 Task: Buy 4 Seat Actuator from Motors section under best seller category for shipping address: Kenneth Davis, 1124 Sharon Lane, South Bend, Indiana 46625, Cell Number 5742125169. Pay from credit card ending with 7965, CVV 549
Action: Mouse moved to (22, 115)
Screenshot: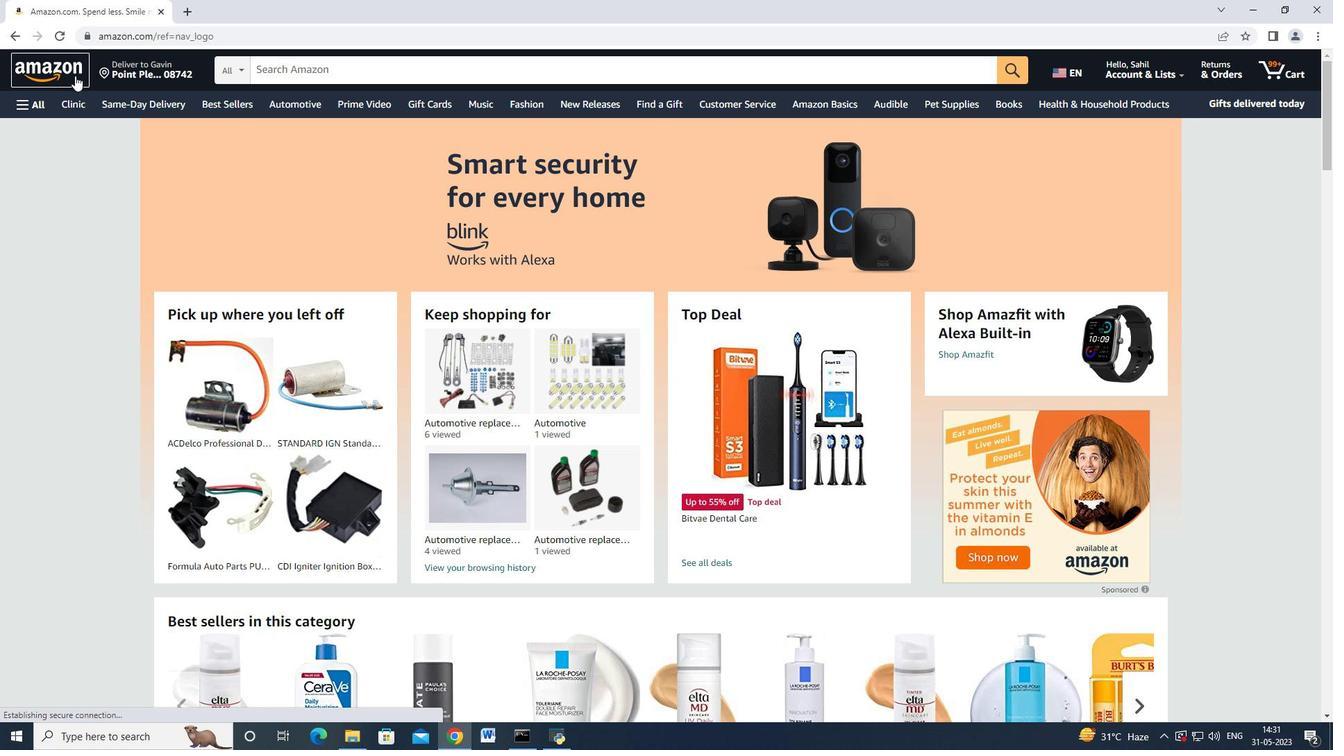 
Action: Mouse pressed left at (22, 115)
Screenshot: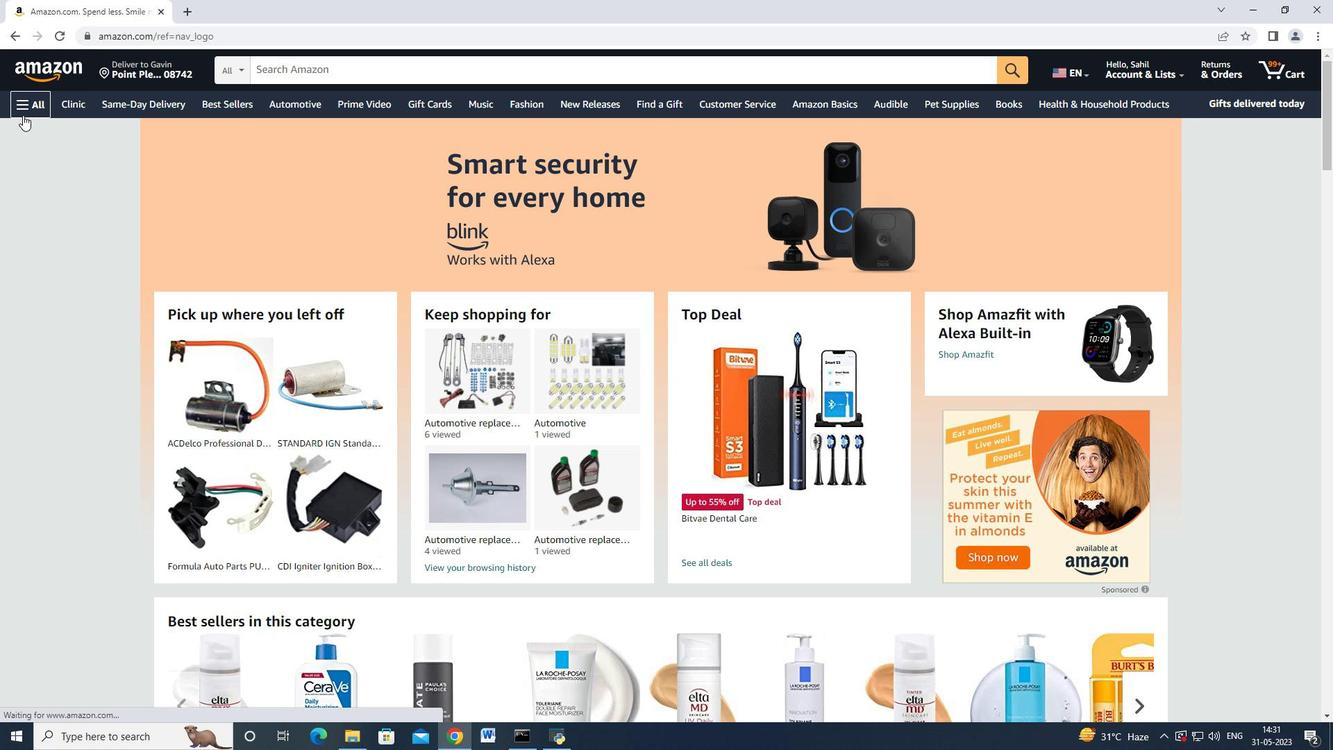 
Action: Mouse moved to (83, 194)
Screenshot: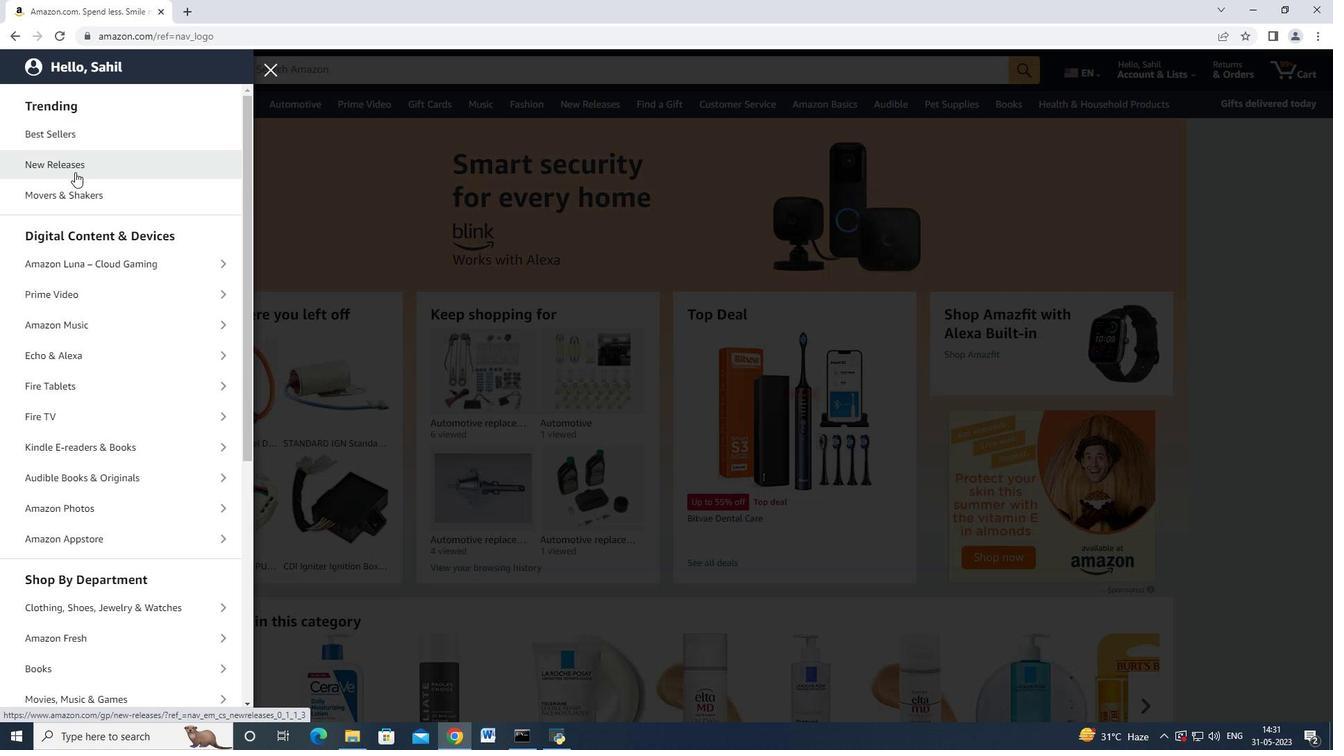 
Action: Mouse scrolled (83, 193) with delta (0, 0)
Screenshot: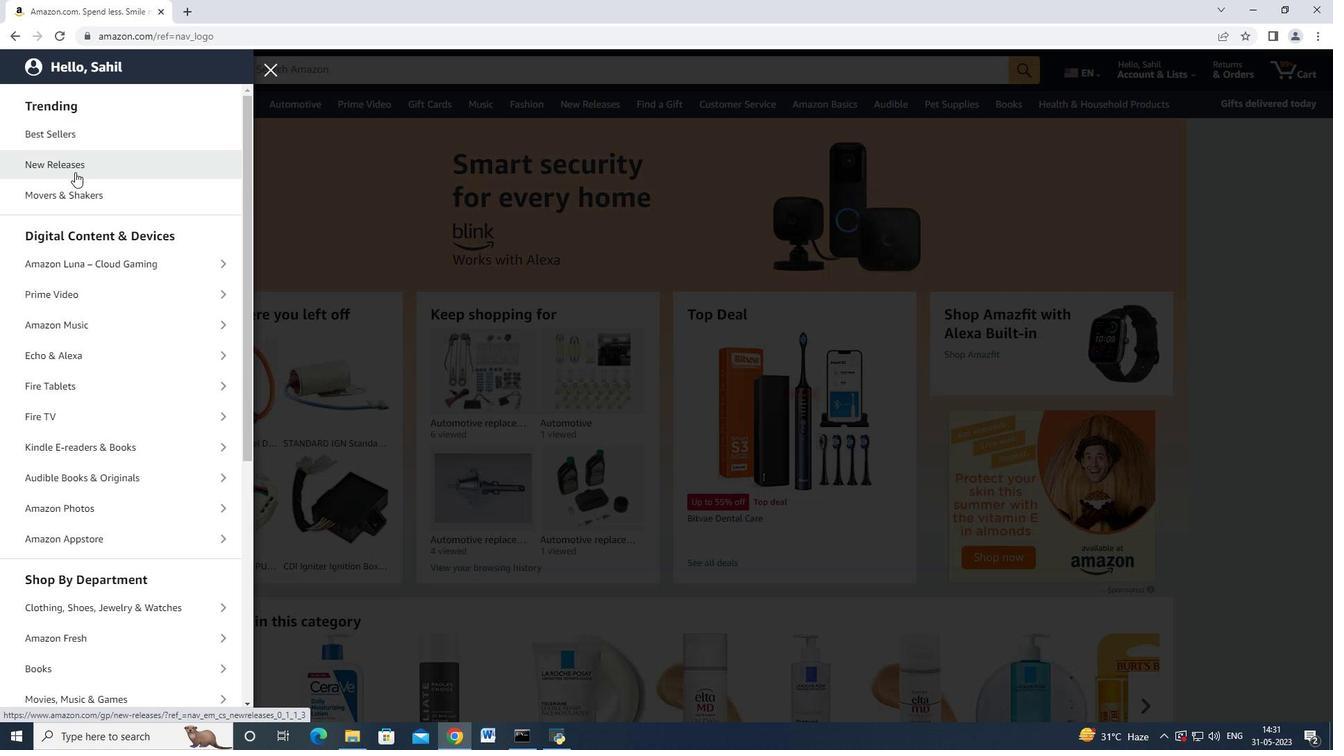 
Action: Mouse moved to (176, 383)
Screenshot: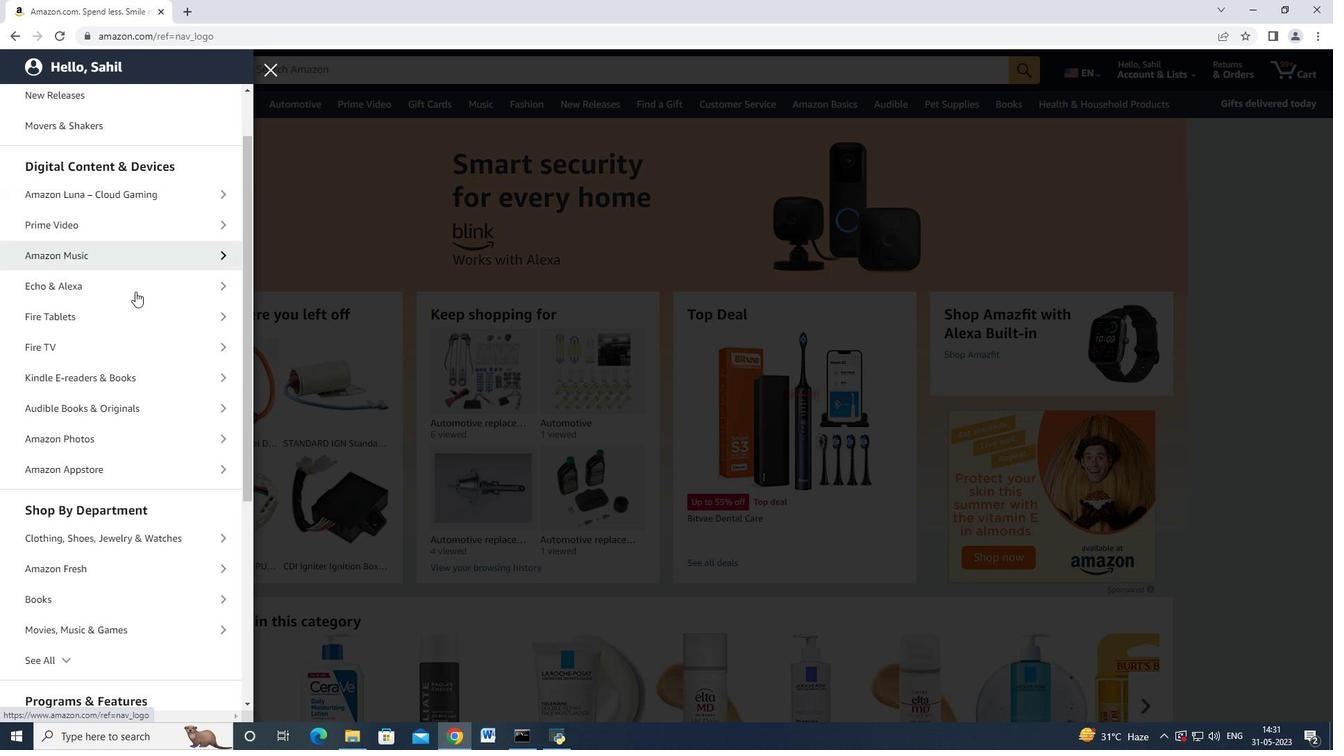 
Action: Mouse scrolled (176, 382) with delta (0, 0)
Screenshot: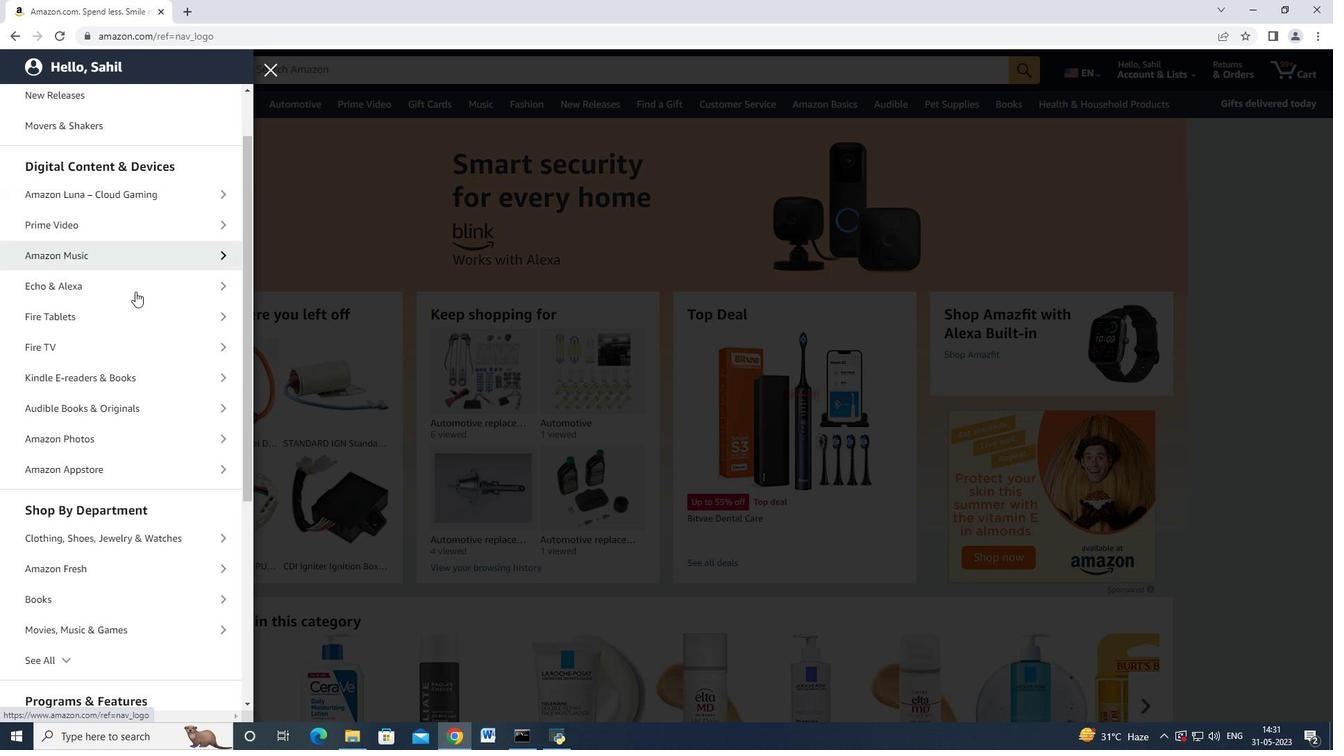 
Action: Mouse moved to (177, 388)
Screenshot: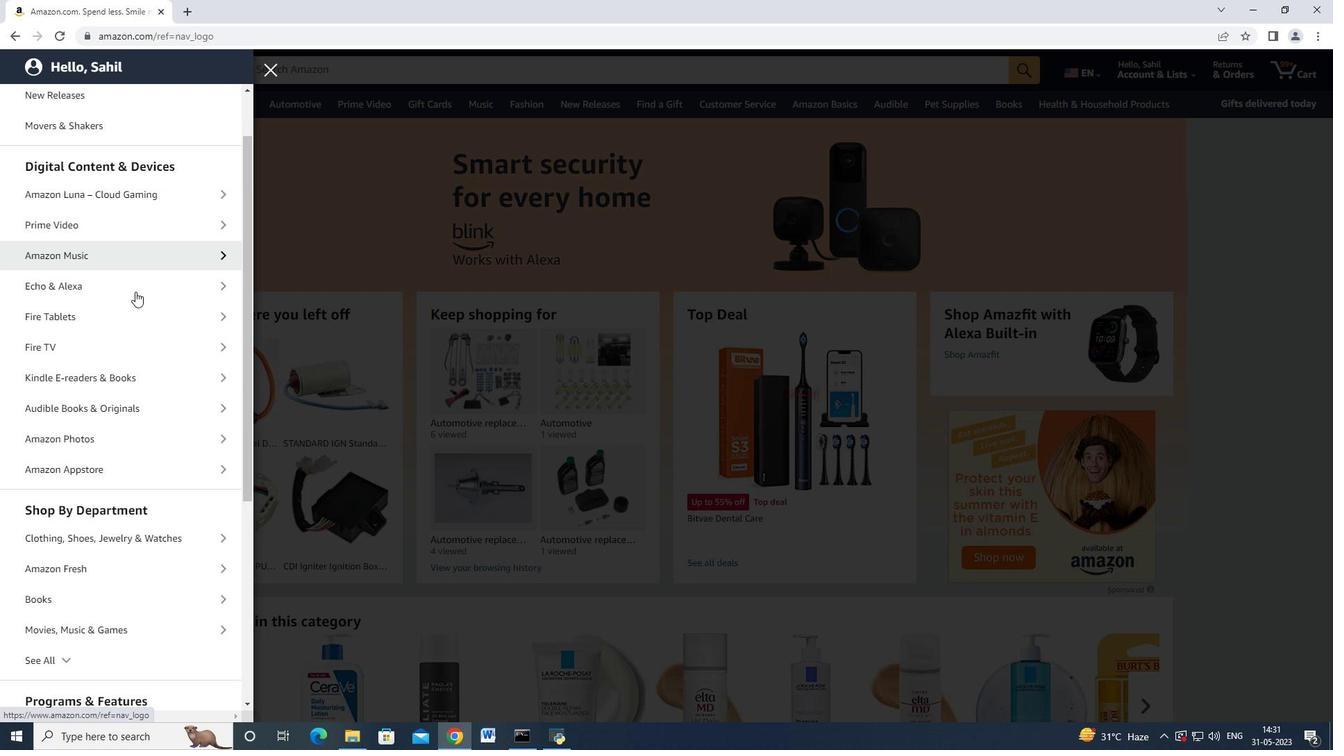 
Action: Mouse scrolled (177, 388) with delta (0, 0)
Screenshot: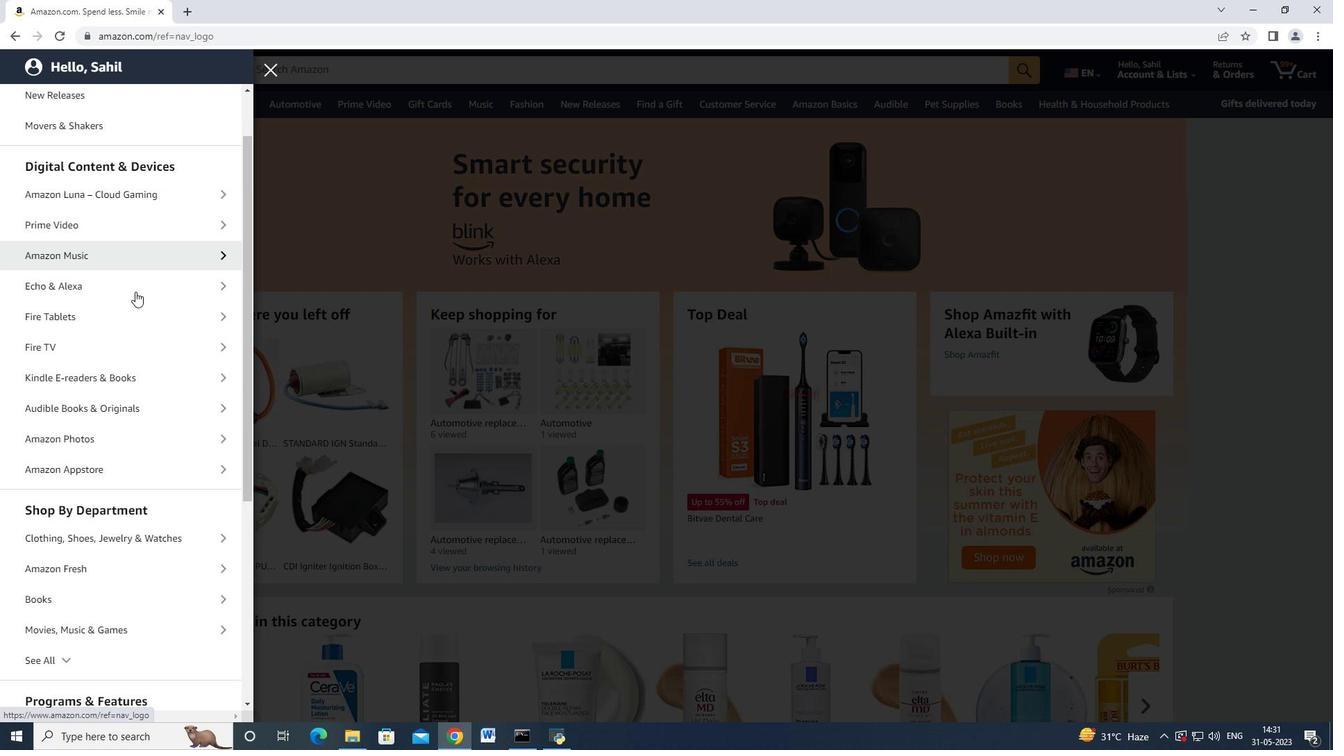 
Action: Mouse moved to (102, 516)
Screenshot: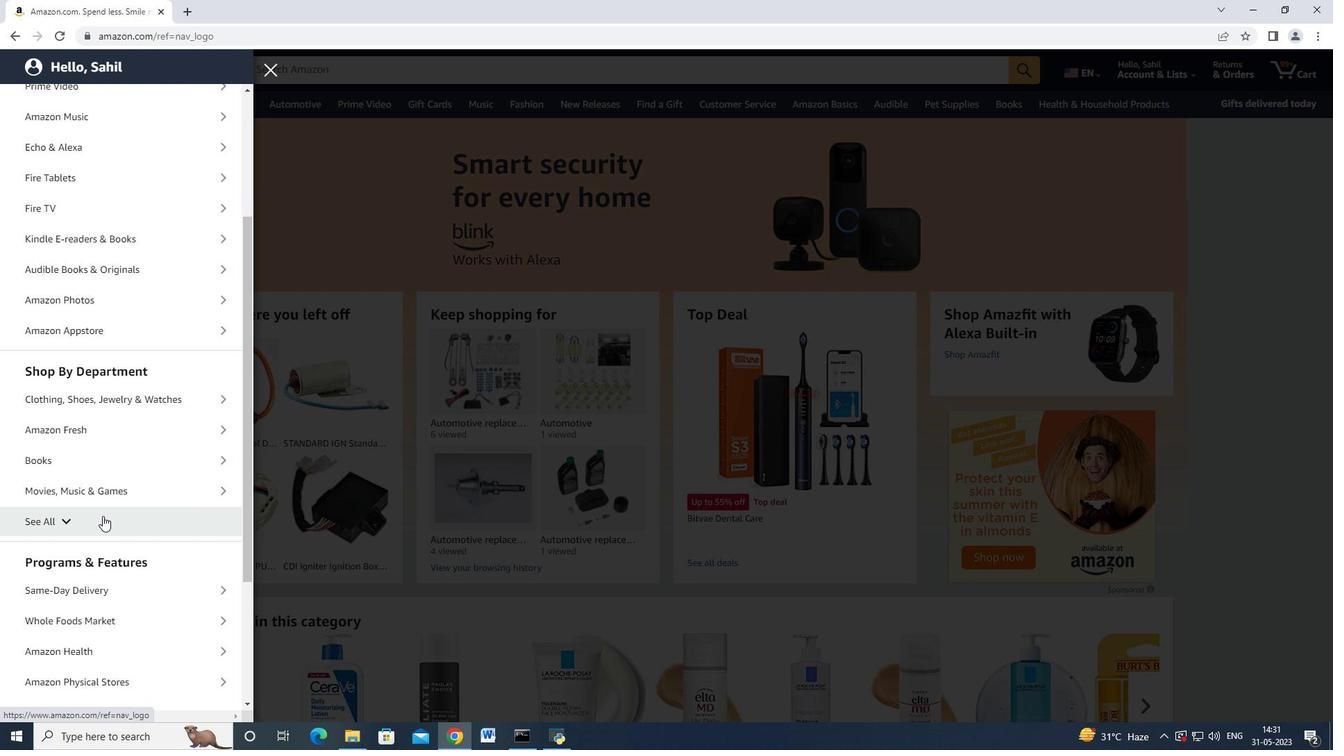 
Action: Mouse pressed left at (102, 516)
Screenshot: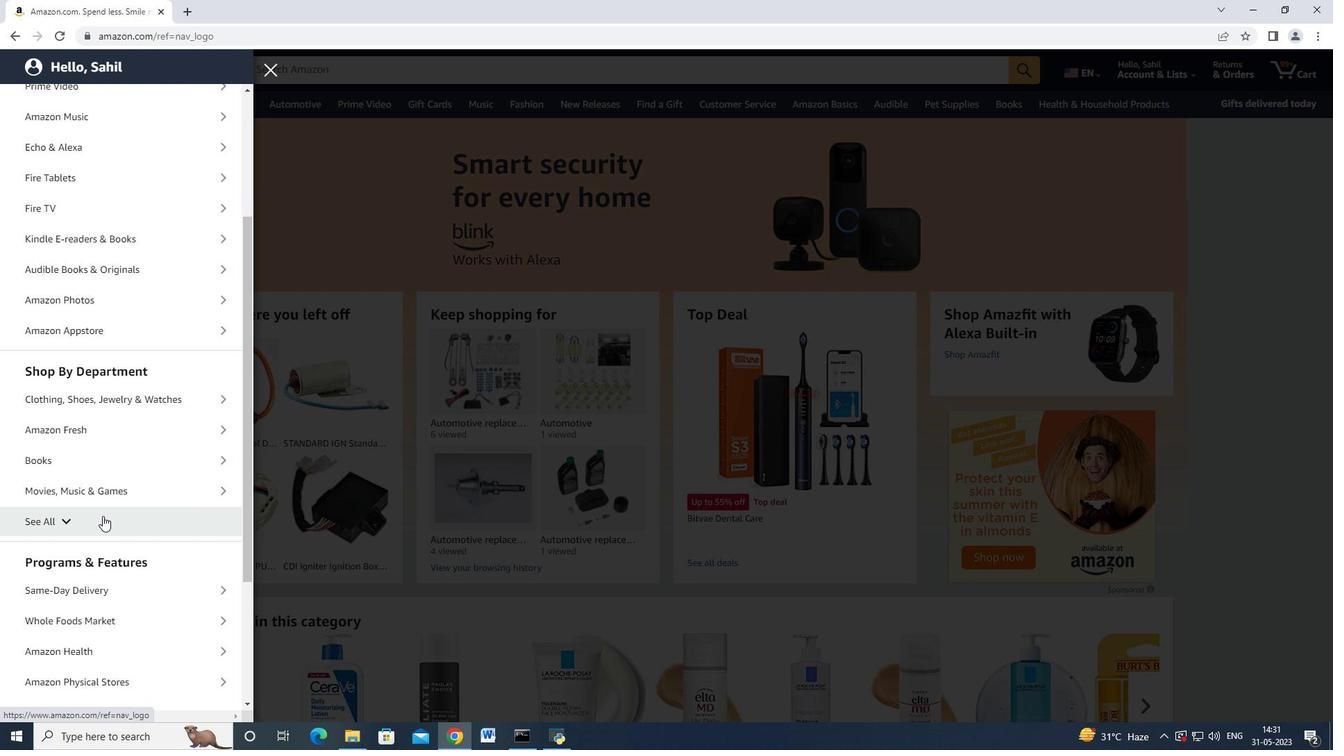 
Action: Mouse moved to (124, 491)
Screenshot: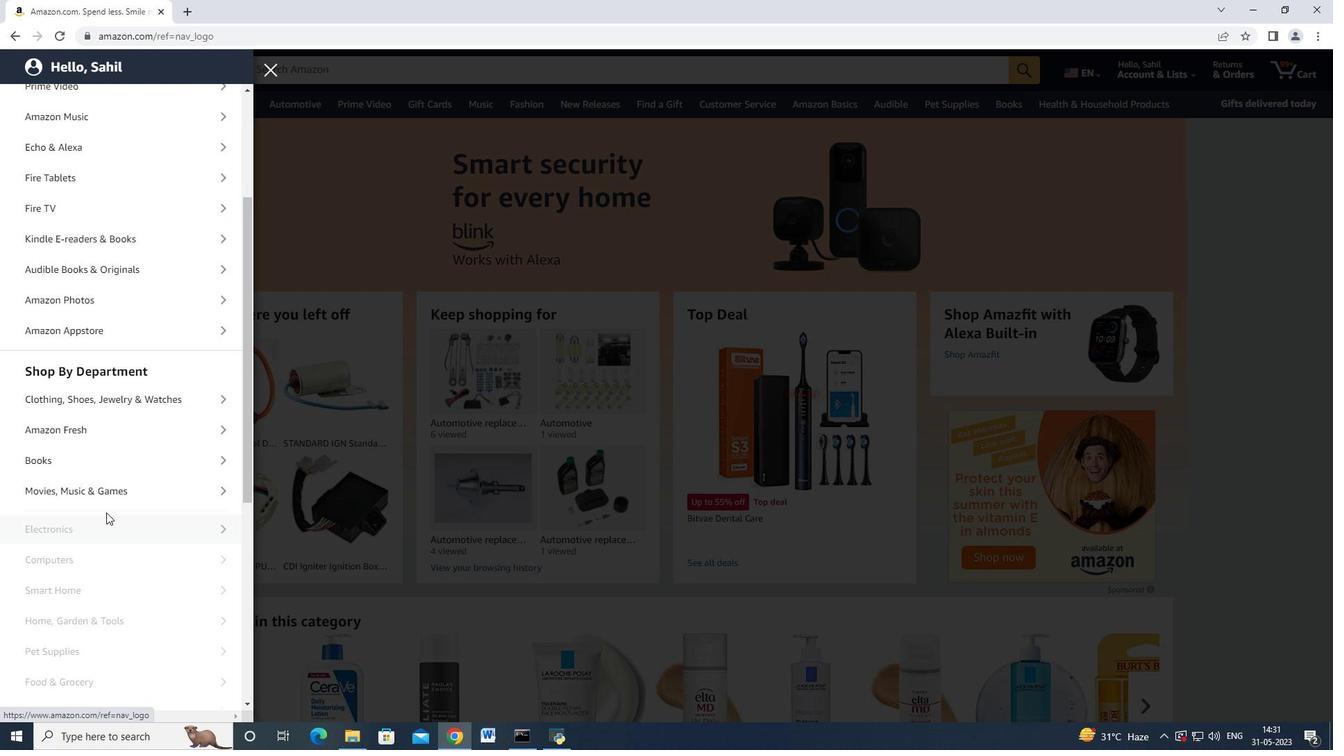 
Action: Mouse scrolled (124, 491) with delta (0, 0)
Screenshot: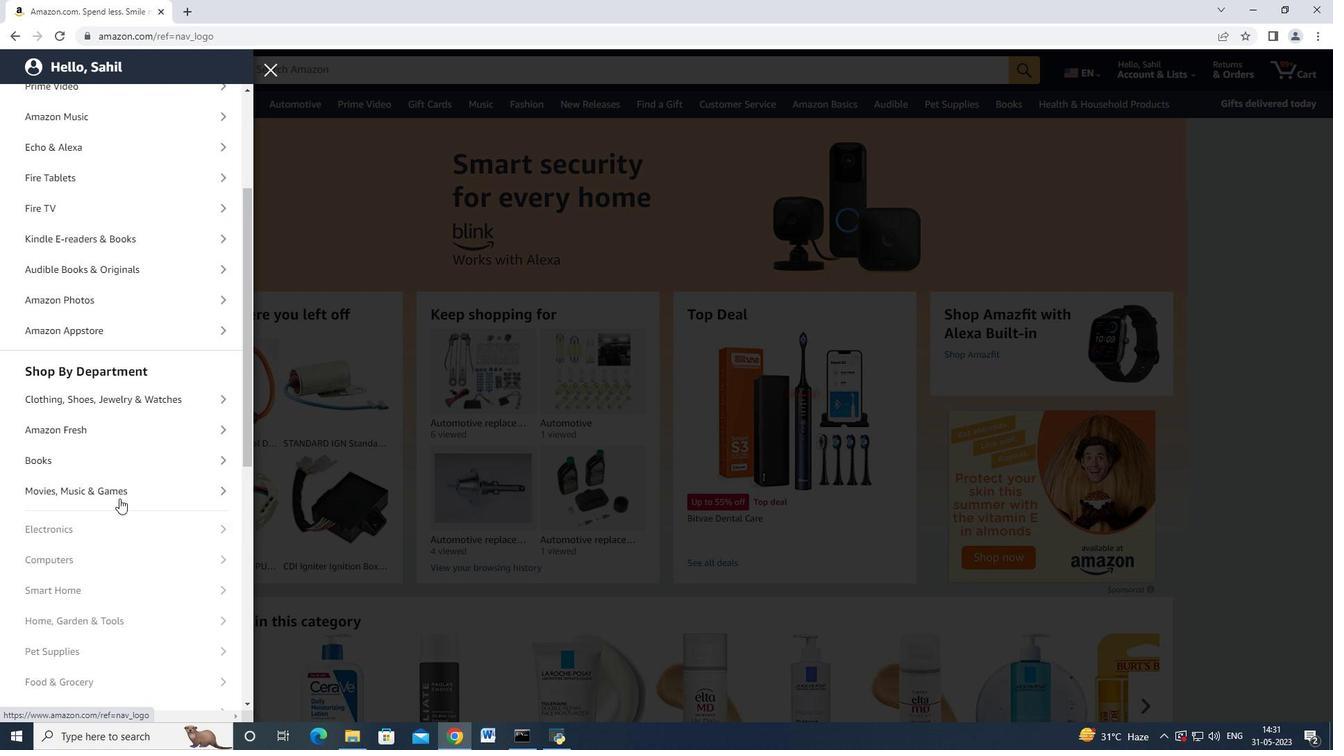 
Action: Mouse scrolled (124, 491) with delta (0, 0)
Screenshot: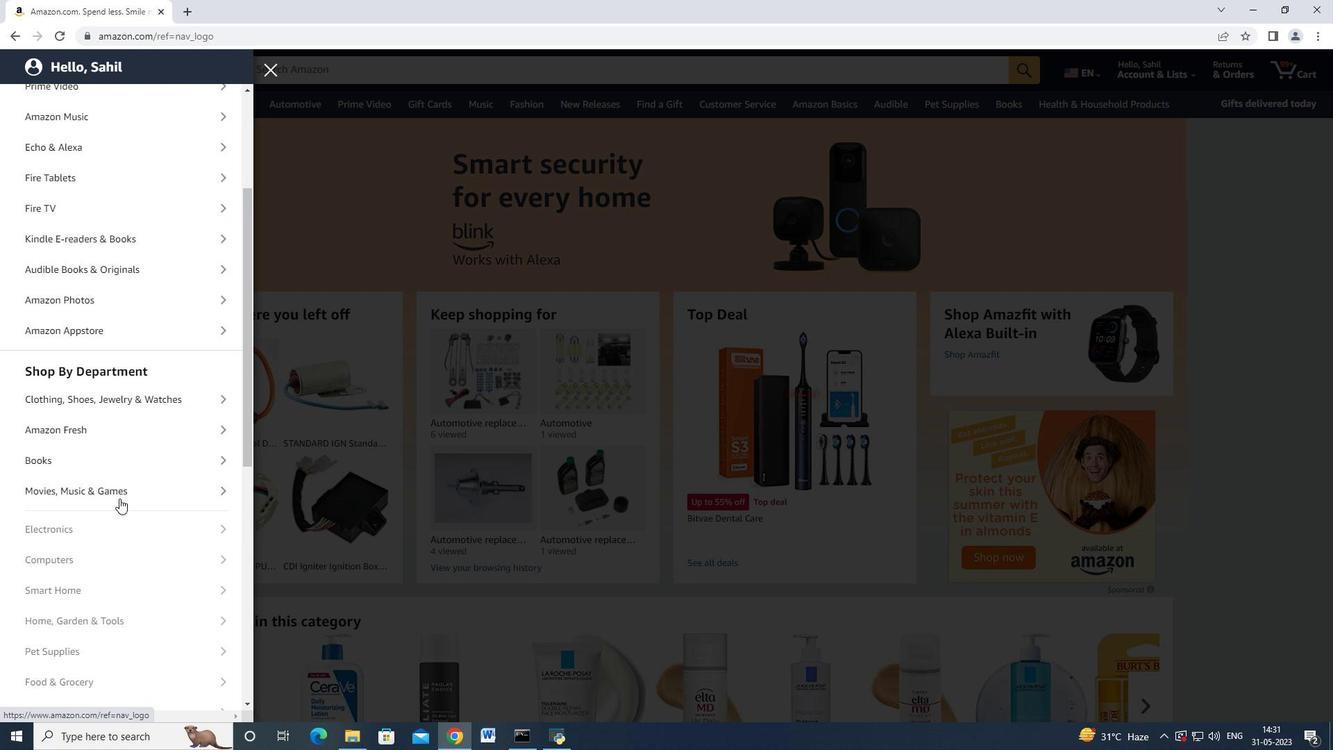 
Action: Mouse scrolled (124, 491) with delta (0, 0)
Screenshot: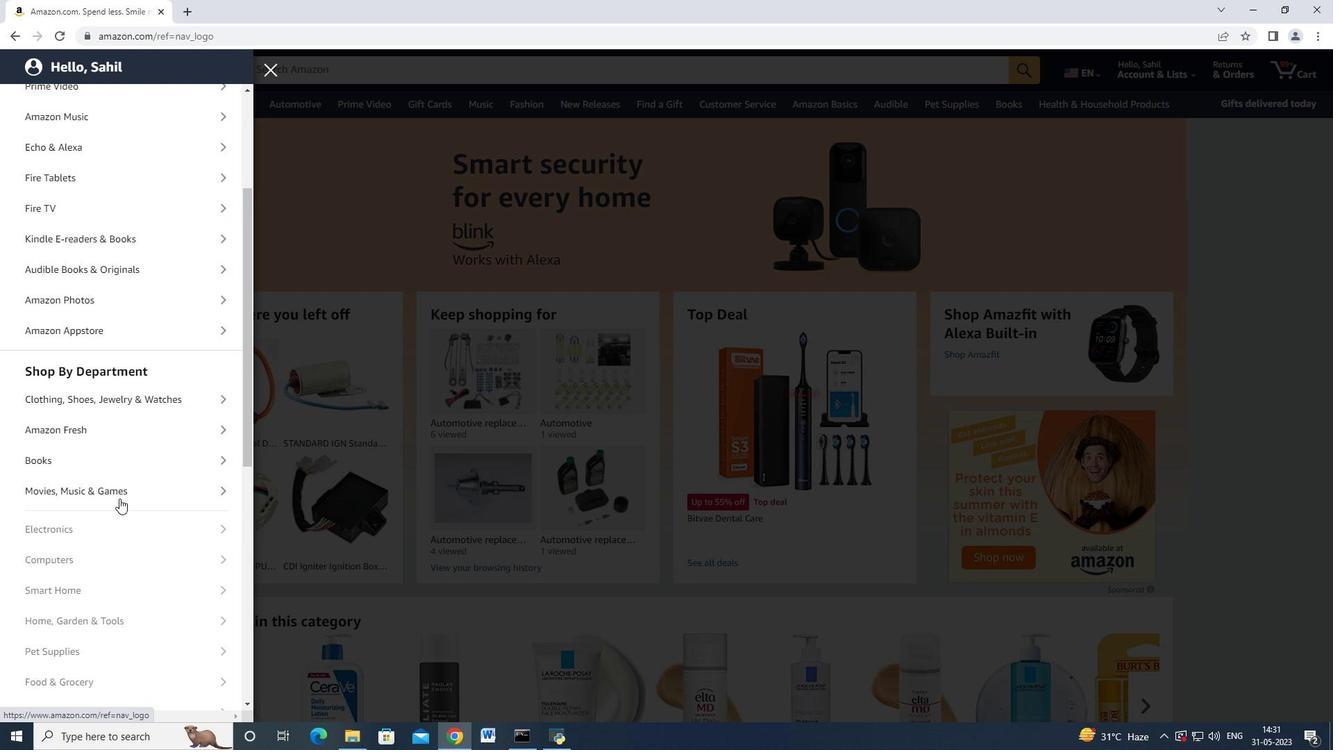 
Action: Mouse scrolled (124, 491) with delta (0, 0)
Screenshot: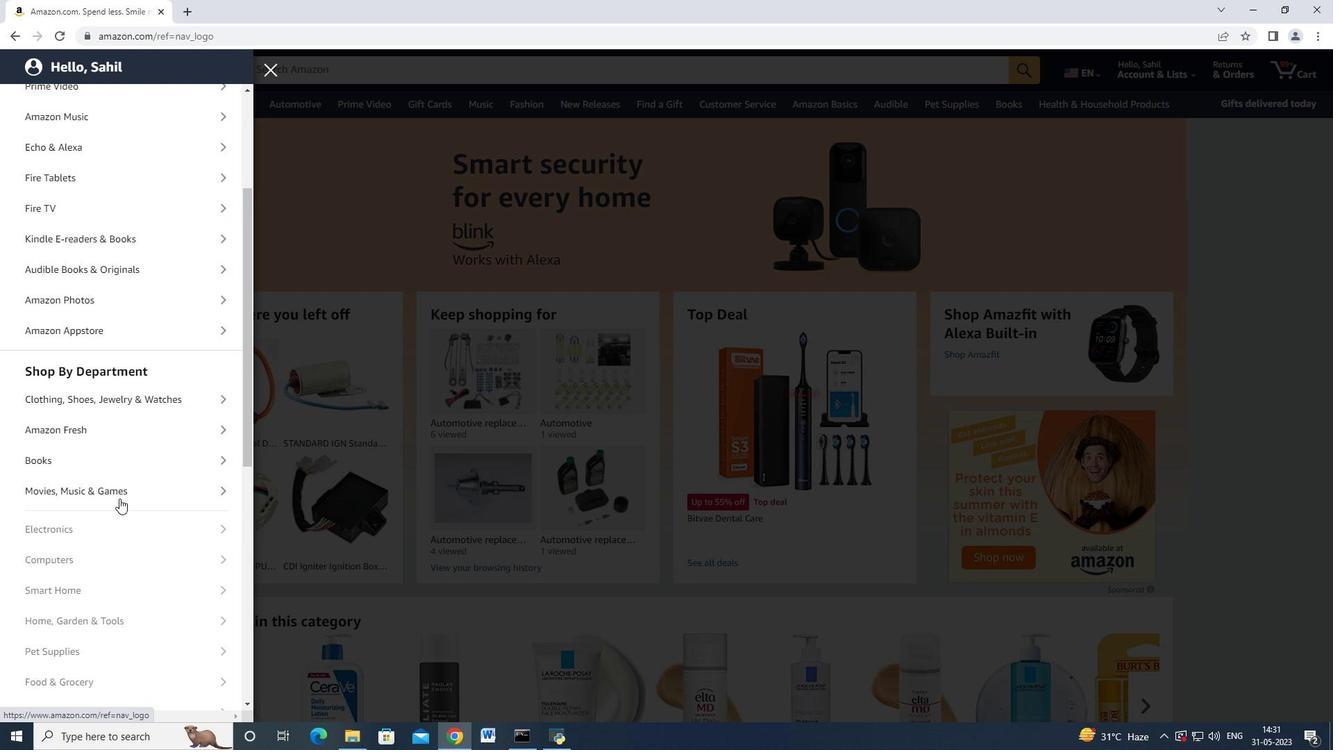 
Action: Mouse scrolled (124, 491) with delta (0, 0)
Screenshot: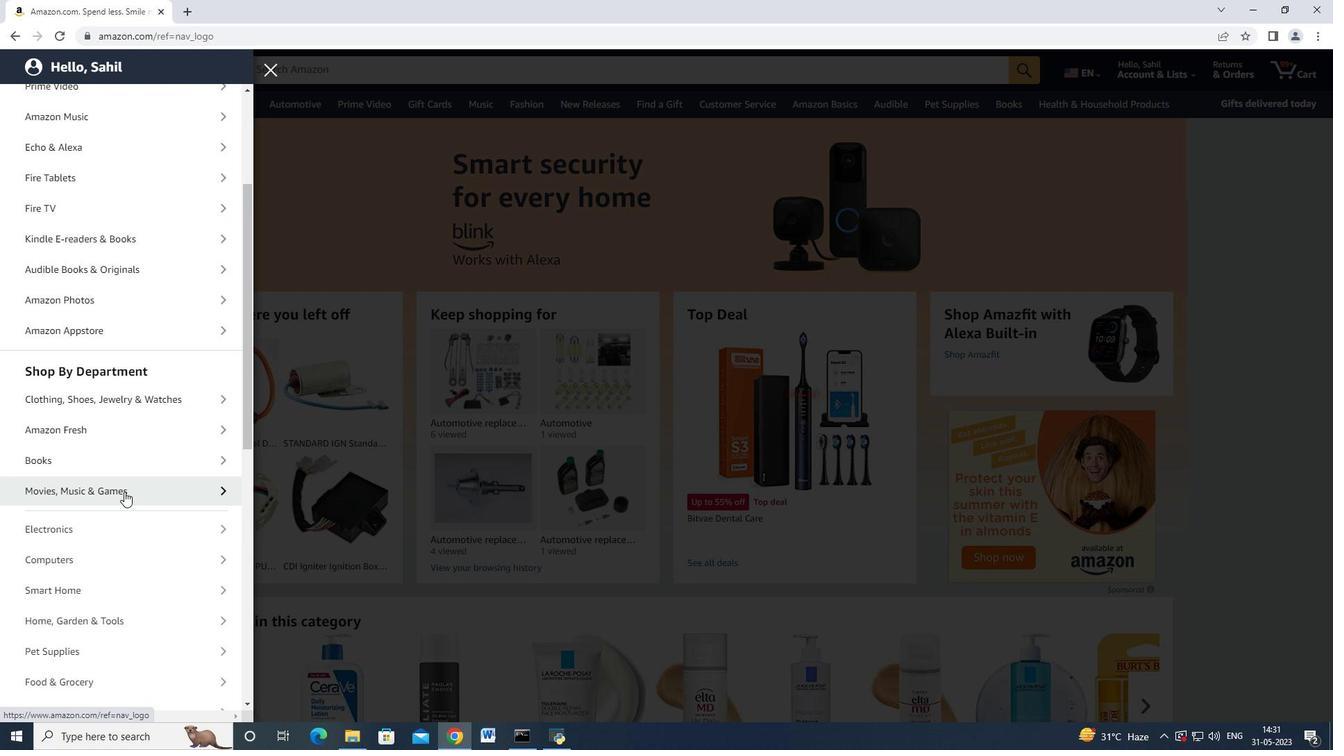 
Action: Mouse moved to (119, 514)
Screenshot: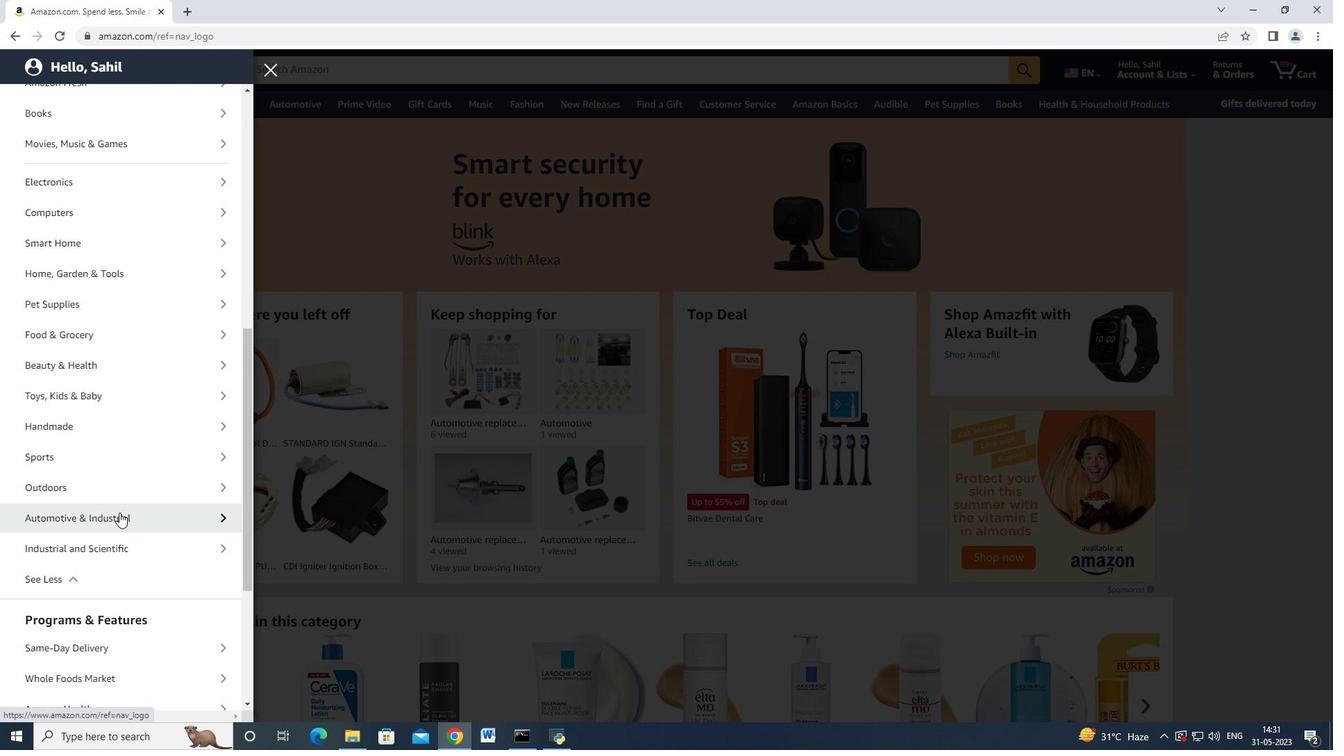 
Action: Mouse pressed left at (119, 514)
Screenshot: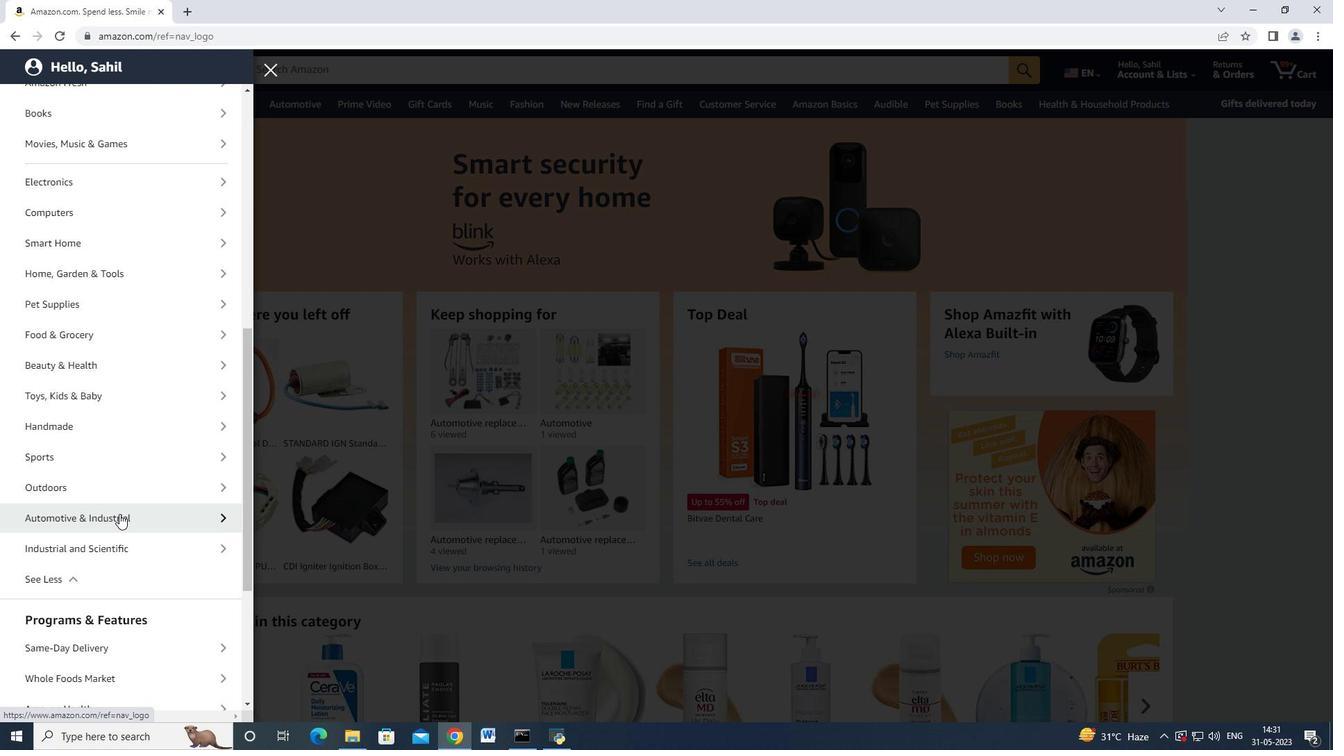 
Action: Mouse moved to (150, 166)
Screenshot: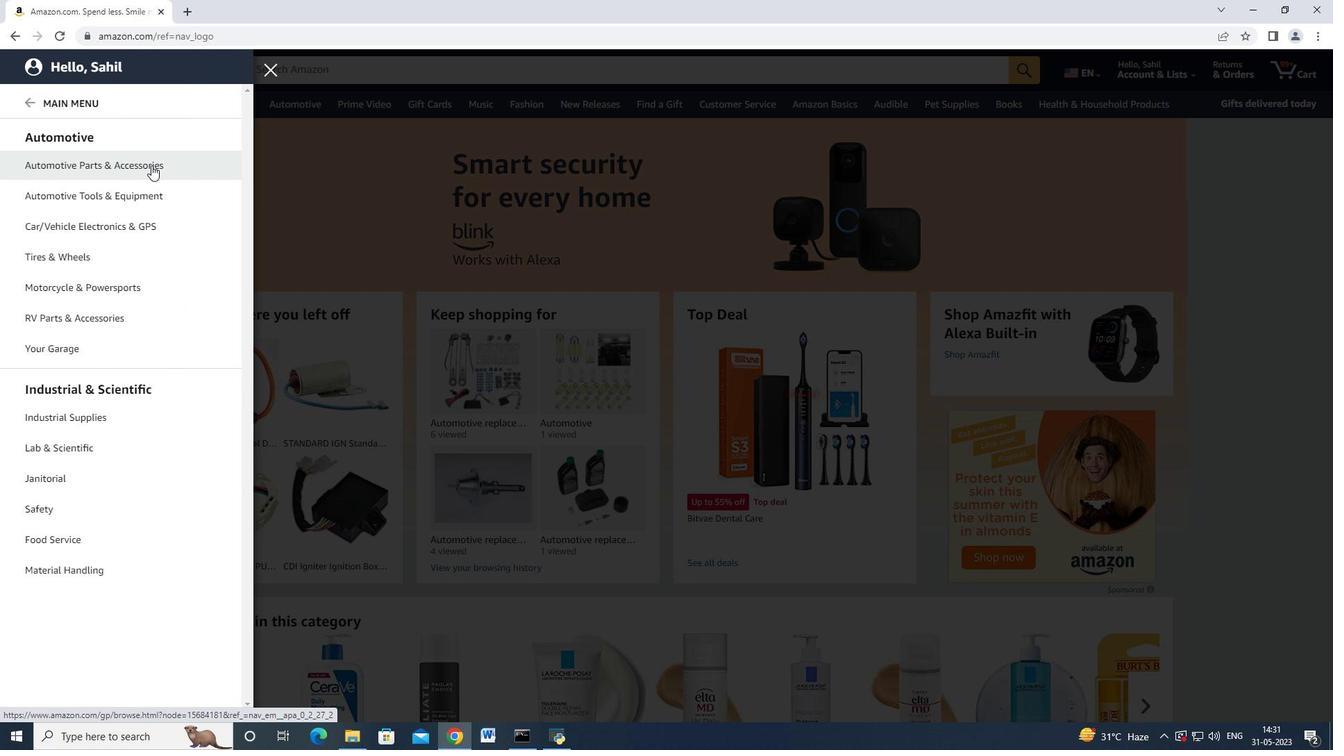 
Action: Mouse pressed left at (150, 166)
Screenshot: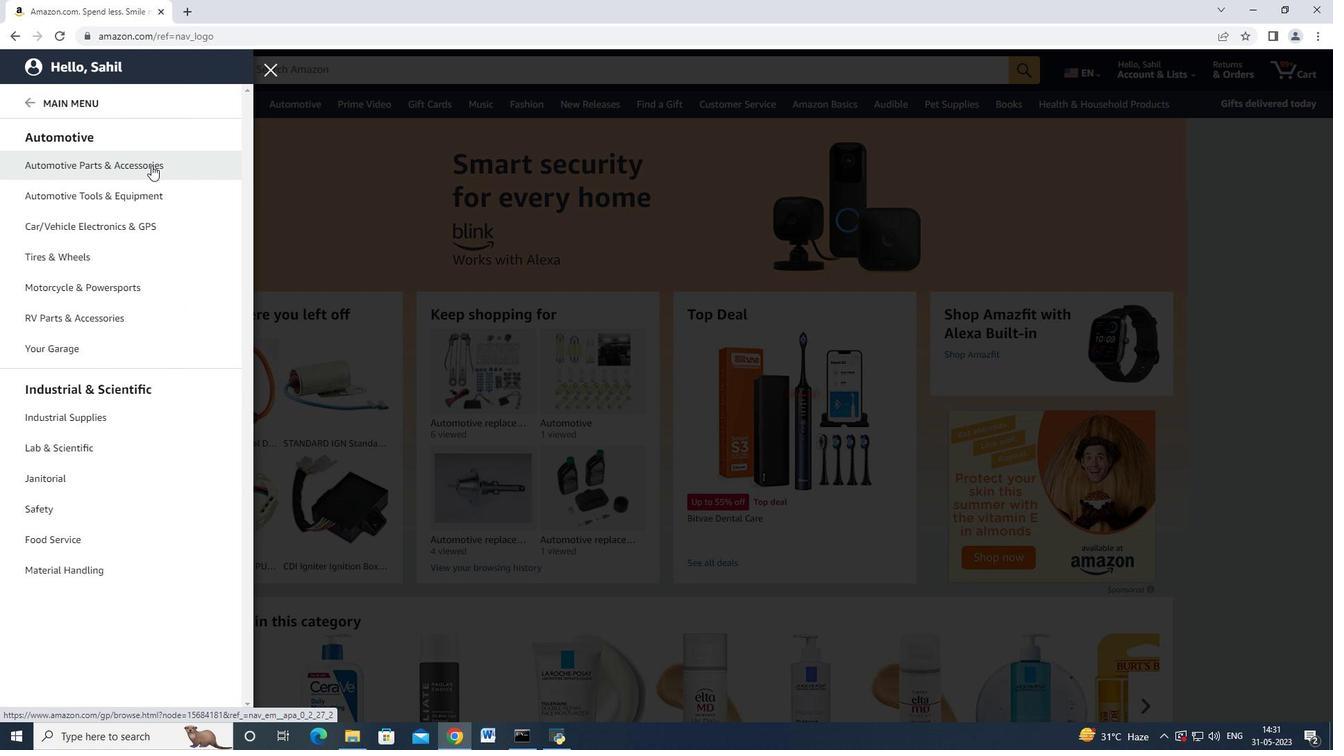 
Action: Mouse moved to (247, 131)
Screenshot: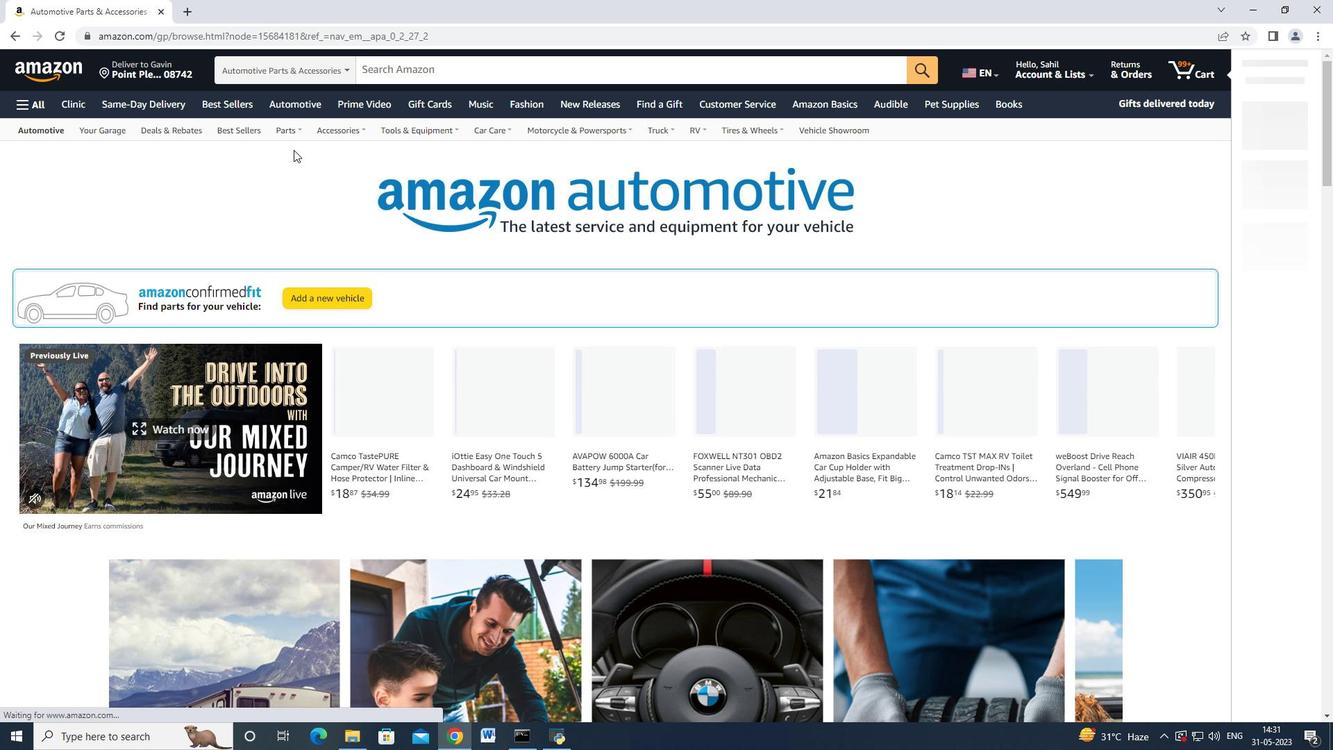 
Action: Mouse pressed left at (247, 131)
Screenshot: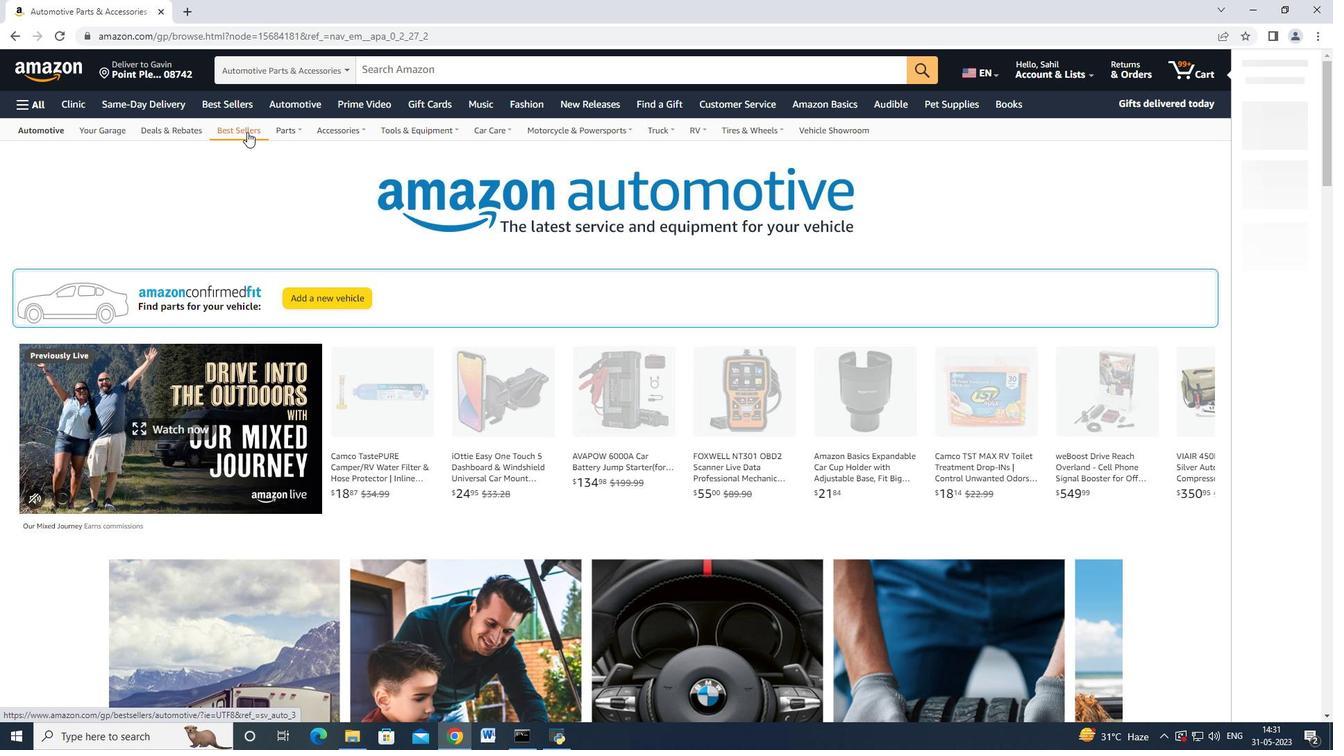 
Action: Mouse moved to (241, 218)
Screenshot: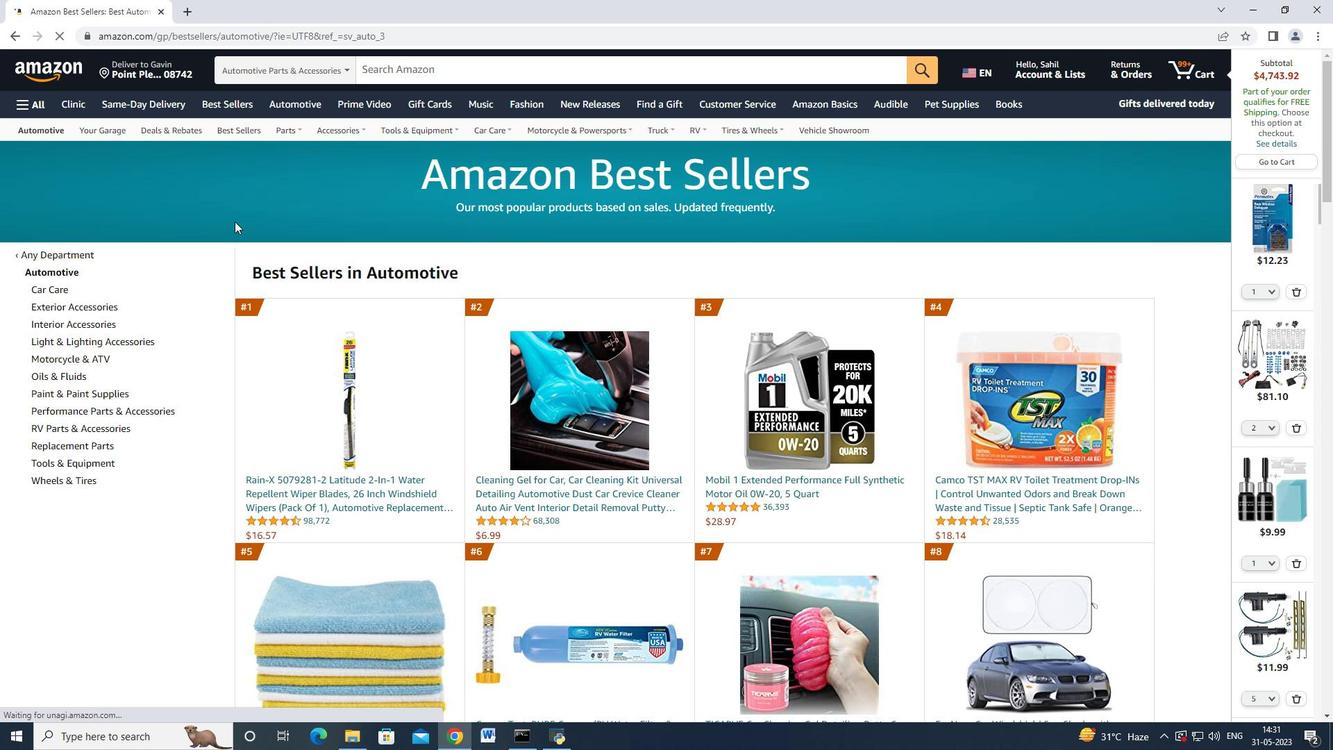 
Action: Mouse scrolled (241, 218) with delta (0, 0)
Screenshot: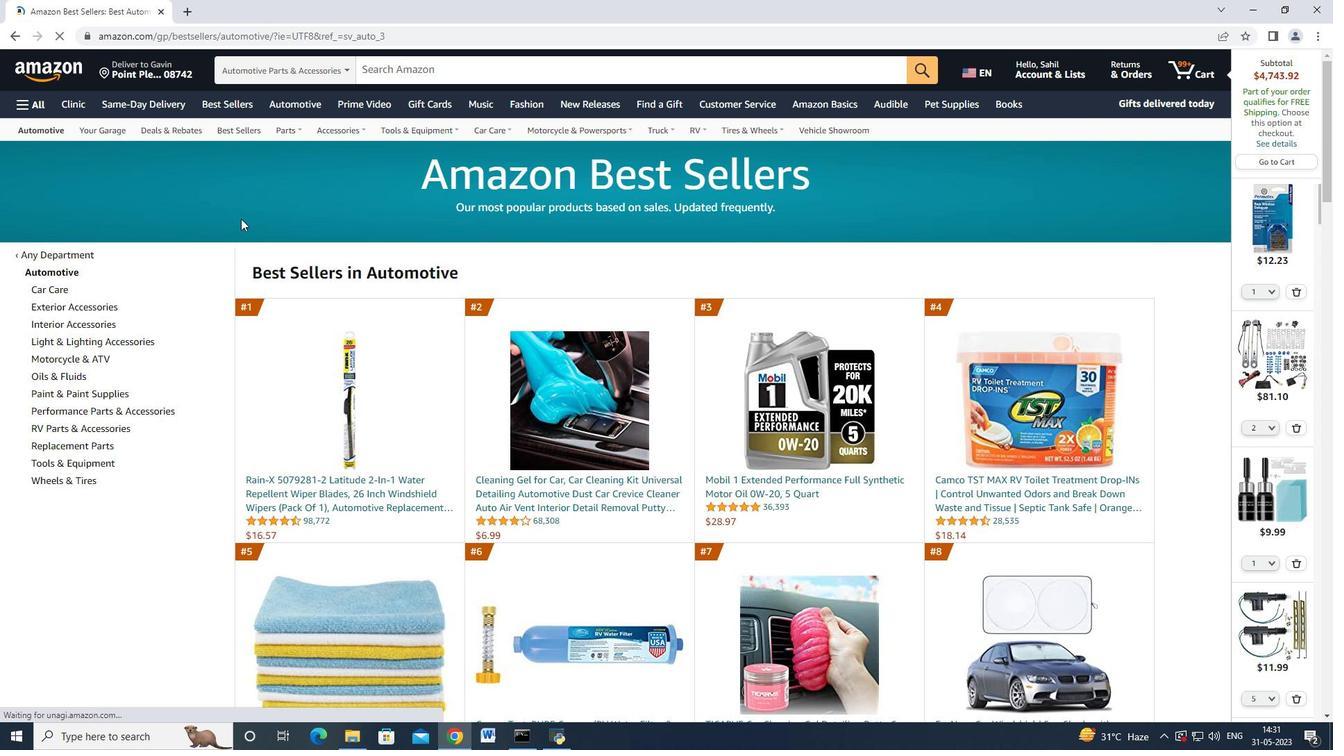 
Action: Mouse scrolled (241, 218) with delta (0, 0)
Screenshot: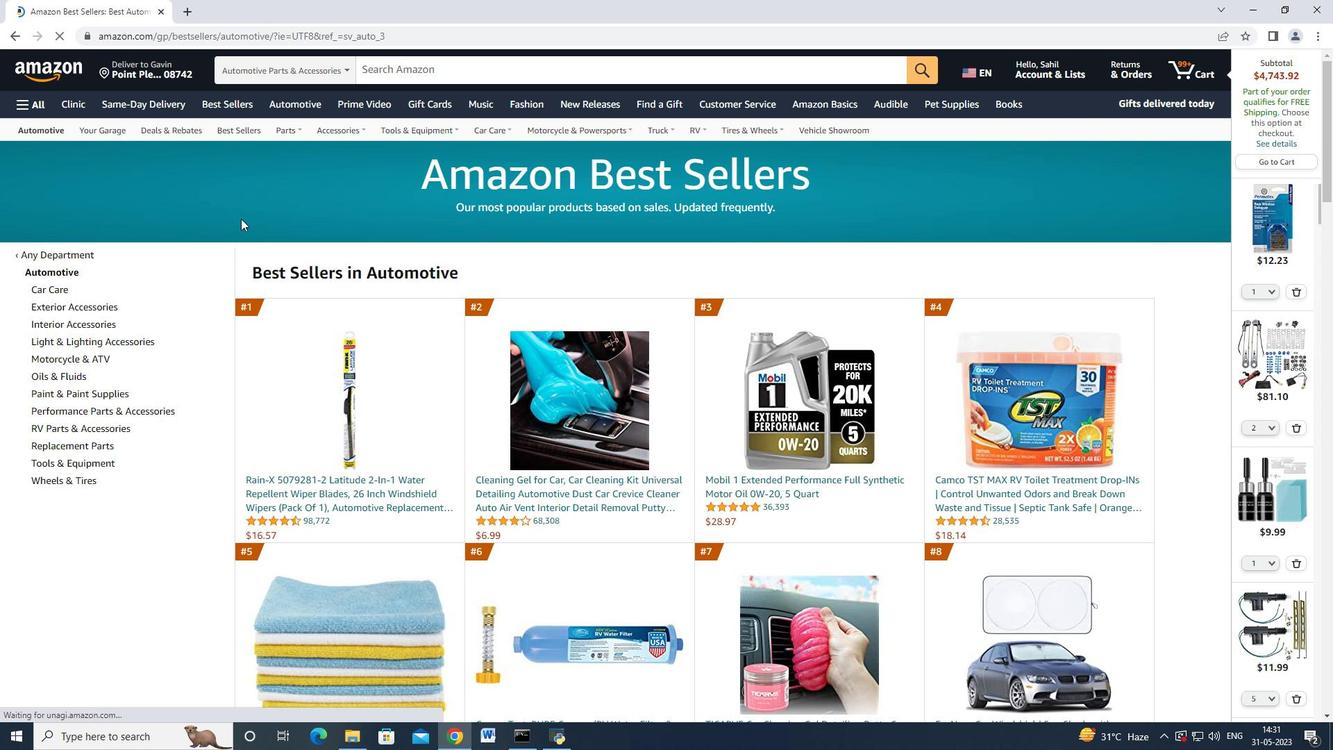 
Action: Mouse moved to (86, 304)
Screenshot: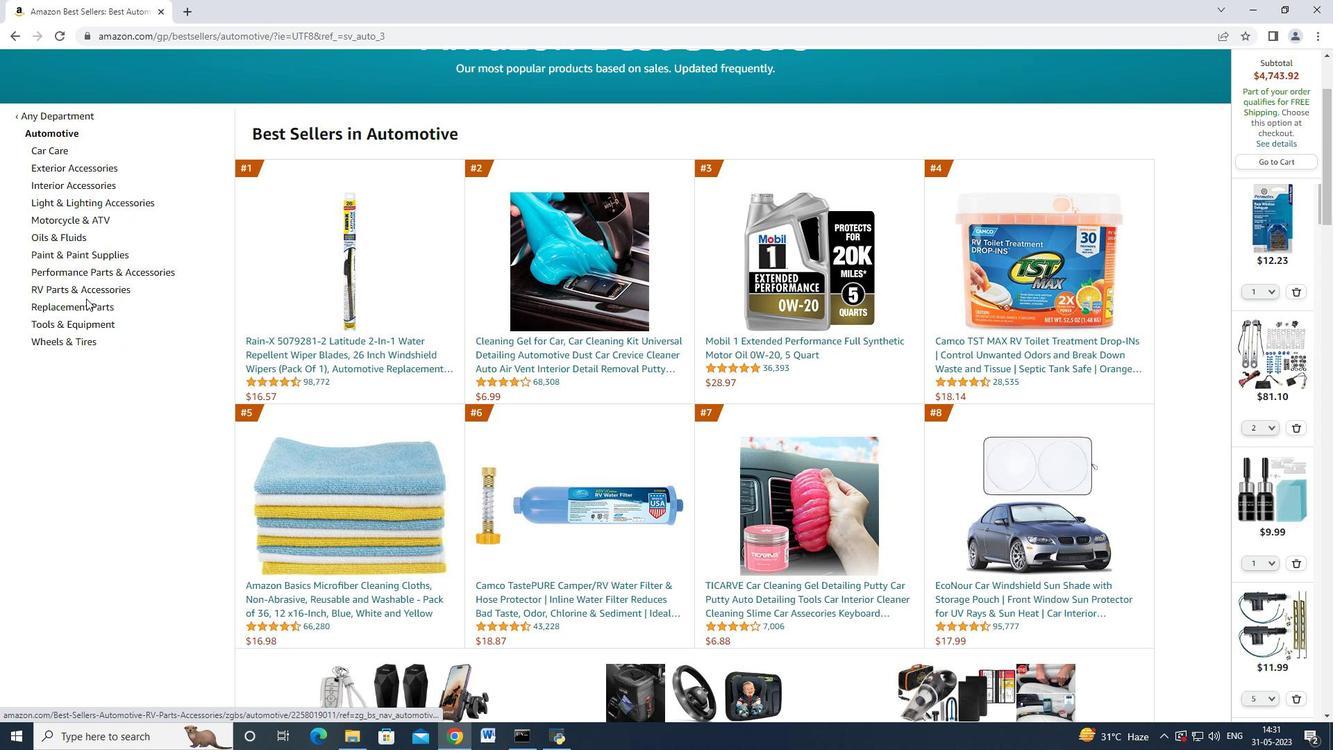 
Action: Mouse pressed left at (86, 304)
Screenshot: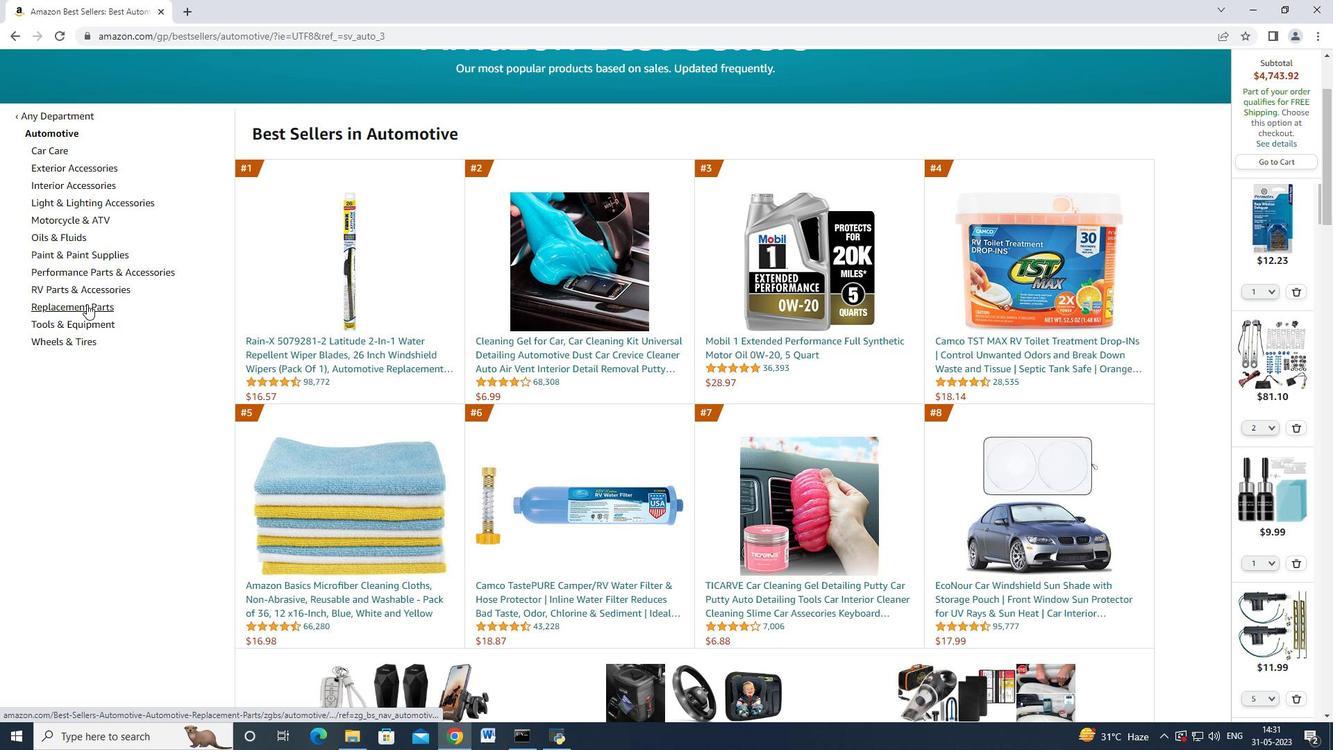 
Action: Mouse moved to (228, 130)
Screenshot: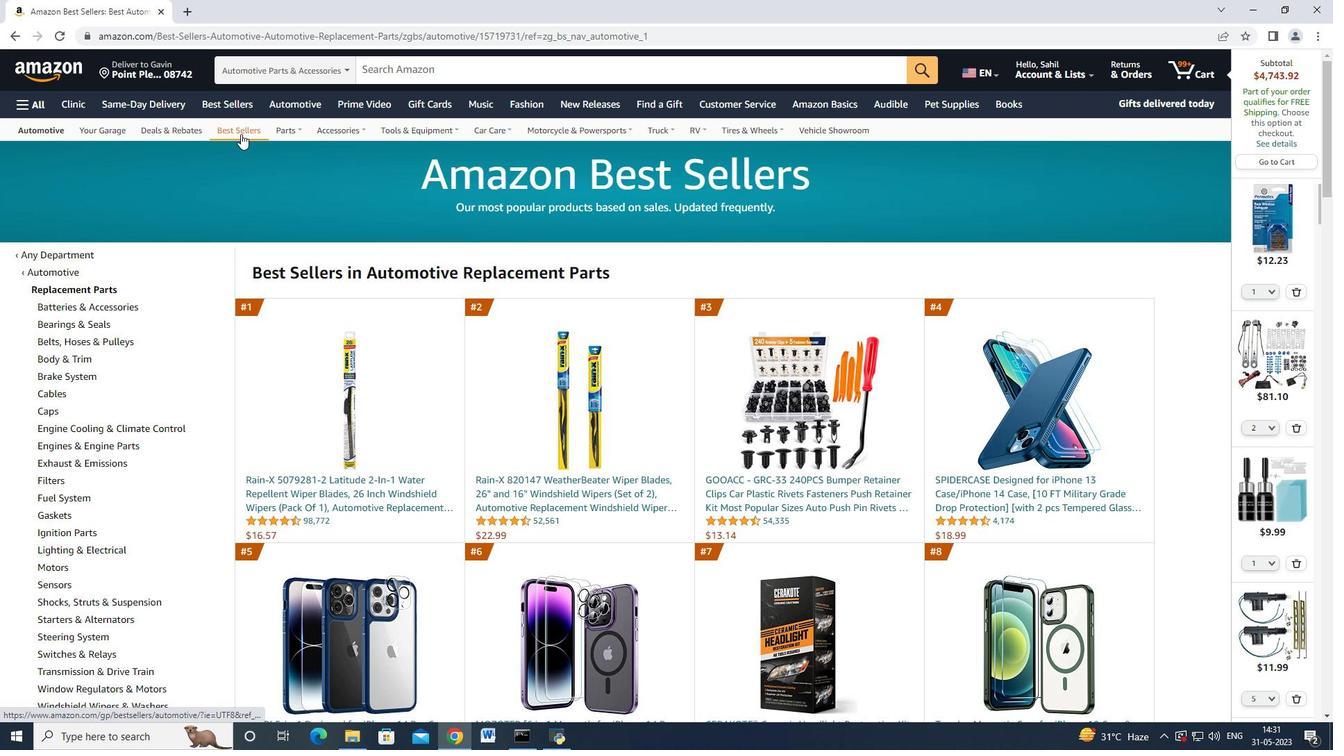 
Action: Mouse pressed left at (228, 130)
Screenshot: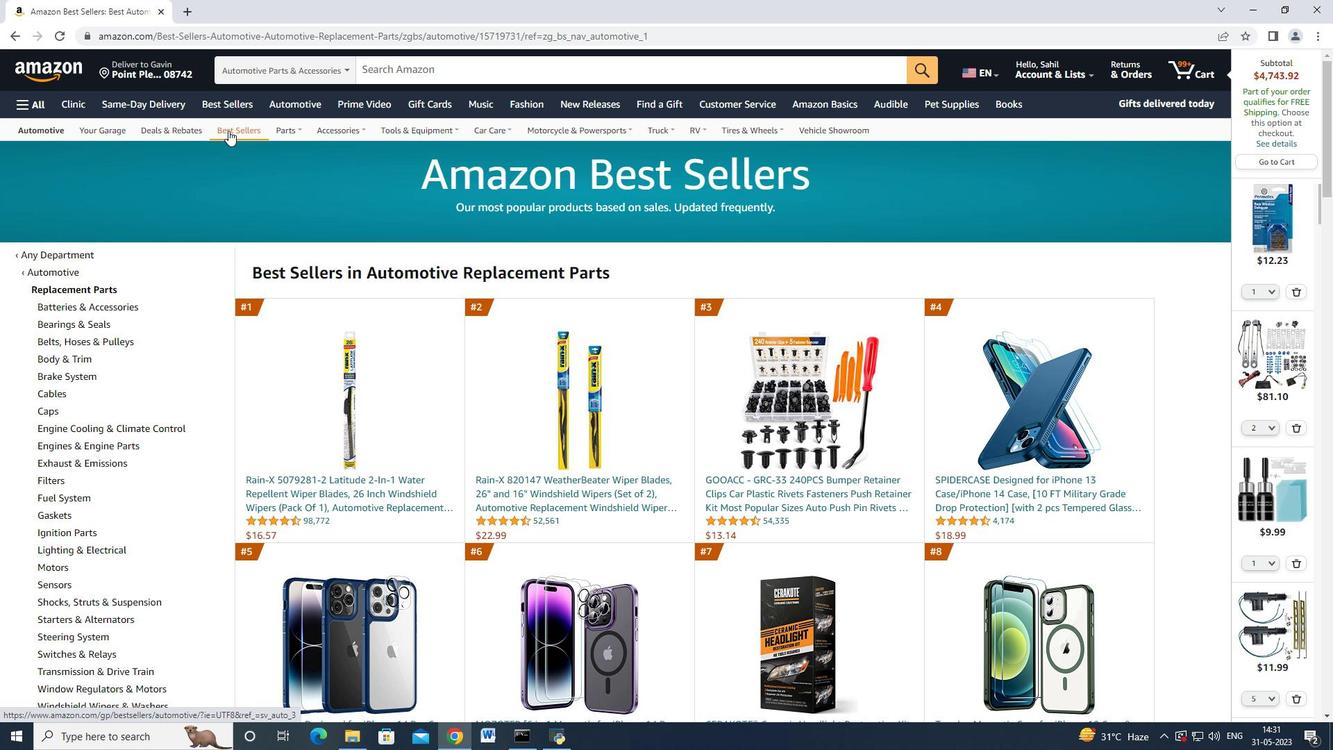 
Action: Mouse moved to (83, 439)
Screenshot: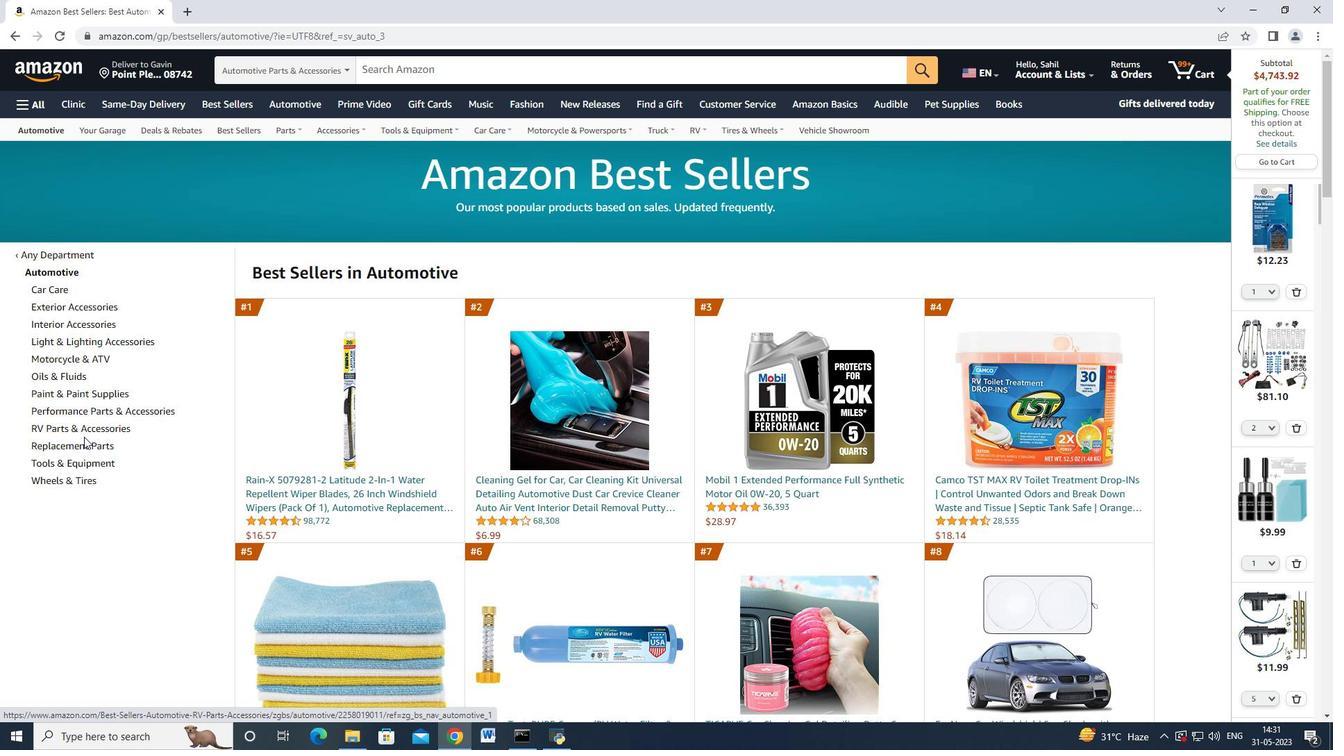 
Action: Mouse pressed left at (83, 439)
Screenshot: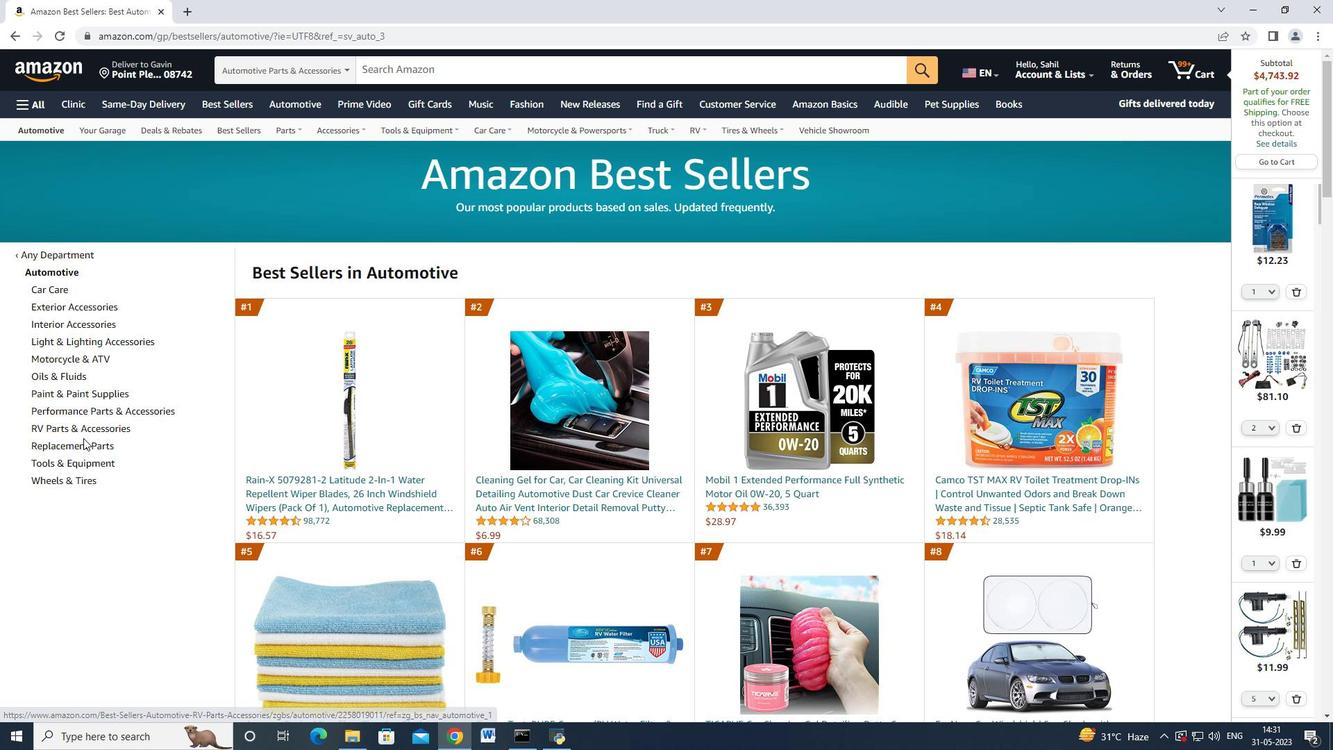 
Action: Mouse moved to (82, 441)
Screenshot: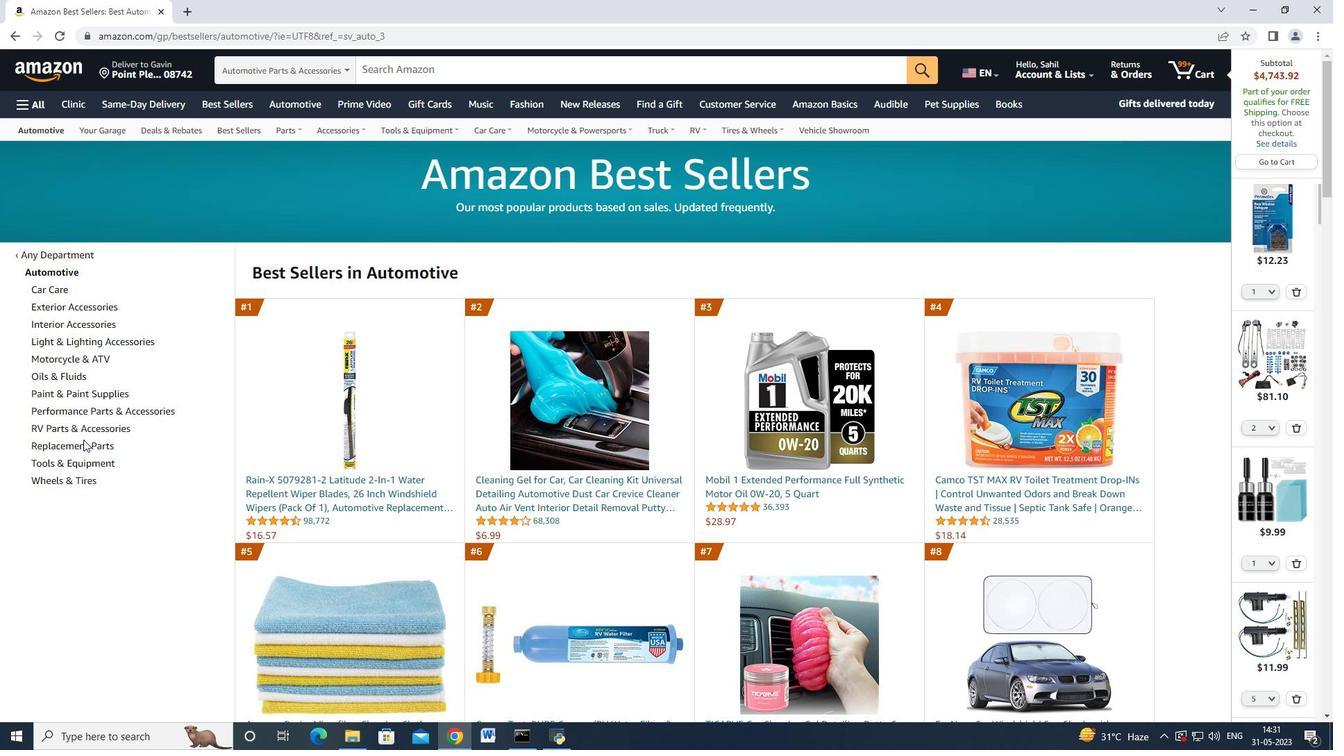 
Action: Mouse pressed left at (82, 441)
Screenshot: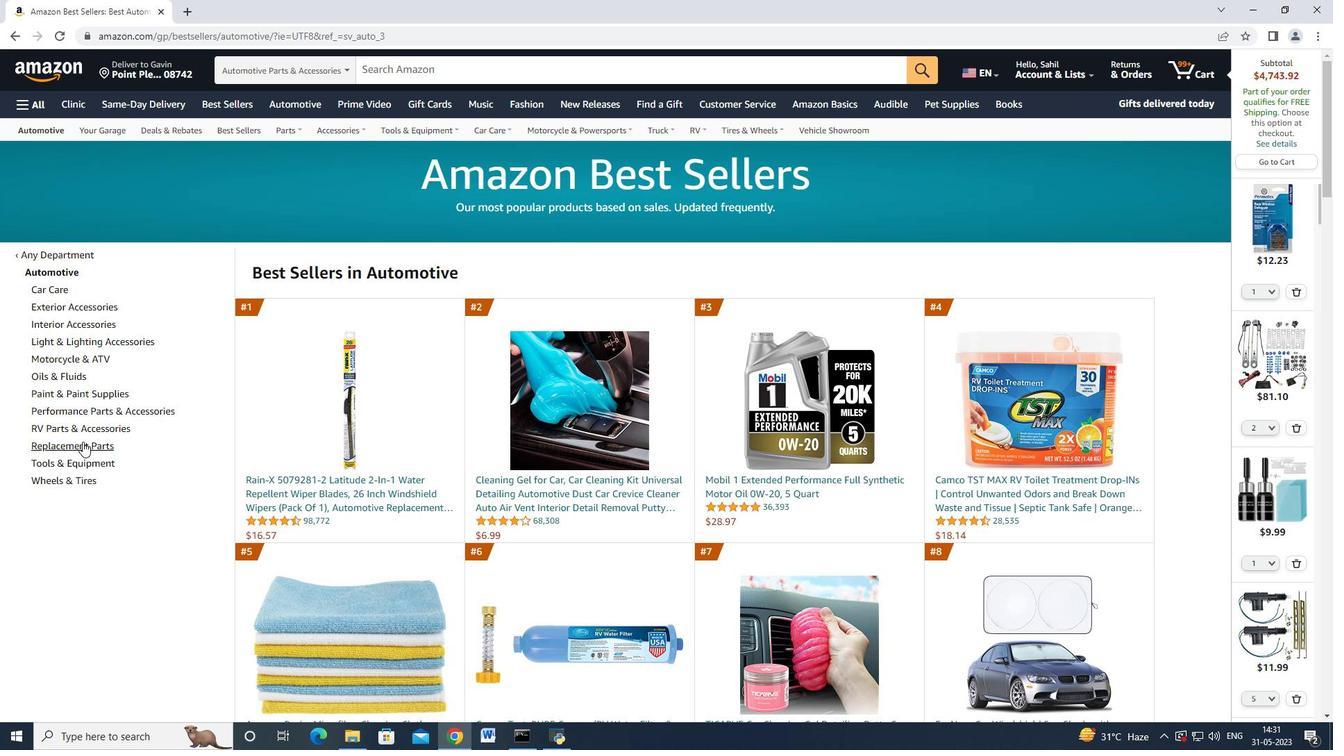 
Action: Mouse moved to (141, 275)
Screenshot: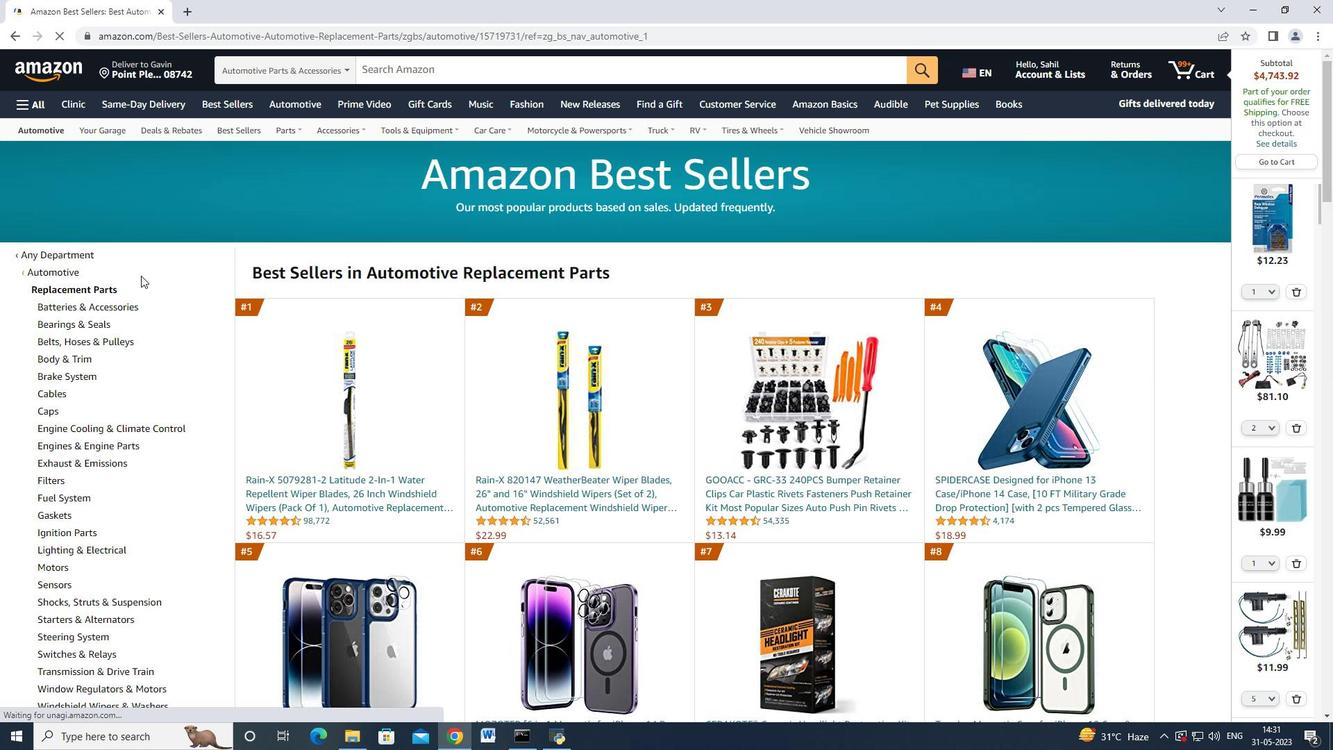 
Action: Mouse scrolled (141, 275) with delta (0, 0)
Screenshot: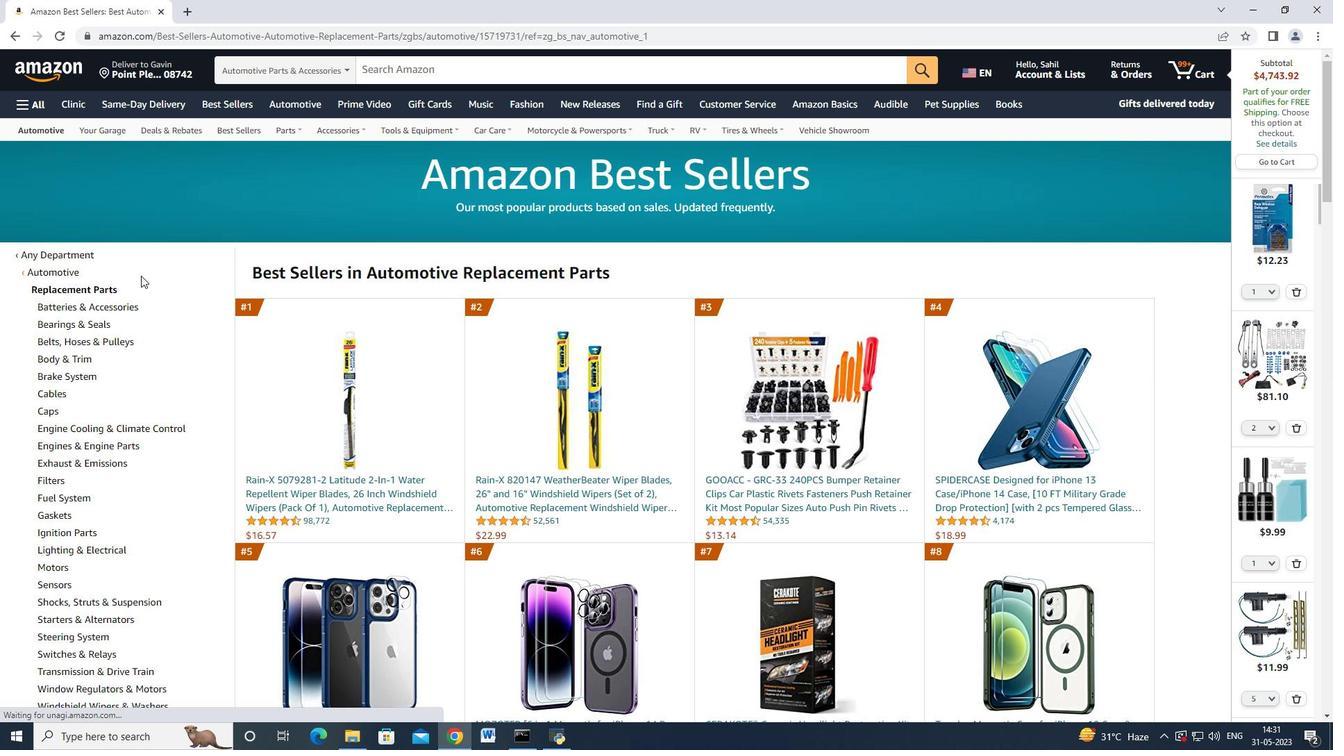 
Action: Mouse scrolled (141, 275) with delta (0, 0)
Screenshot: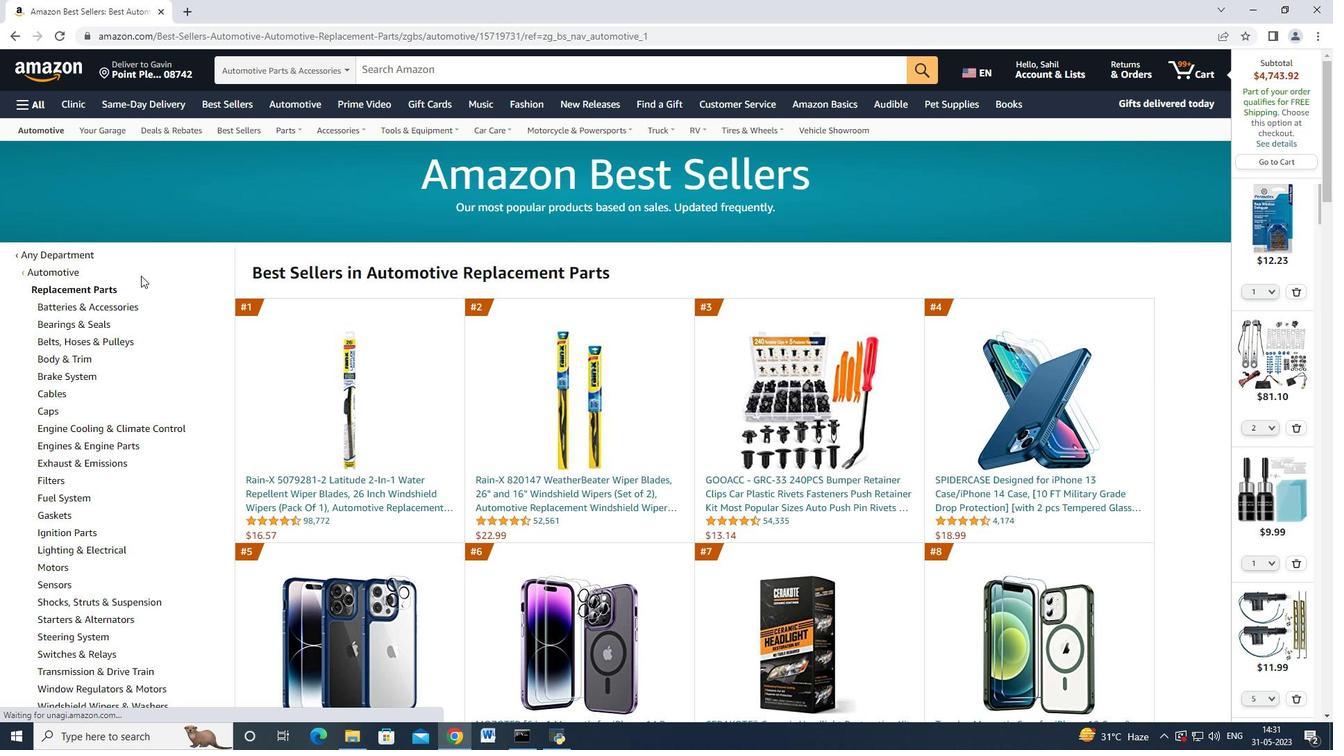 
Action: Mouse scrolled (141, 275) with delta (0, 0)
Screenshot: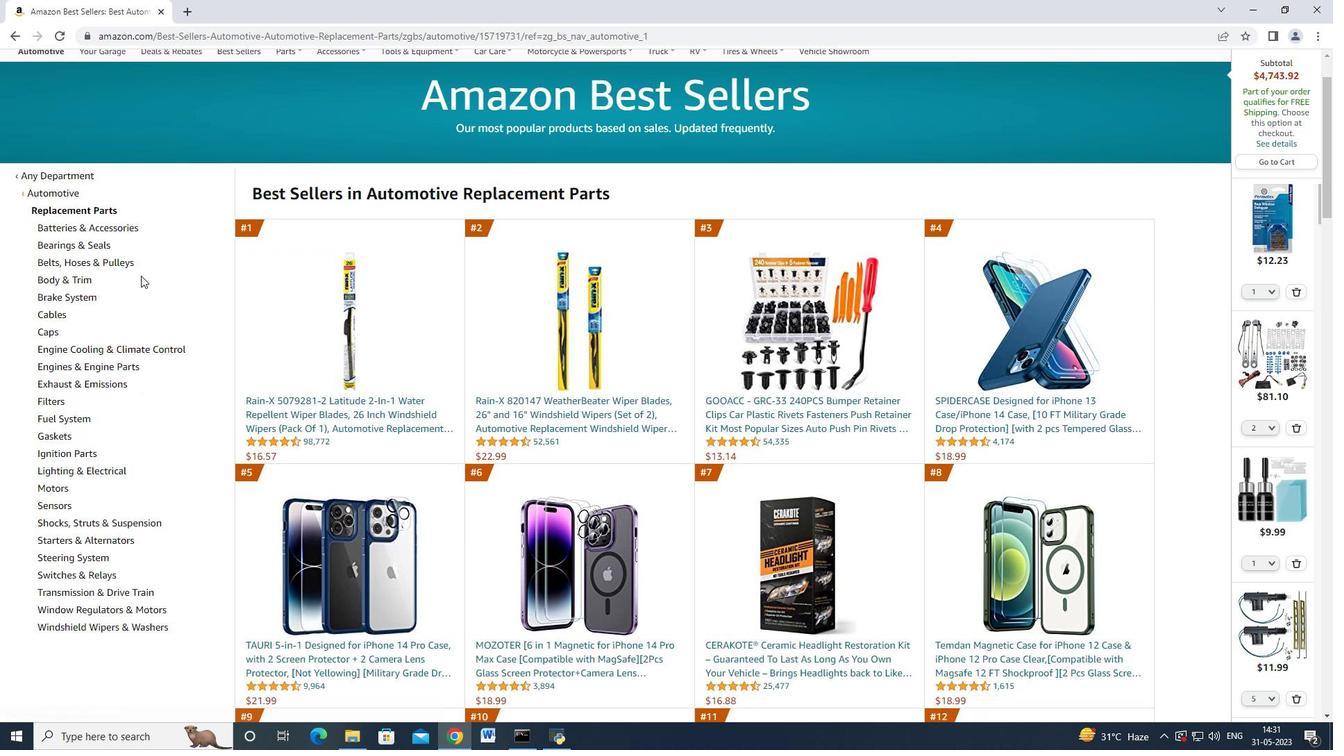 
Action: Mouse moved to (109, 351)
Screenshot: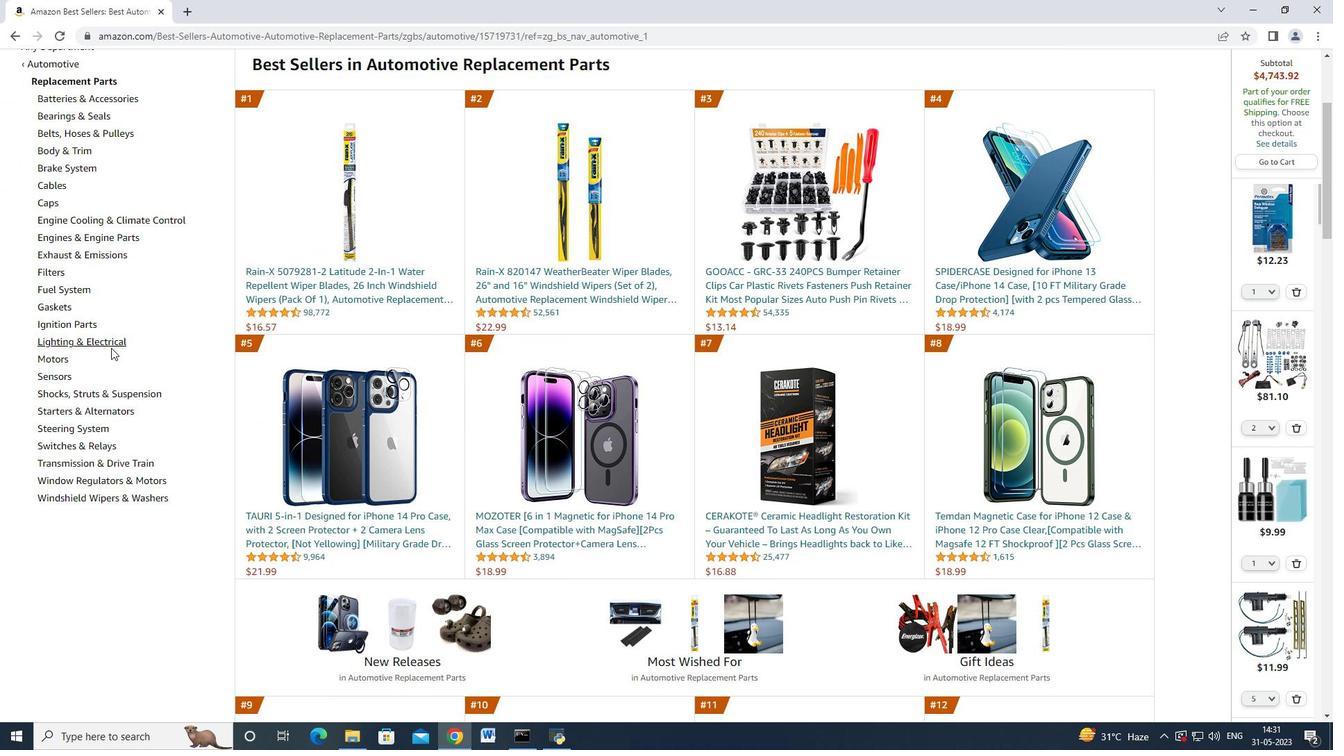 
Action: Mouse scrolled (109, 350) with delta (0, 0)
Screenshot: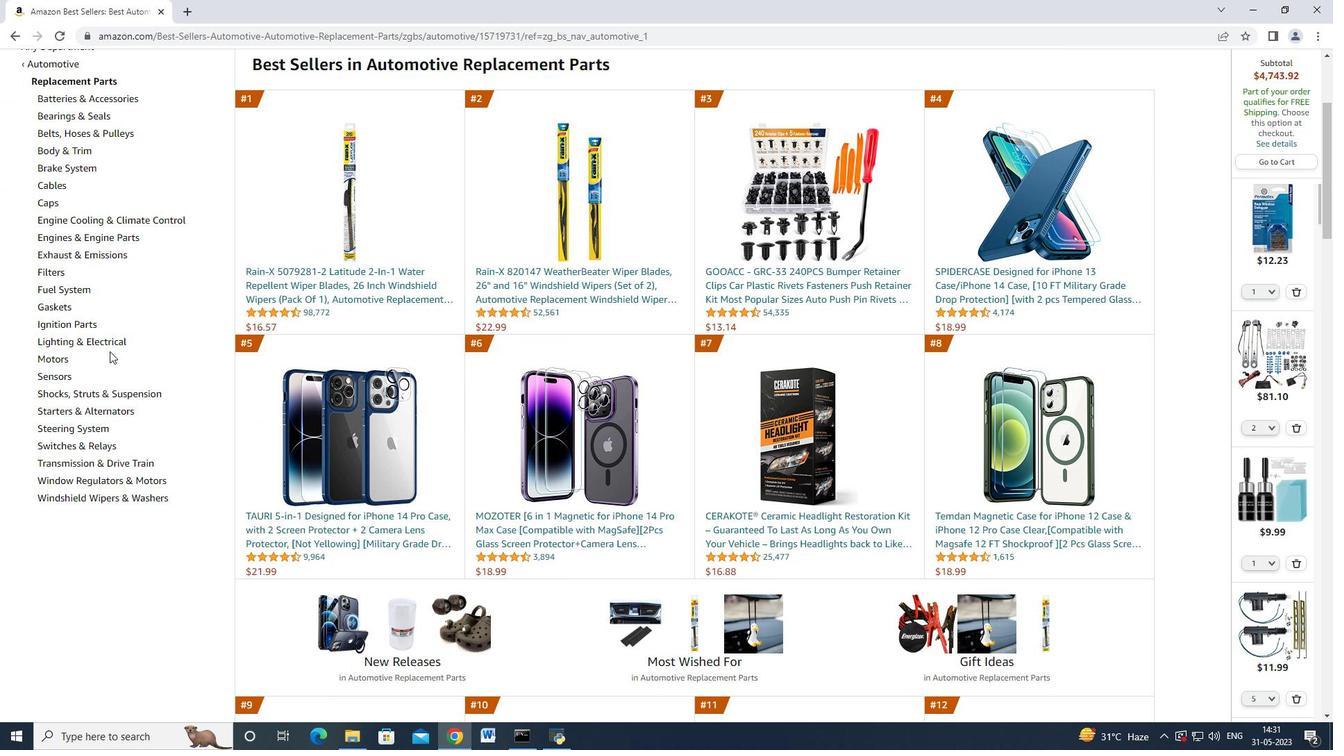 
Action: Mouse scrolled (109, 352) with delta (0, 0)
Screenshot: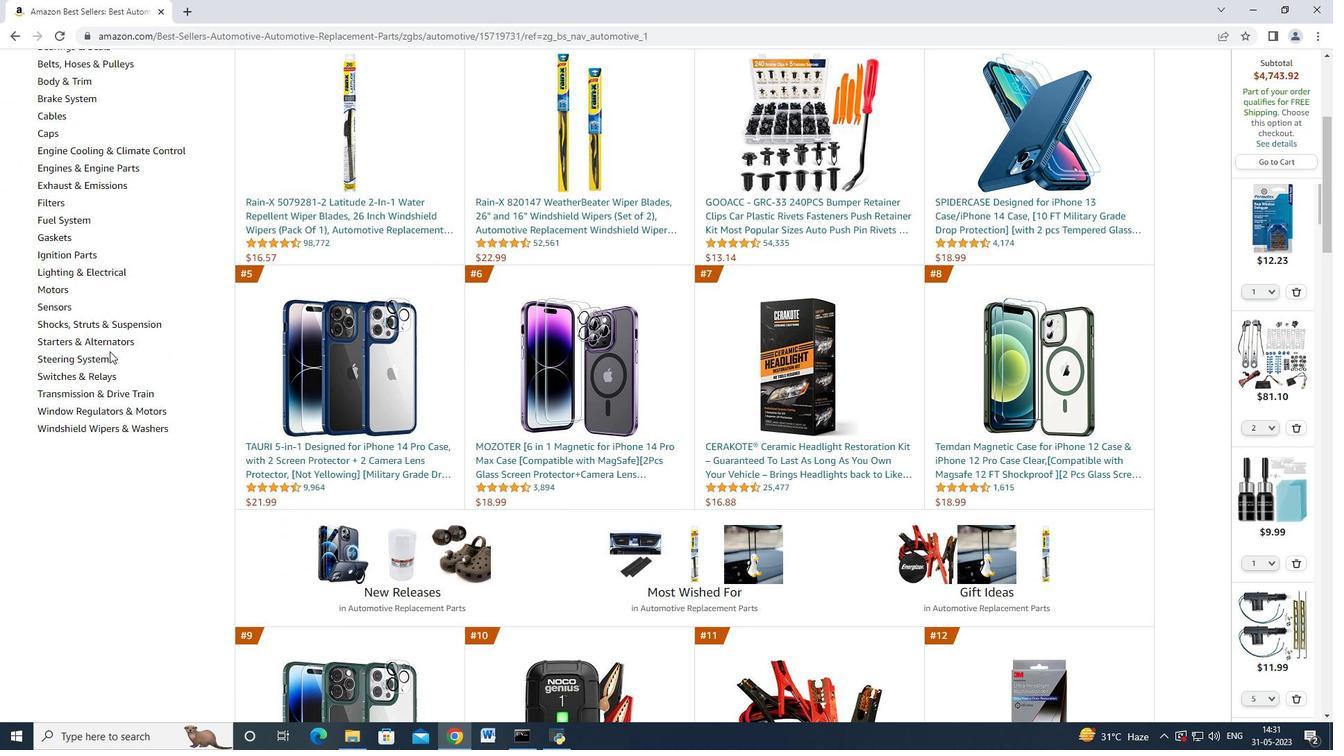
Action: Mouse scrolled (109, 352) with delta (0, 0)
Screenshot: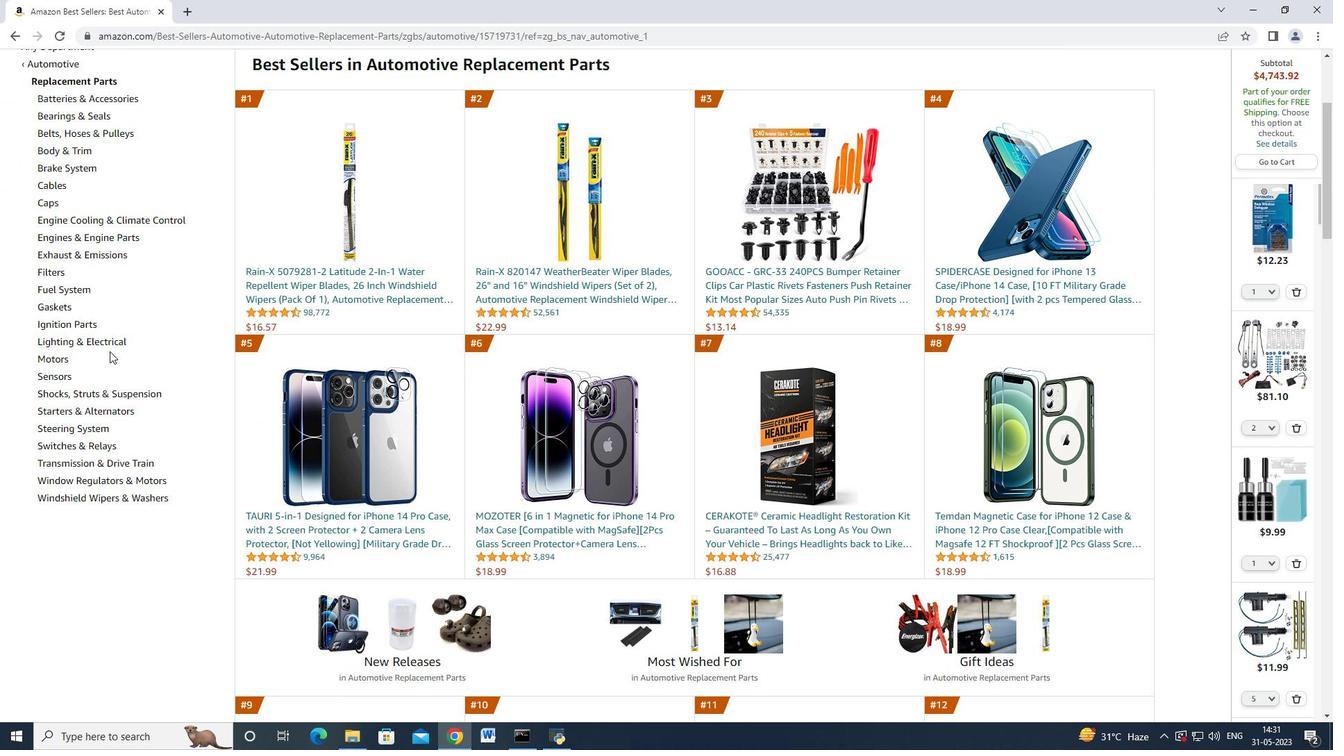 
Action: Mouse moved to (59, 426)
Screenshot: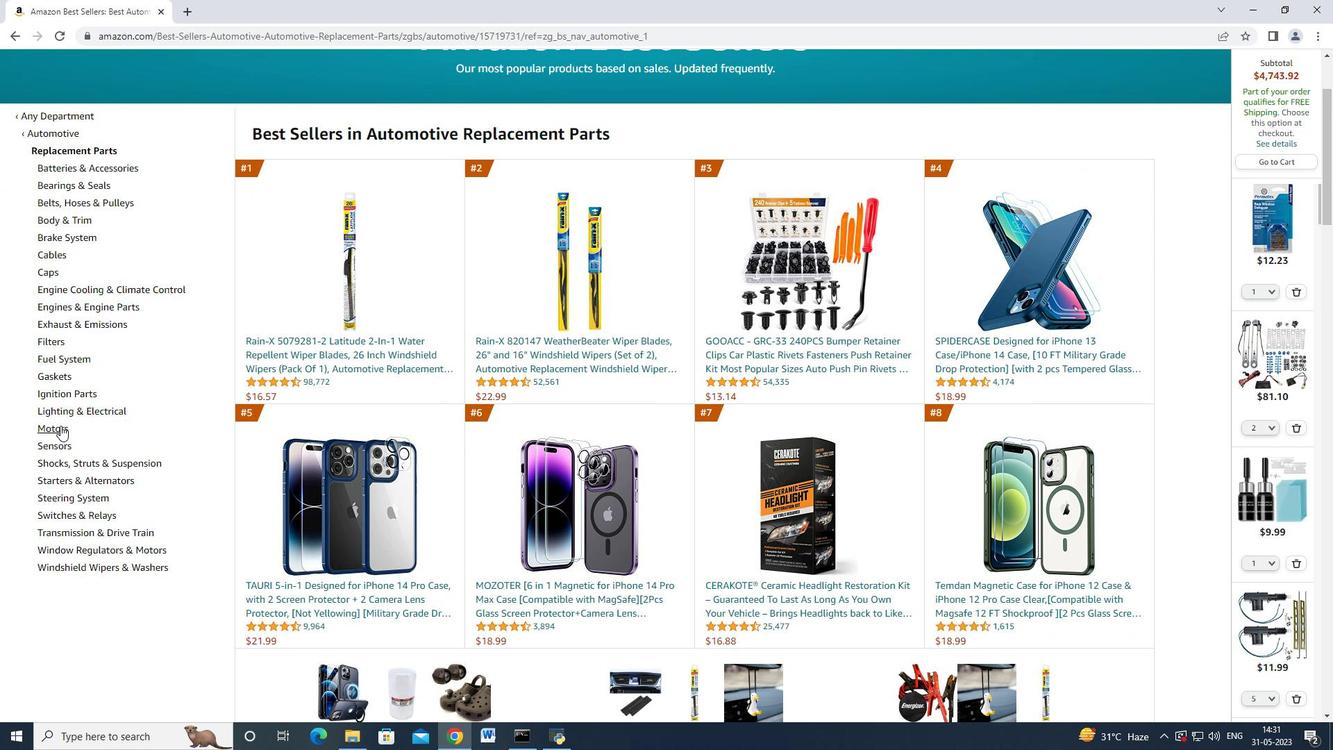 
Action: Mouse pressed left at (59, 426)
Screenshot: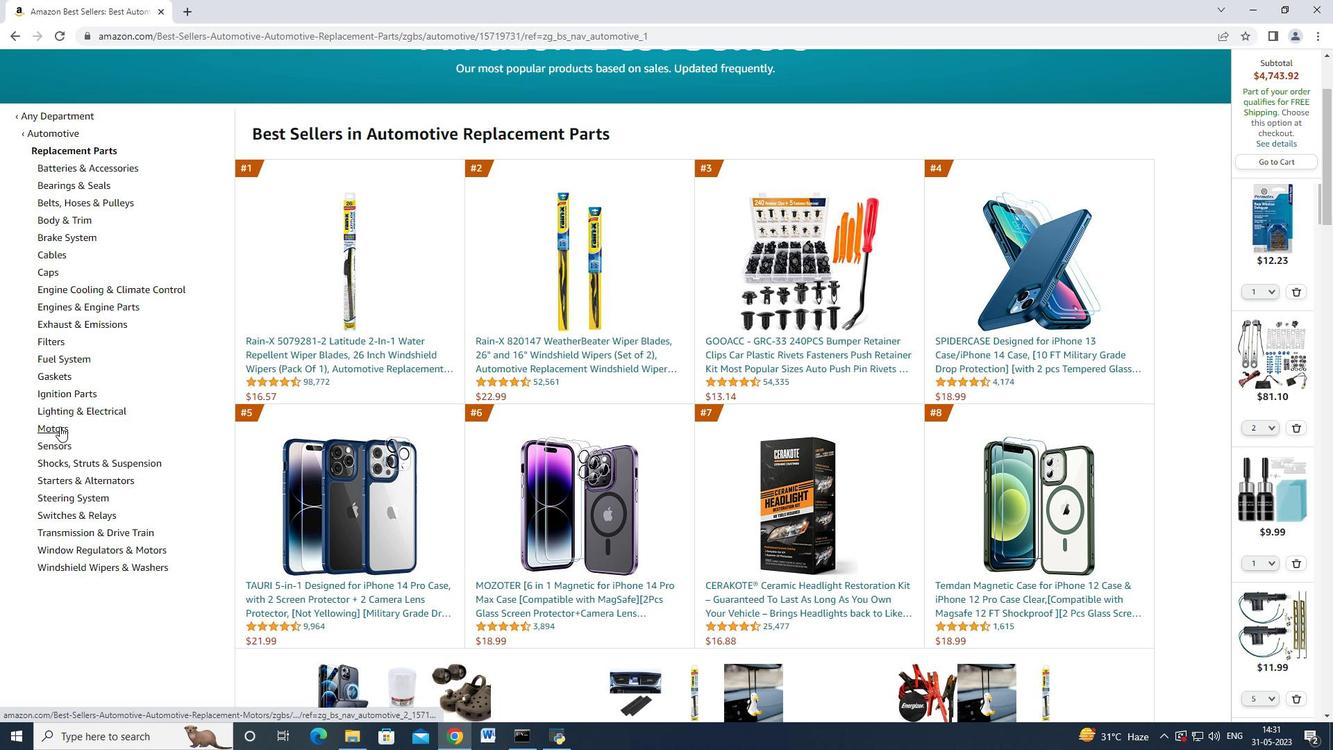 
Action: Mouse moved to (84, 482)
Screenshot: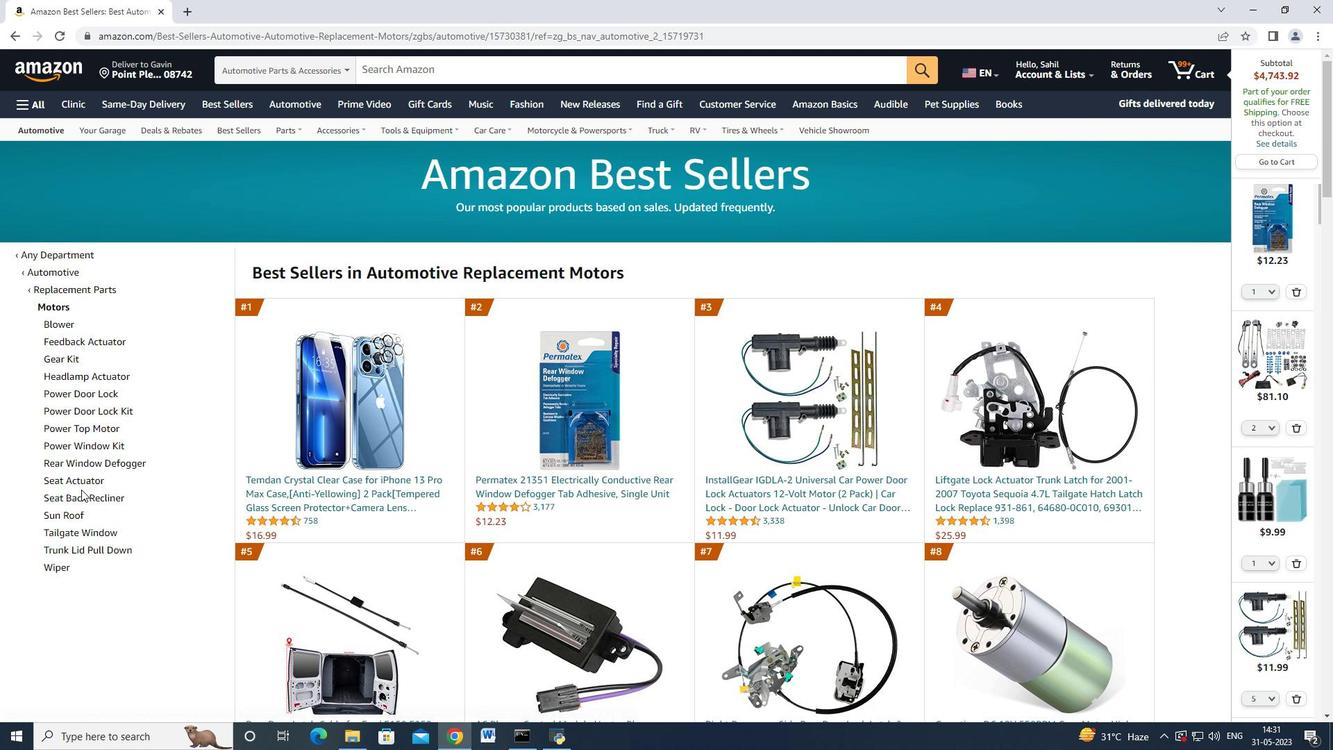 
Action: Mouse pressed left at (84, 482)
Screenshot: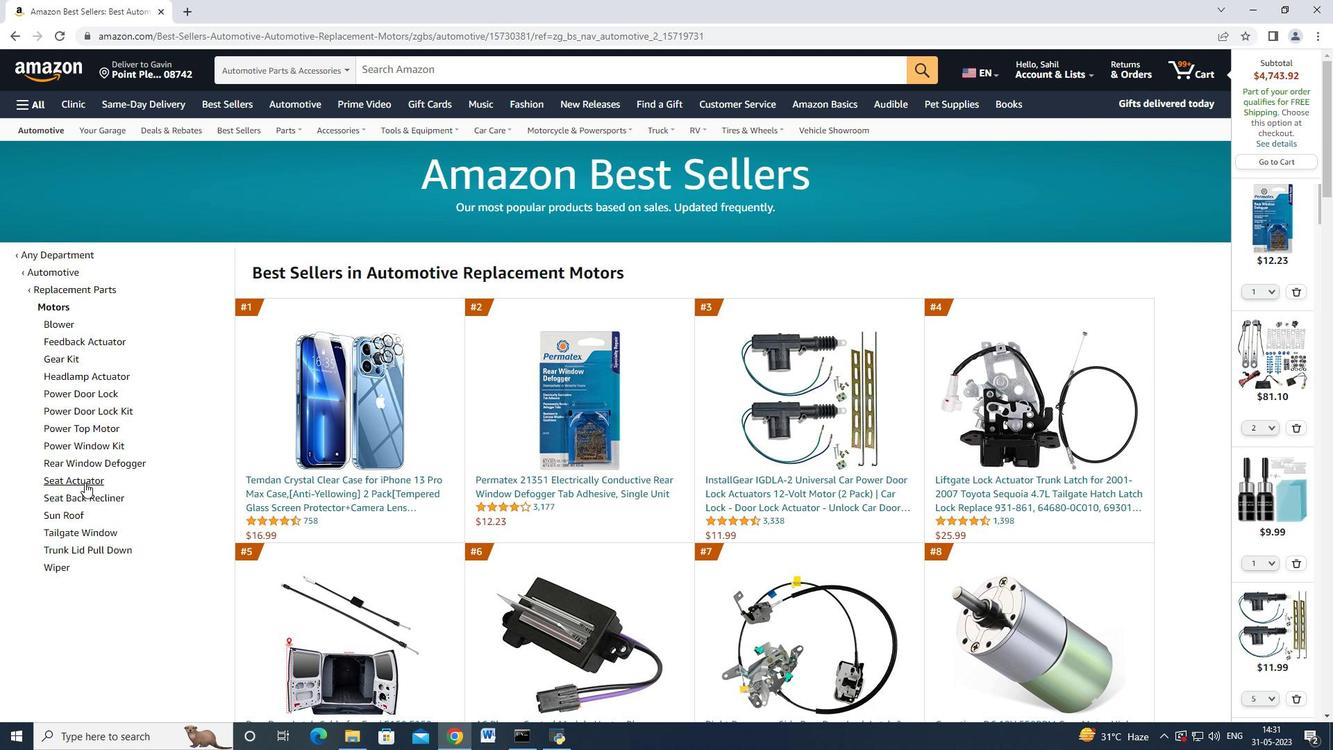 
Action: Mouse moved to (467, 376)
Screenshot: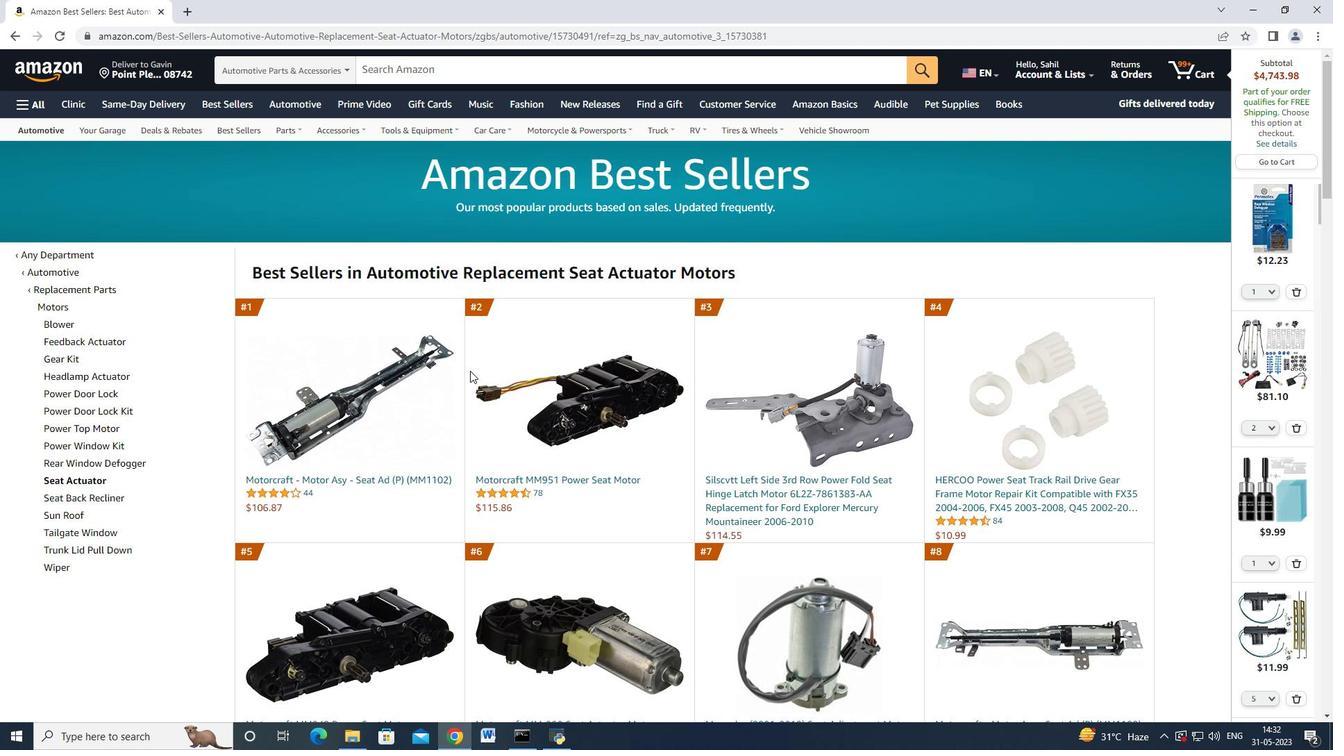 
Action: Mouse scrolled (470, 370) with delta (0, 0)
Screenshot: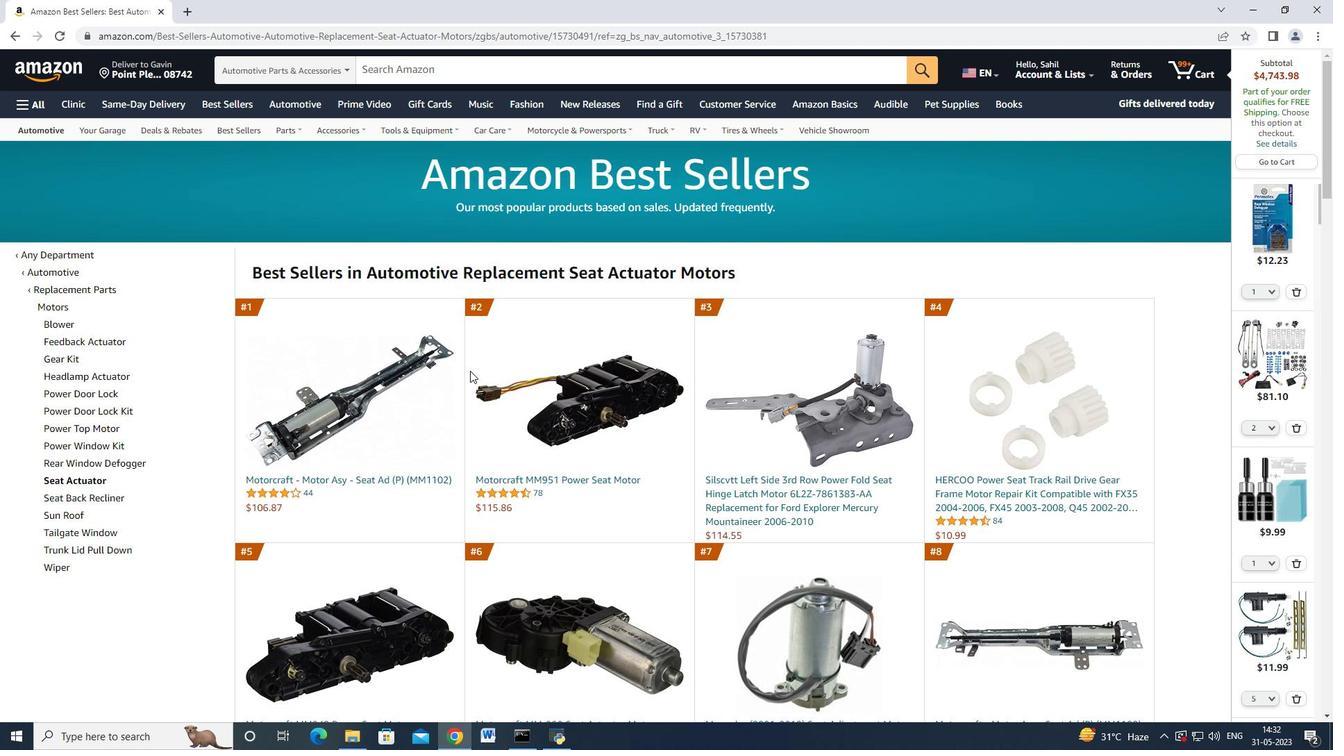 
Action: Mouse moved to (435, 409)
Screenshot: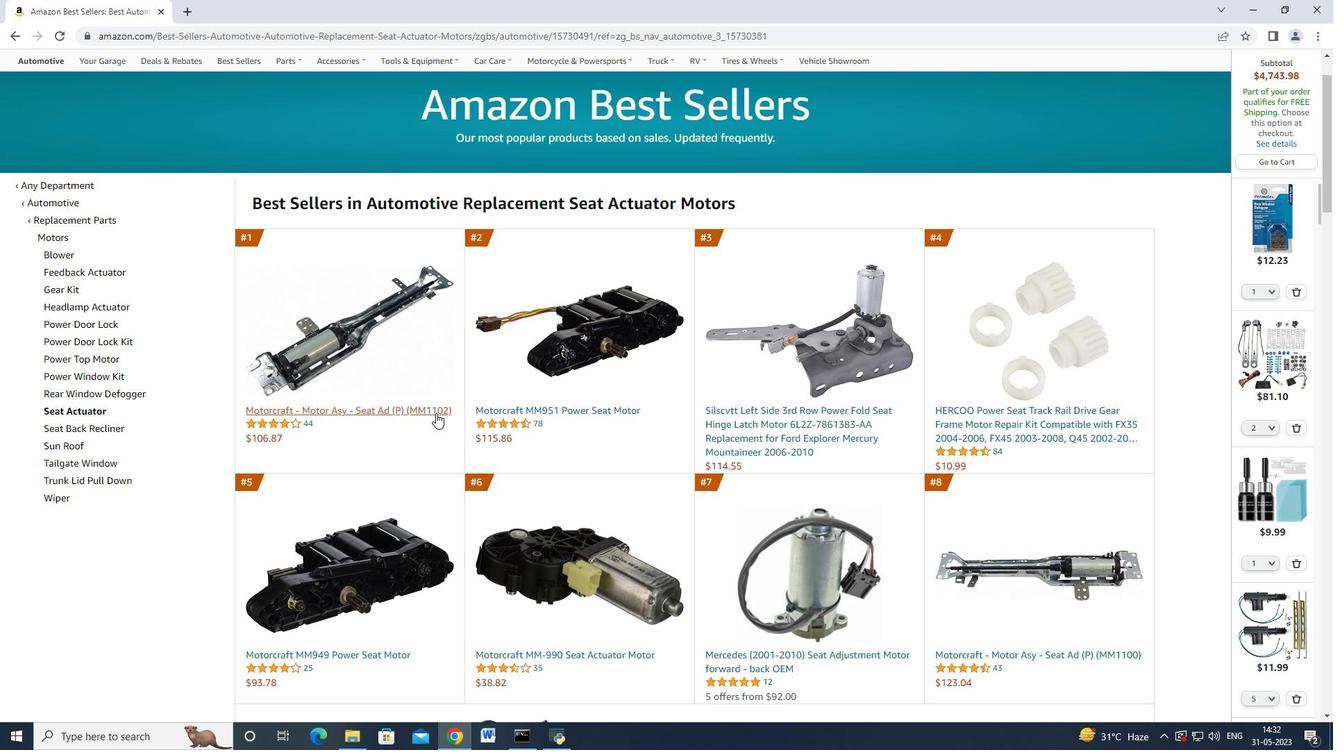 
Action: Mouse pressed left at (435, 409)
Screenshot: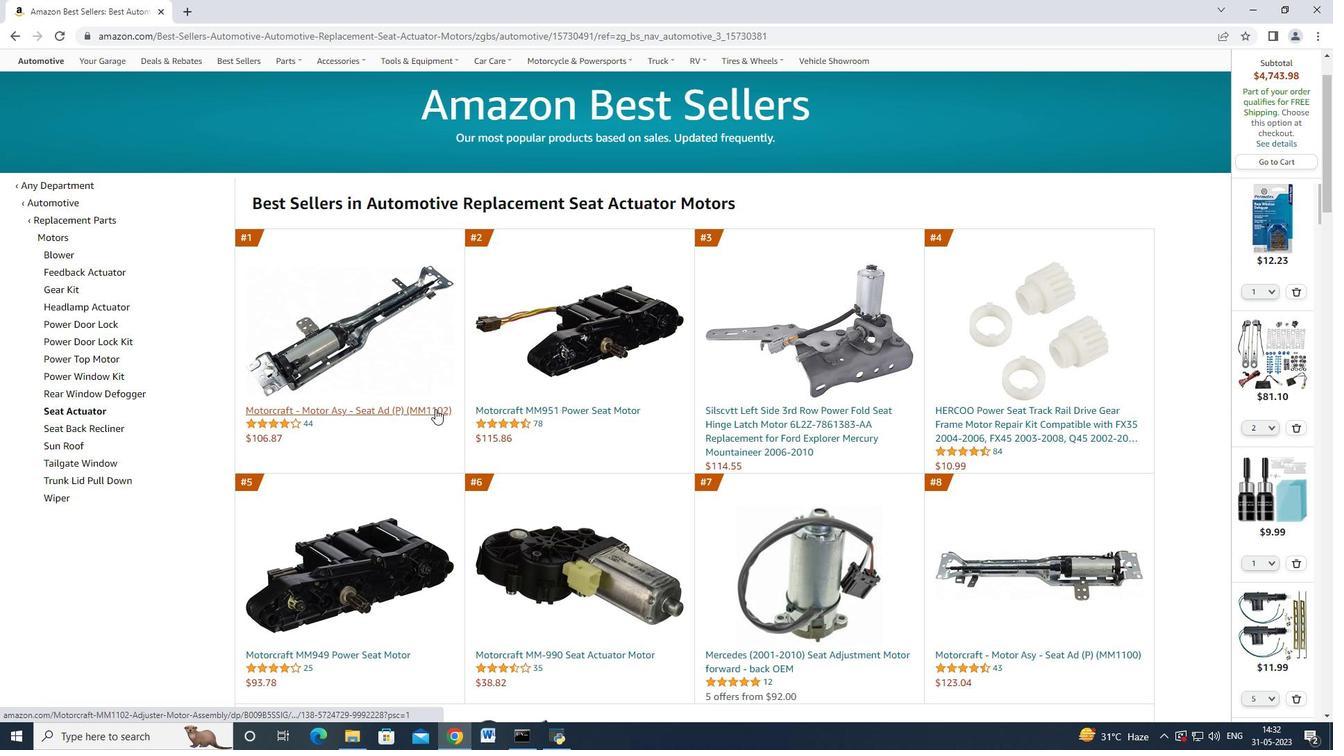 
Action: Mouse moved to (998, 512)
Screenshot: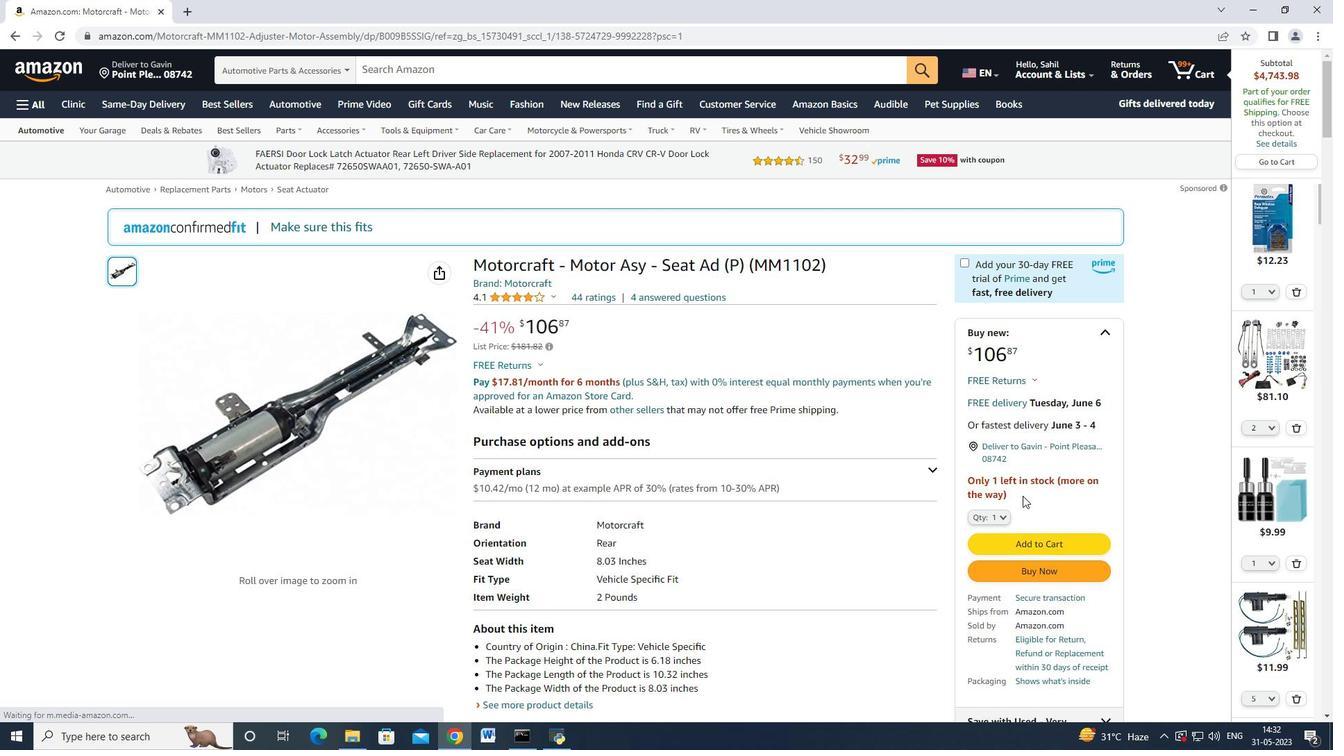 
Action: Mouse pressed left at (998, 512)
Screenshot: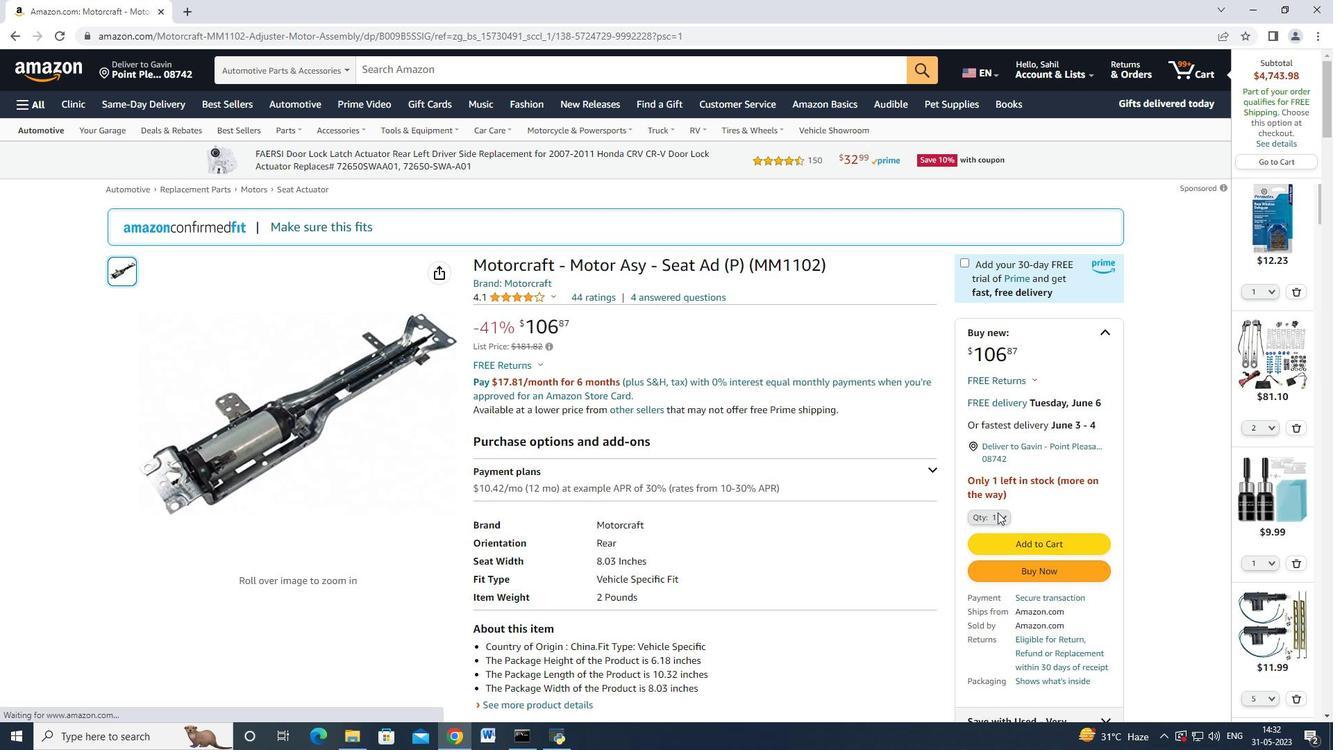 
Action: Mouse moved to (12, 34)
Screenshot: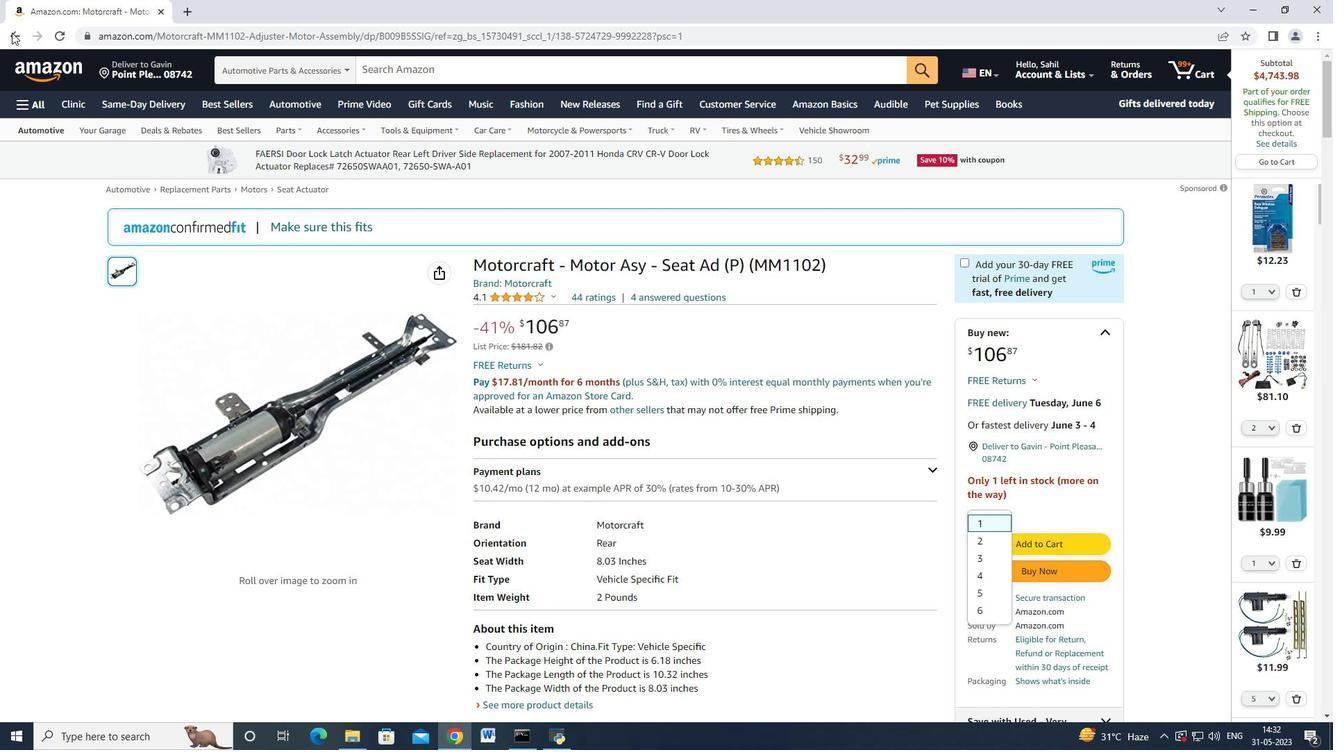 
Action: Mouse pressed left at (12, 34)
Screenshot: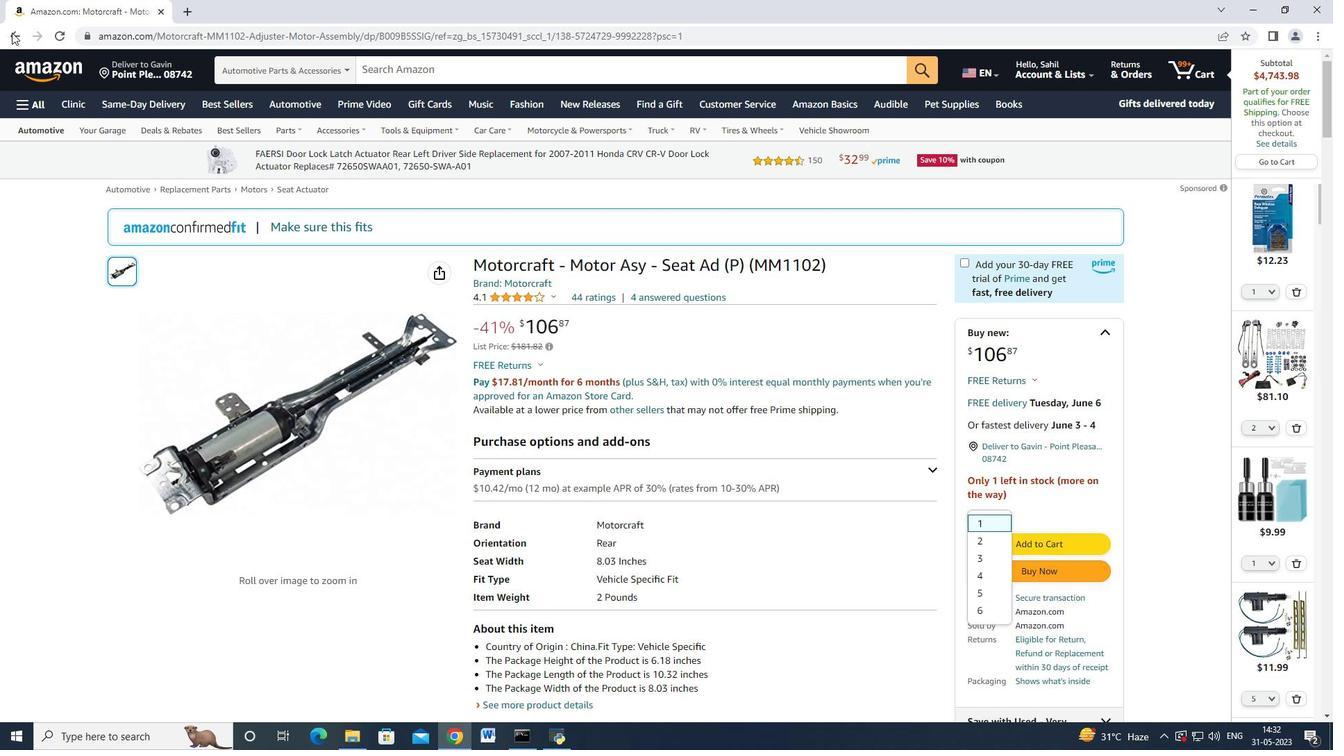 
Action: Mouse moved to (350, 373)
Screenshot: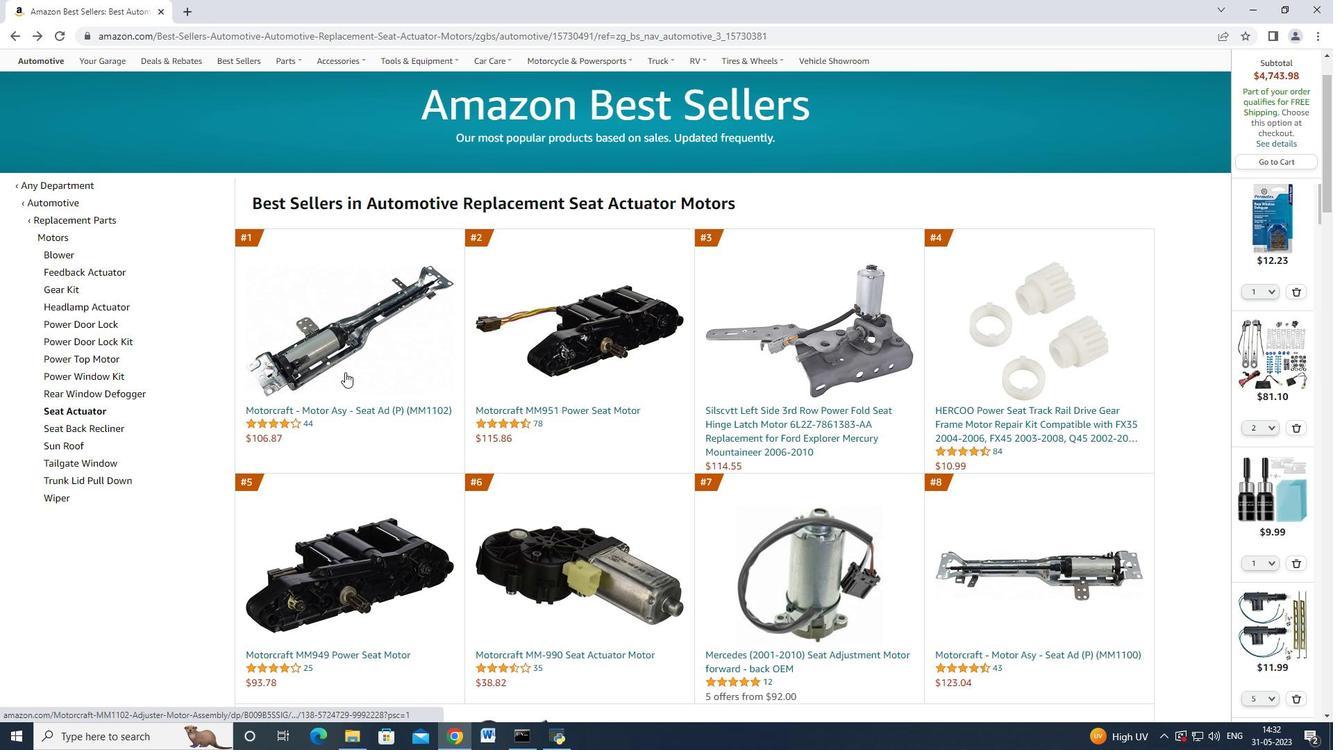 
Action: Mouse scrolled (350, 373) with delta (0, 0)
Screenshot: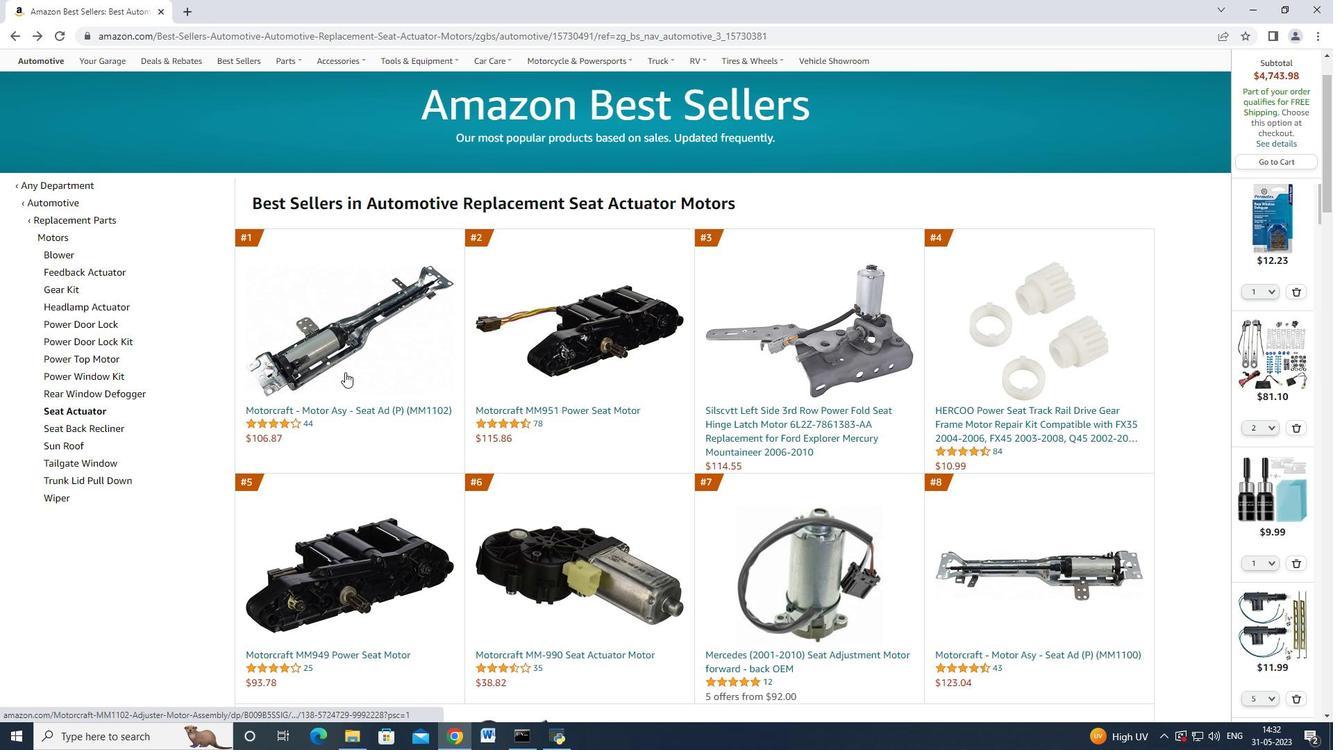 
Action: Mouse moved to (350, 373)
Screenshot: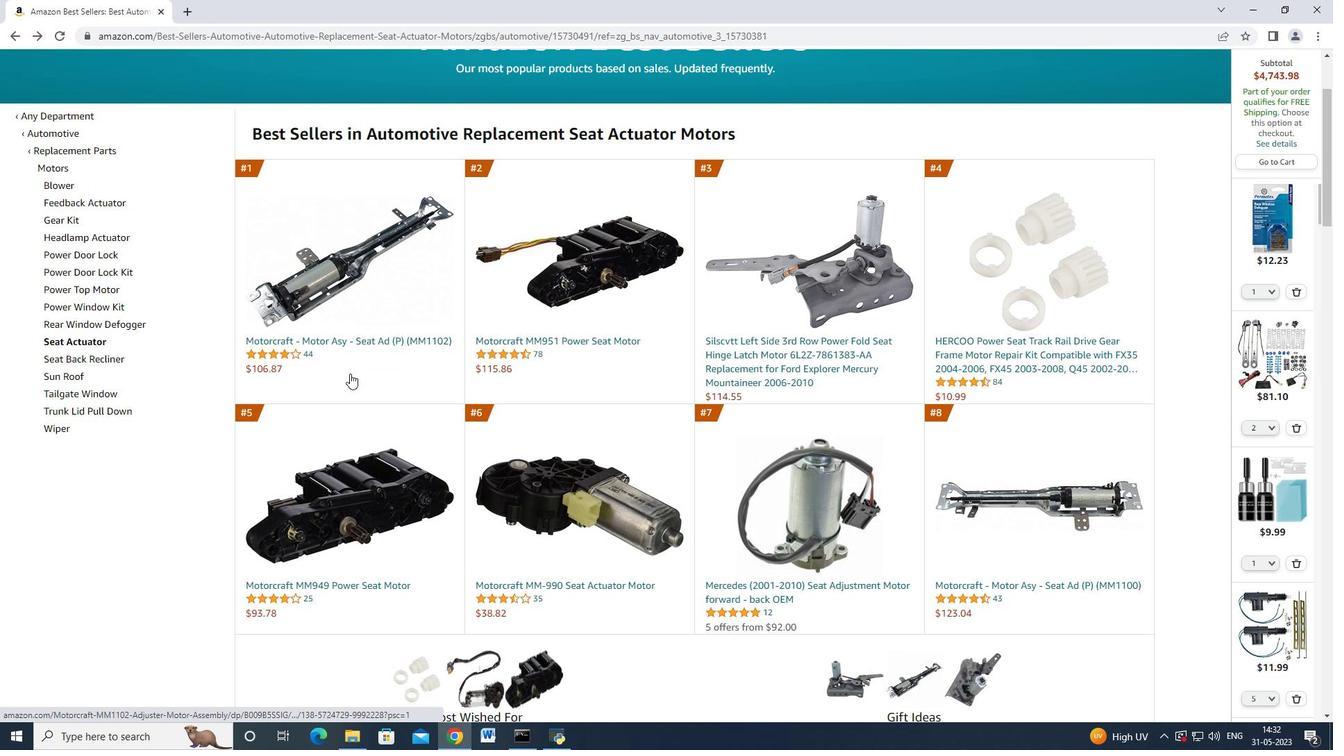 
Action: Mouse scrolled (350, 374) with delta (0, 0)
Screenshot: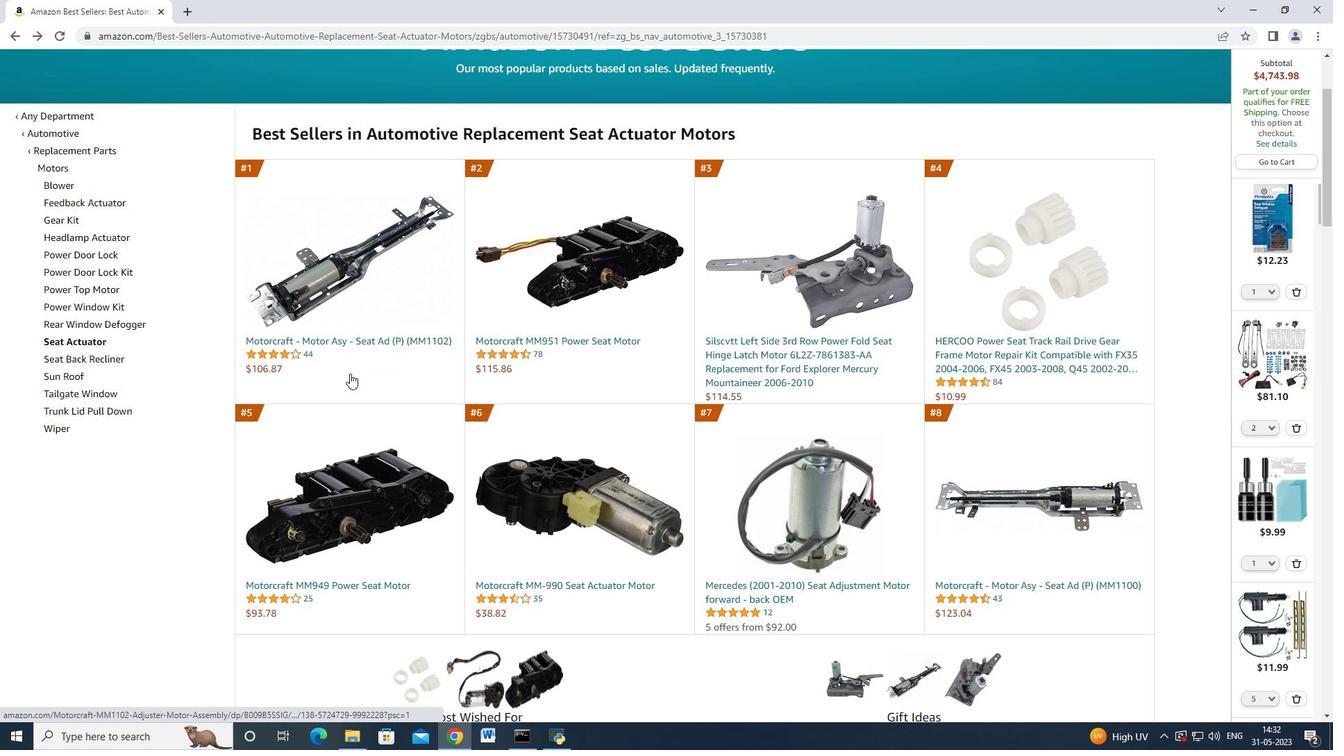 
Action: Mouse moved to (557, 402)
Screenshot: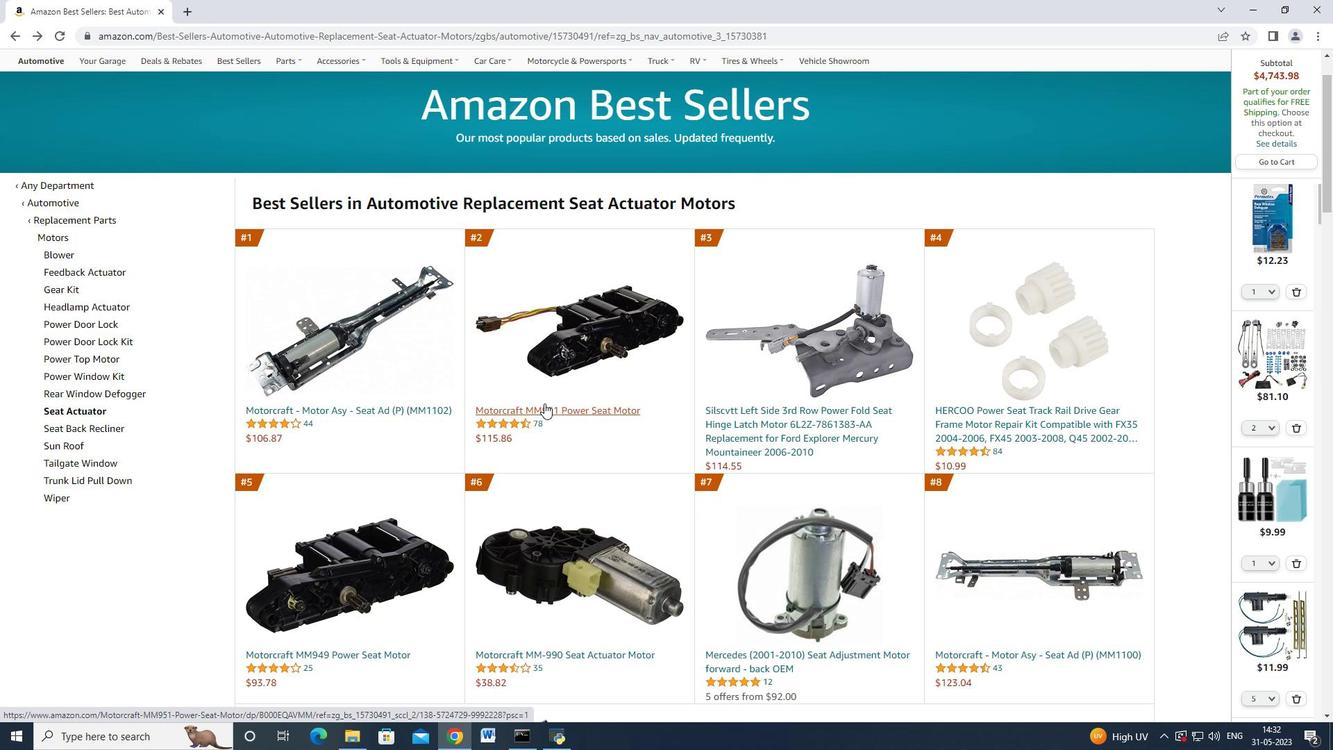 
Action: Mouse scrolled (557, 402) with delta (0, 0)
Screenshot: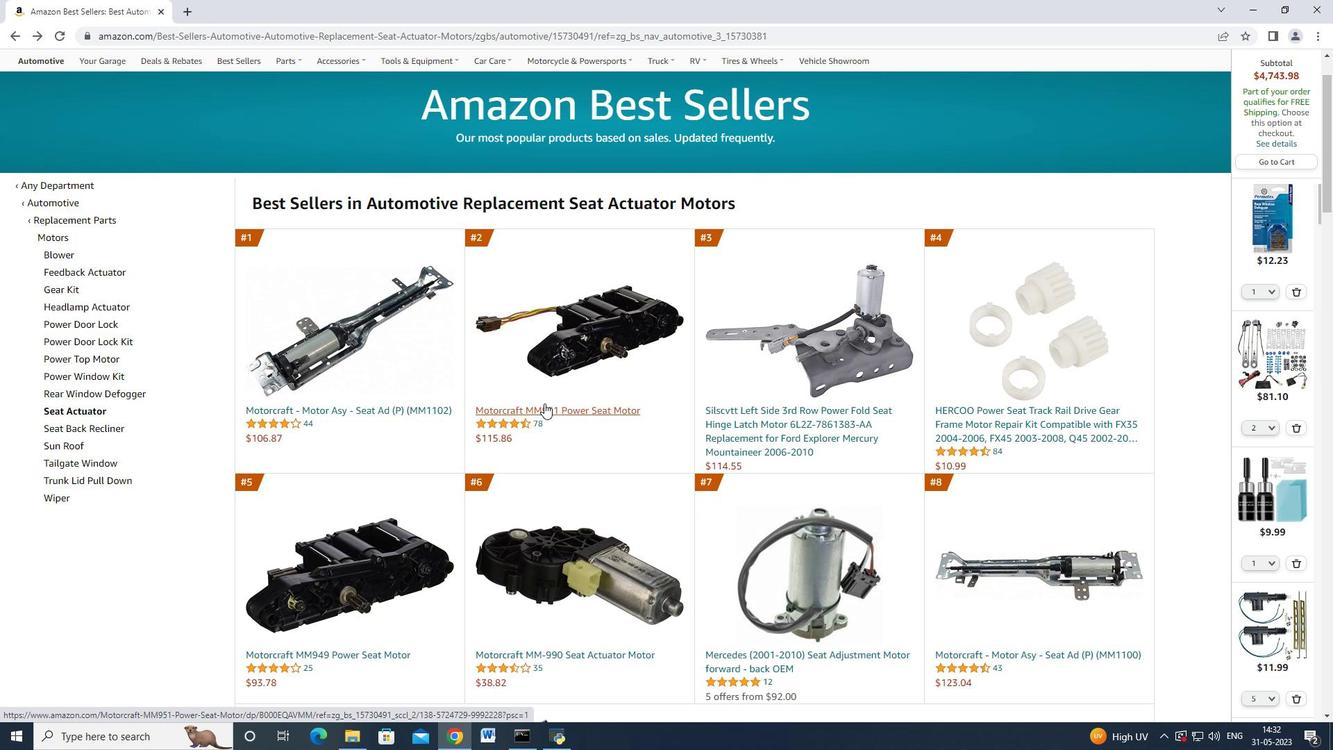 
Action: Mouse moved to (589, 344)
Screenshot: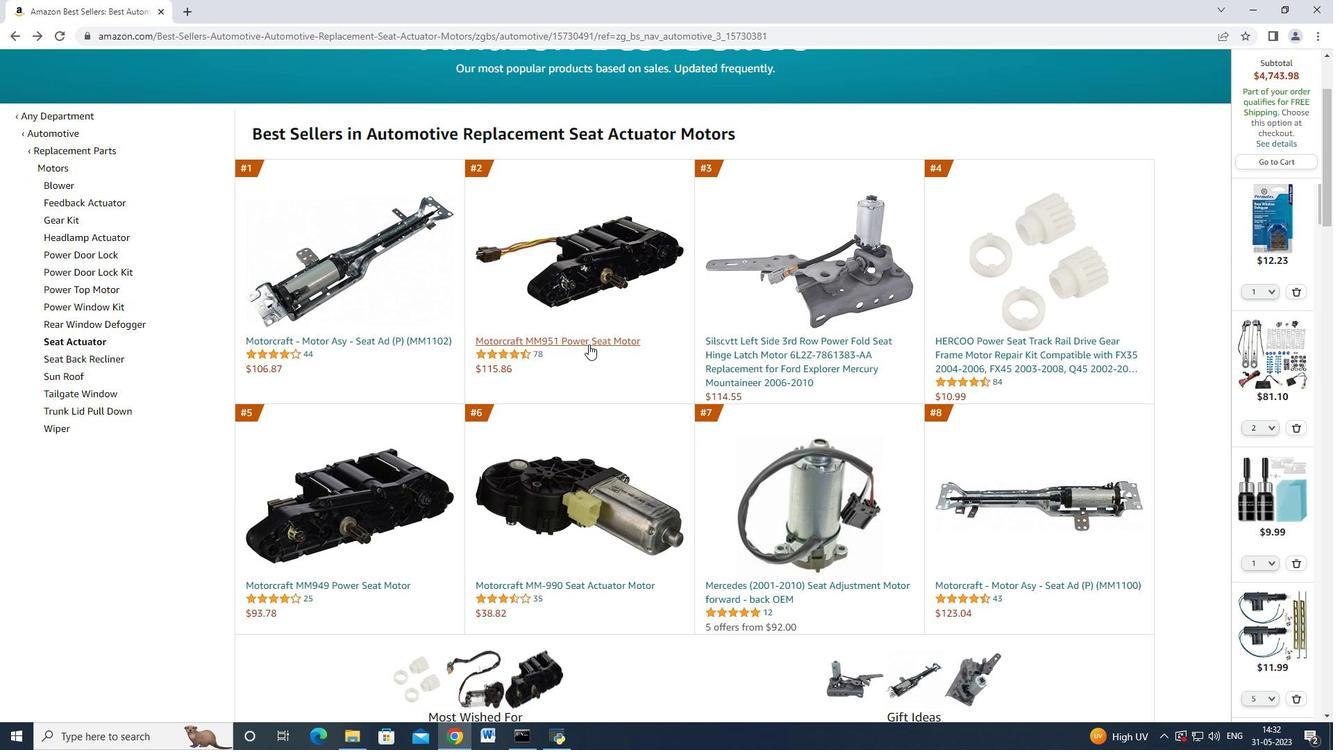
Action: Mouse pressed left at (589, 344)
Screenshot: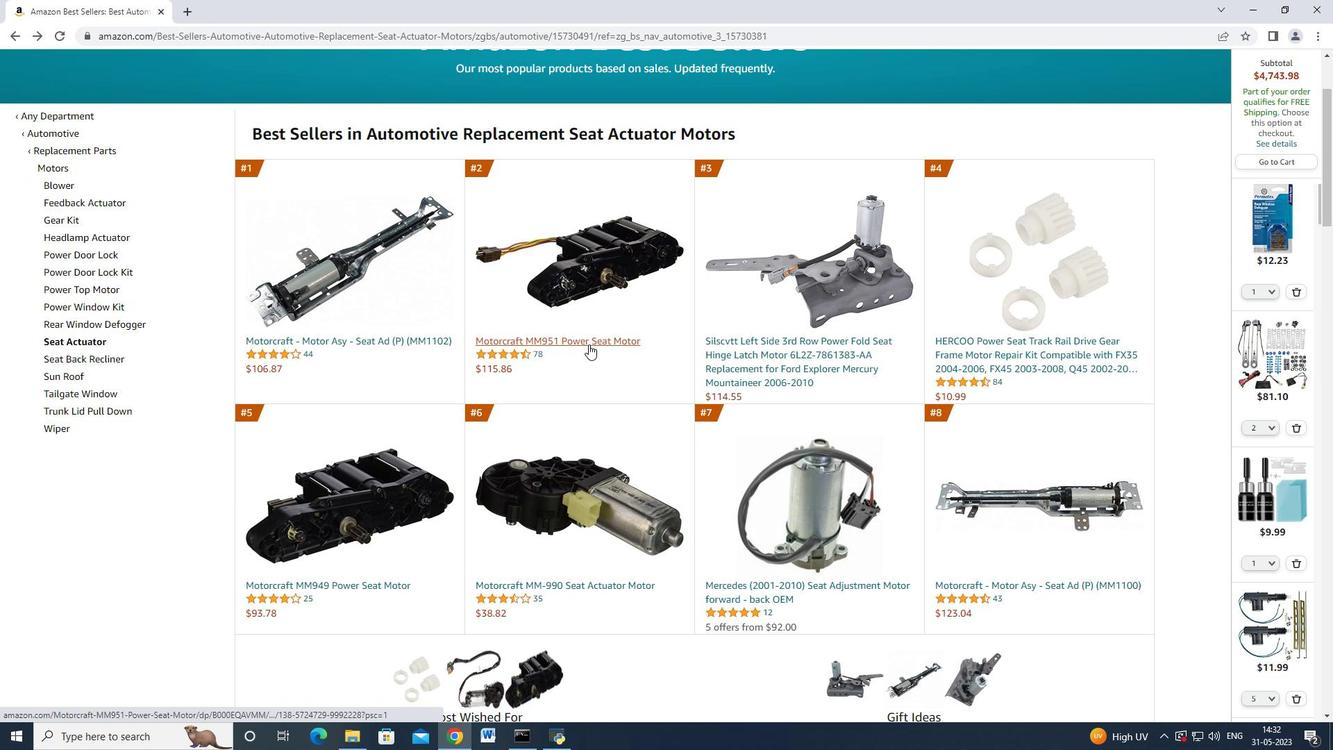 
Action: Mouse moved to (993, 396)
Screenshot: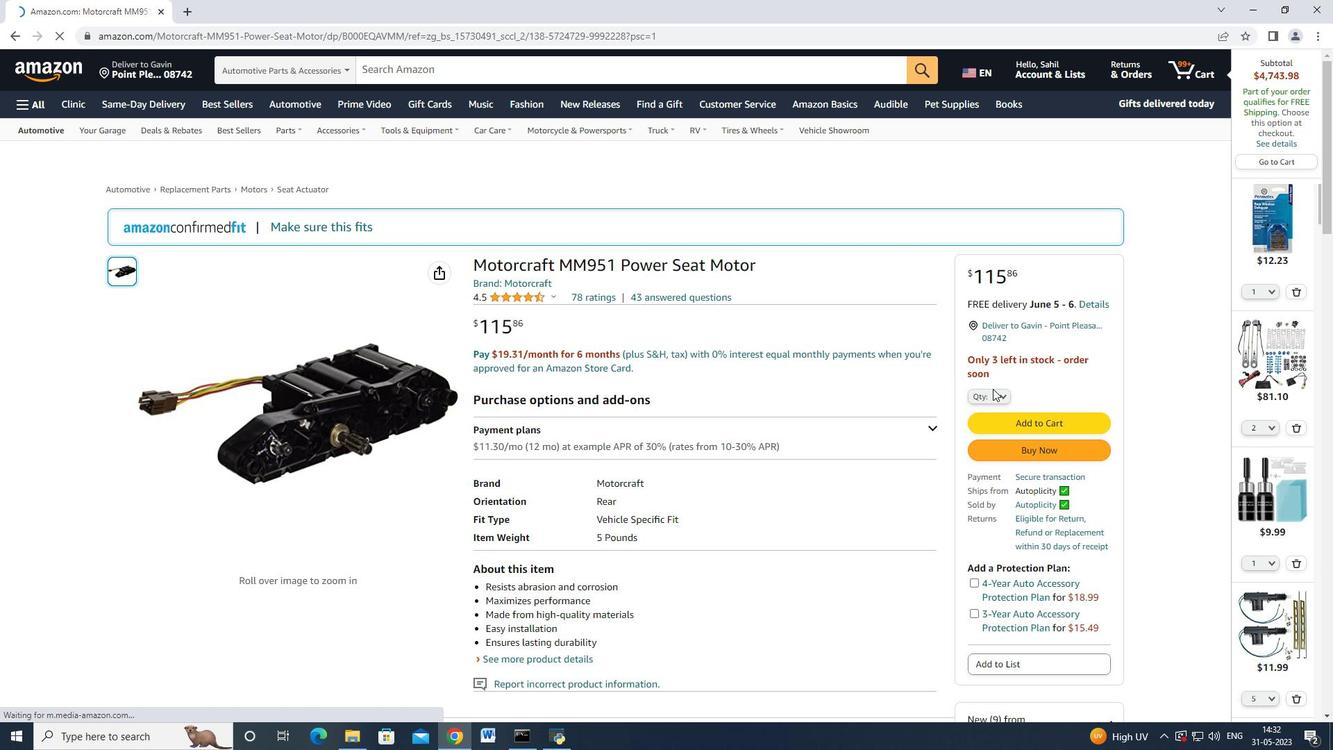 
Action: Mouse pressed left at (993, 396)
Screenshot: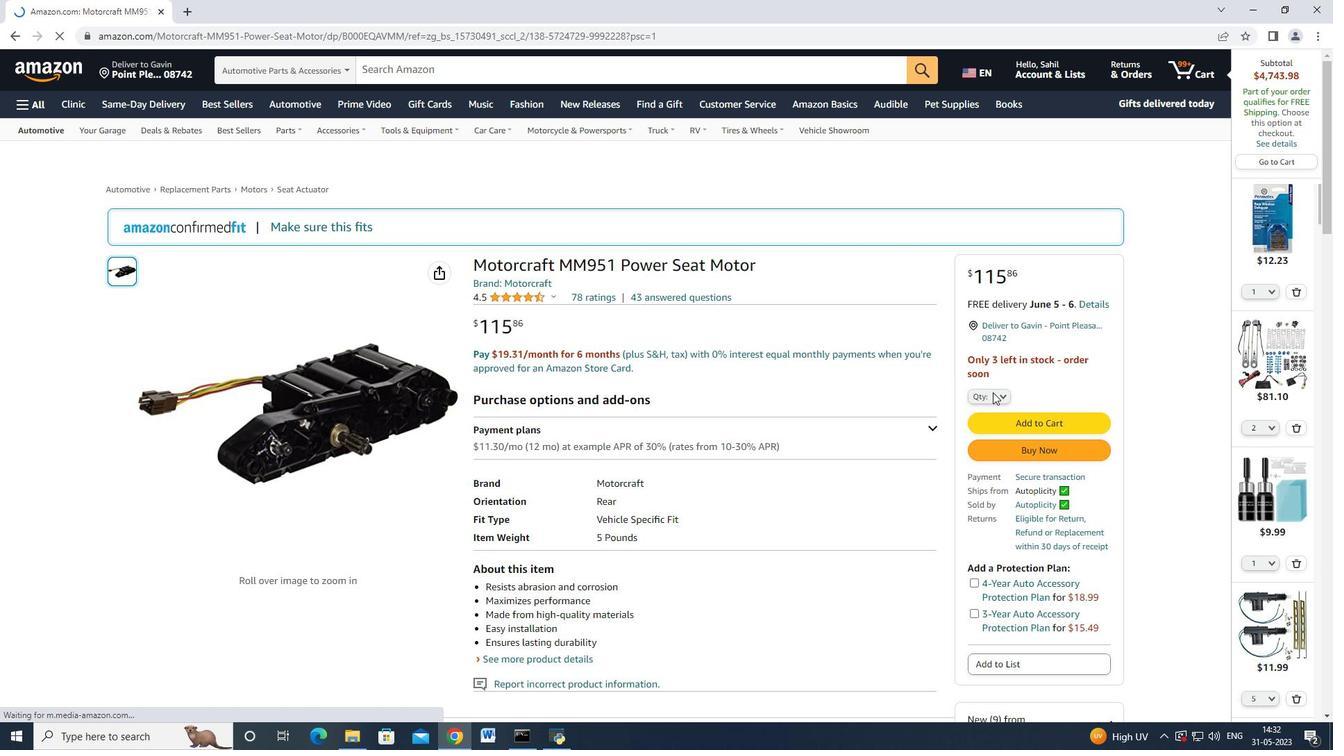 
Action: Mouse moved to (10, 35)
Screenshot: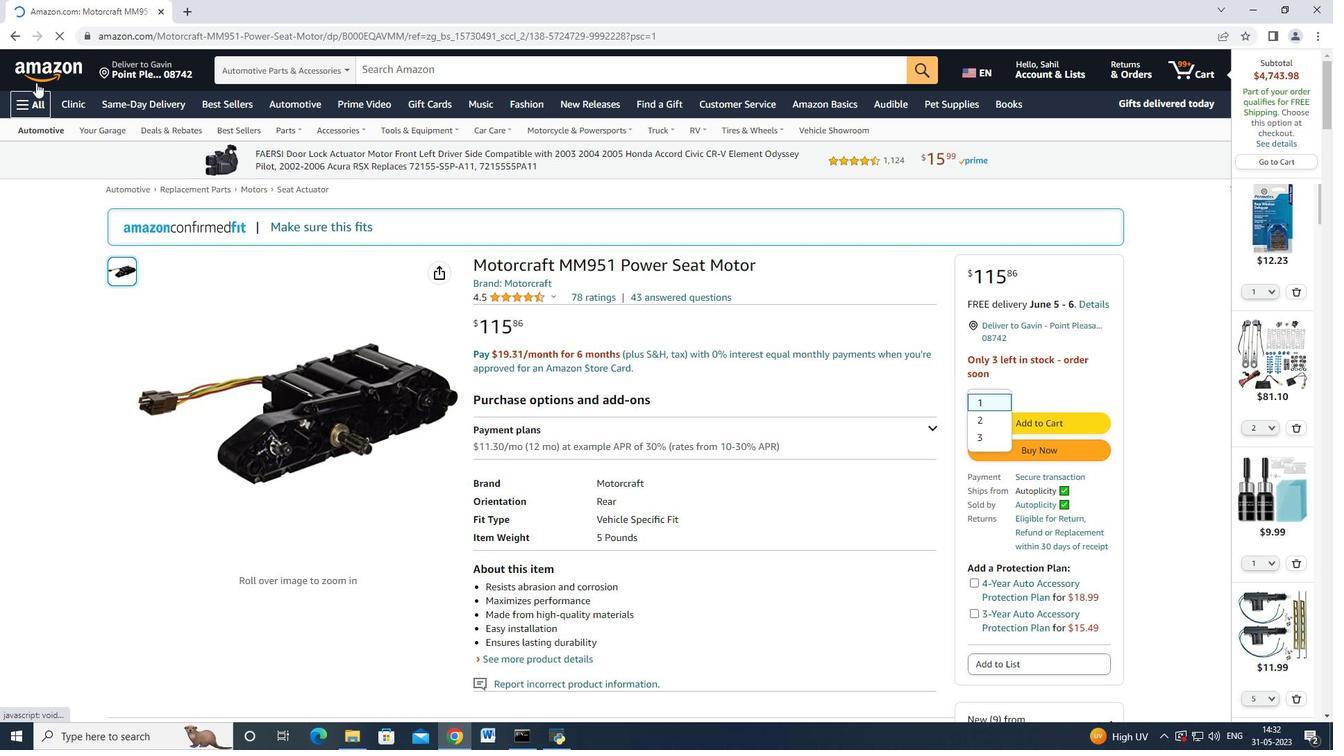 
Action: Mouse pressed left at (10, 35)
Screenshot: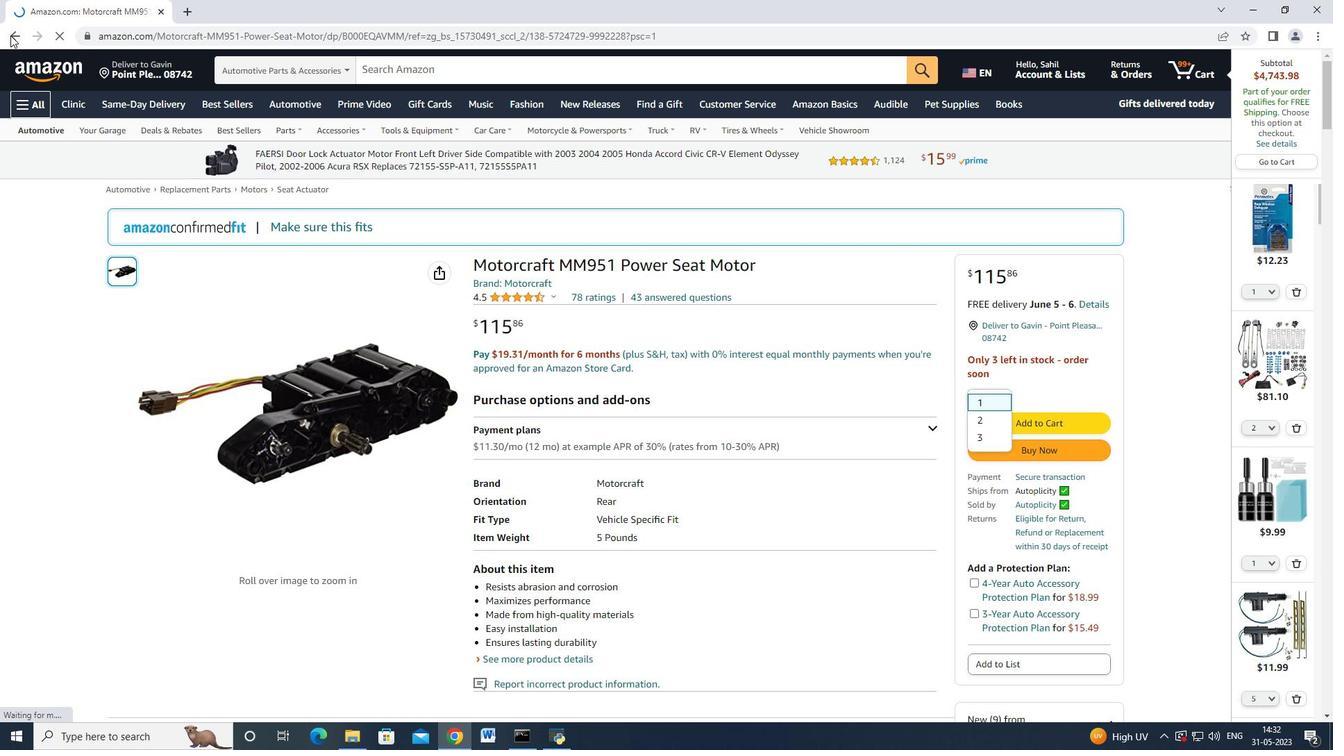 
Action: Mouse moved to (759, 383)
Screenshot: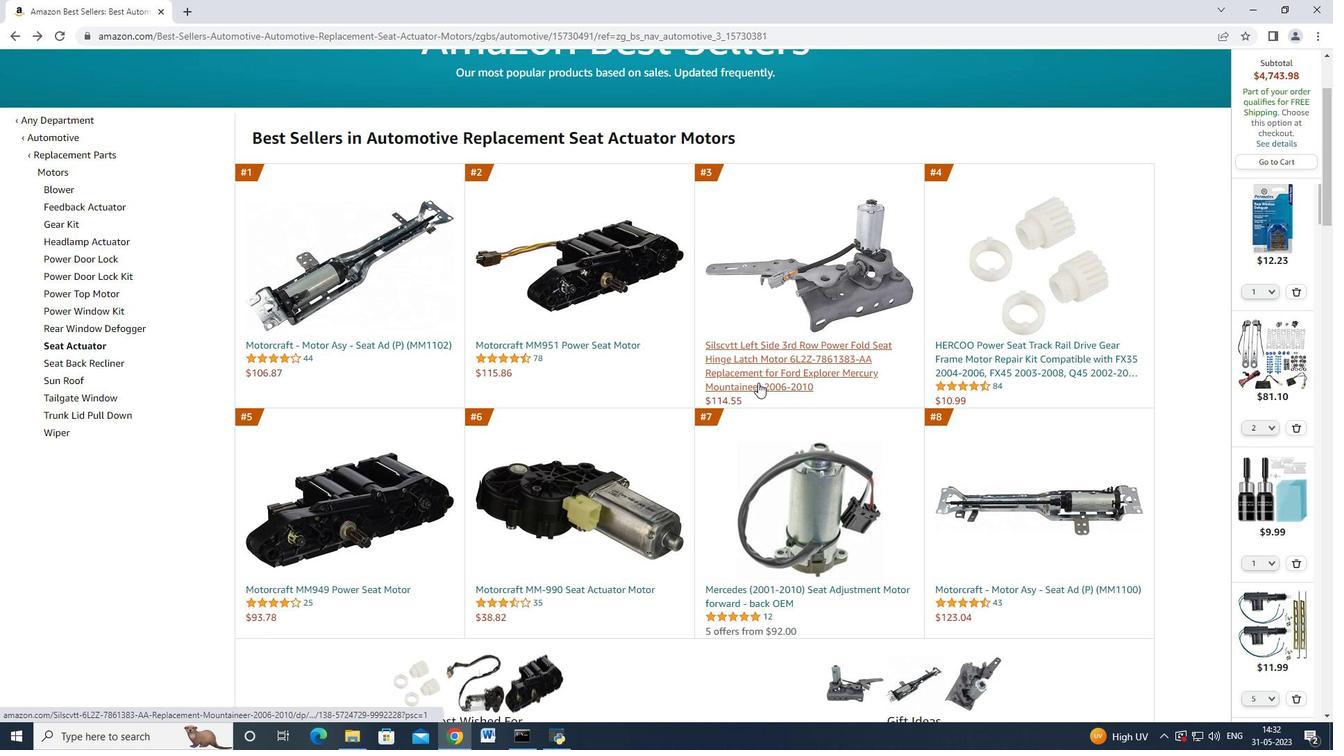 
Action: Mouse scrolled (759, 382) with delta (0, 0)
Screenshot: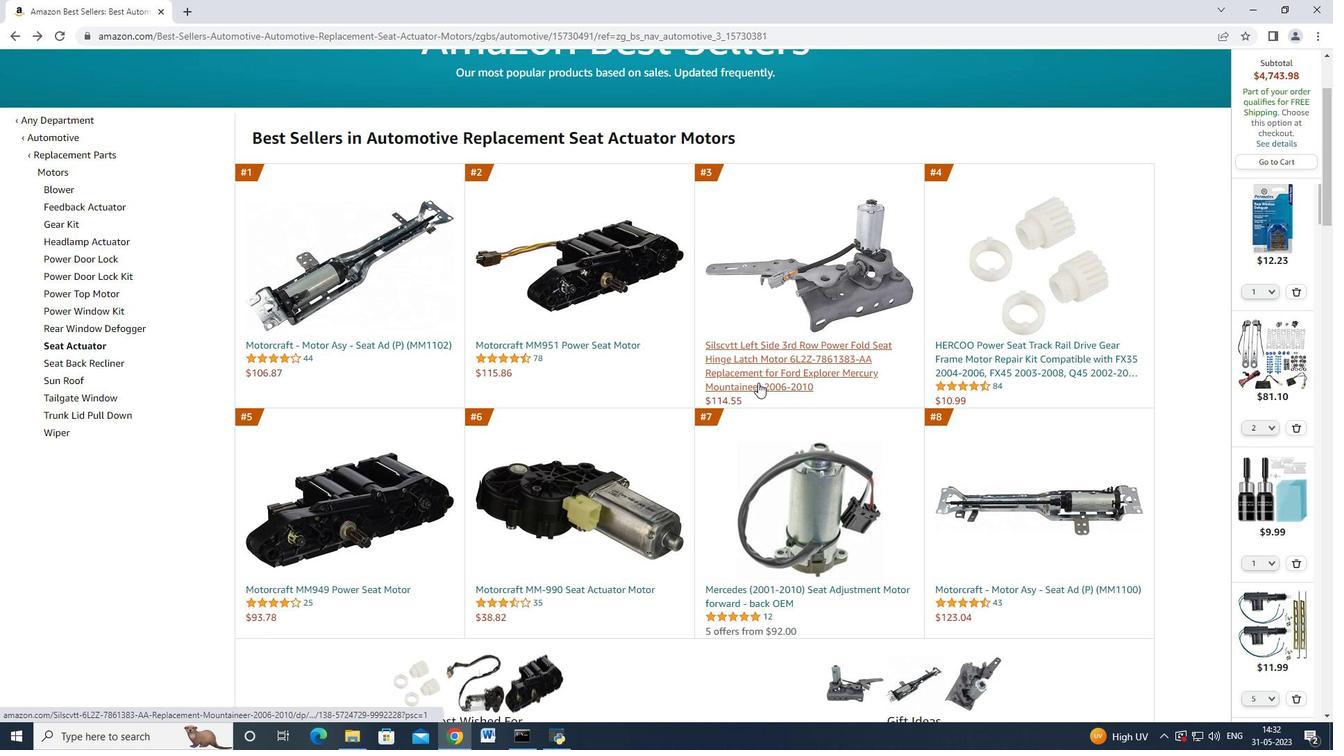 
Action: Mouse moved to (525, 520)
Screenshot: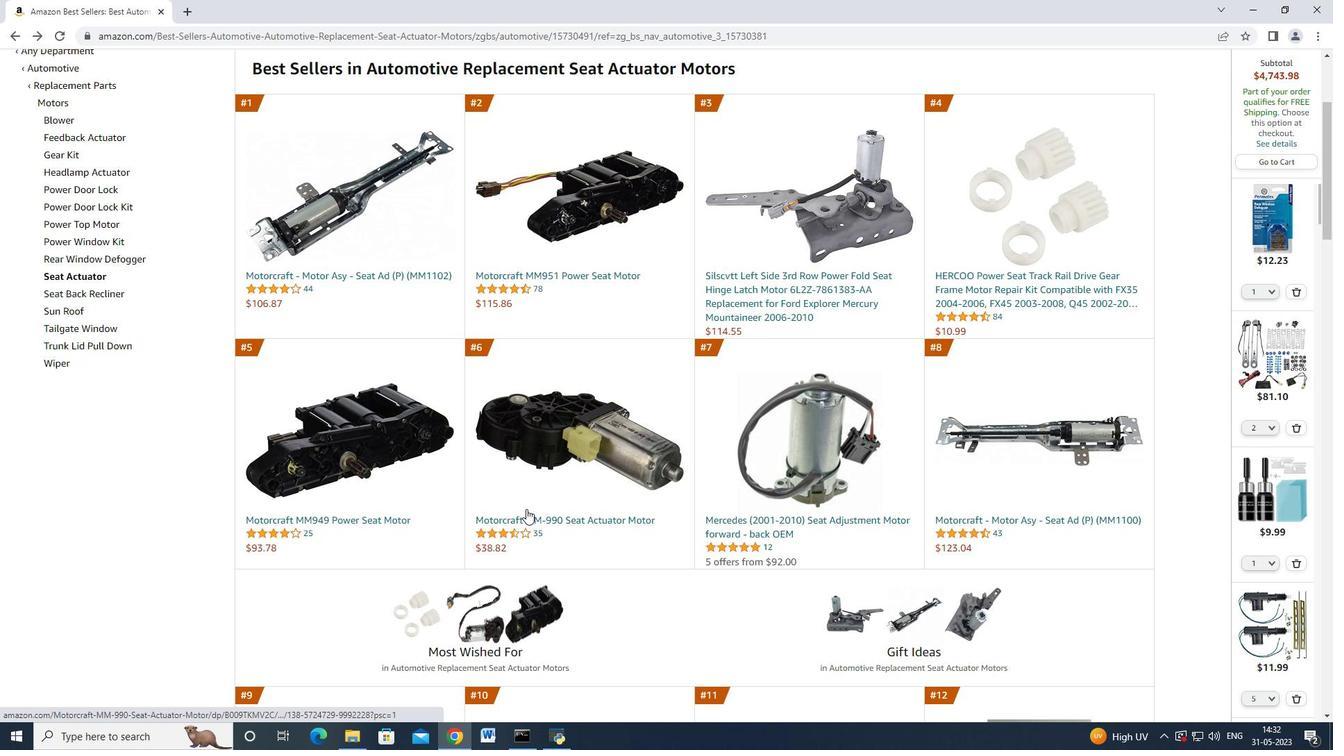 
Action: Mouse pressed left at (525, 520)
Screenshot: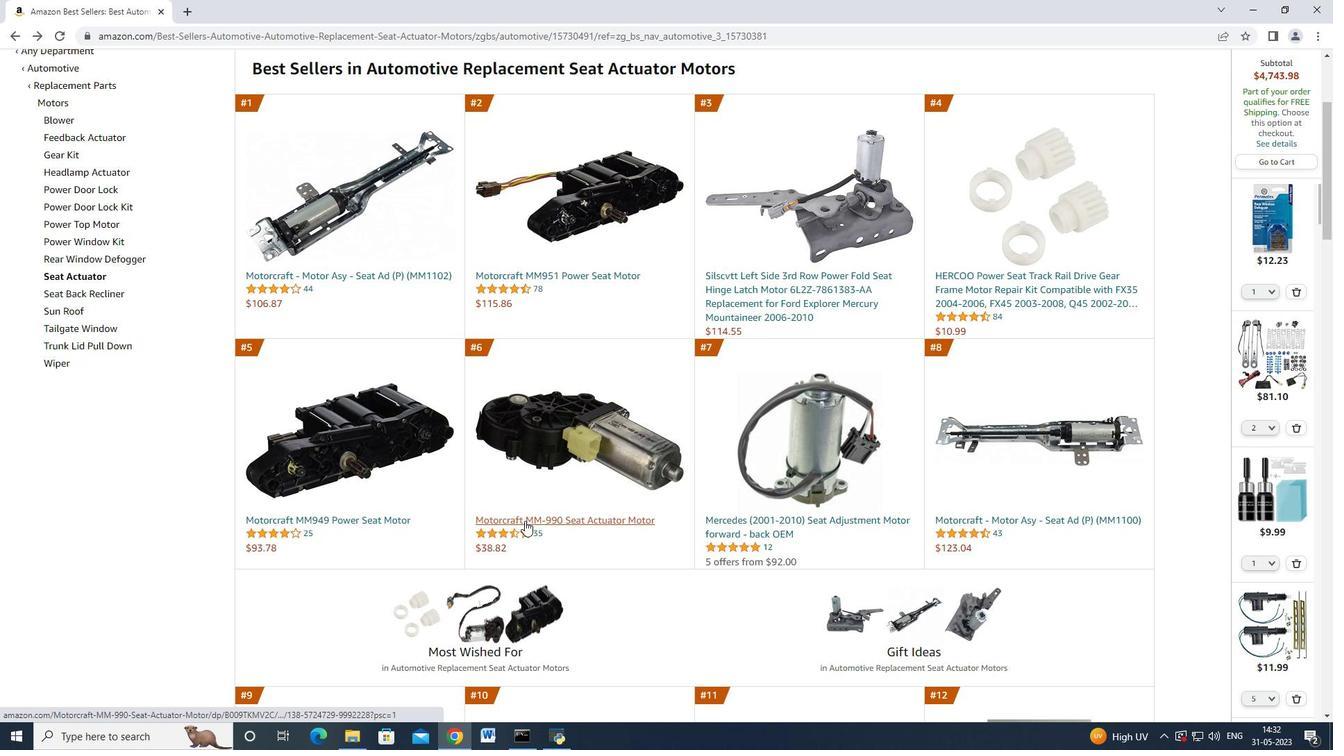 
Action: Mouse moved to (6, 34)
Screenshot: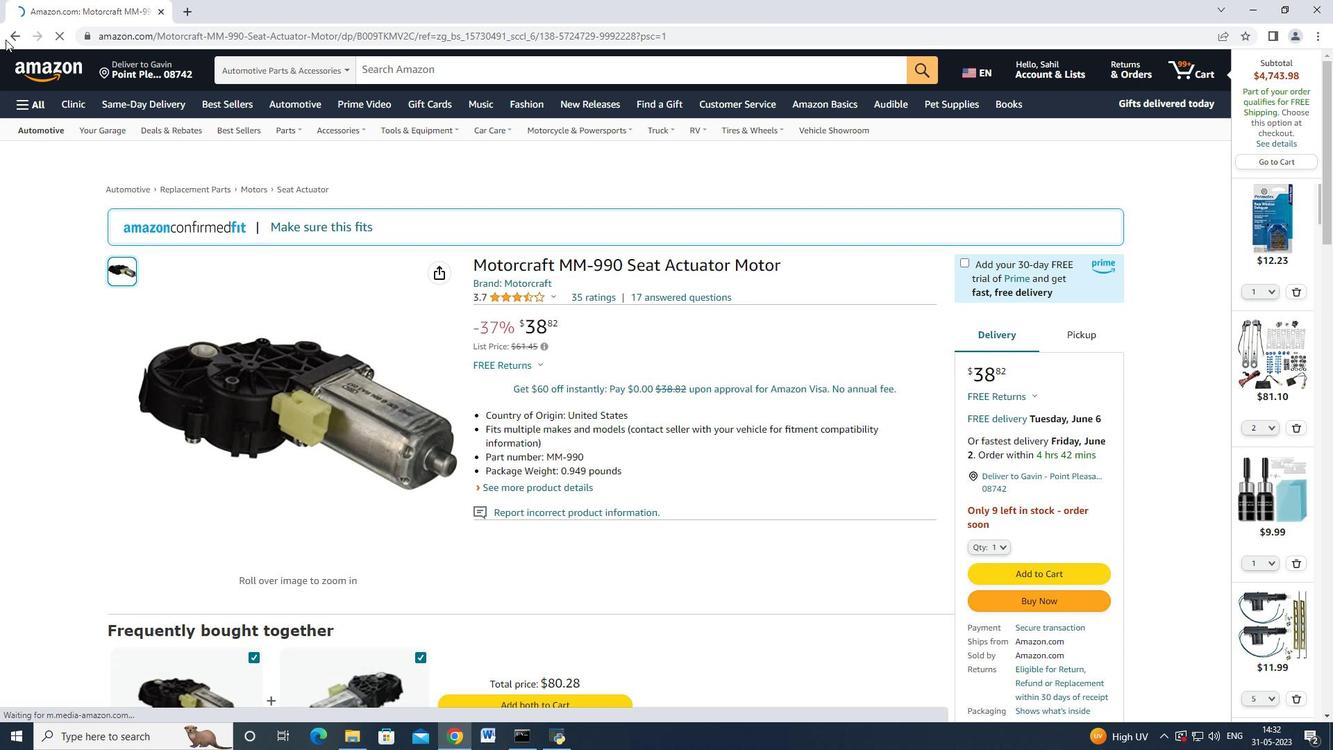 
Action: Mouse pressed left at (6, 34)
Screenshot: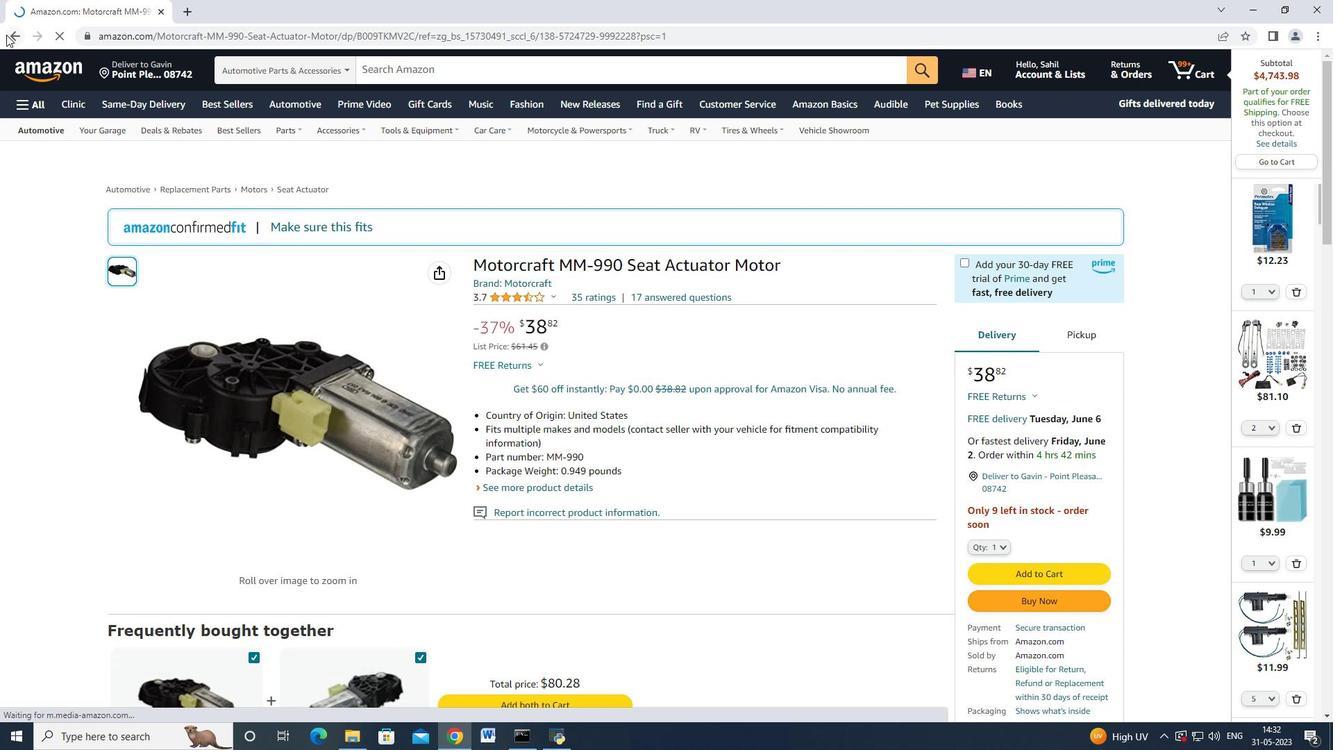 
Action: Mouse moved to (338, 523)
Screenshot: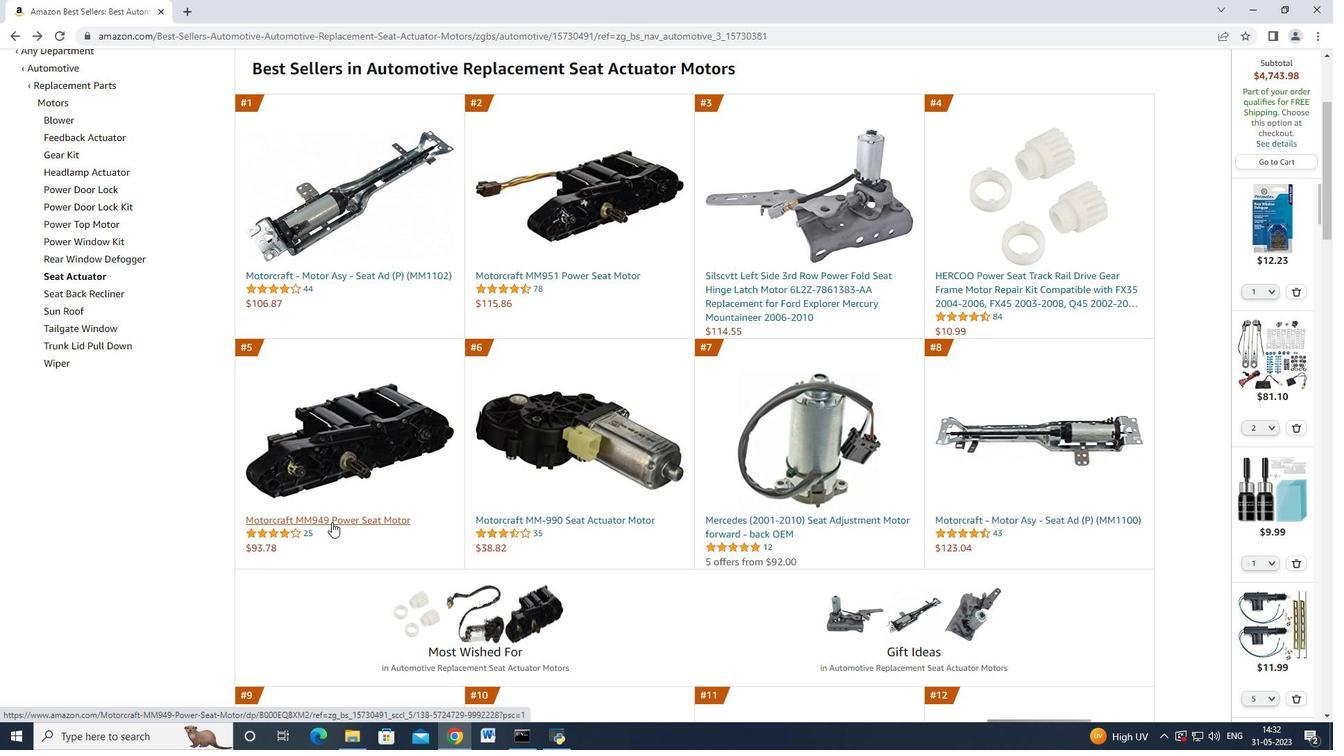 
Action: Mouse pressed left at (338, 523)
Screenshot: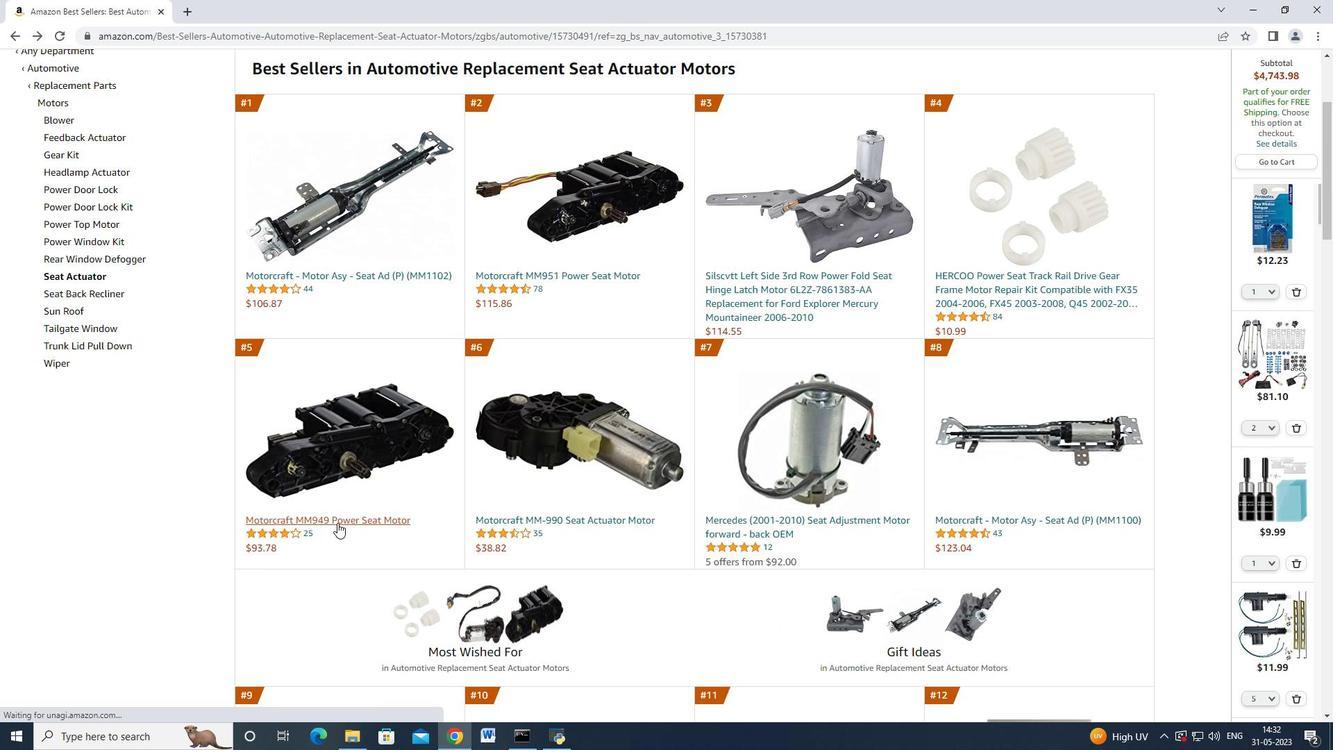 
Action: Mouse moved to (2, 39)
Screenshot: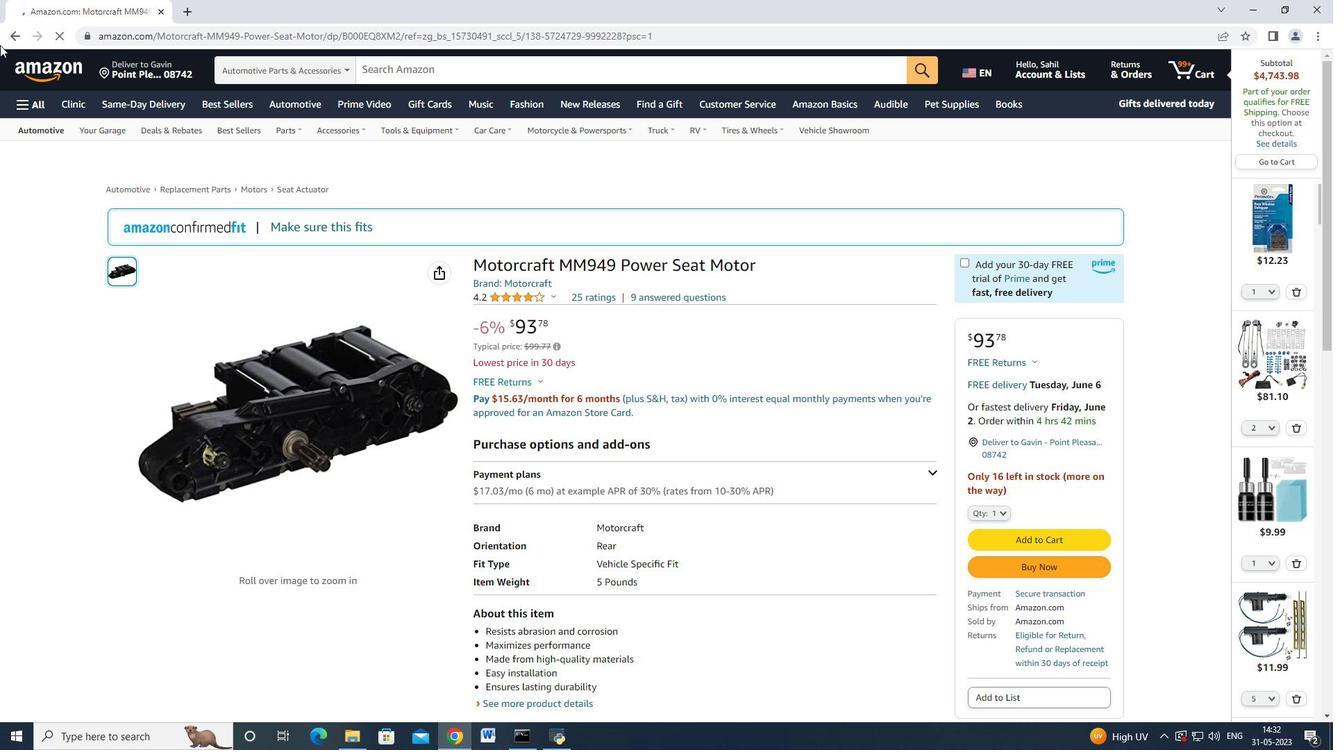 
Action: Mouse pressed left at (2, 39)
Screenshot: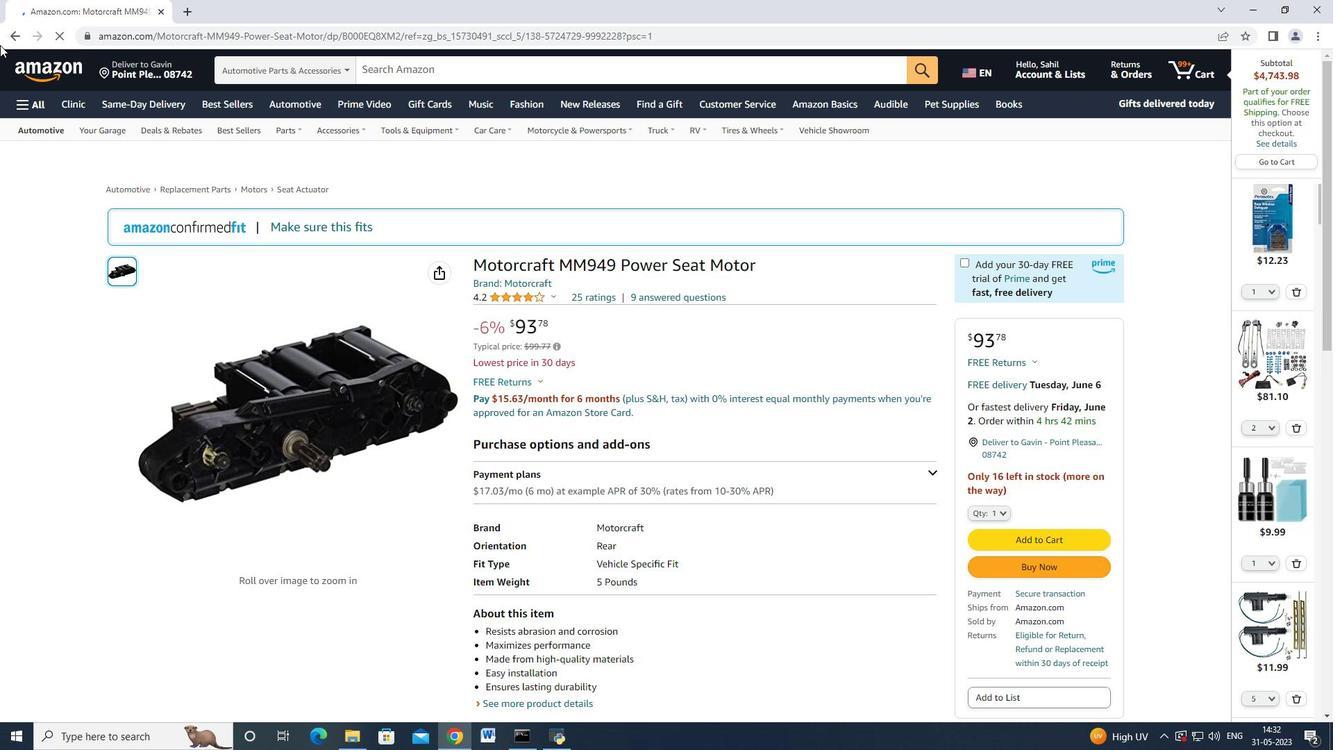
Action: Mouse moved to (778, 254)
Screenshot: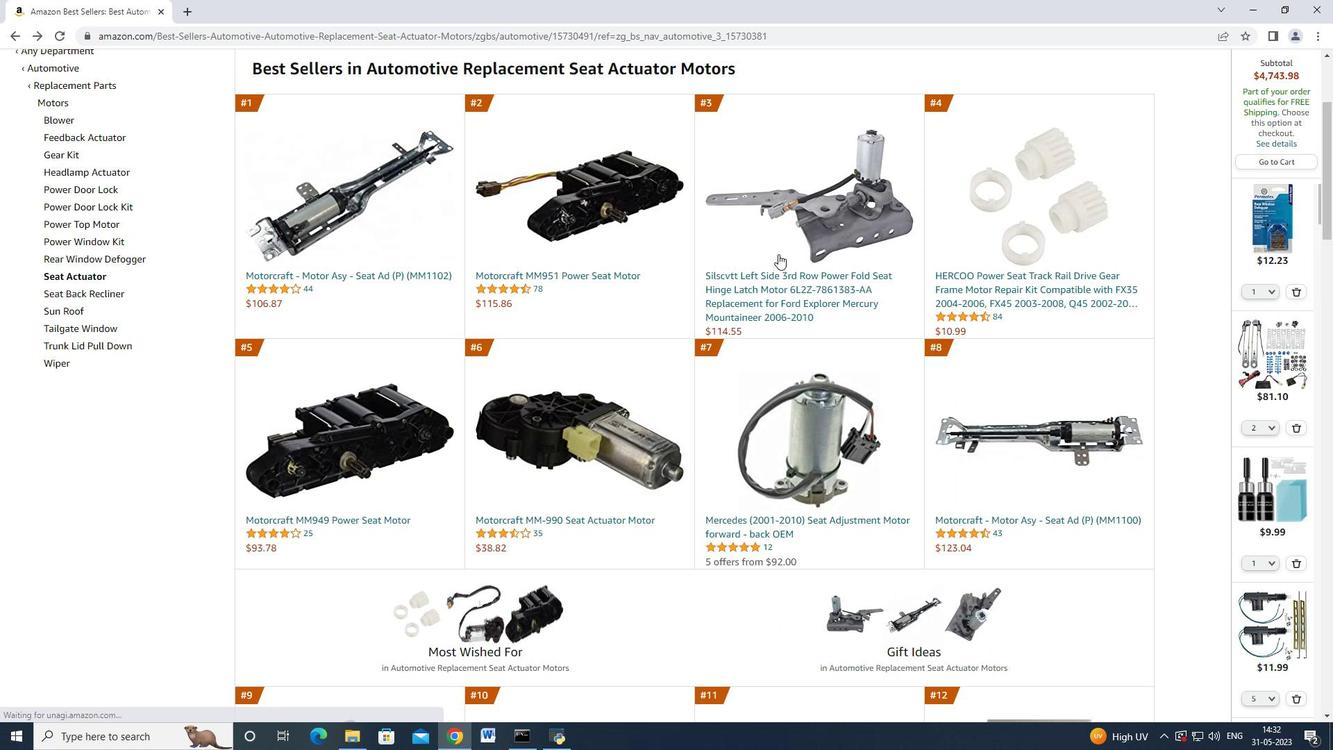 
Action: Mouse scrolled (778, 253) with delta (0, 0)
Screenshot: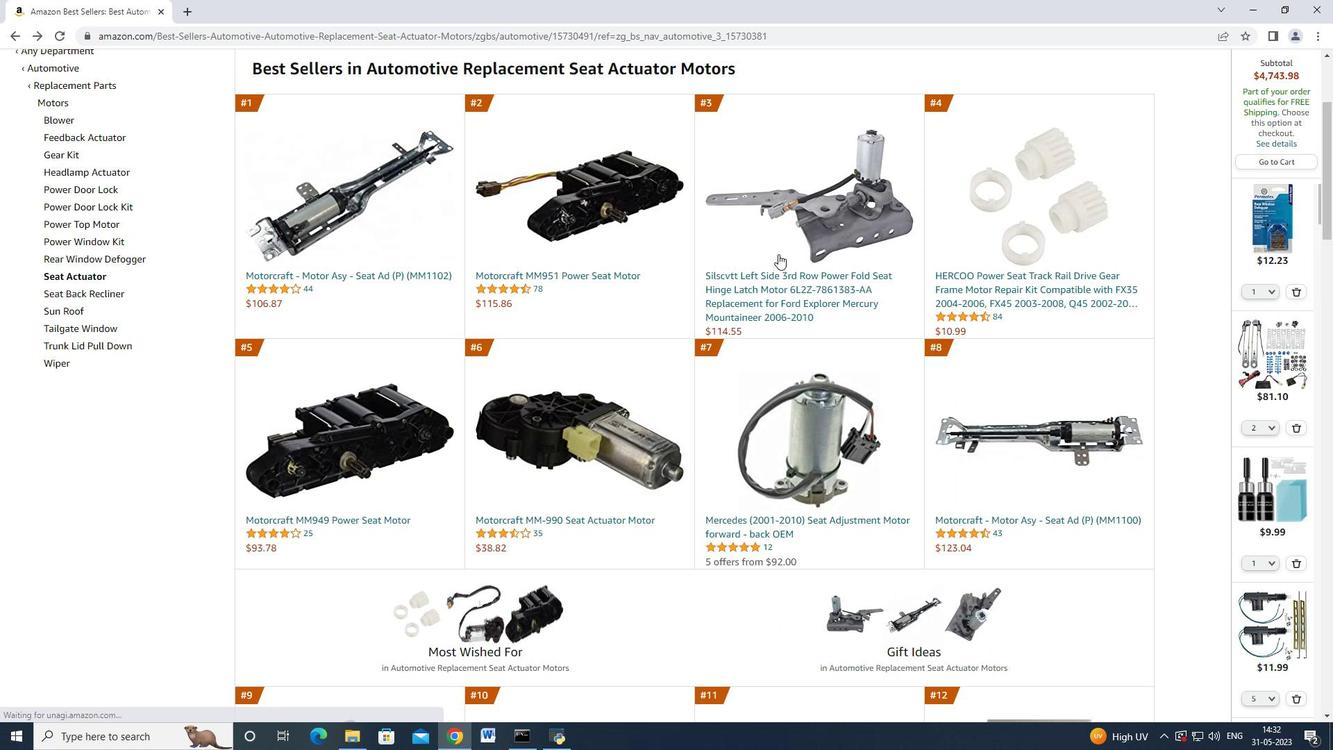 
Action: Mouse moved to (782, 255)
Screenshot: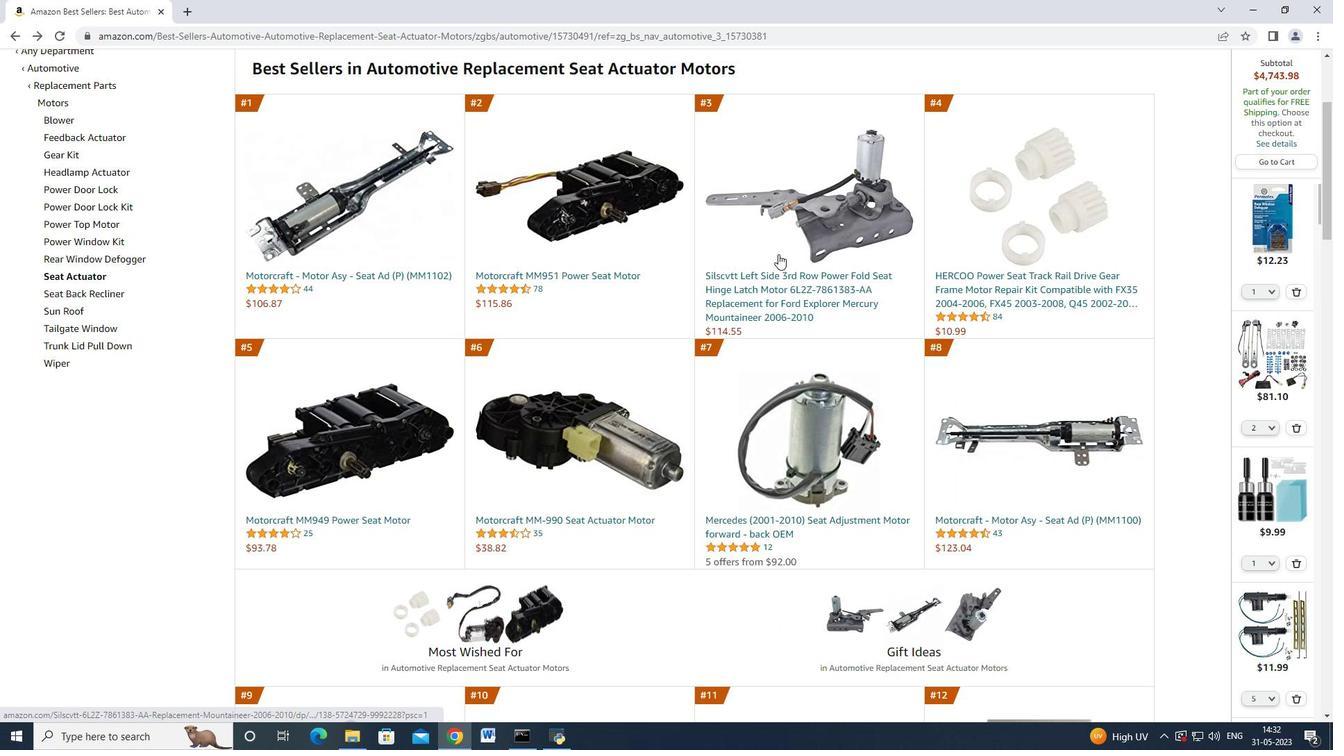 
Action: Mouse scrolled (782, 254) with delta (0, 0)
Screenshot: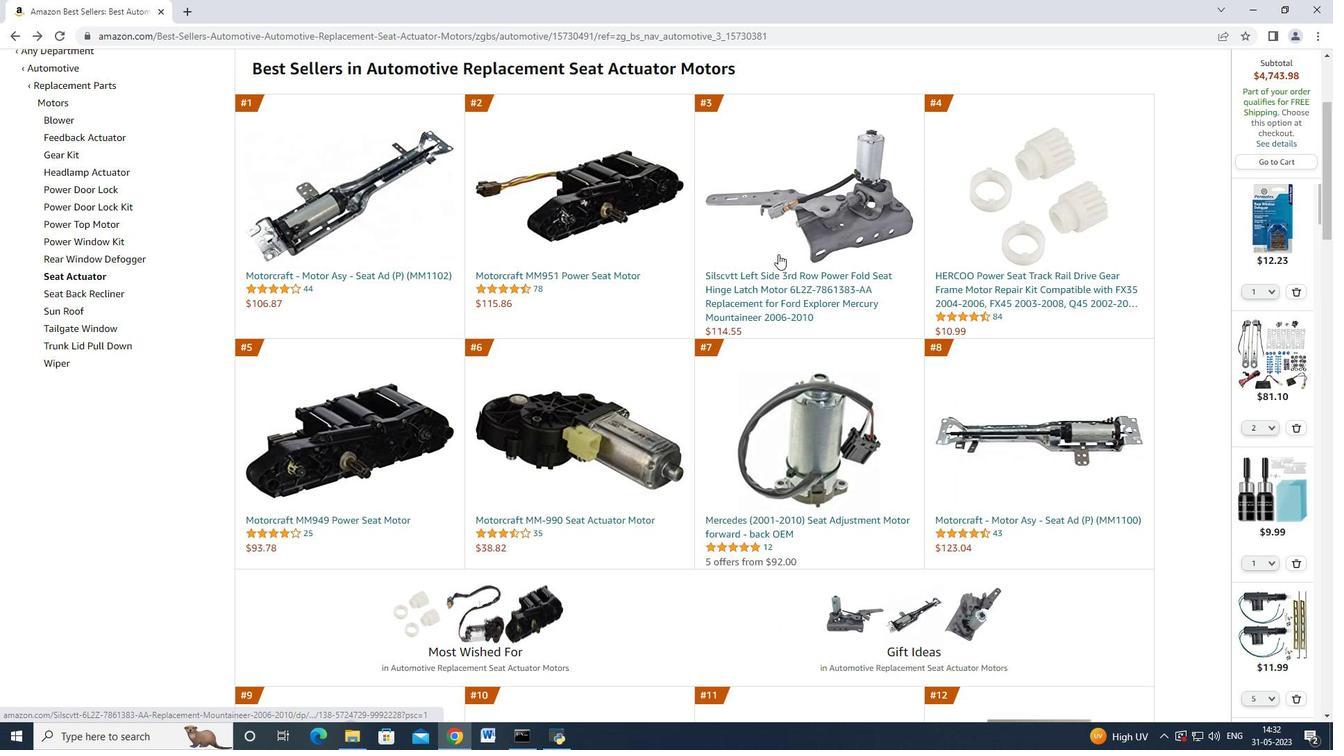 
Action: Mouse moved to (786, 257)
Screenshot: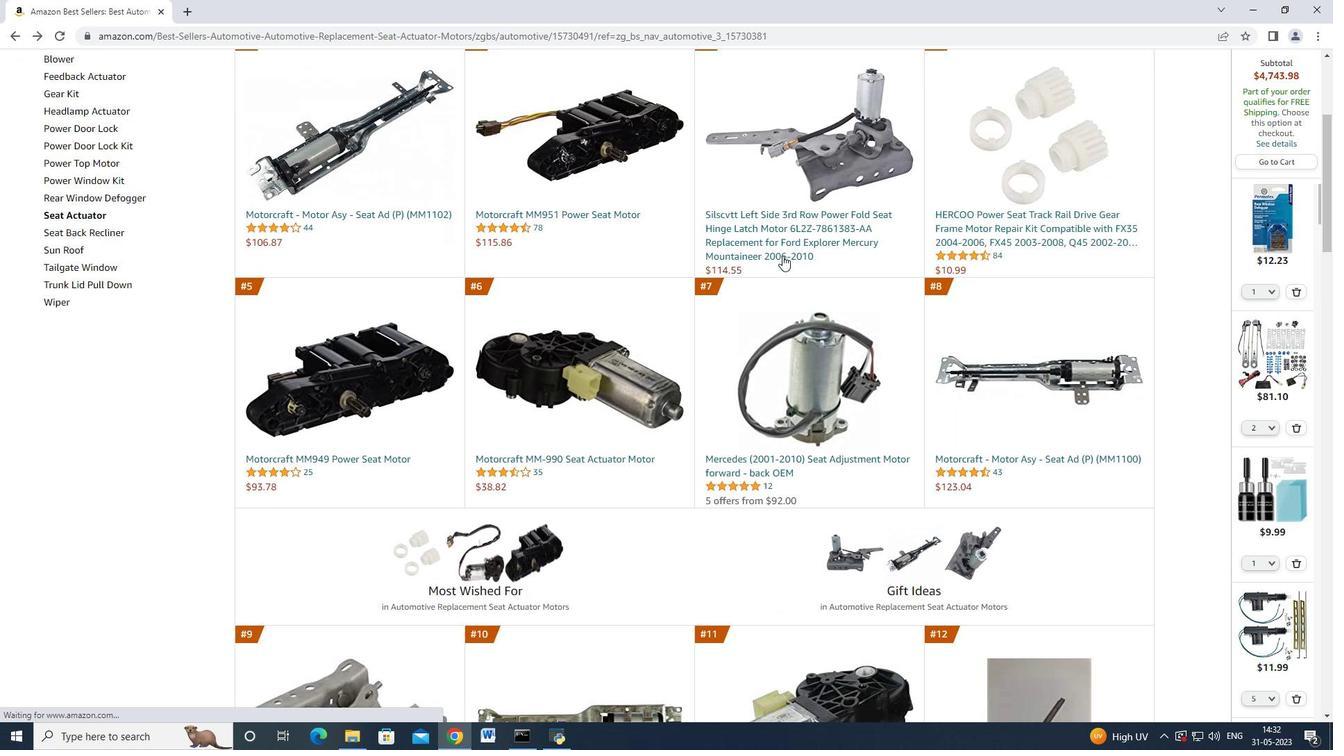 
Action: Mouse scrolled (786, 257) with delta (0, 0)
Screenshot: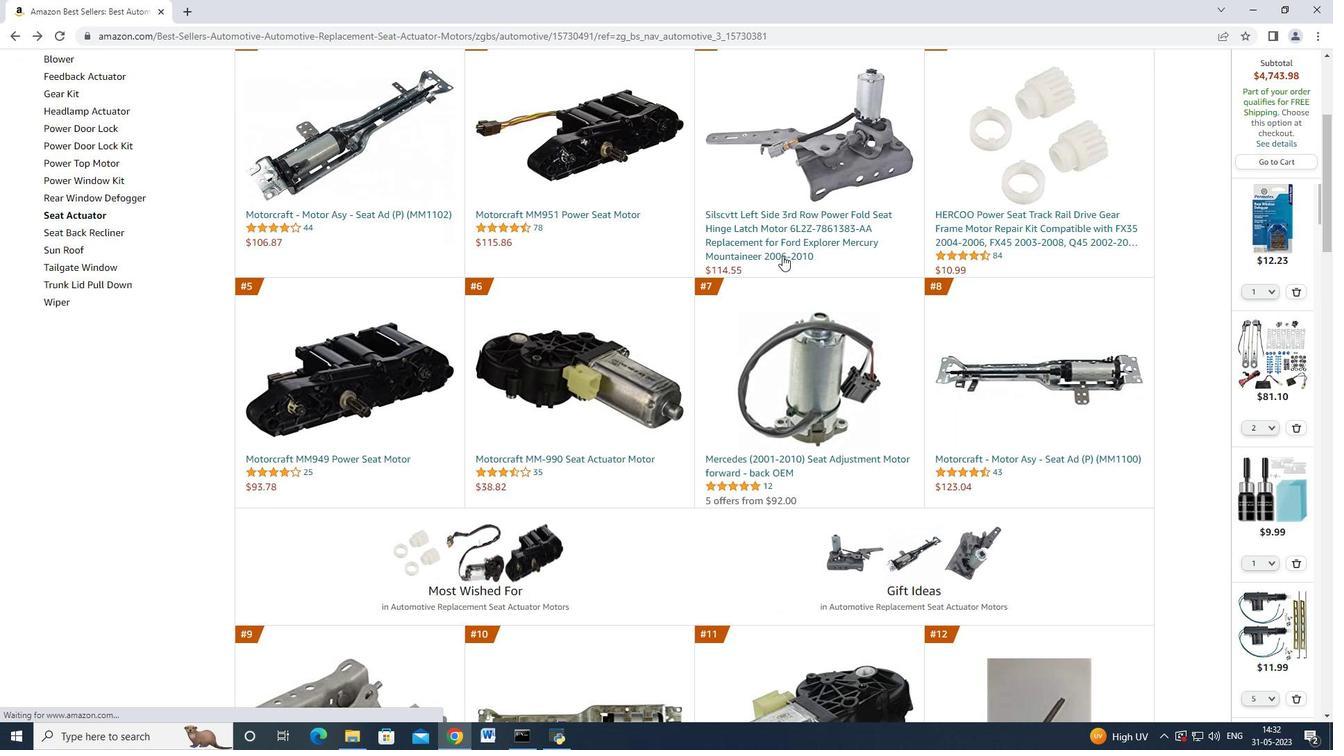 
Action: Mouse moved to (781, 263)
Screenshot: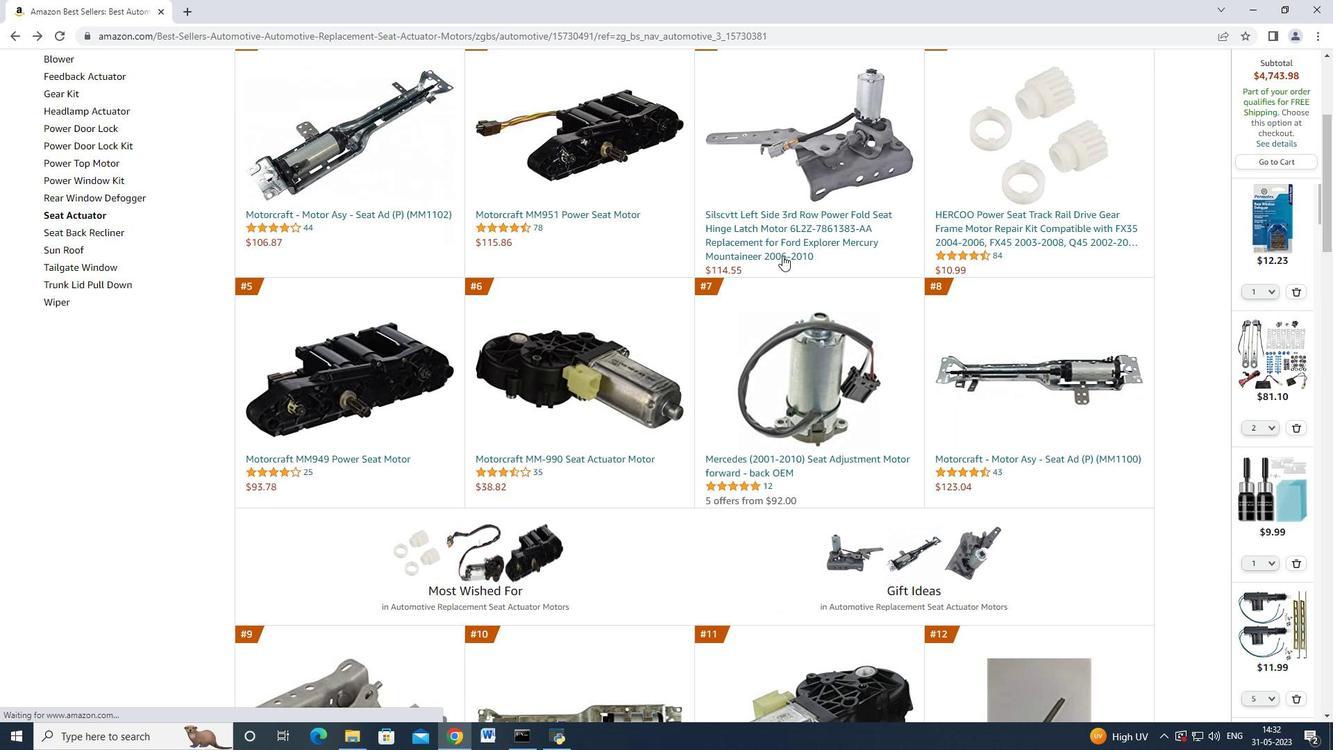 
Action: Mouse scrolled (781, 262) with delta (0, 0)
Screenshot: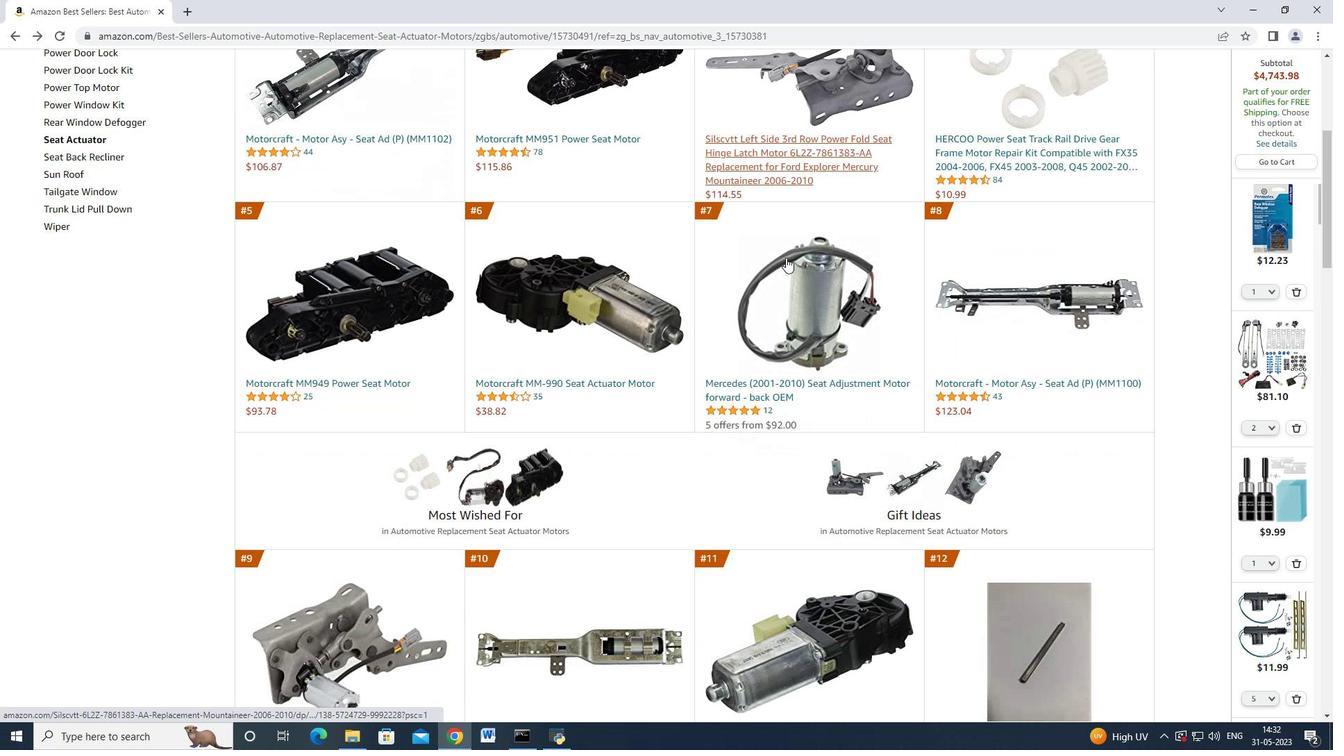 
Action: Mouse moved to (969, 245)
Screenshot: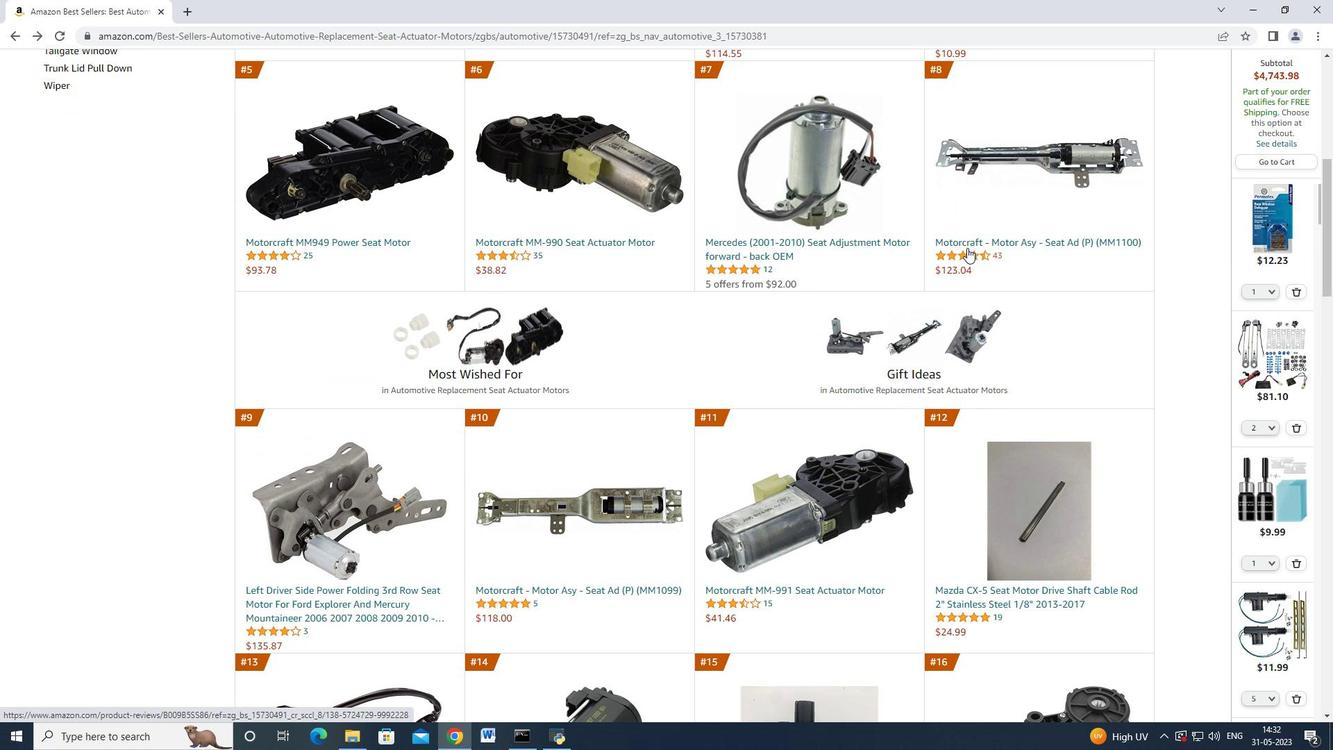 
Action: Mouse pressed left at (969, 245)
Screenshot: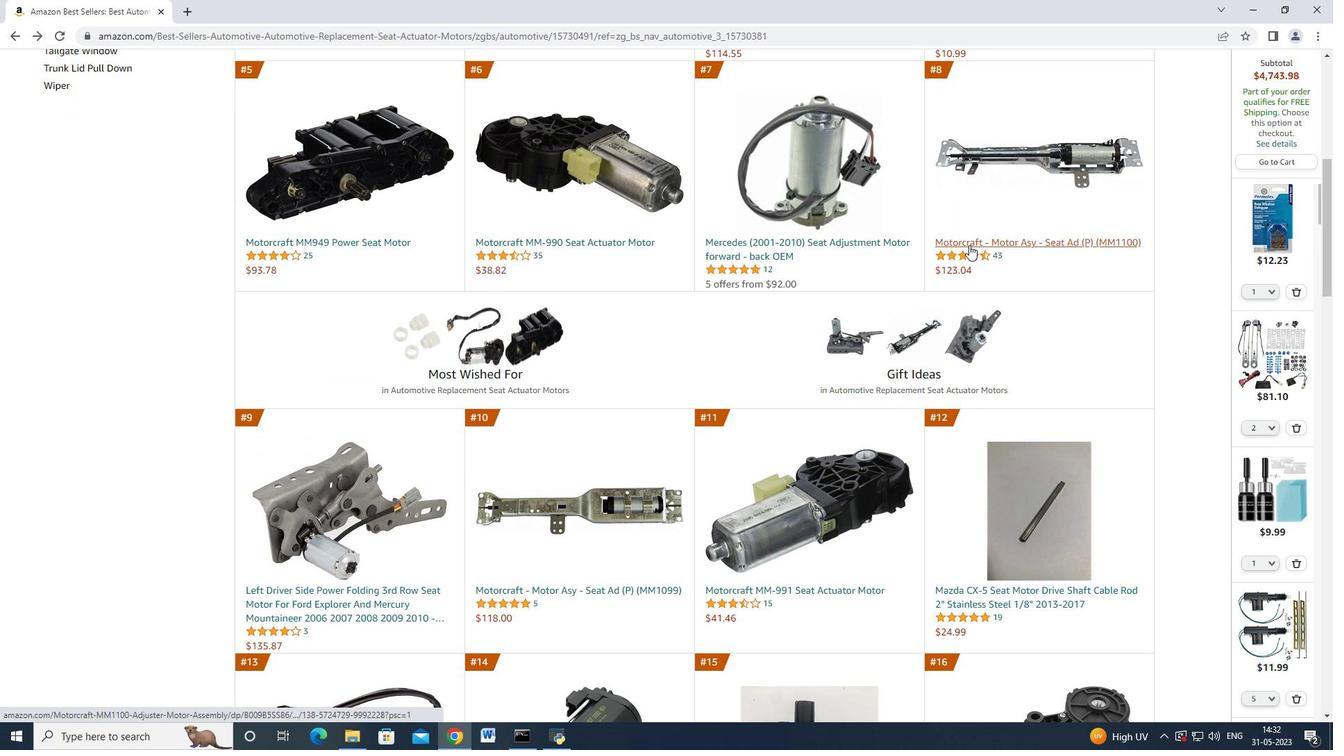 
Action: Mouse moved to (992, 515)
Screenshot: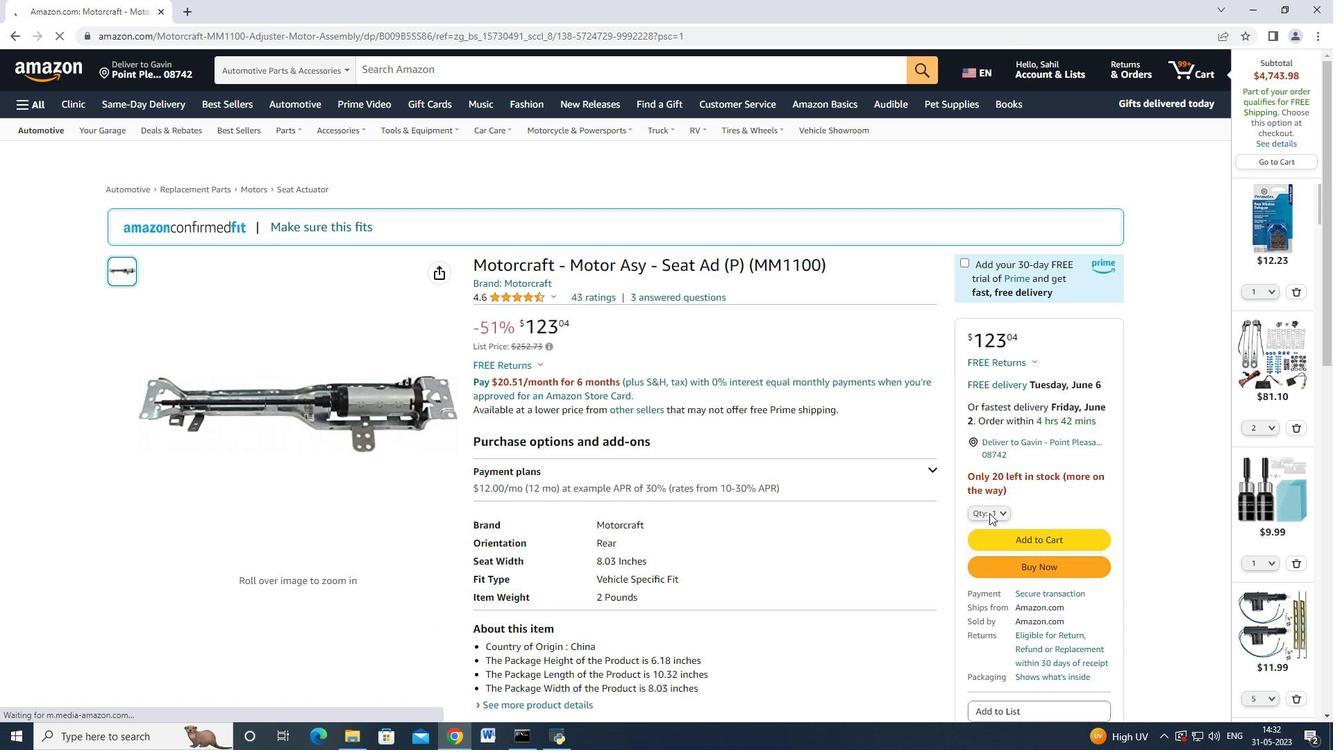 
Action: Mouse pressed left at (992, 515)
Screenshot: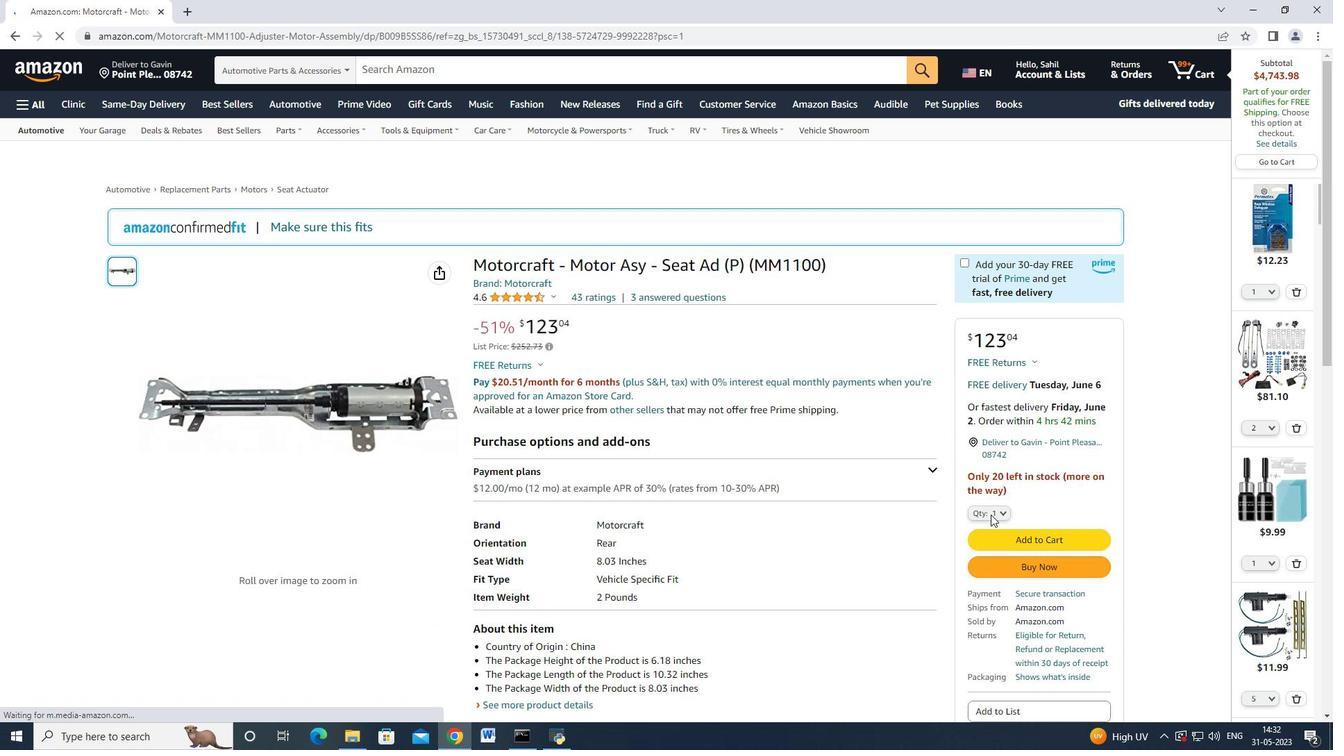 
Action: Mouse moved to (989, 132)
Screenshot: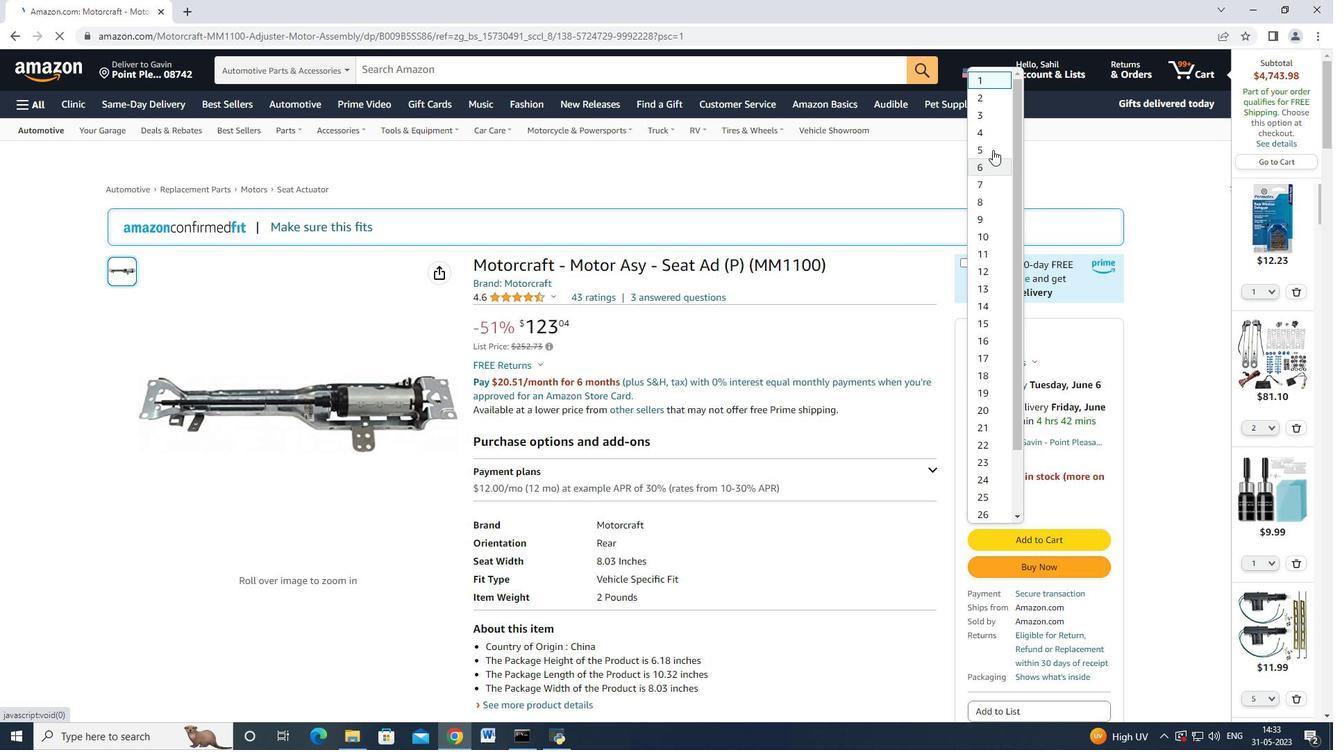 
Action: Mouse pressed left at (989, 132)
Screenshot: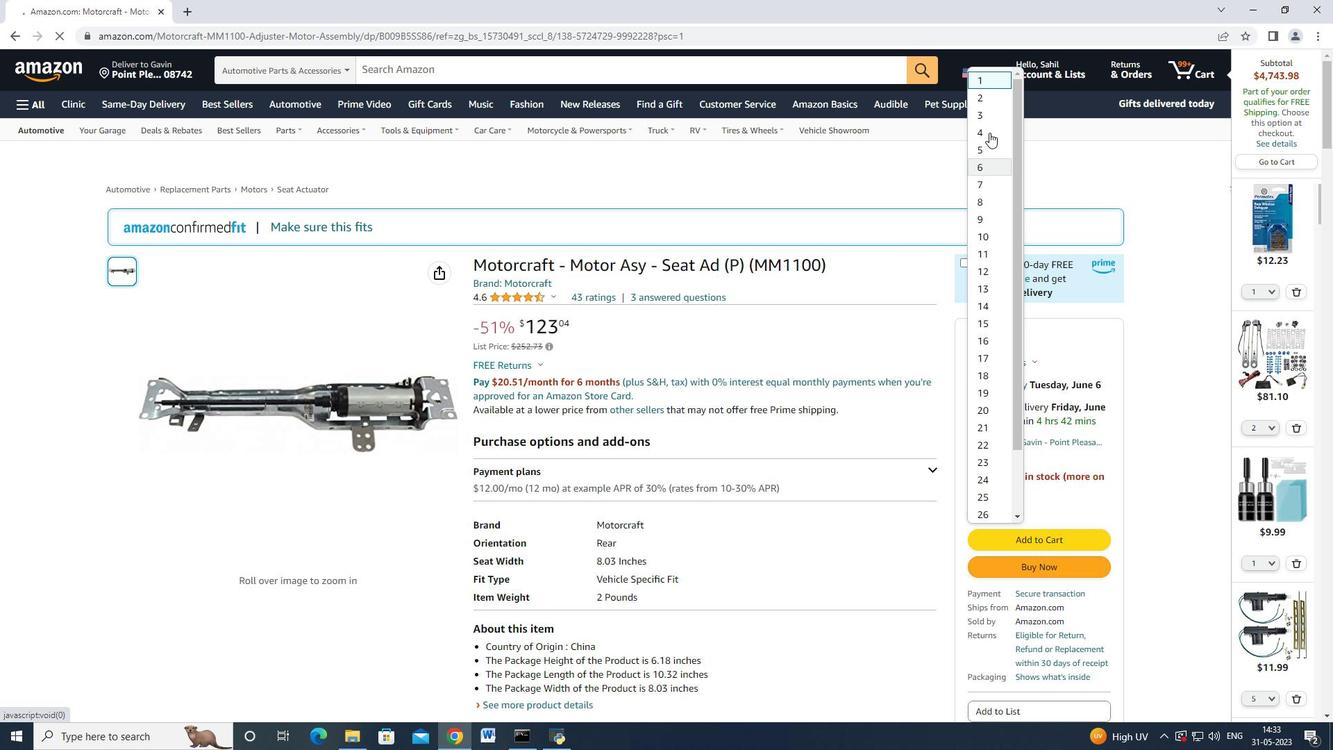 
Action: Mouse moved to (1054, 570)
Screenshot: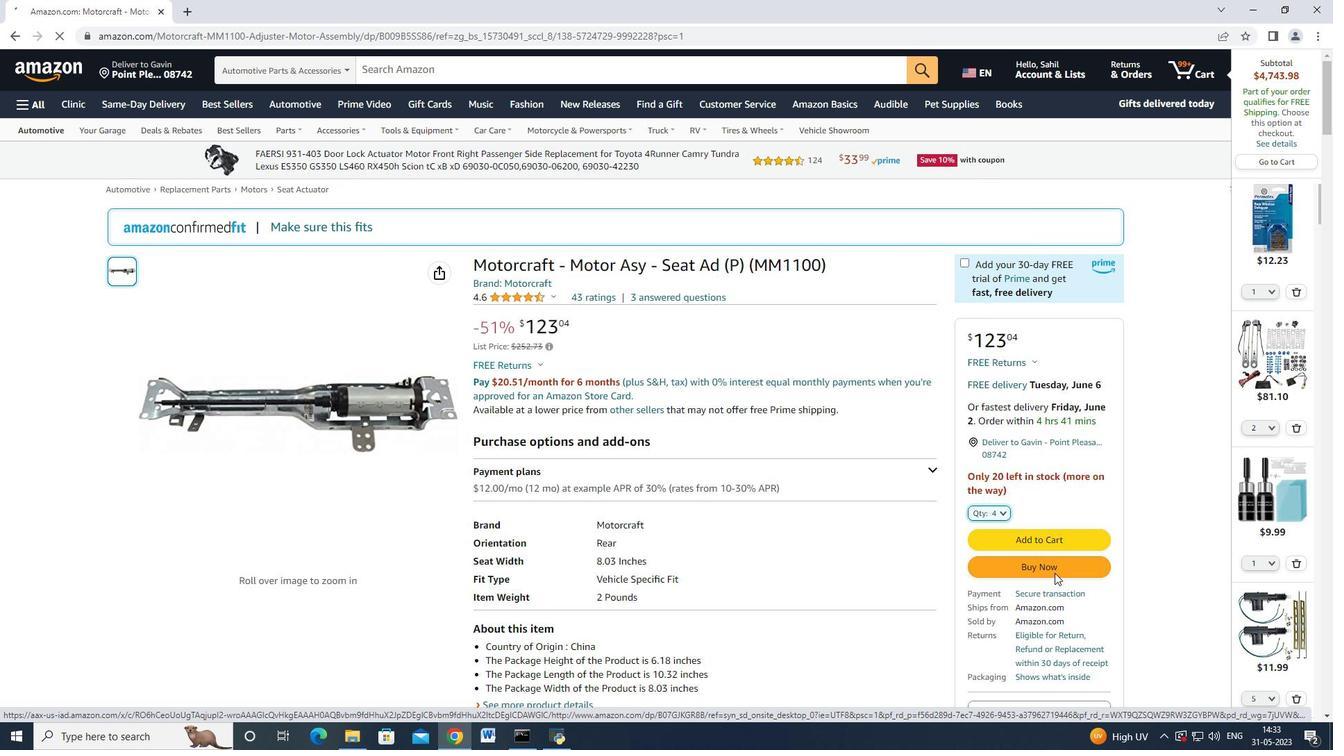 
Action: Mouse pressed left at (1054, 570)
Screenshot: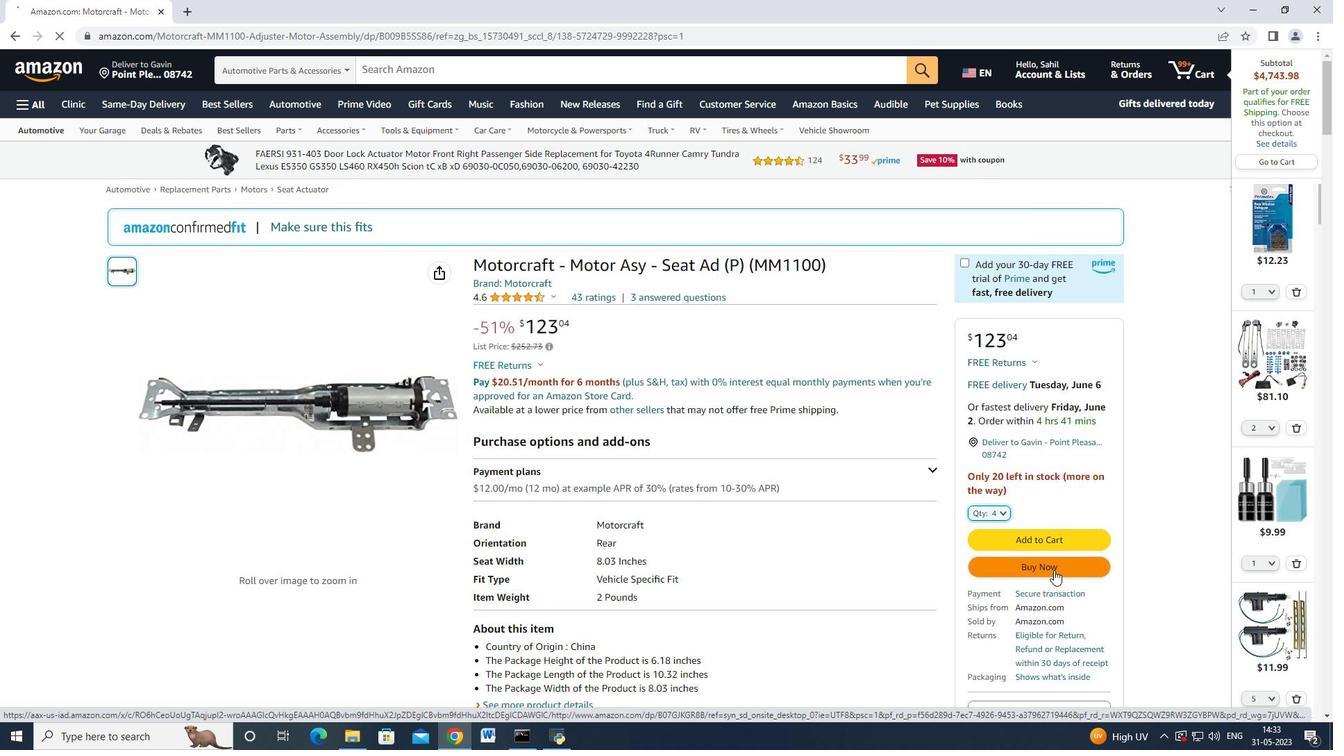 
Action: Mouse moved to (807, 115)
Screenshot: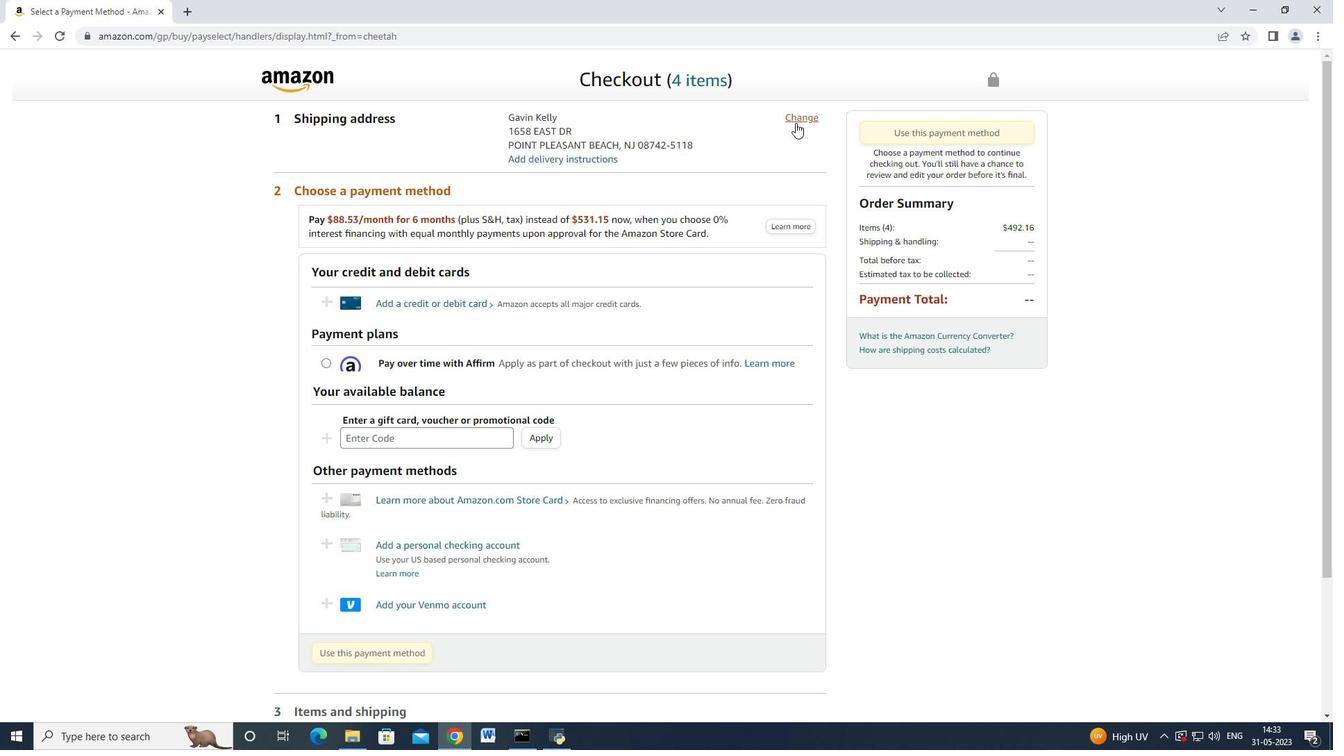 
Action: Mouse pressed left at (807, 115)
Screenshot: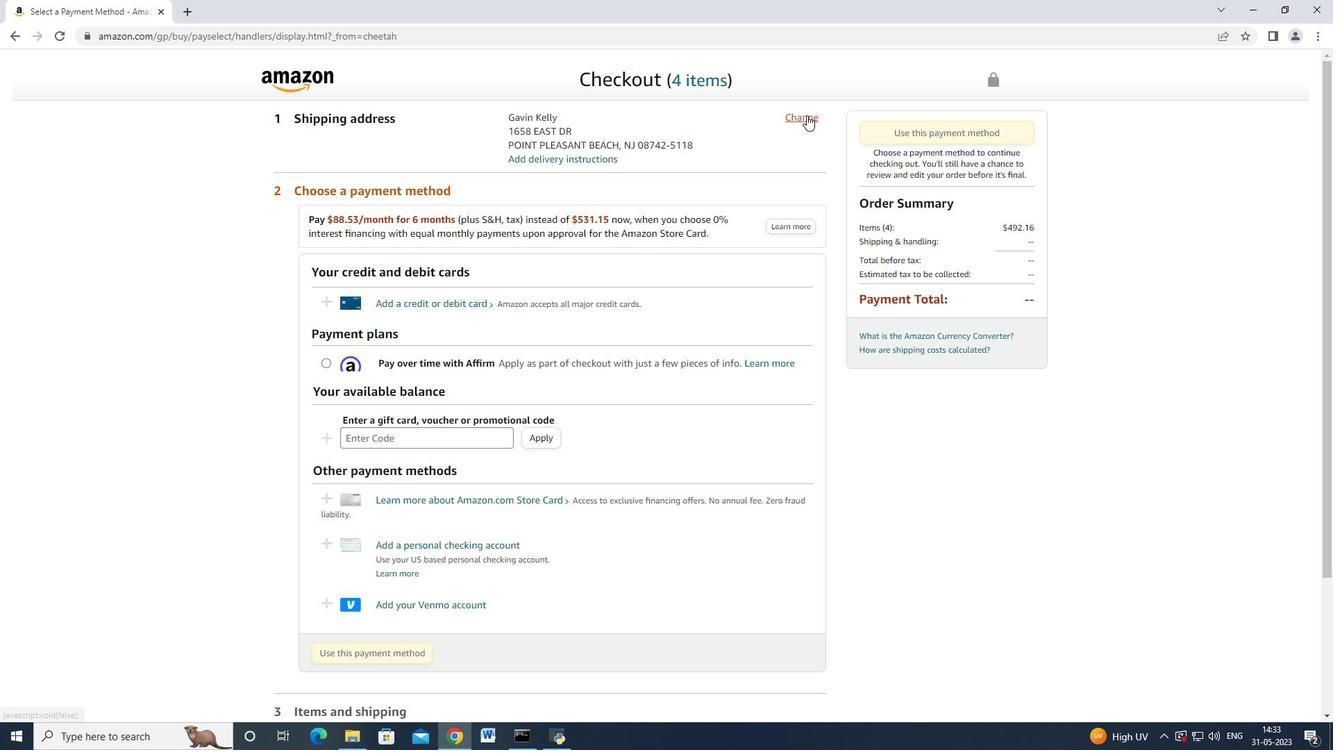 
Action: Mouse moved to (484, 420)
Screenshot: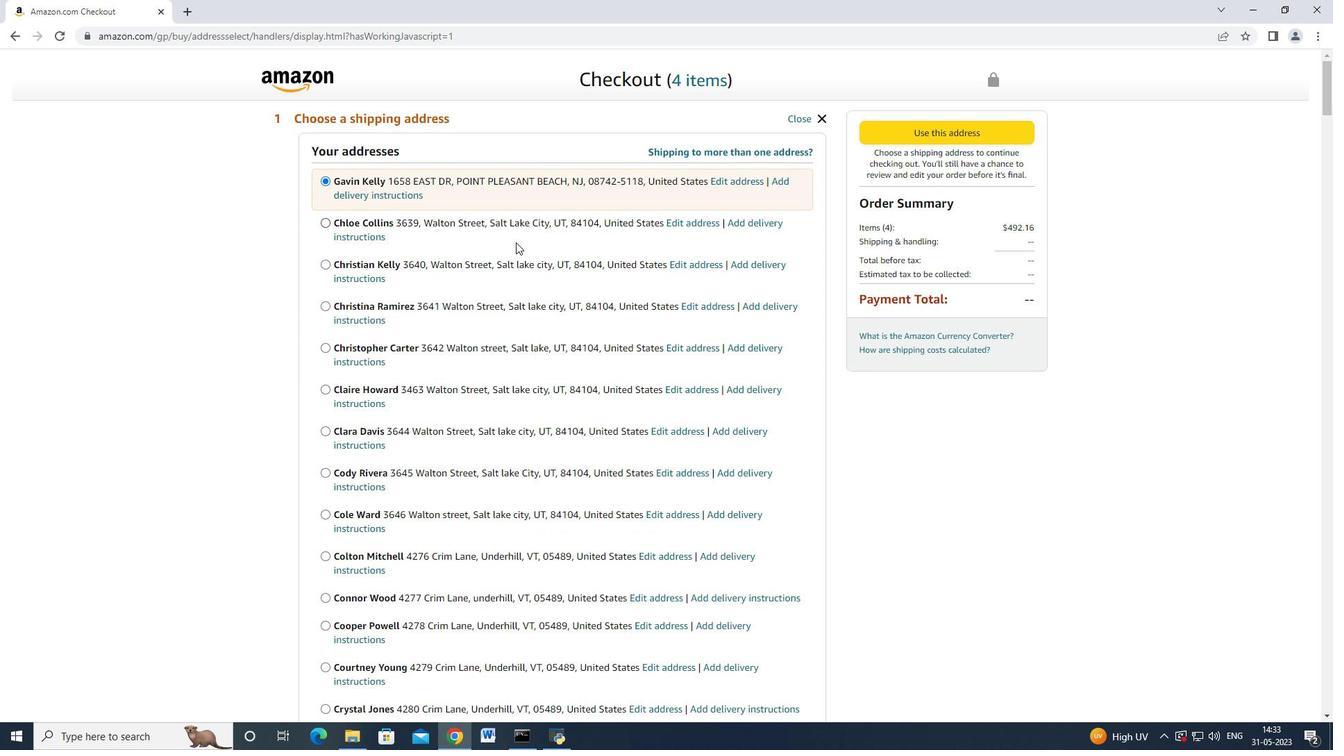 
Action: Mouse scrolled (484, 420) with delta (0, 0)
Screenshot: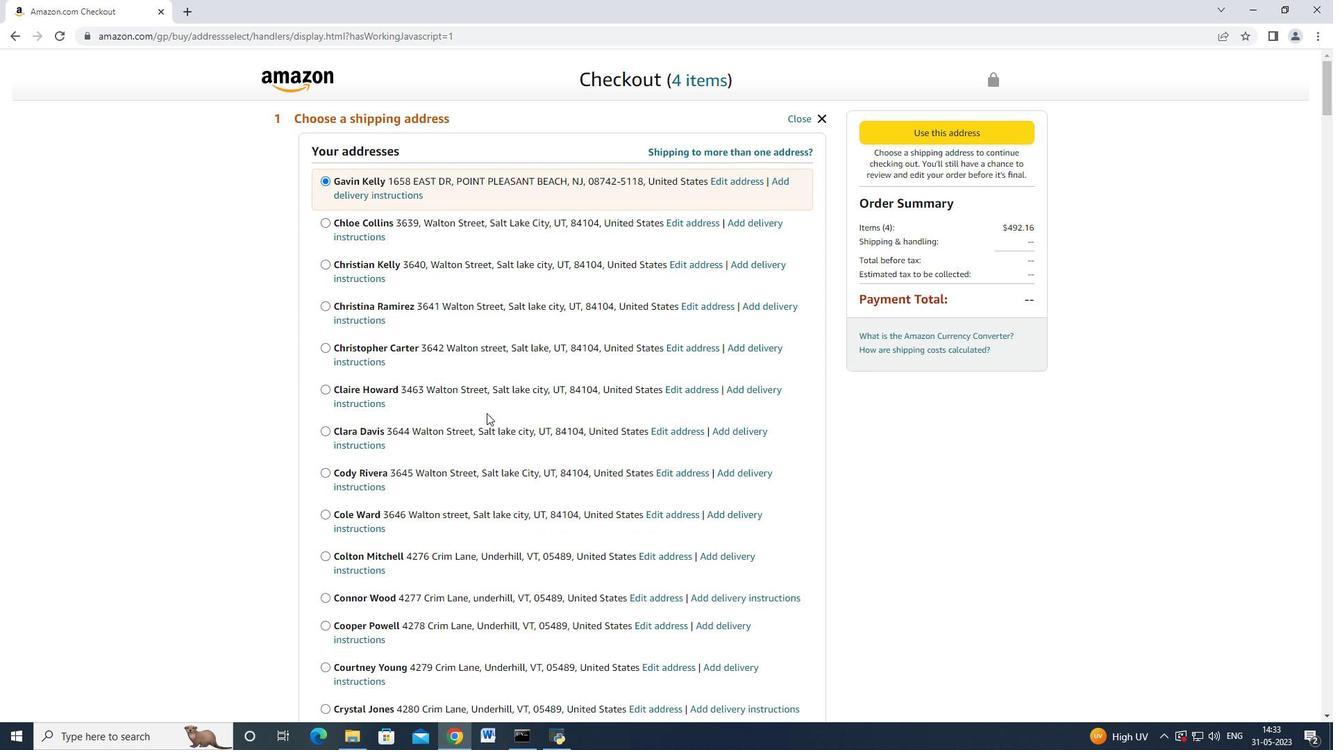 
Action: Mouse scrolled (484, 420) with delta (0, 0)
Screenshot: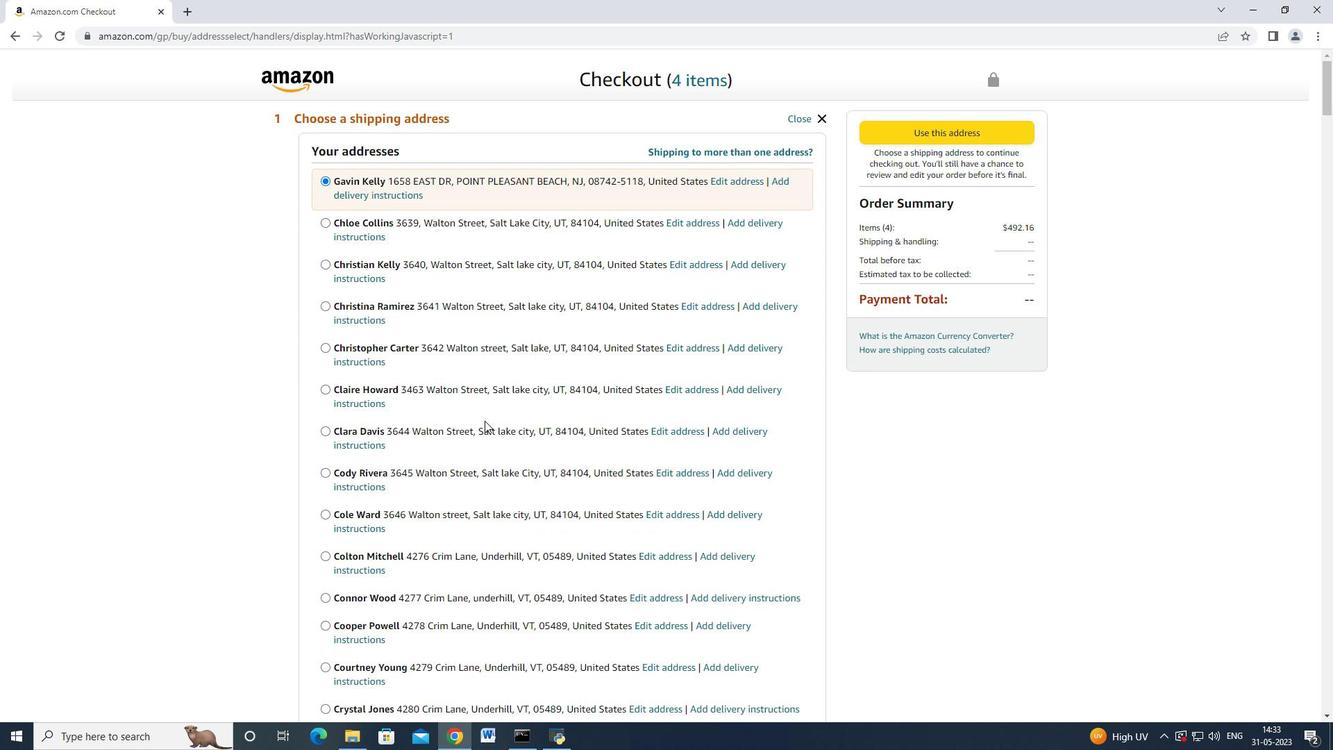 
Action: Mouse scrolled (484, 420) with delta (0, 0)
Screenshot: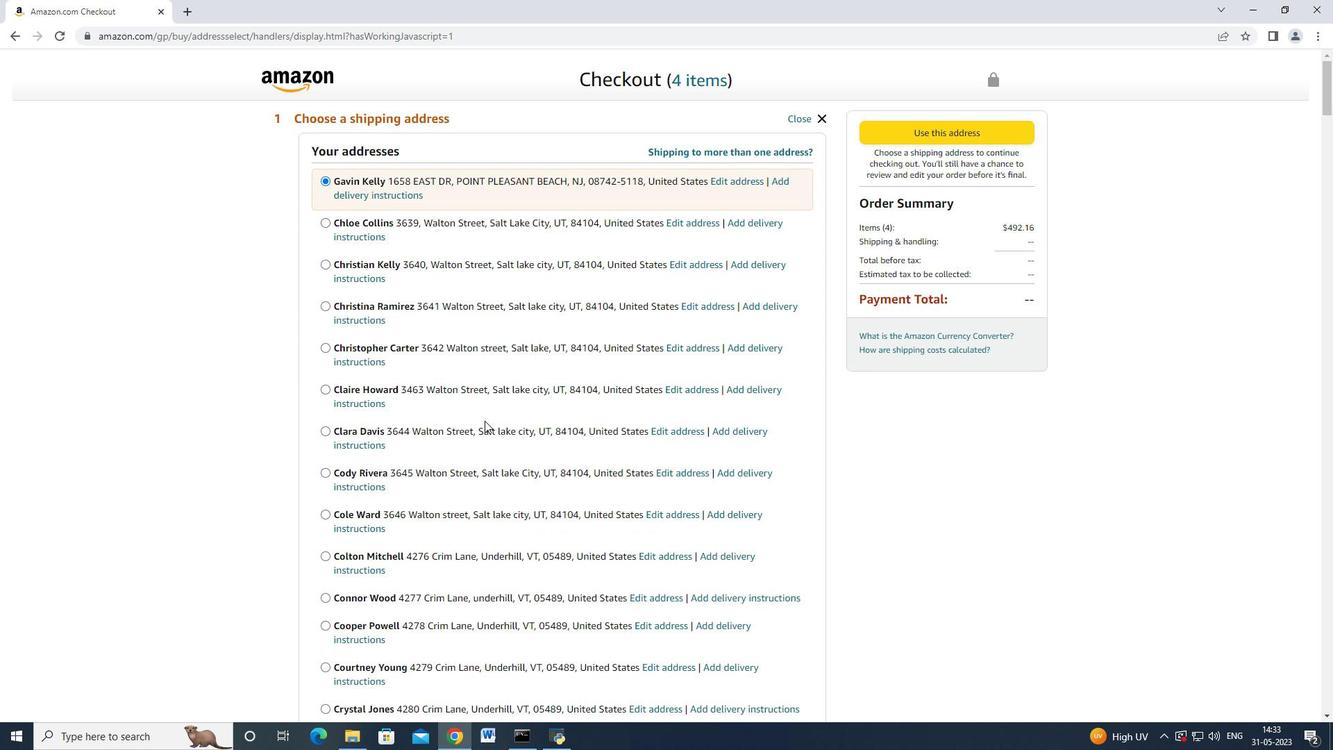 
Action: Mouse scrolled (484, 420) with delta (0, 0)
Screenshot: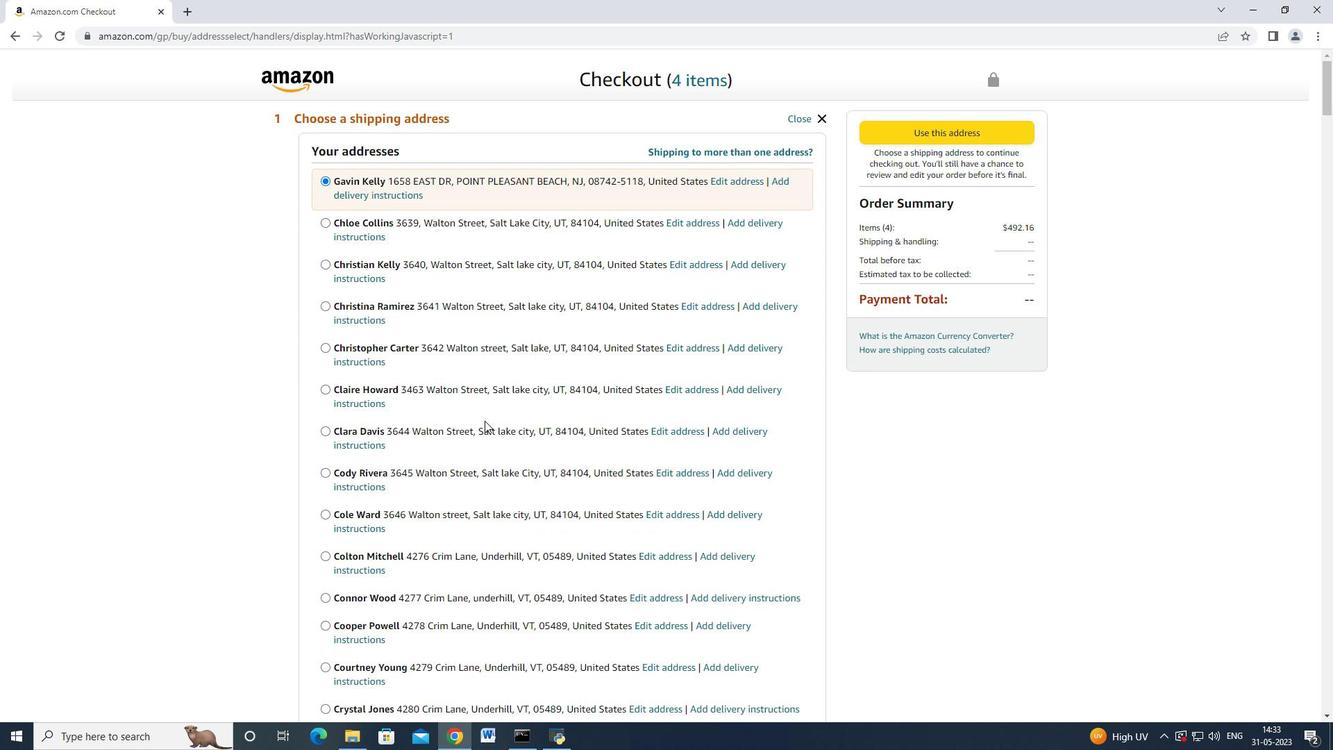 
Action: Mouse scrolled (484, 420) with delta (0, 0)
Screenshot: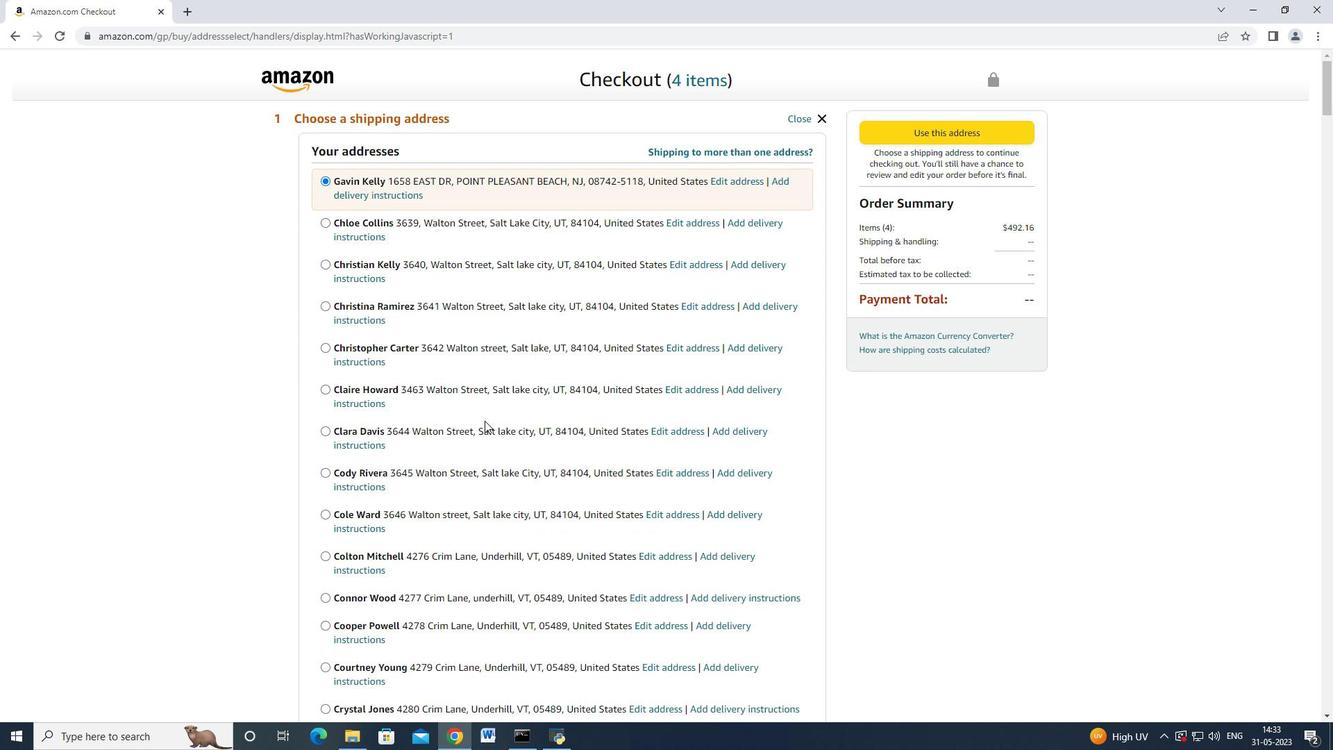 
Action: Mouse scrolled (484, 420) with delta (0, 0)
Screenshot: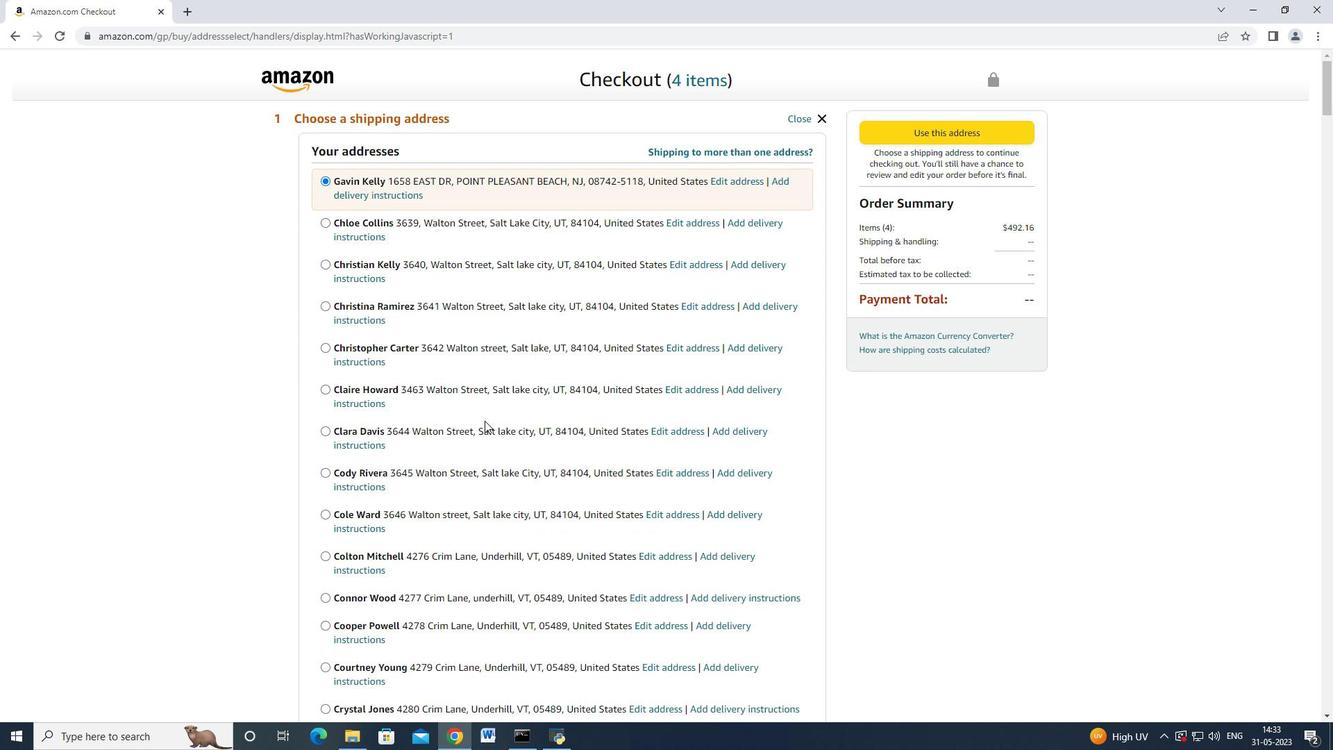 
Action: Mouse scrolled (484, 420) with delta (0, 0)
Screenshot: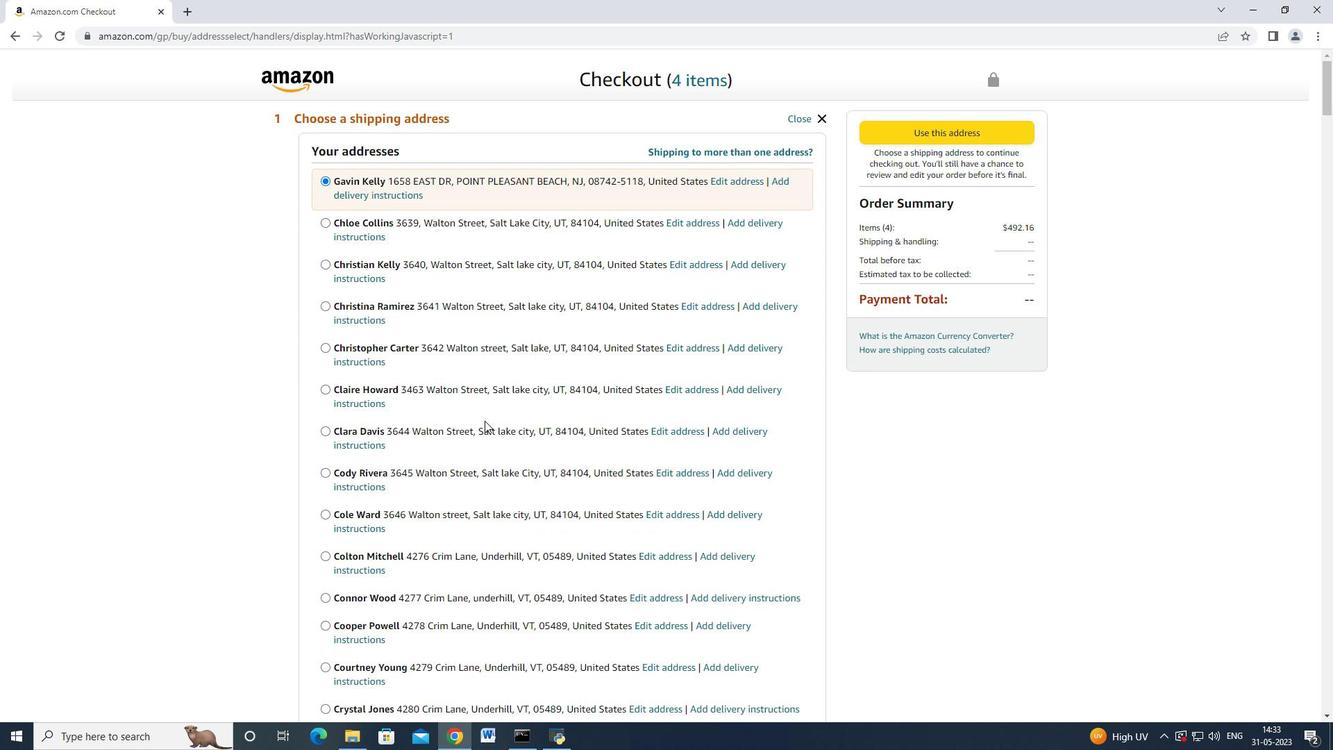 
Action: Mouse scrolled (484, 420) with delta (0, 0)
Screenshot: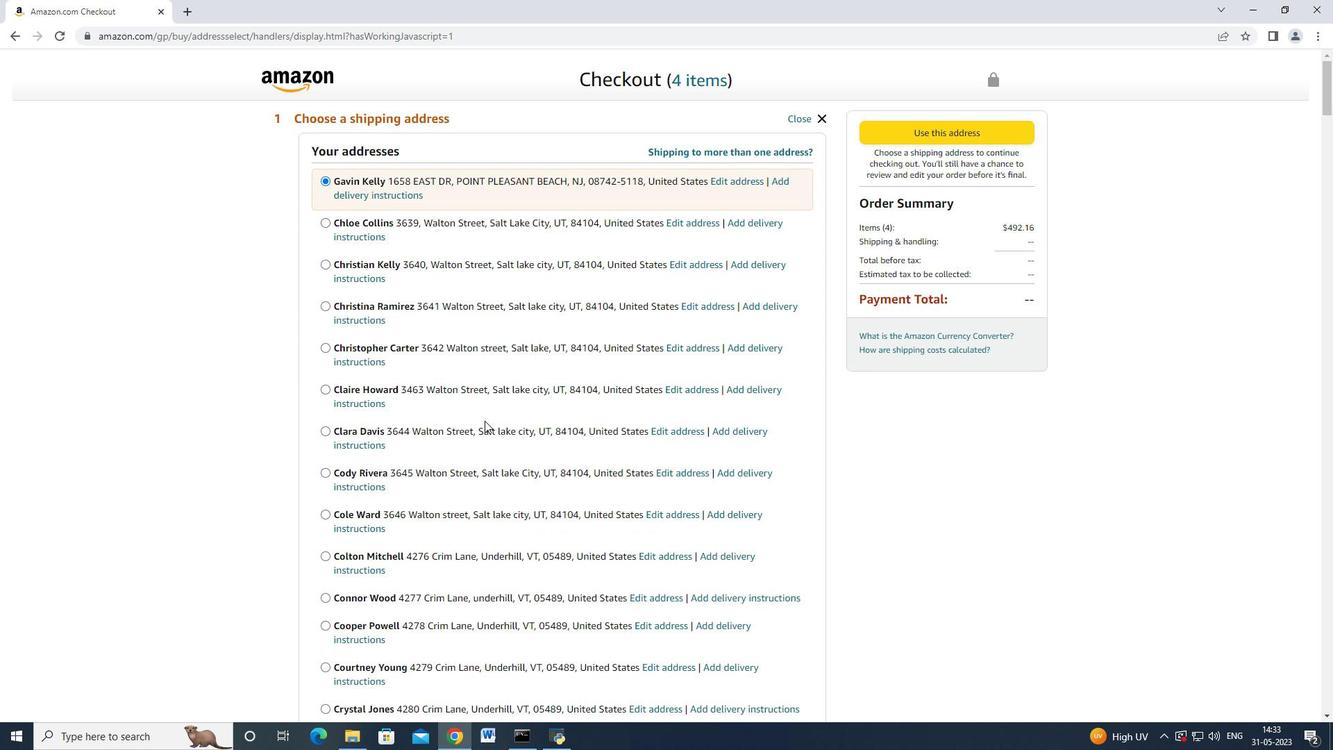 
Action: Mouse scrolled (484, 420) with delta (0, 0)
Screenshot: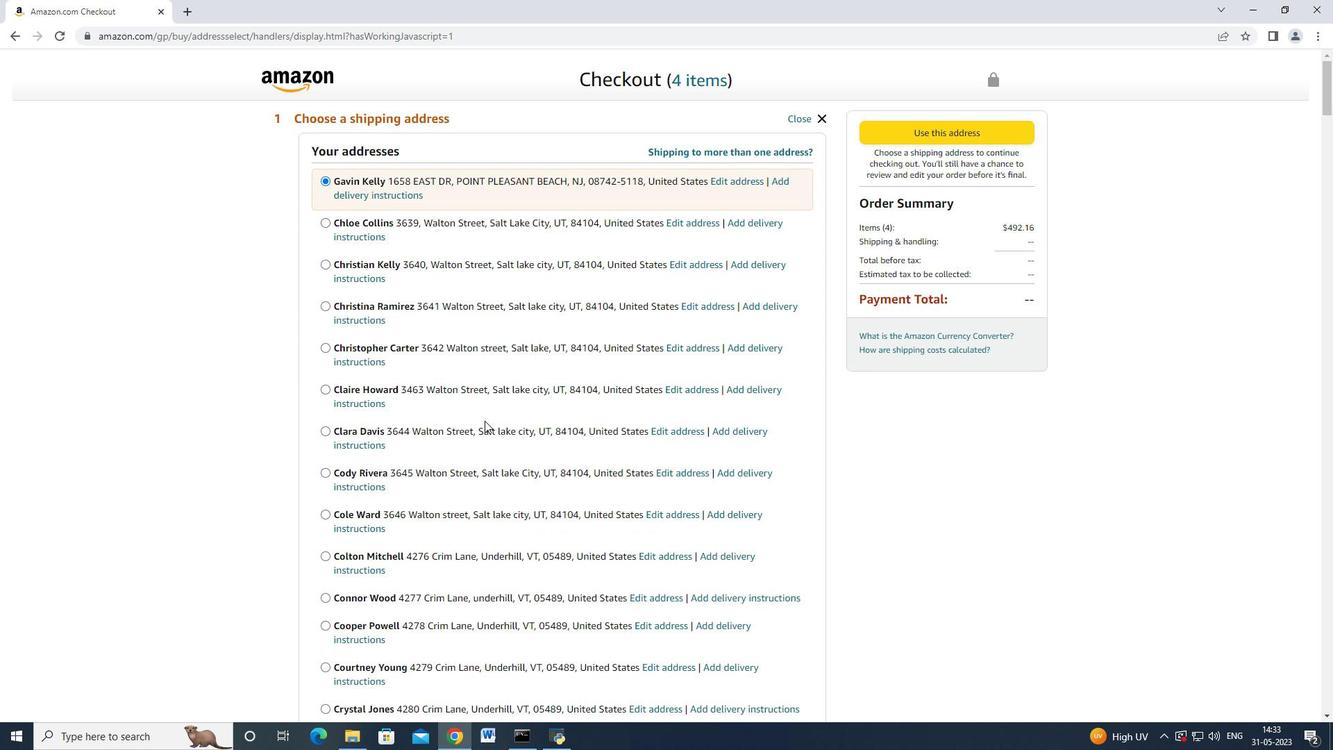 
Action: Mouse scrolled (484, 420) with delta (0, 0)
Screenshot: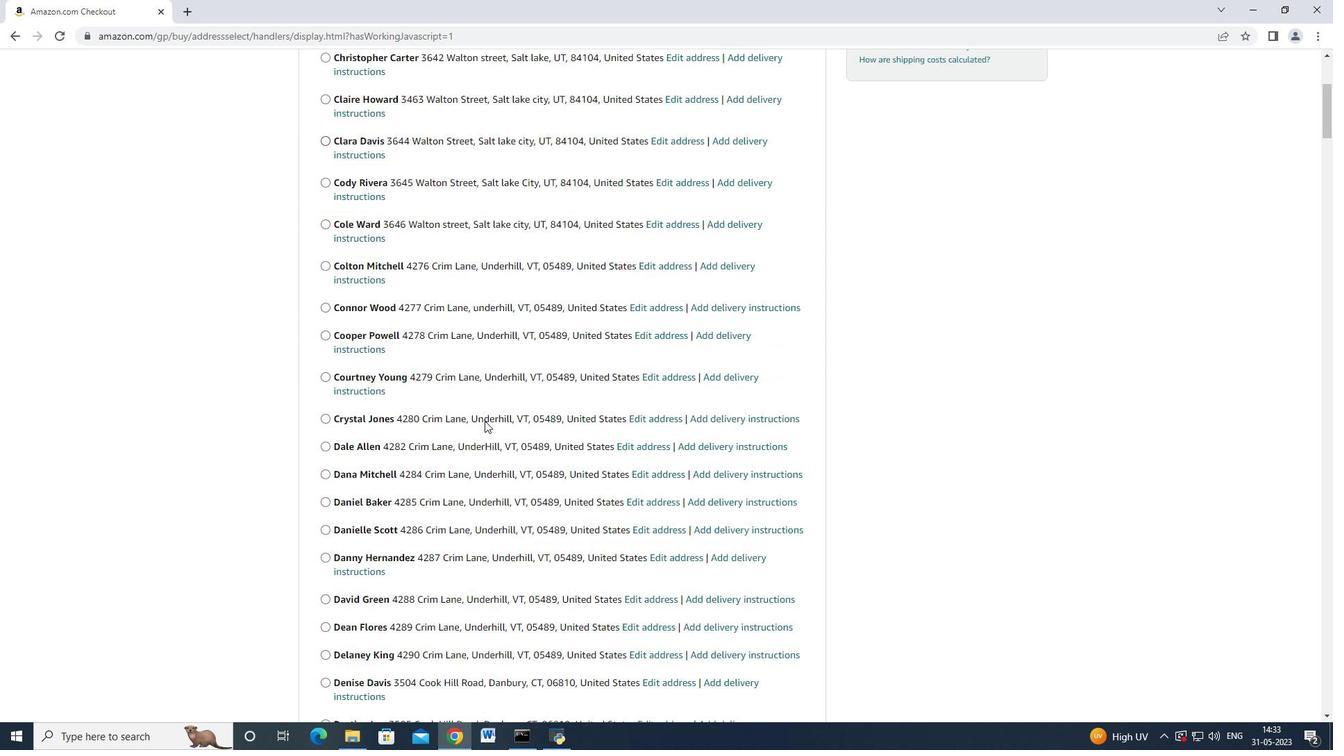 
Action: Mouse scrolled (484, 420) with delta (0, 0)
Screenshot: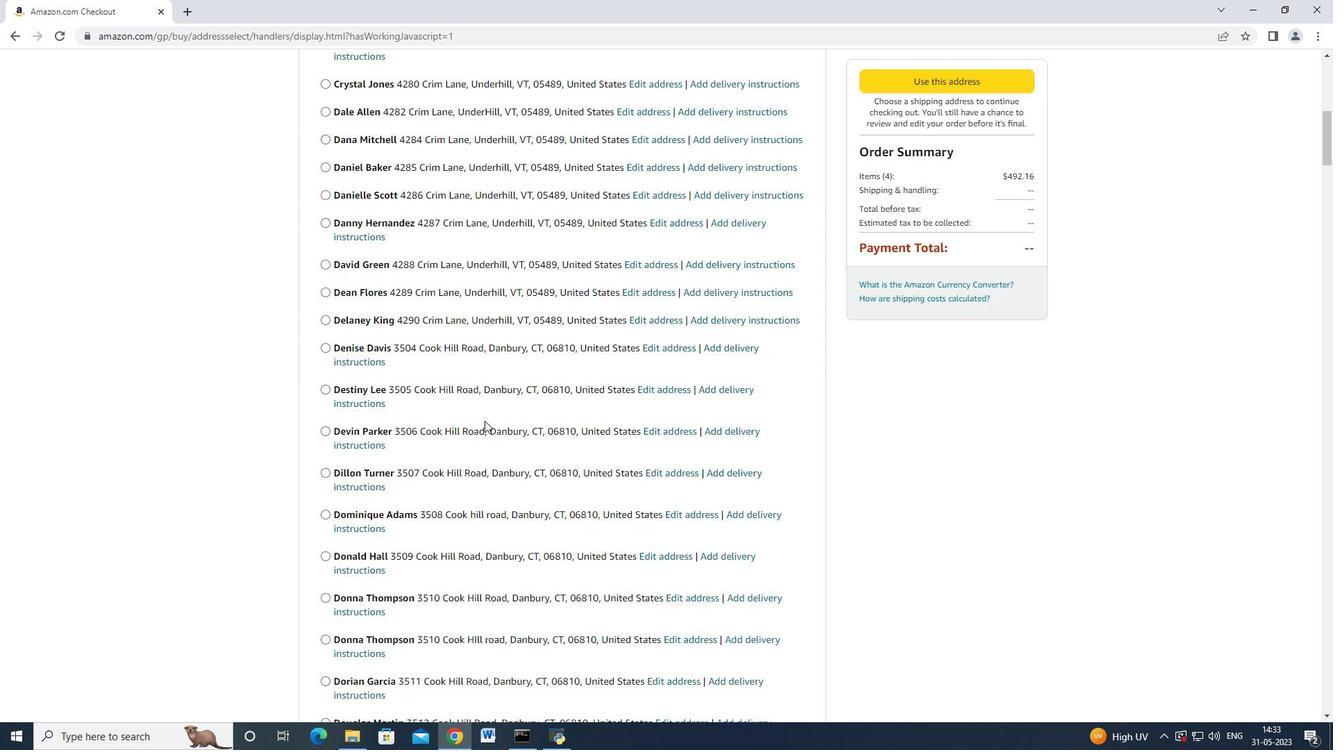 
Action: Mouse scrolled (484, 420) with delta (0, 0)
Screenshot: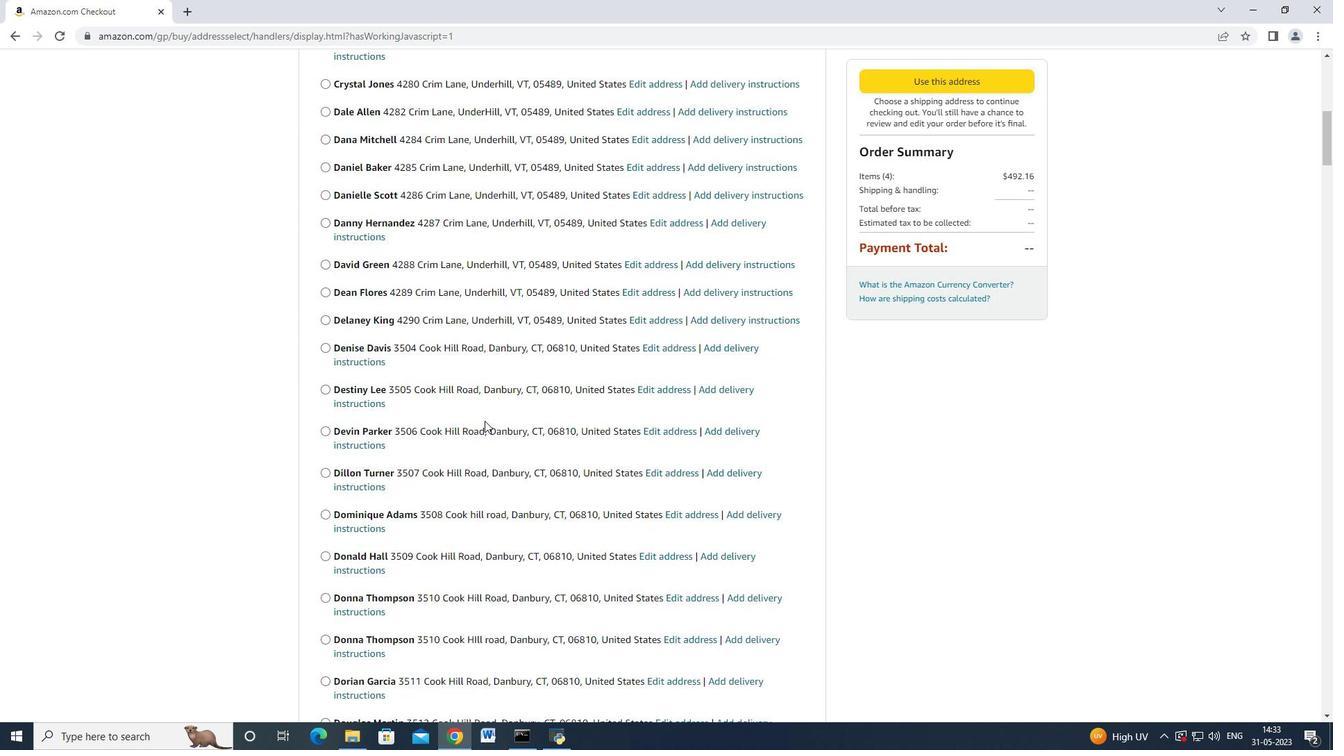 
Action: Mouse scrolled (484, 420) with delta (0, 0)
Screenshot: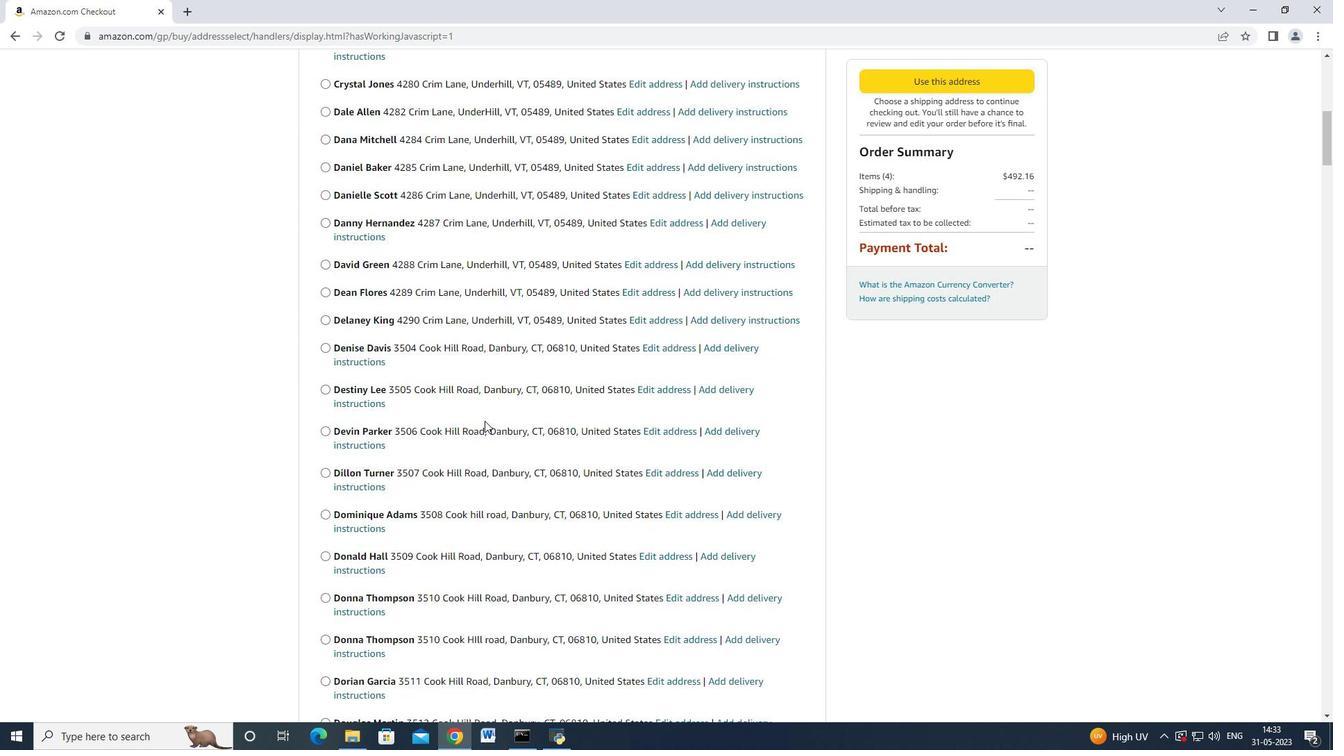 
Action: Mouse scrolled (484, 420) with delta (0, 0)
Screenshot: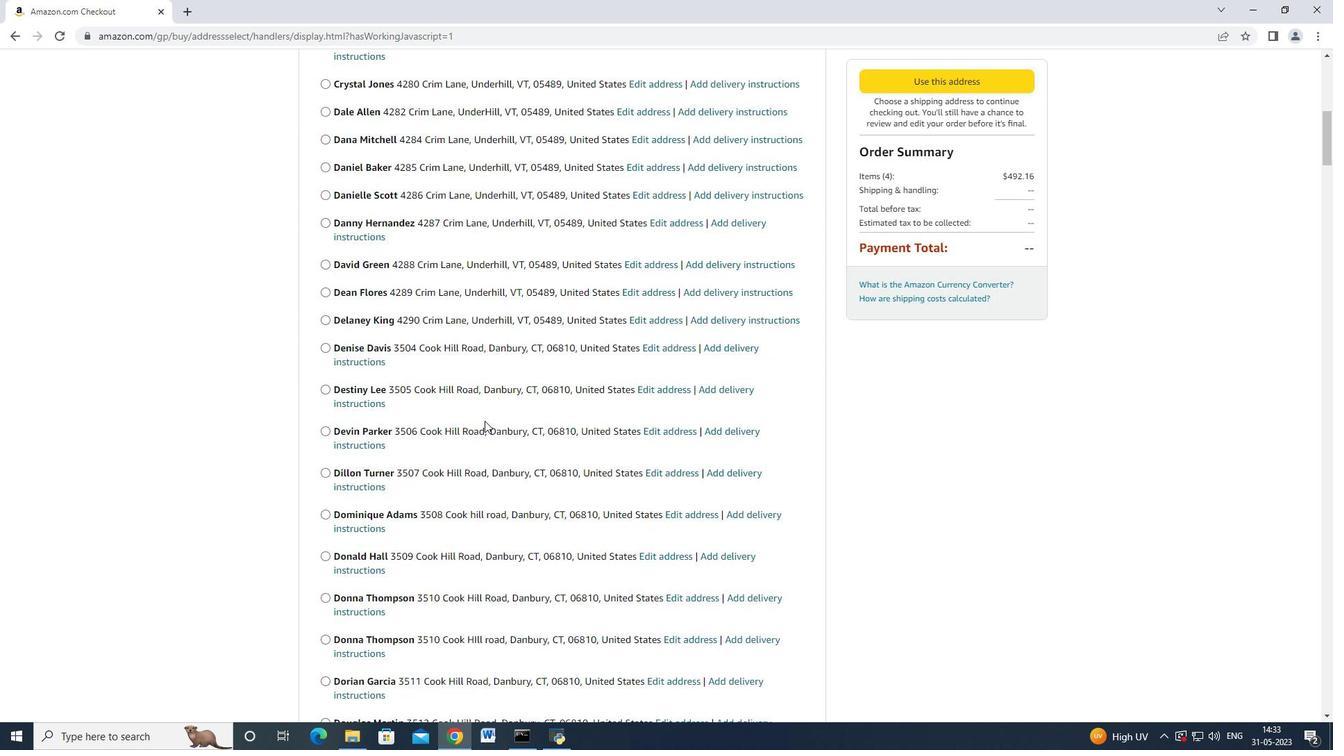 
Action: Mouse scrolled (484, 420) with delta (0, 0)
Screenshot: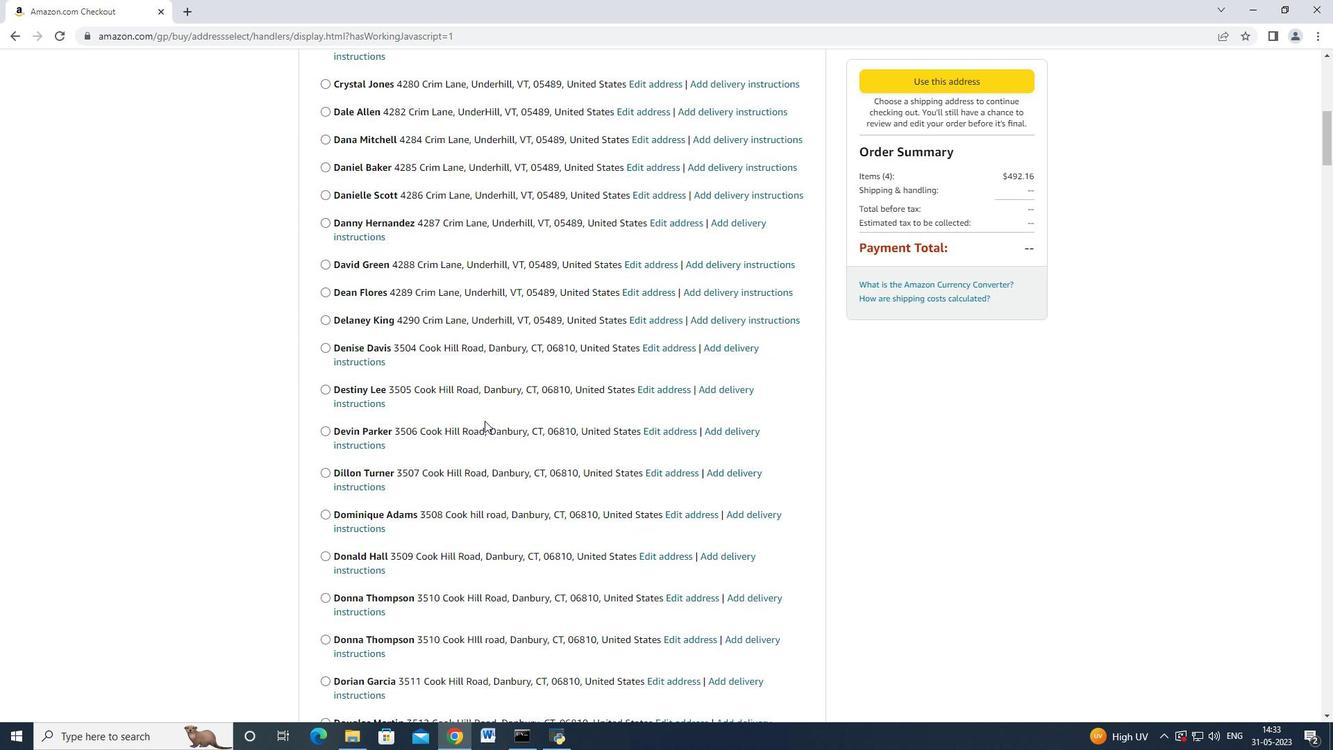 
Action: Mouse scrolled (484, 420) with delta (0, 0)
Screenshot: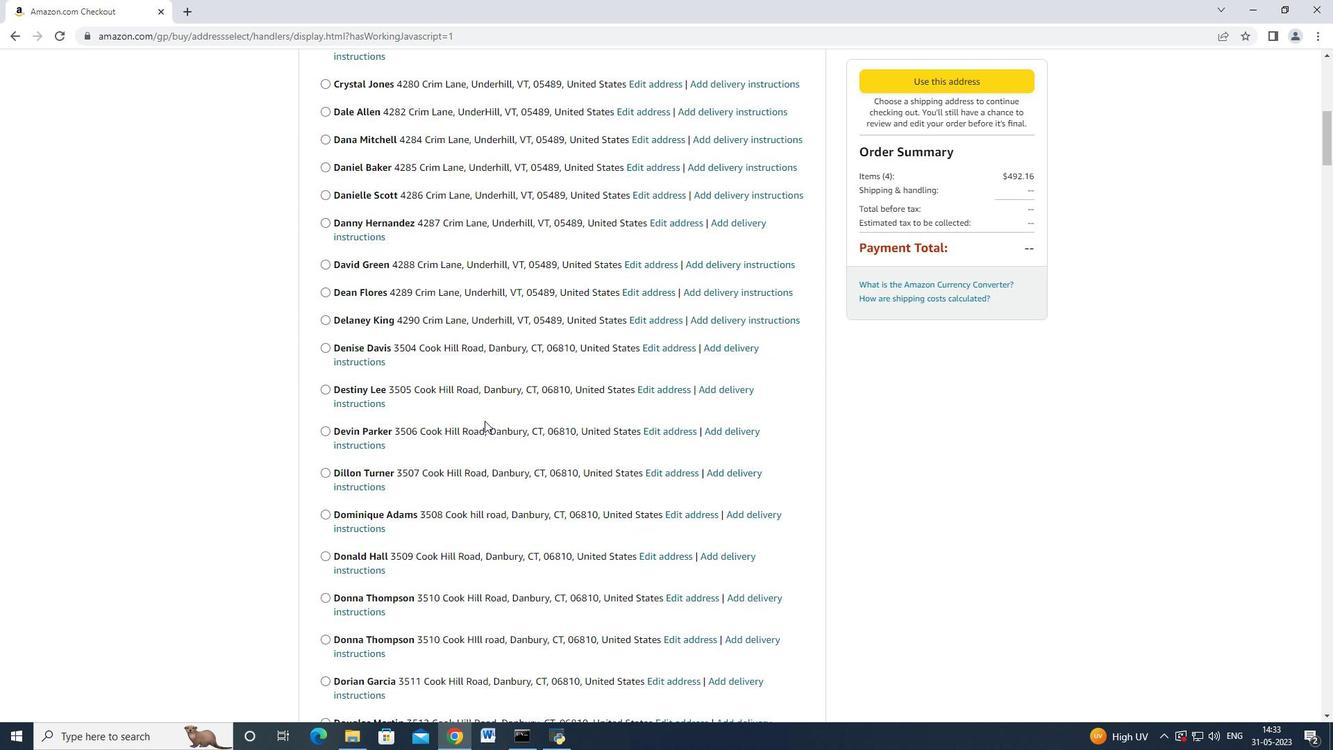 
Action: Mouse scrolled (484, 420) with delta (0, 0)
Screenshot: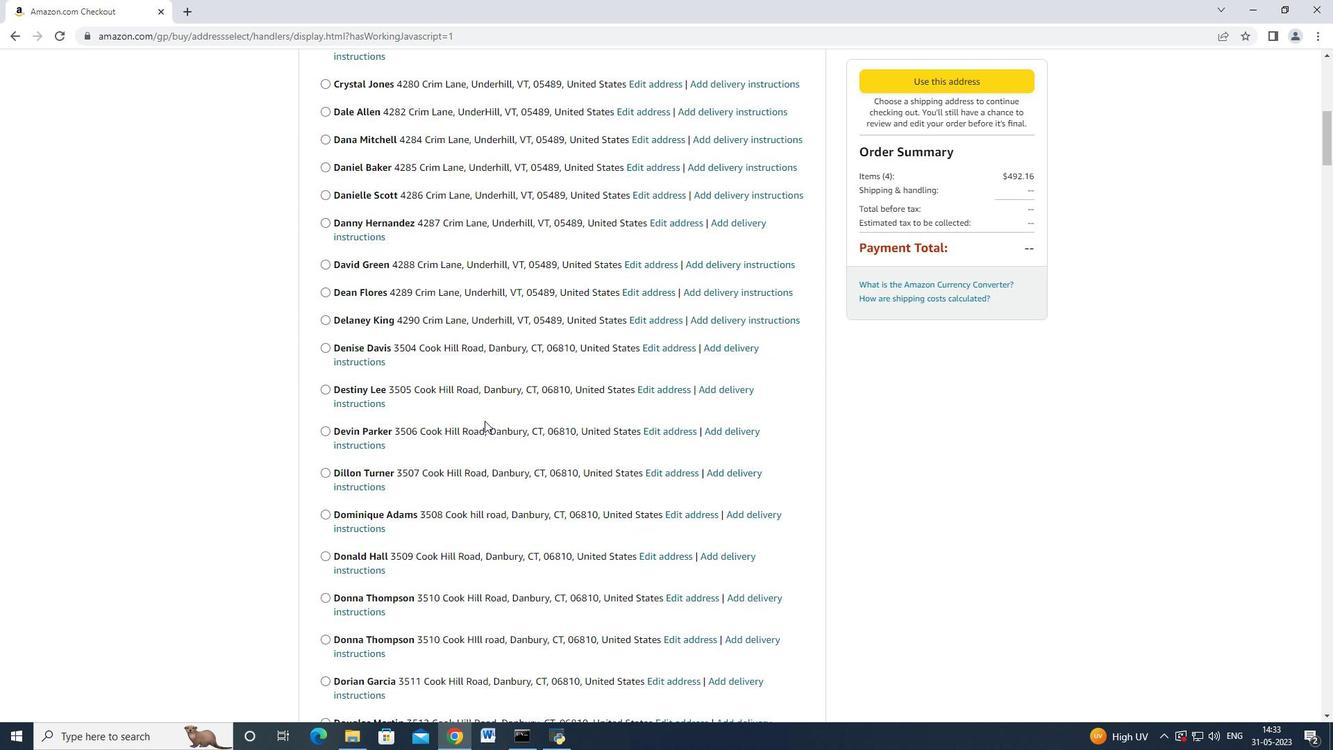 
Action: Mouse moved to (484, 420)
Screenshot: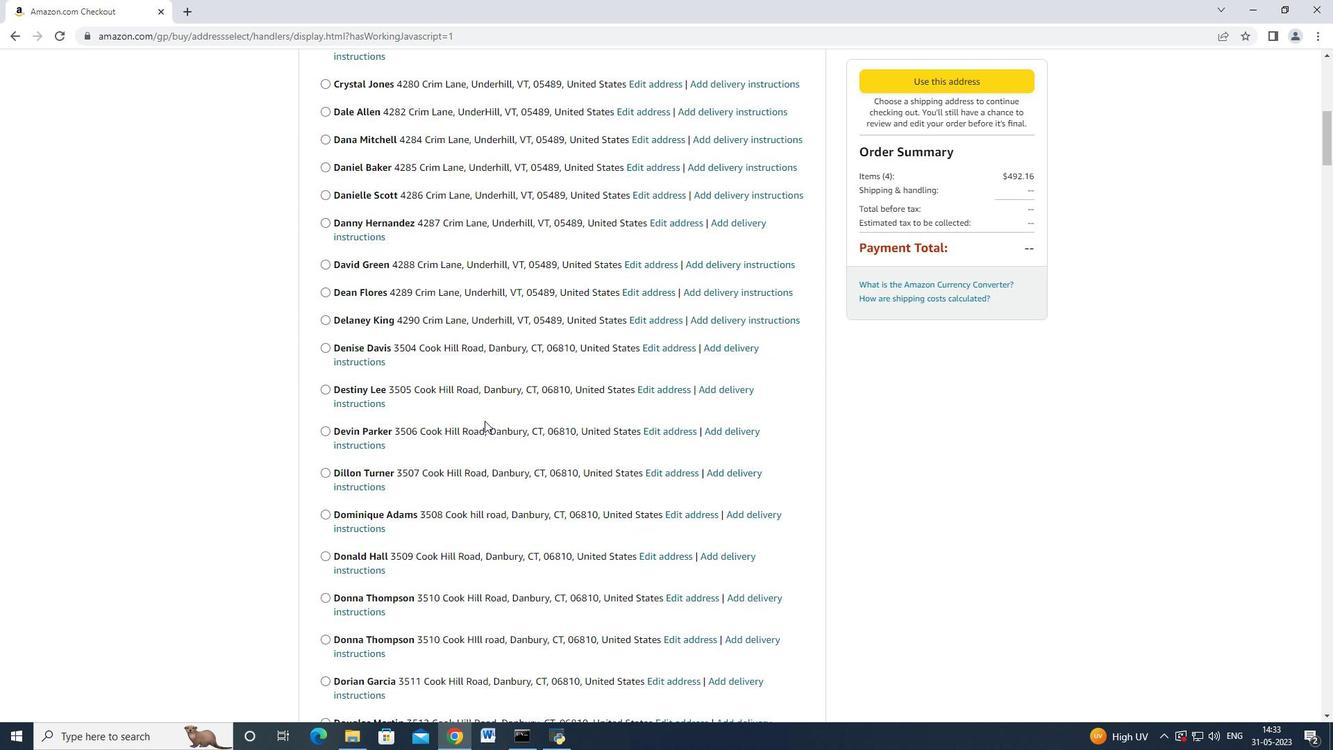 
Action: Mouse scrolled (484, 420) with delta (0, 0)
Screenshot: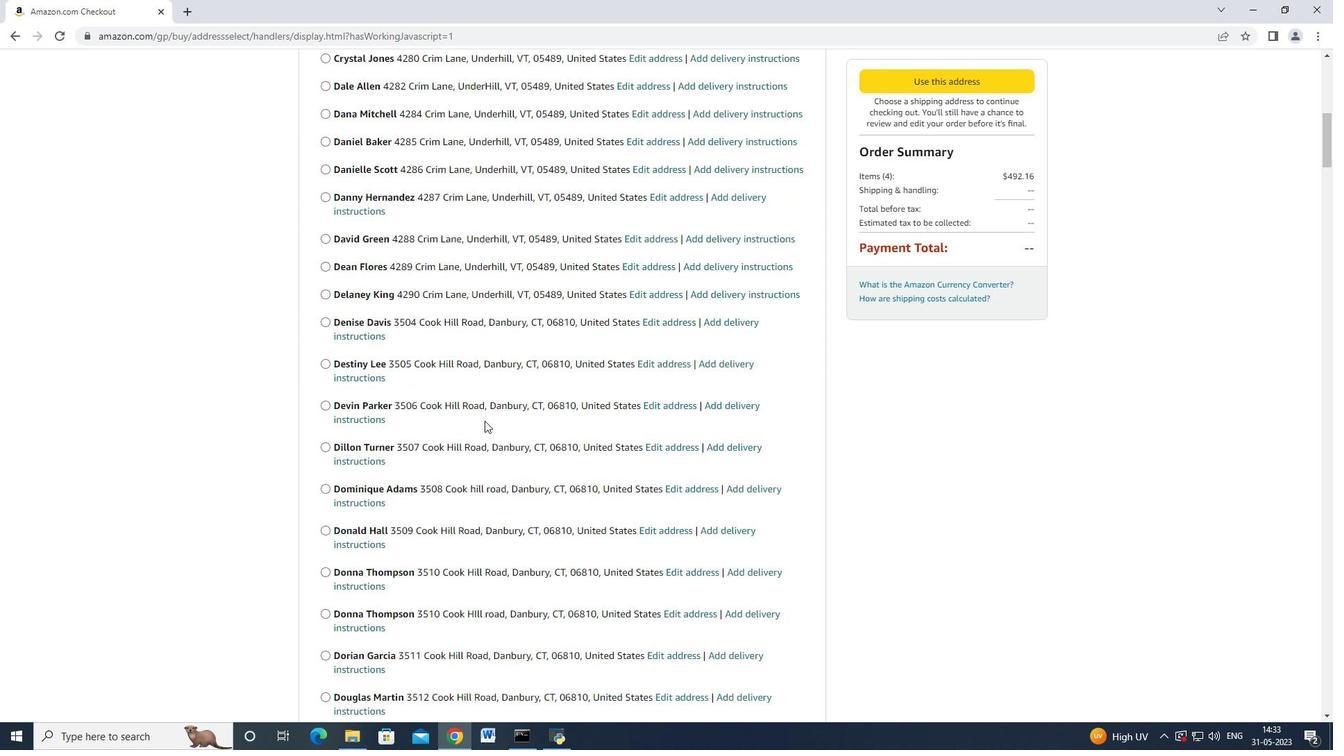 
Action: Mouse scrolled (484, 420) with delta (0, 0)
Screenshot: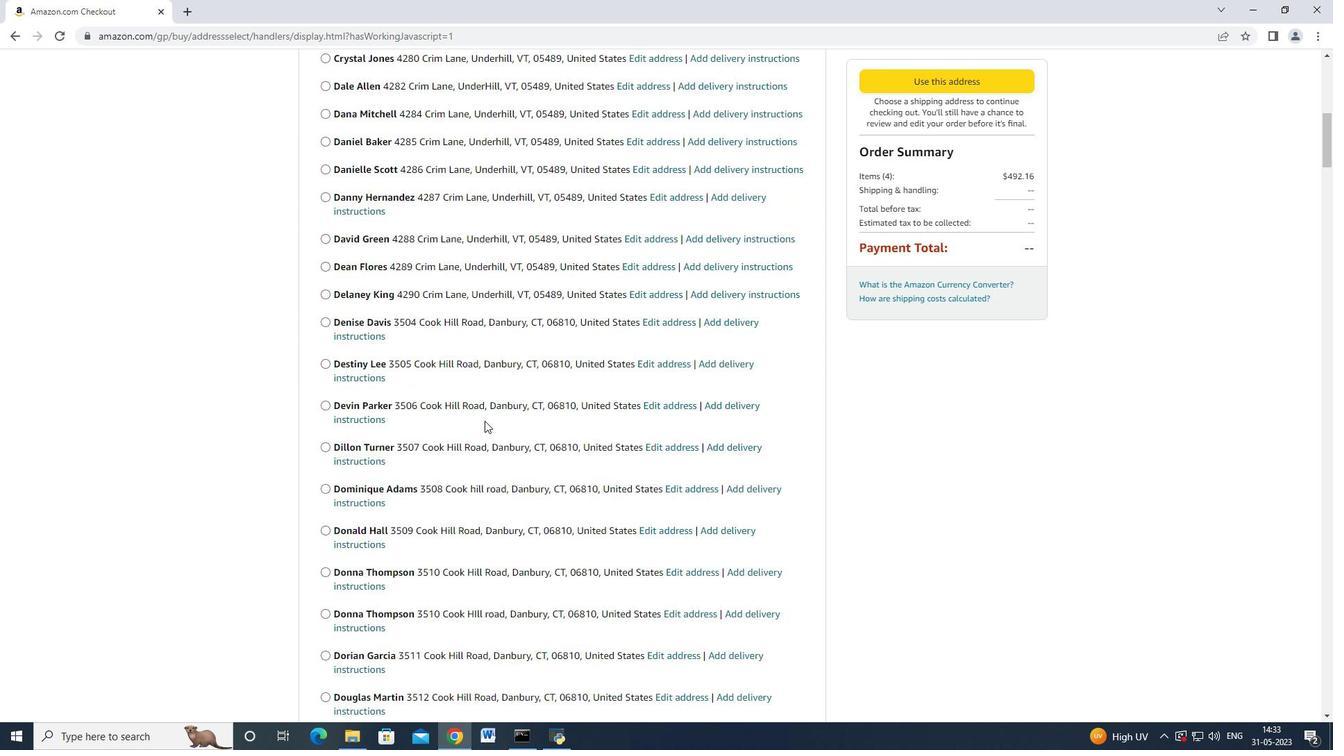 
Action: Mouse scrolled (484, 420) with delta (0, 0)
Screenshot: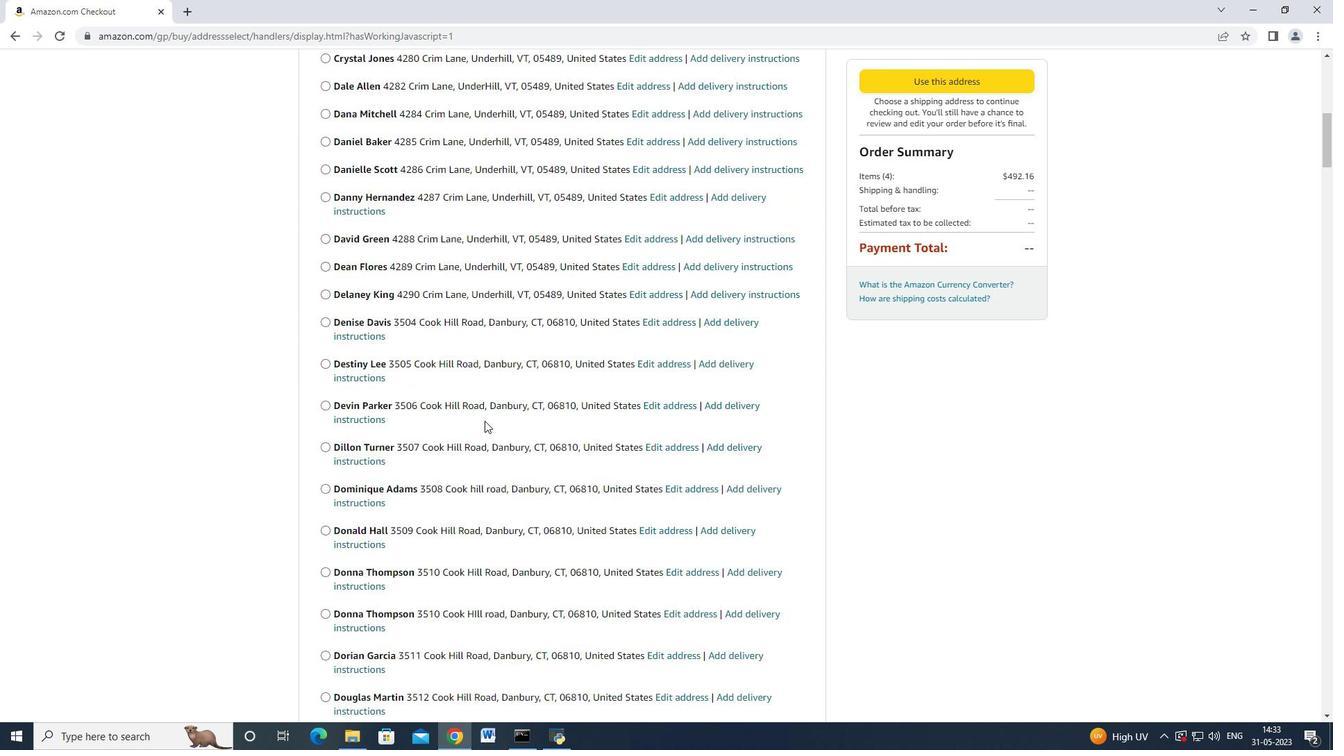 
Action: Mouse scrolled (484, 420) with delta (0, 0)
Screenshot: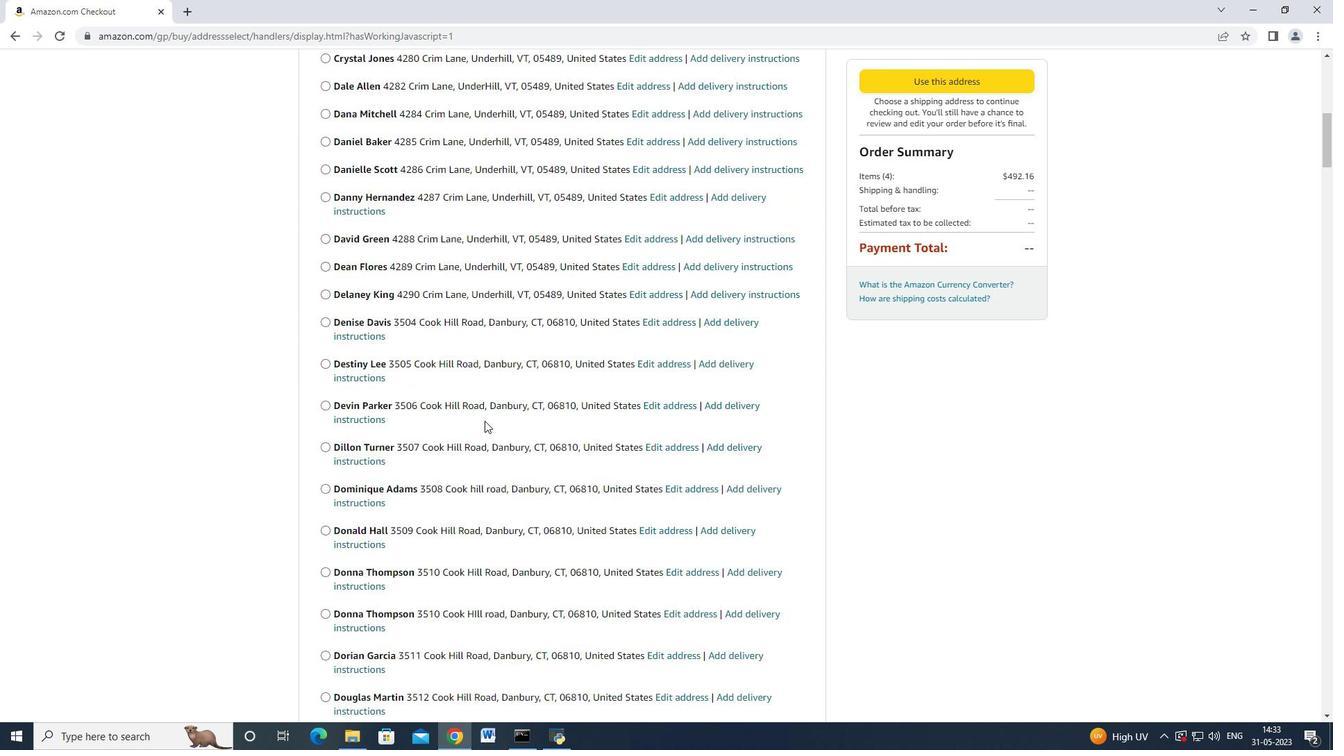 
Action: Mouse scrolled (484, 420) with delta (0, 0)
Screenshot: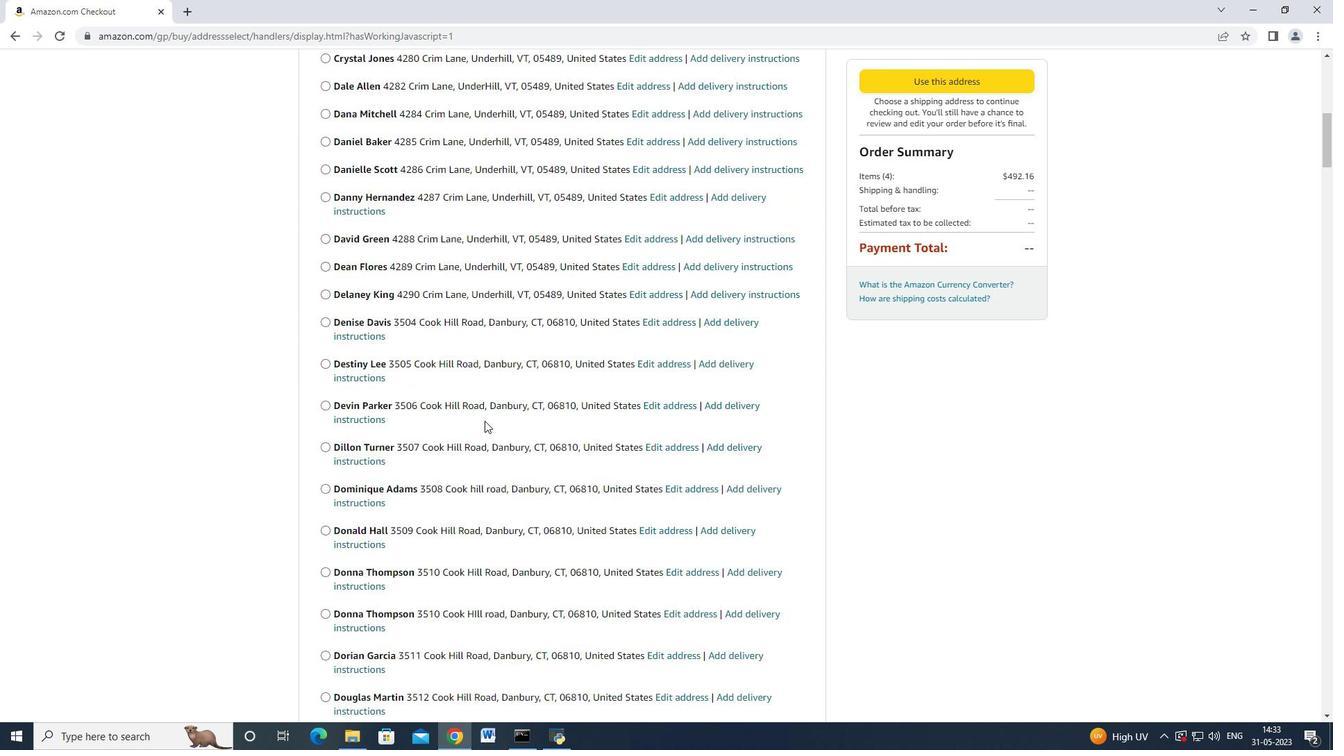 
Action: Mouse scrolled (484, 420) with delta (0, 0)
Screenshot: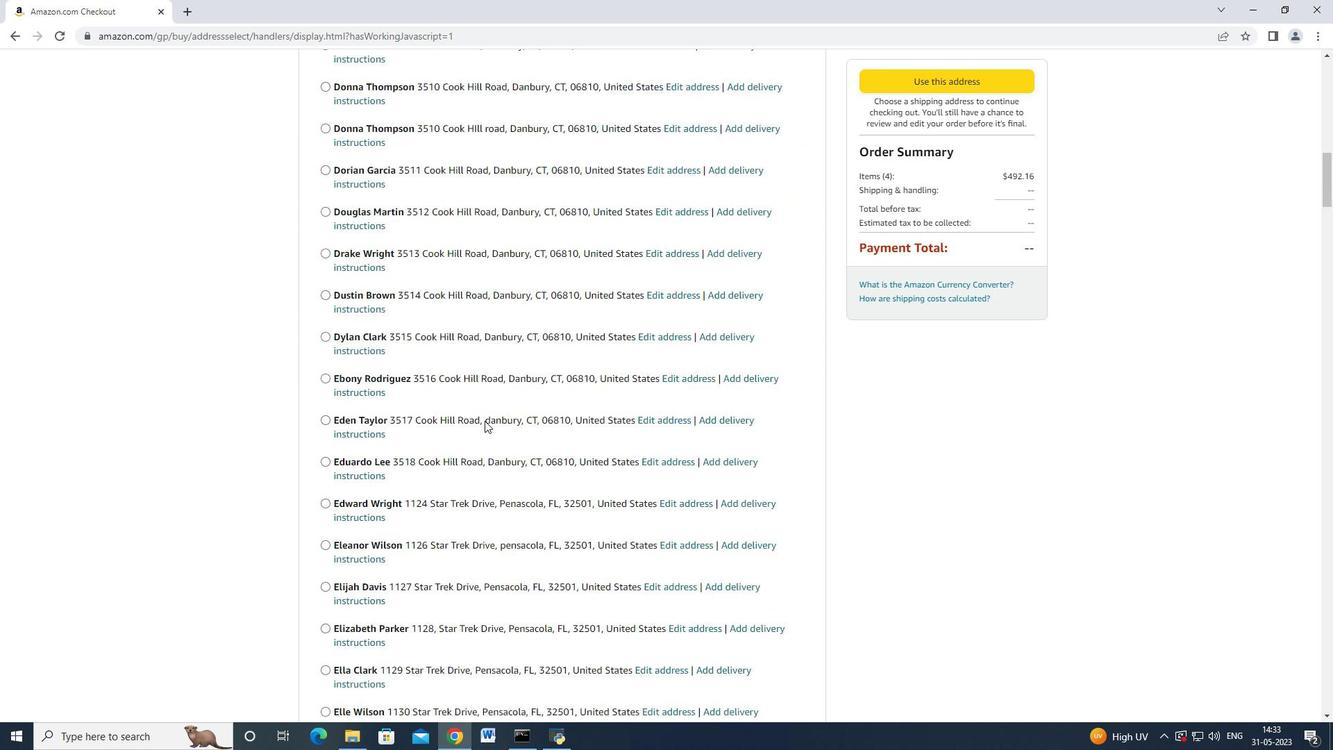 
Action: Mouse scrolled (484, 420) with delta (0, 0)
Screenshot: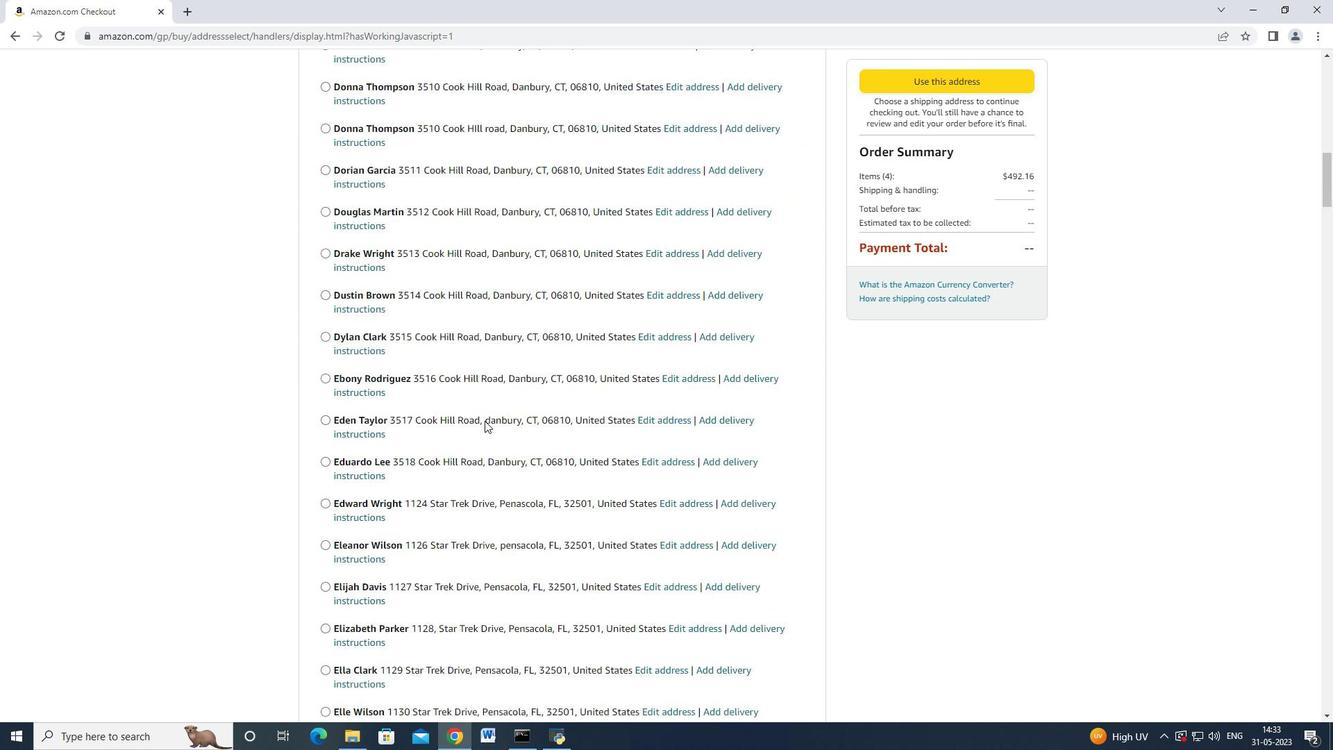 
Action: Mouse scrolled (484, 420) with delta (0, 0)
Screenshot: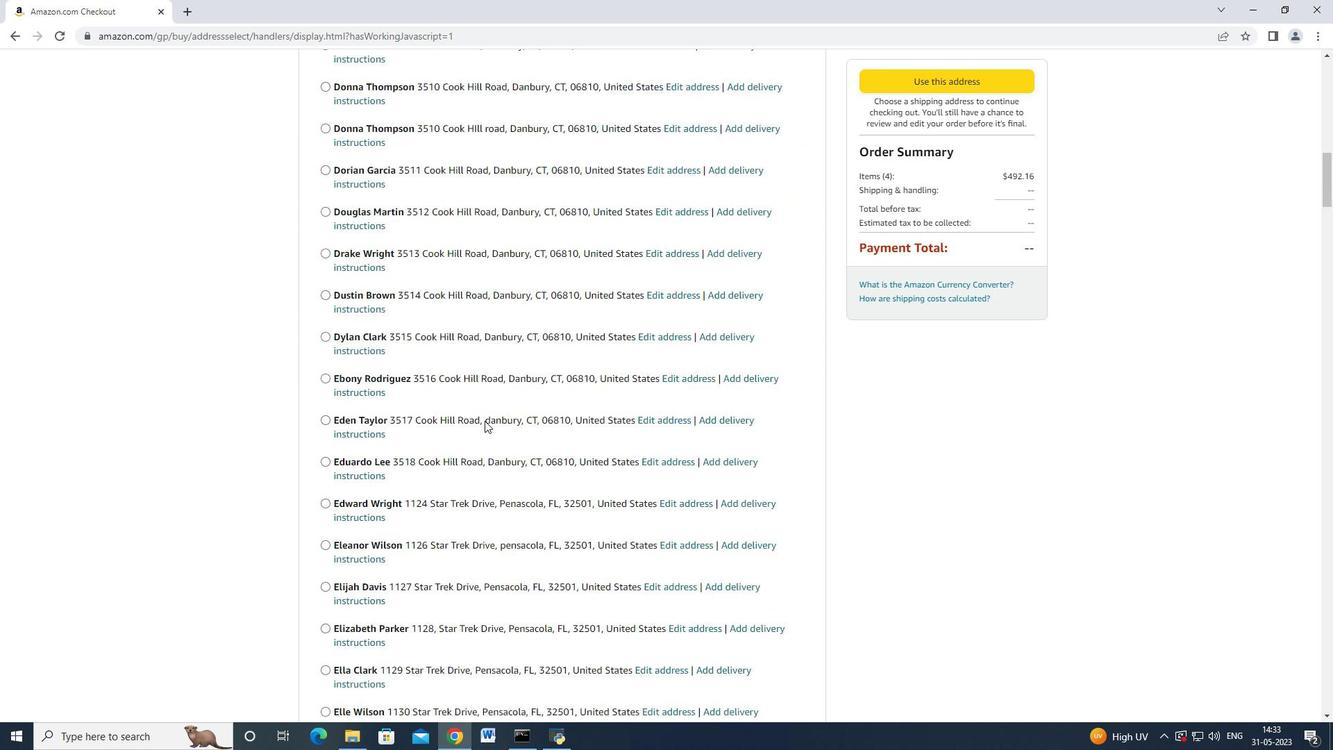 
Action: Mouse scrolled (484, 420) with delta (0, 0)
Screenshot: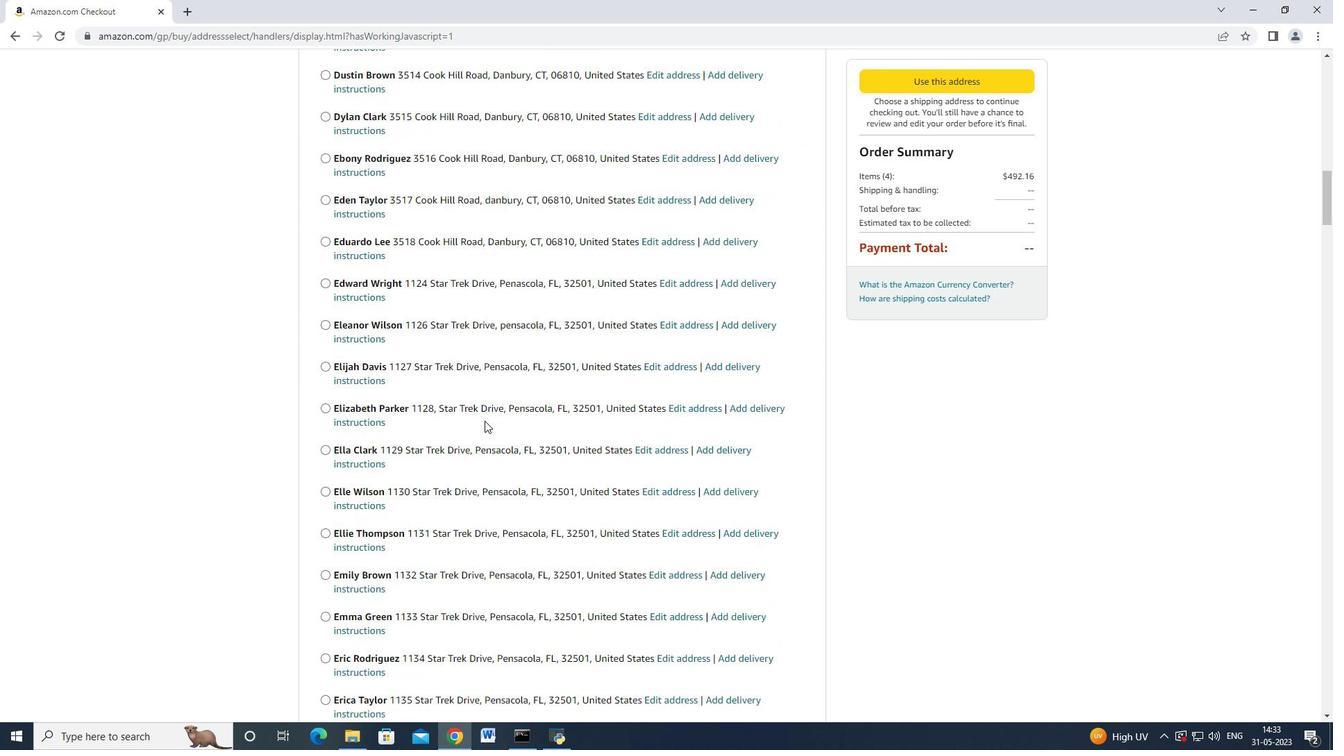 
Action: Mouse scrolled (484, 420) with delta (0, 0)
Screenshot: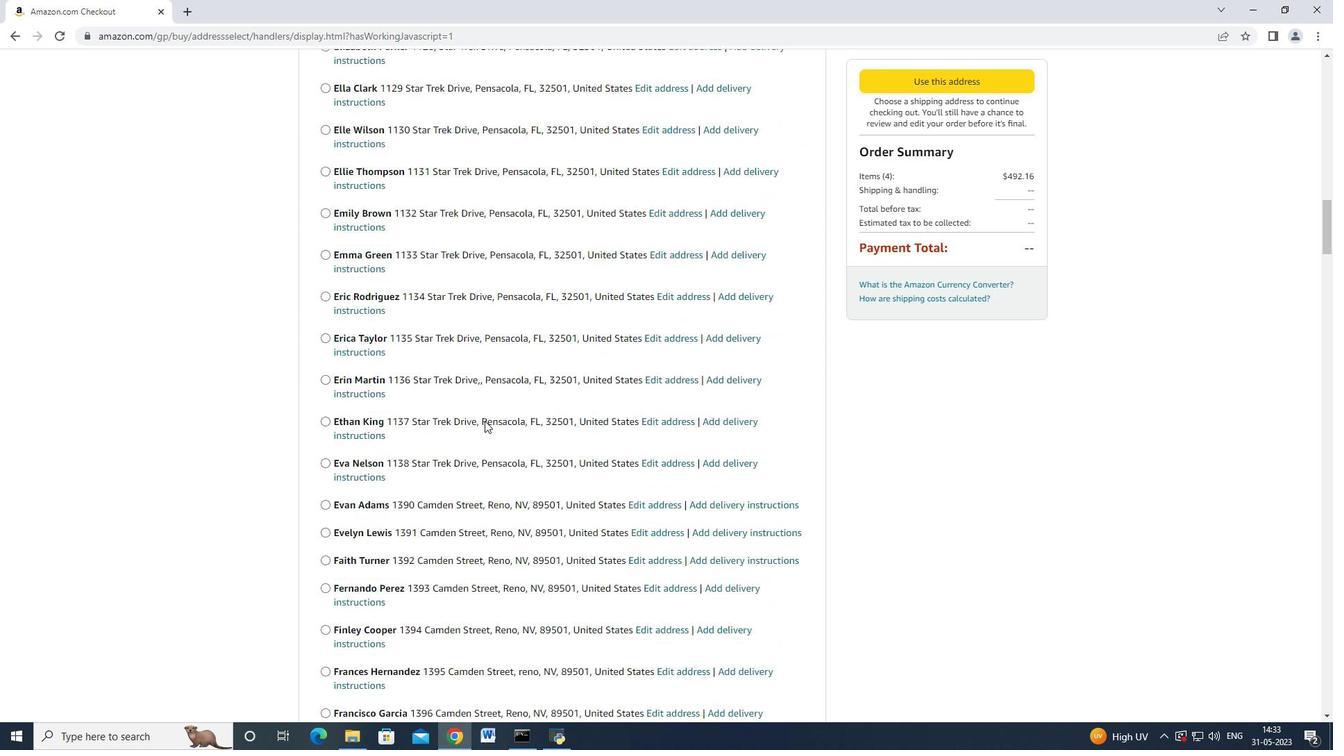 
Action: Mouse scrolled (484, 420) with delta (0, 0)
Screenshot: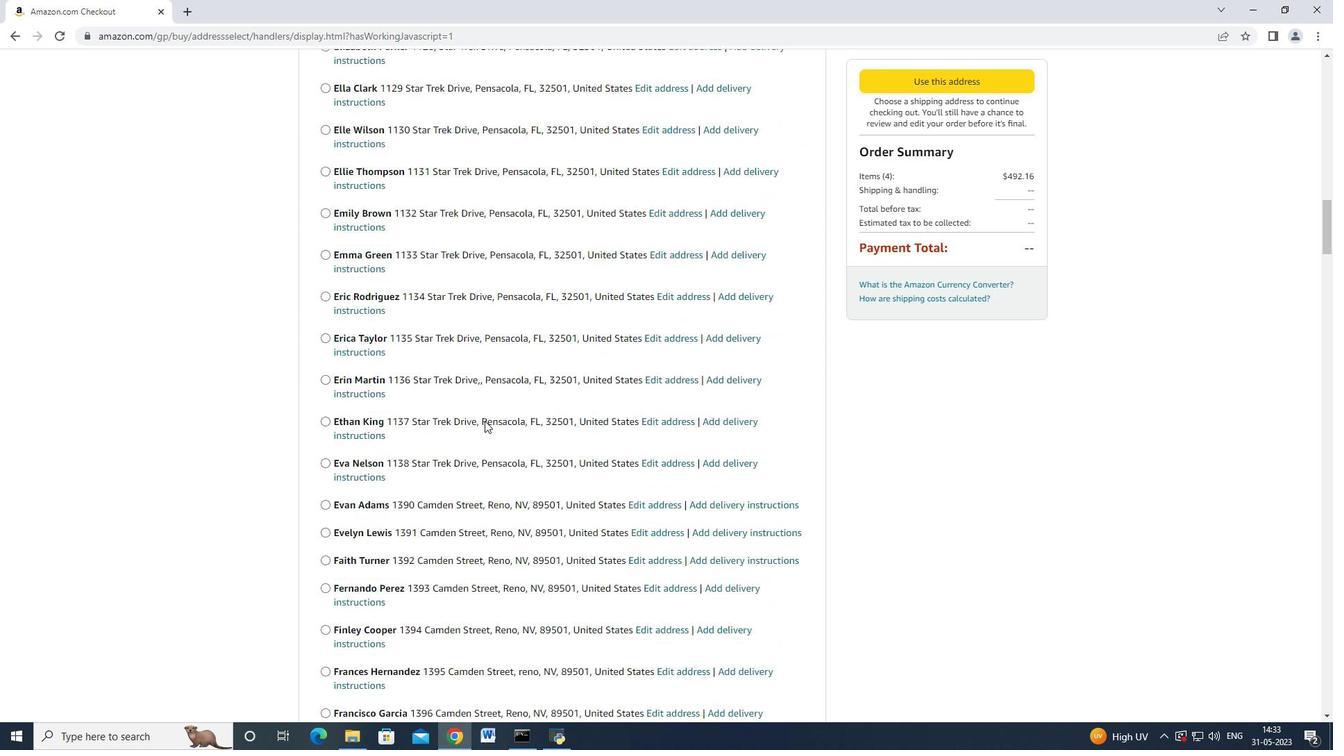 
Action: Mouse scrolled (484, 420) with delta (0, 0)
Screenshot: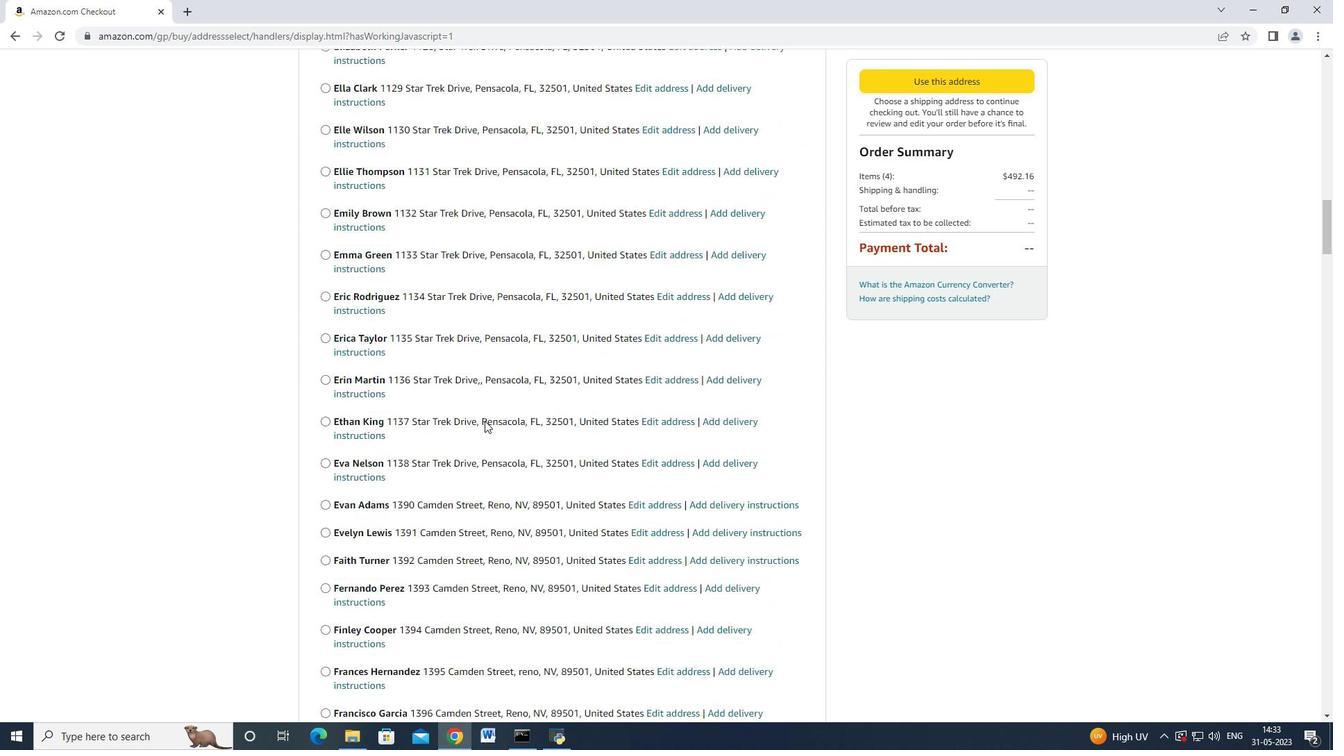 
Action: Mouse scrolled (484, 420) with delta (0, 0)
Screenshot: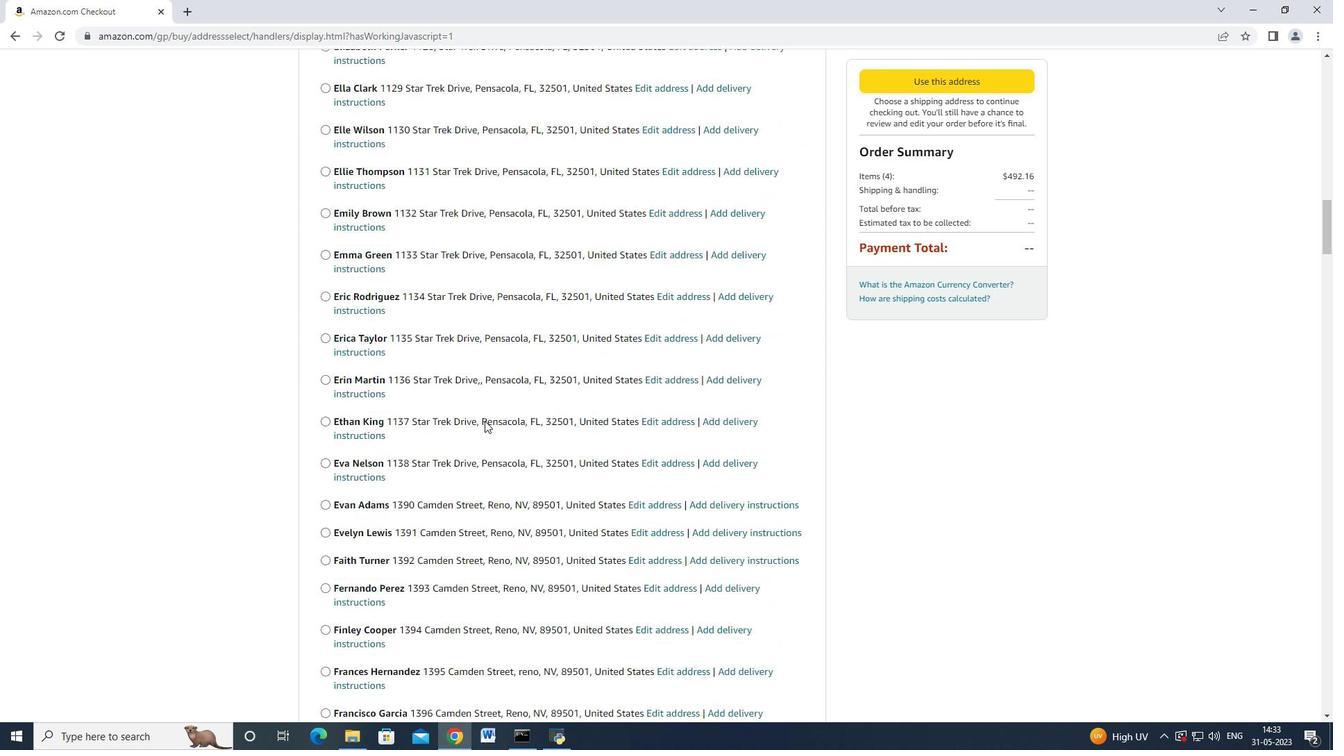 
Action: Mouse scrolled (484, 420) with delta (0, 0)
Screenshot: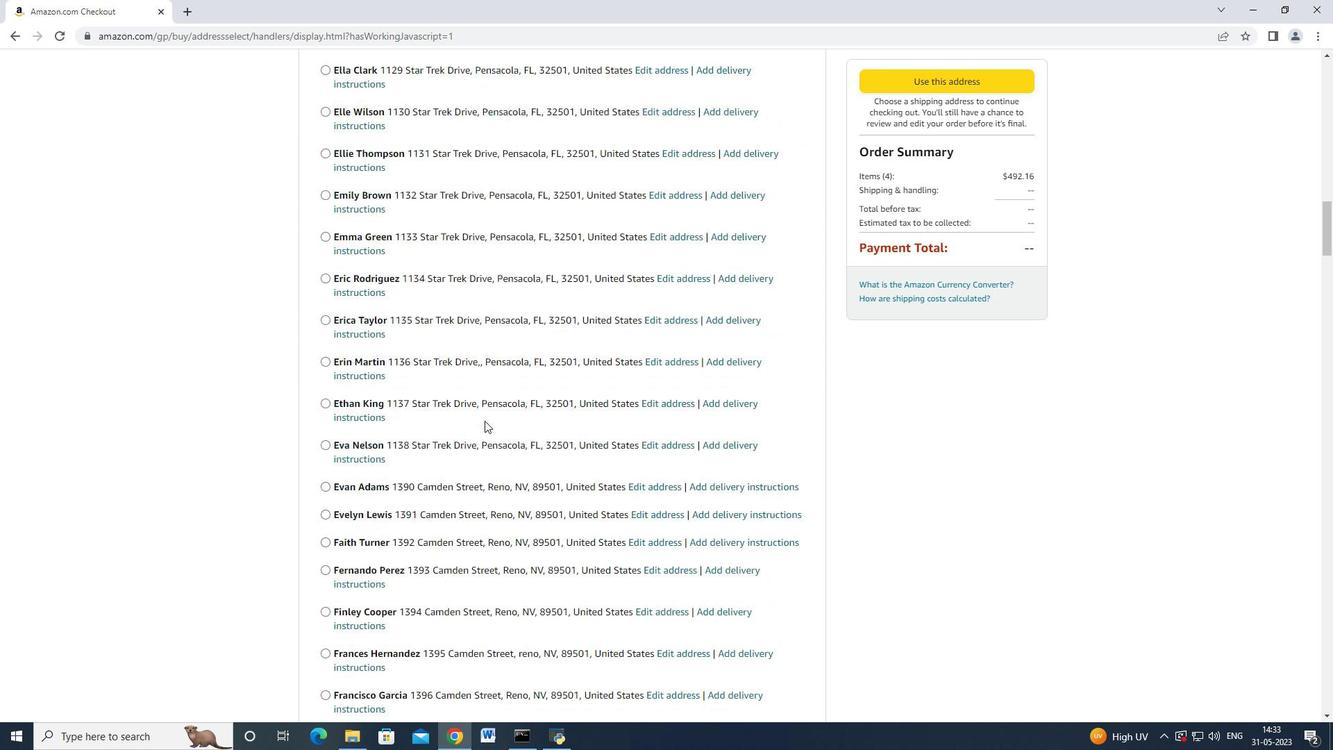 
Action: Mouse scrolled (484, 420) with delta (0, 0)
Screenshot: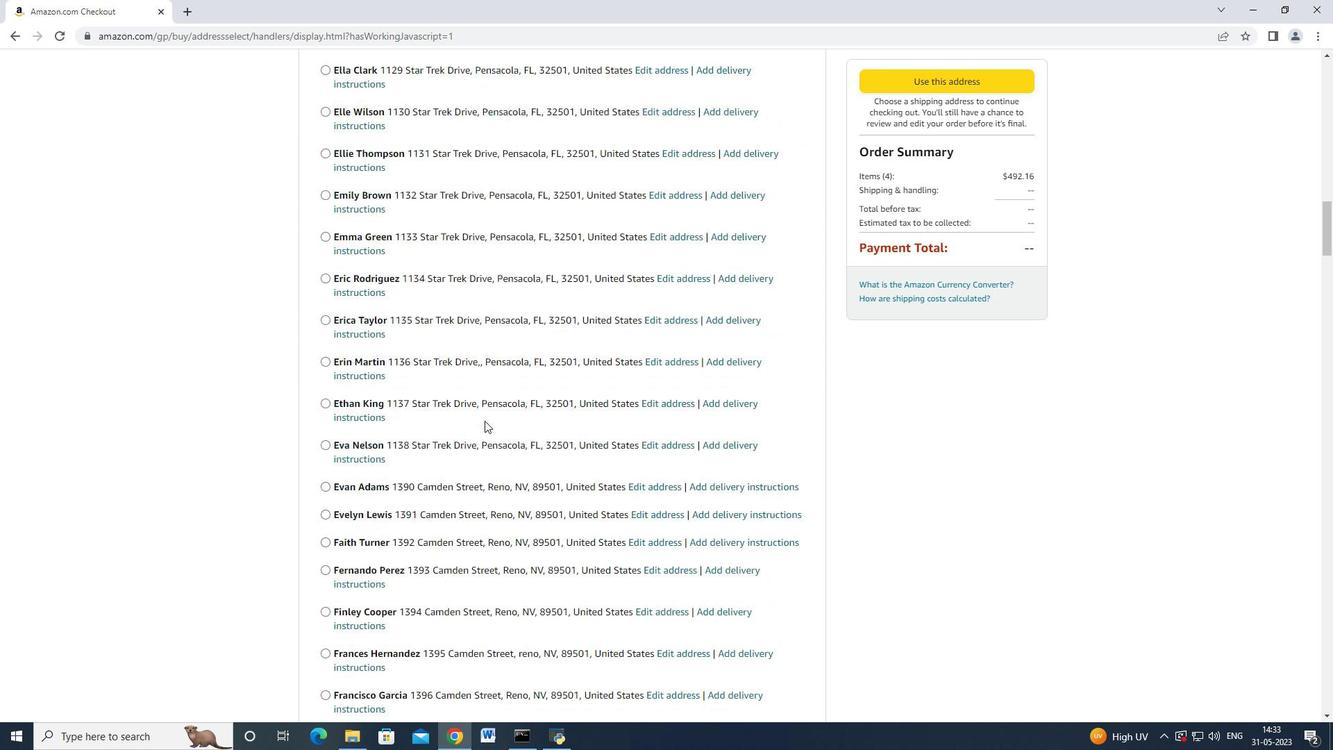 
Action: Mouse scrolled (484, 420) with delta (0, 0)
Screenshot: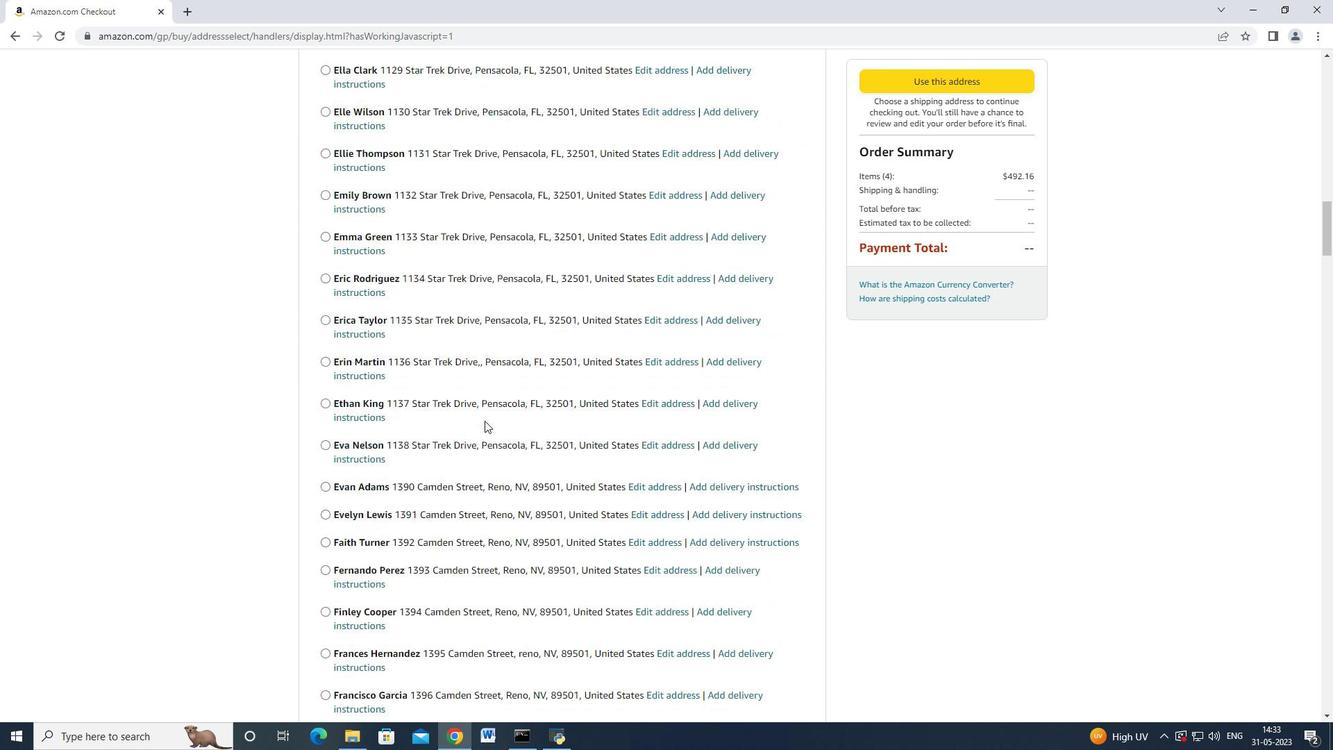 
Action: Mouse scrolled (484, 420) with delta (0, 0)
Screenshot: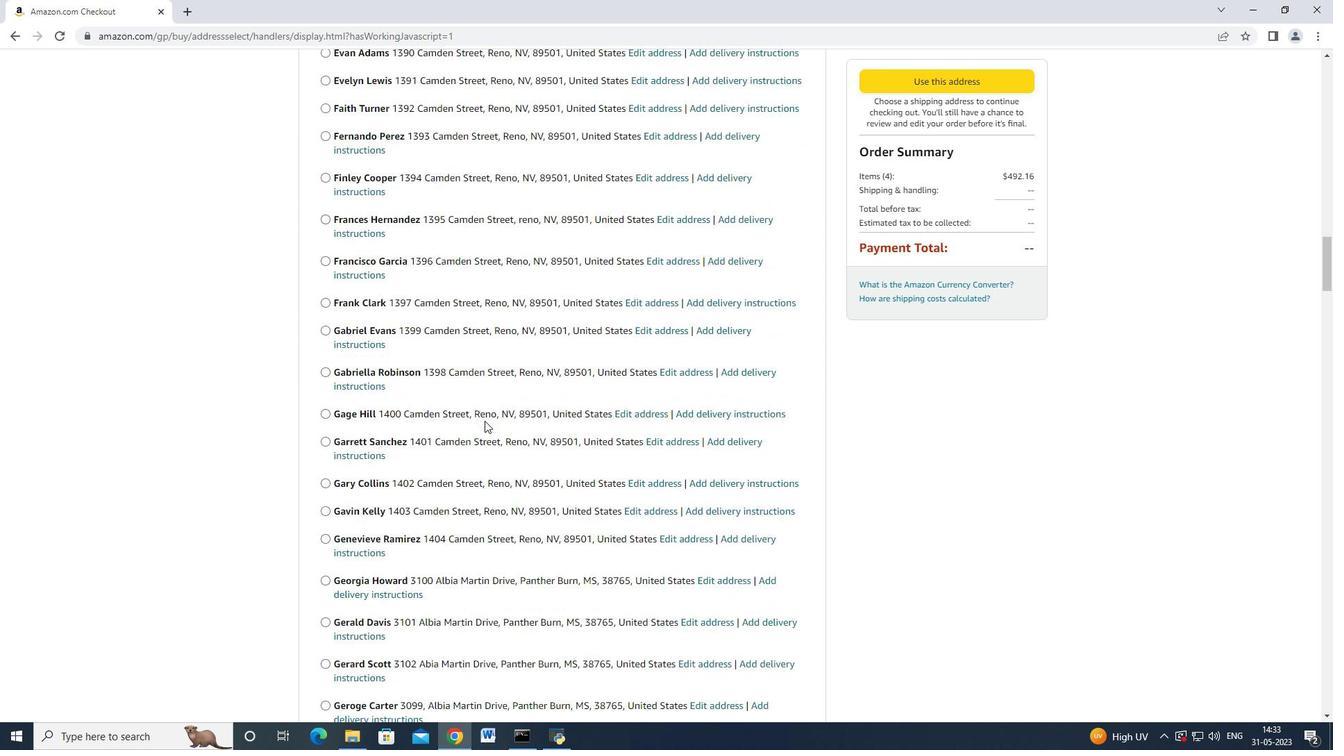 
Action: Mouse scrolled (484, 420) with delta (0, 0)
Screenshot: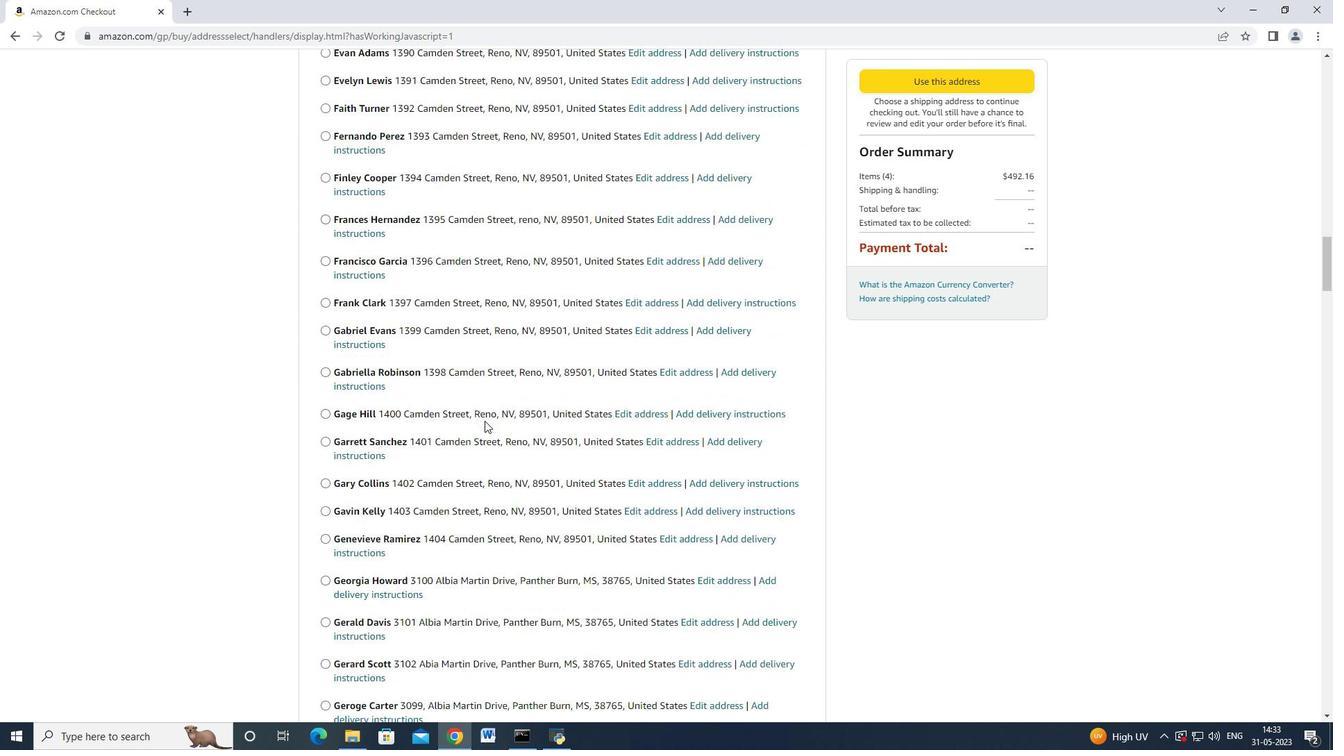 
Action: Mouse scrolled (484, 419) with delta (0, -1)
Screenshot: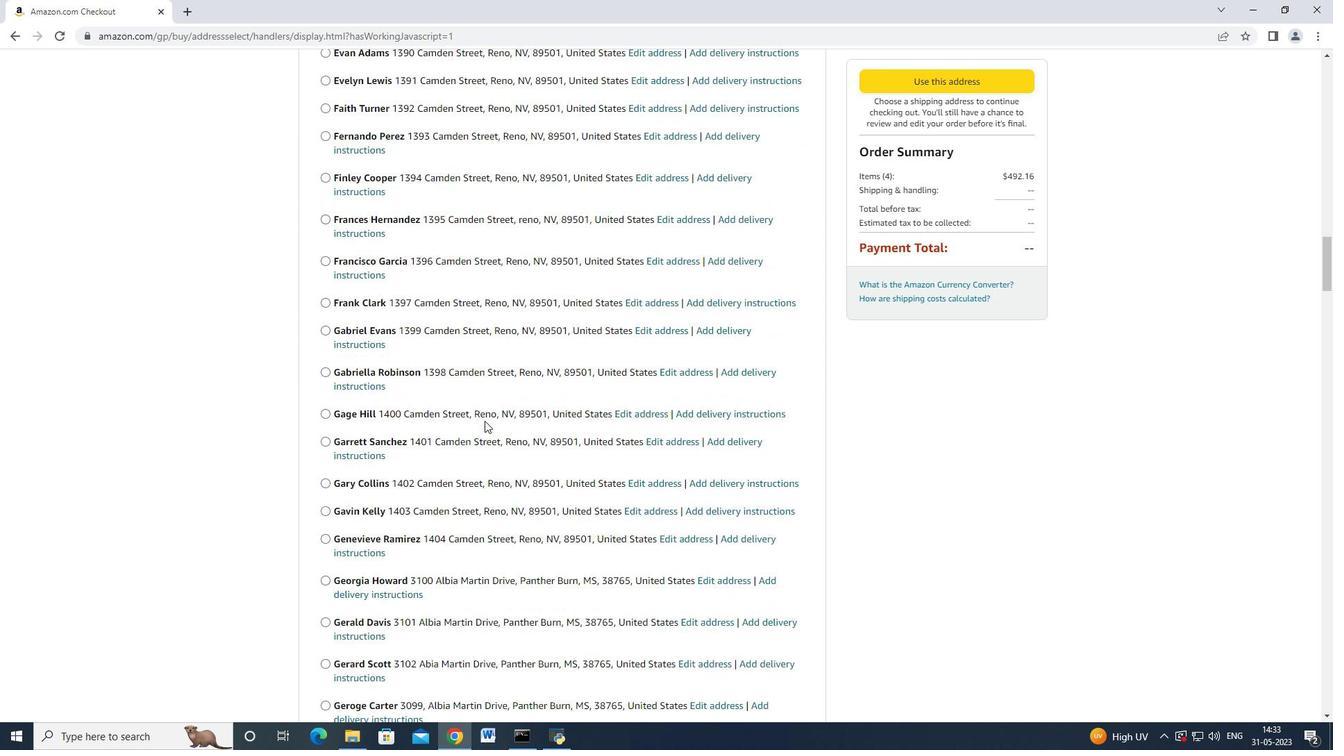 
Action: Mouse scrolled (484, 420) with delta (0, 0)
Screenshot: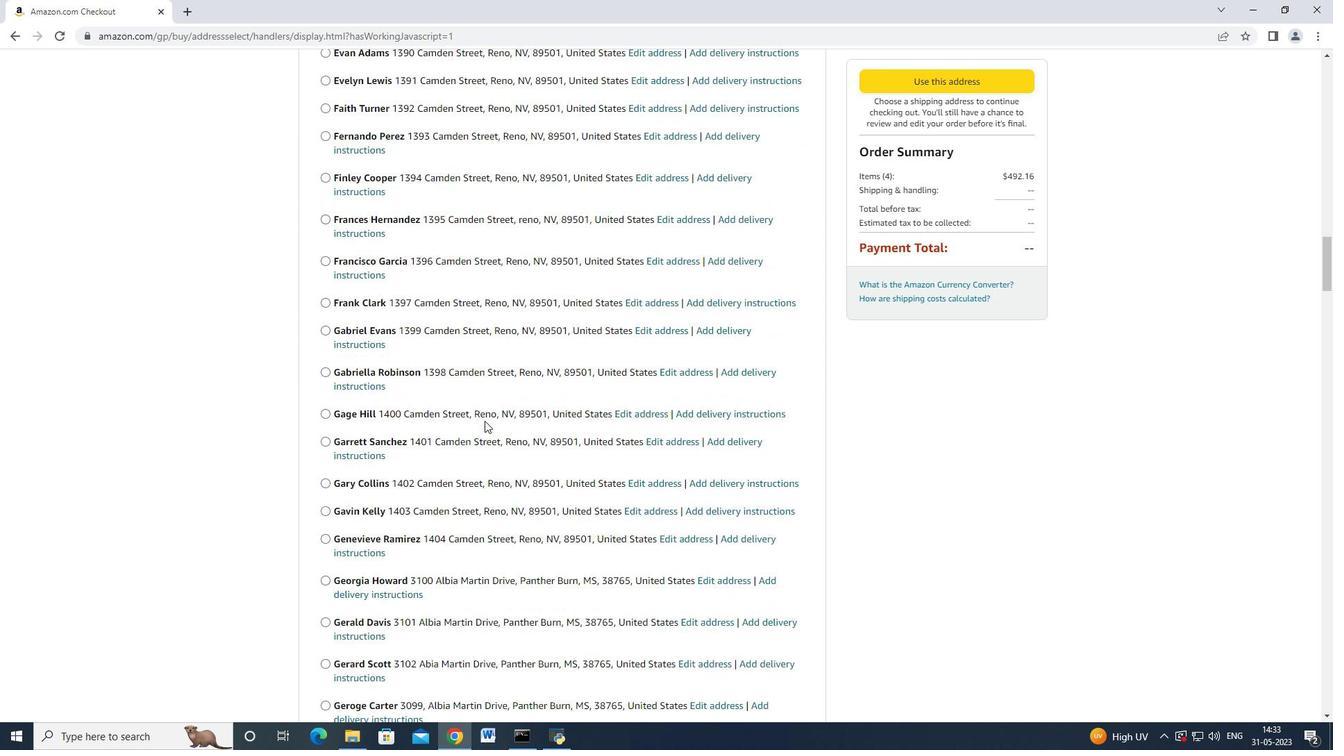 
Action: Mouse scrolled (484, 420) with delta (0, 0)
Screenshot: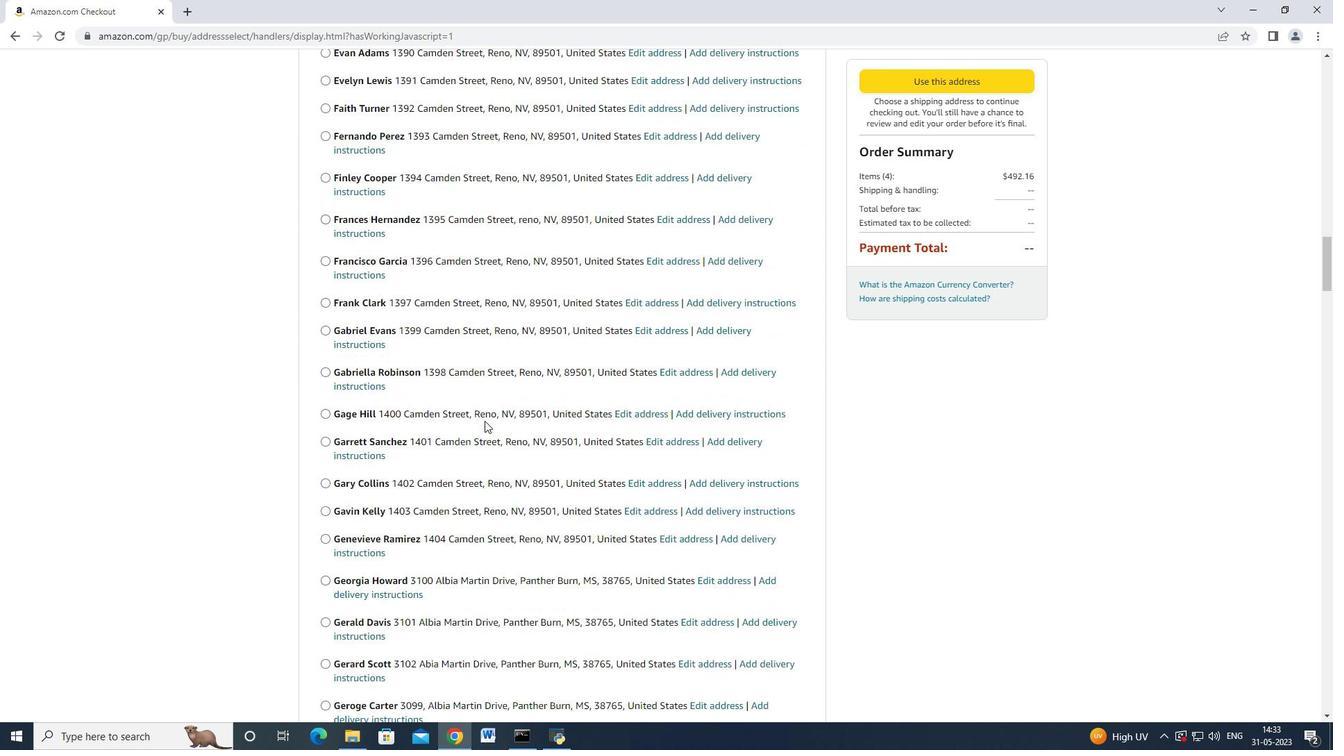 
Action: Mouse scrolled (484, 420) with delta (0, 0)
Screenshot: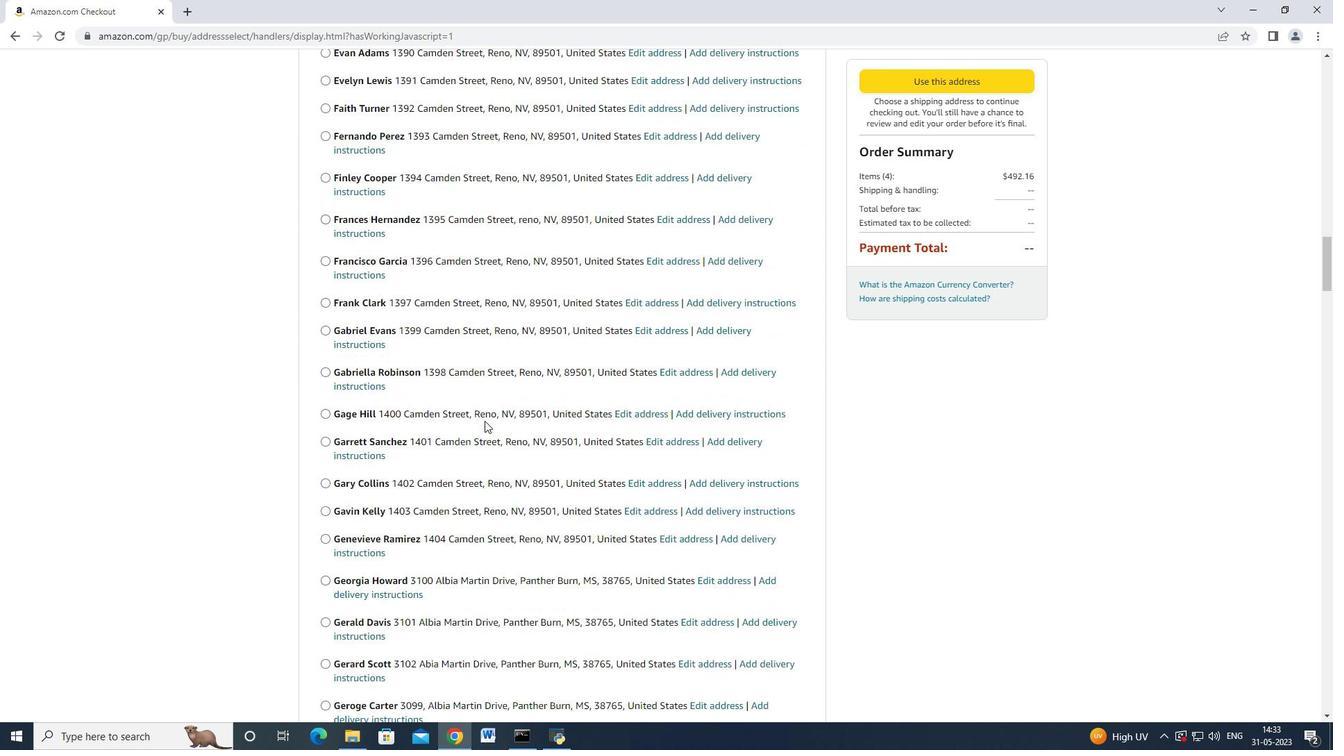 
Action: Mouse scrolled (484, 420) with delta (0, 0)
Screenshot: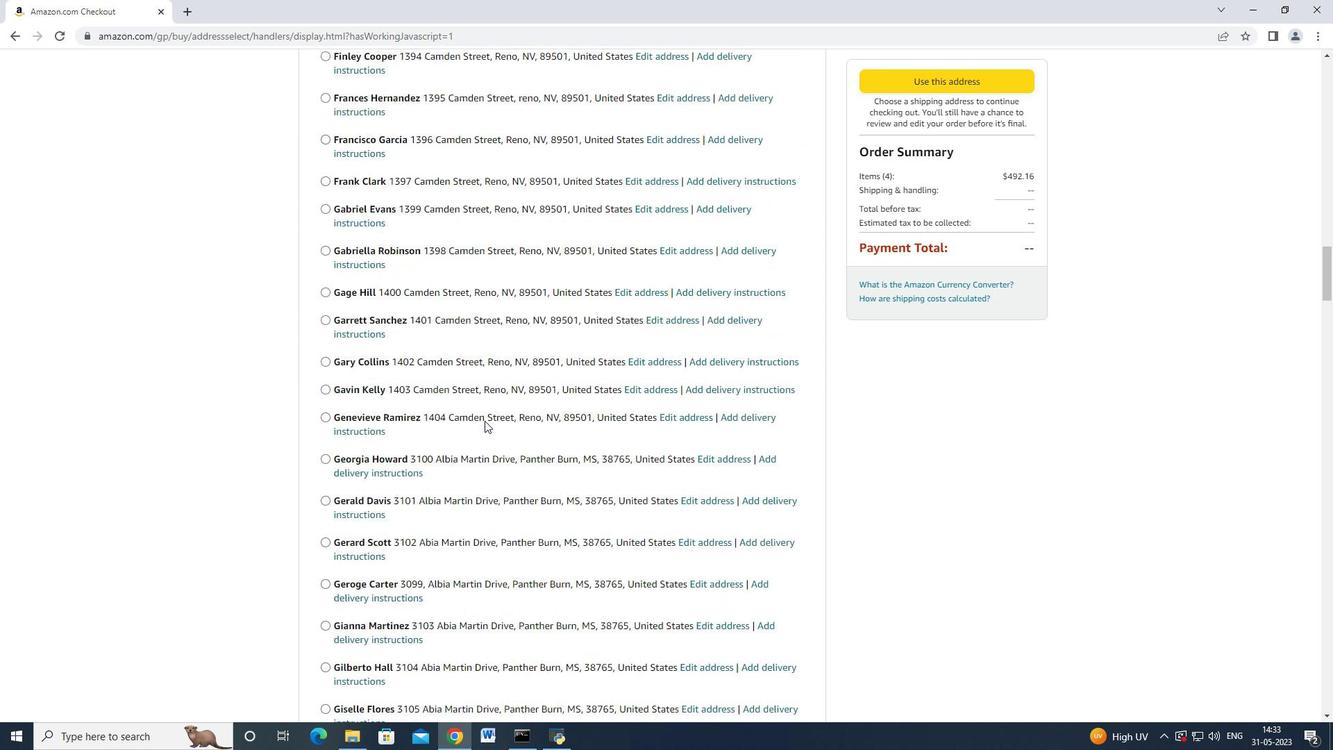 
Action: Mouse scrolled (484, 420) with delta (0, 0)
Screenshot: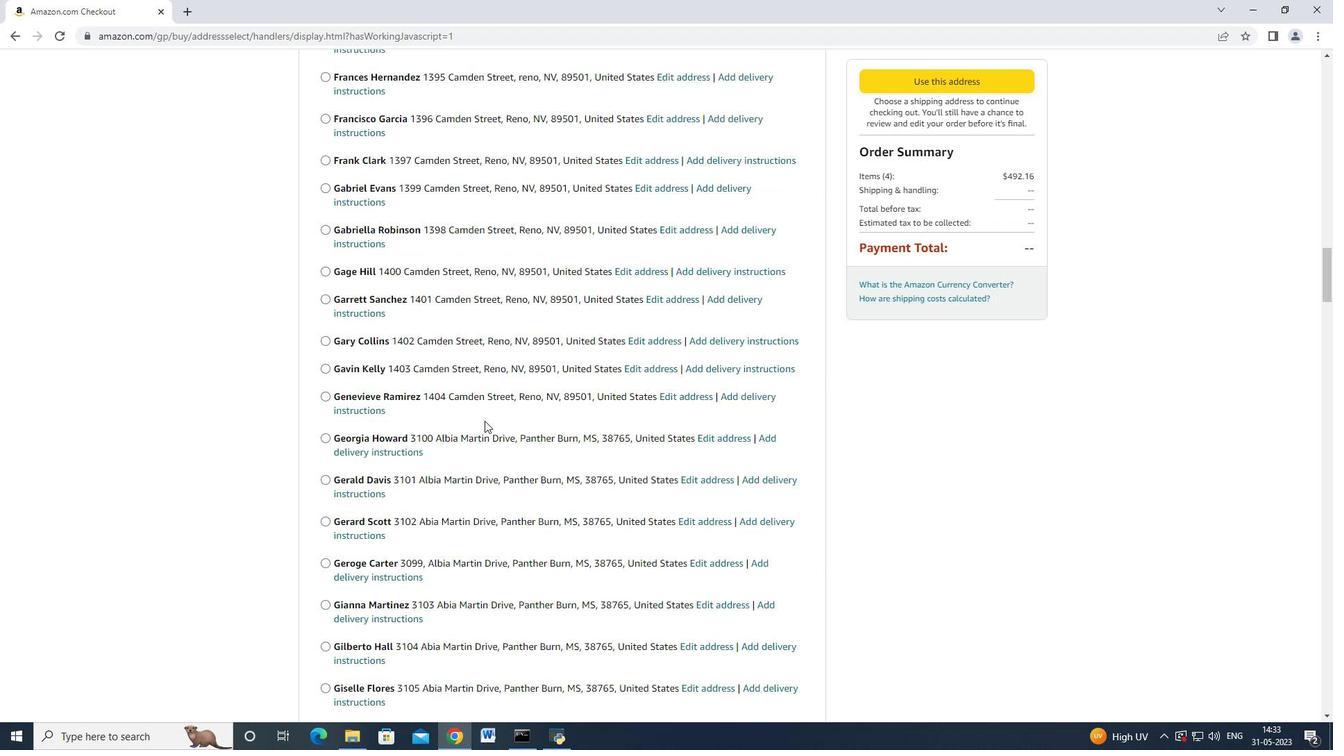 
Action: Mouse scrolled (484, 420) with delta (0, 0)
Screenshot: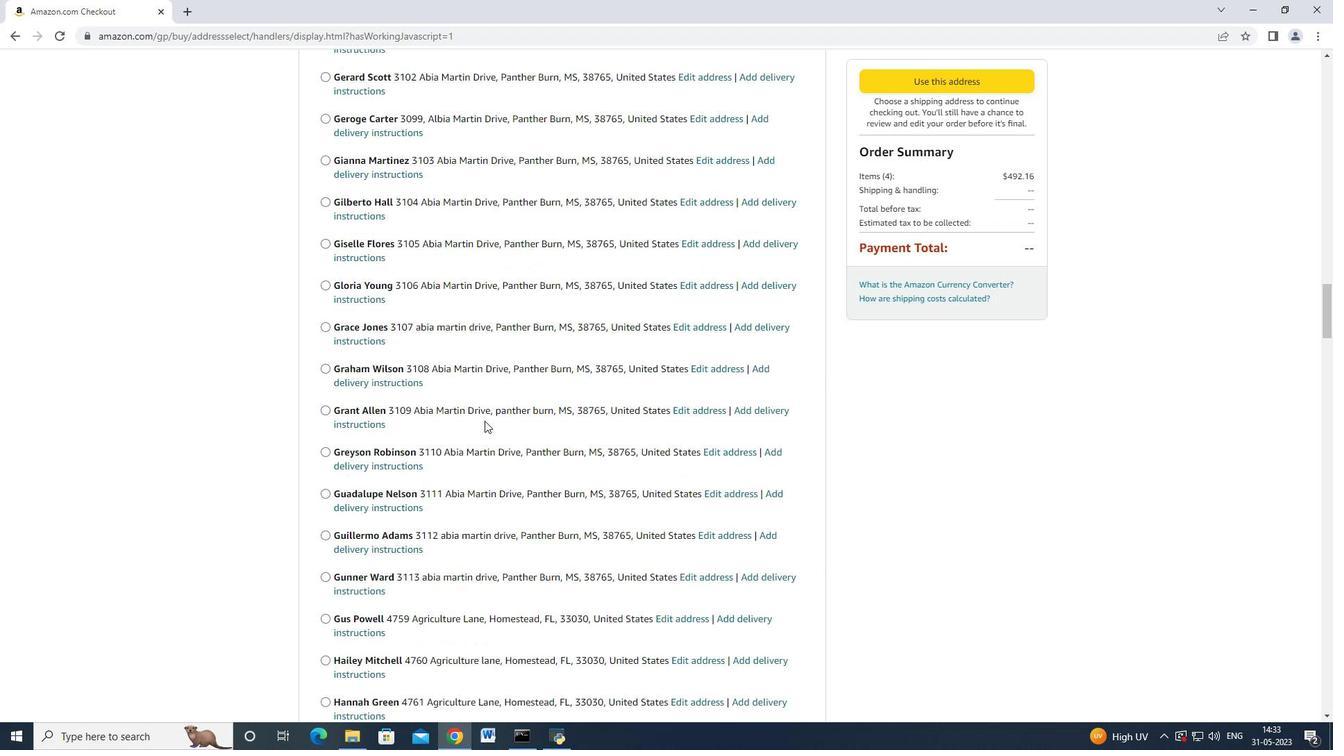 
Action: Mouse scrolled (484, 420) with delta (0, 0)
Screenshot: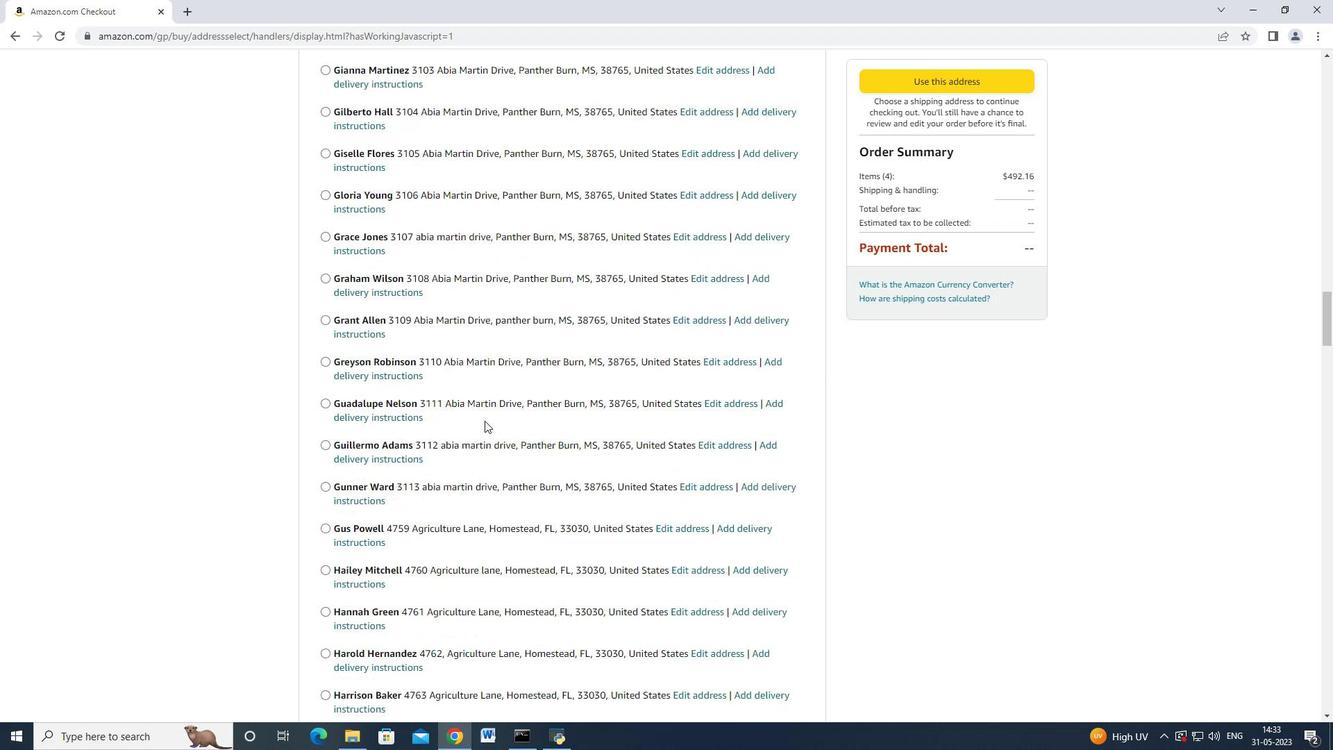 
Action: Mouse scrolled (484, 419) with delta (0, -1)
Screenshot: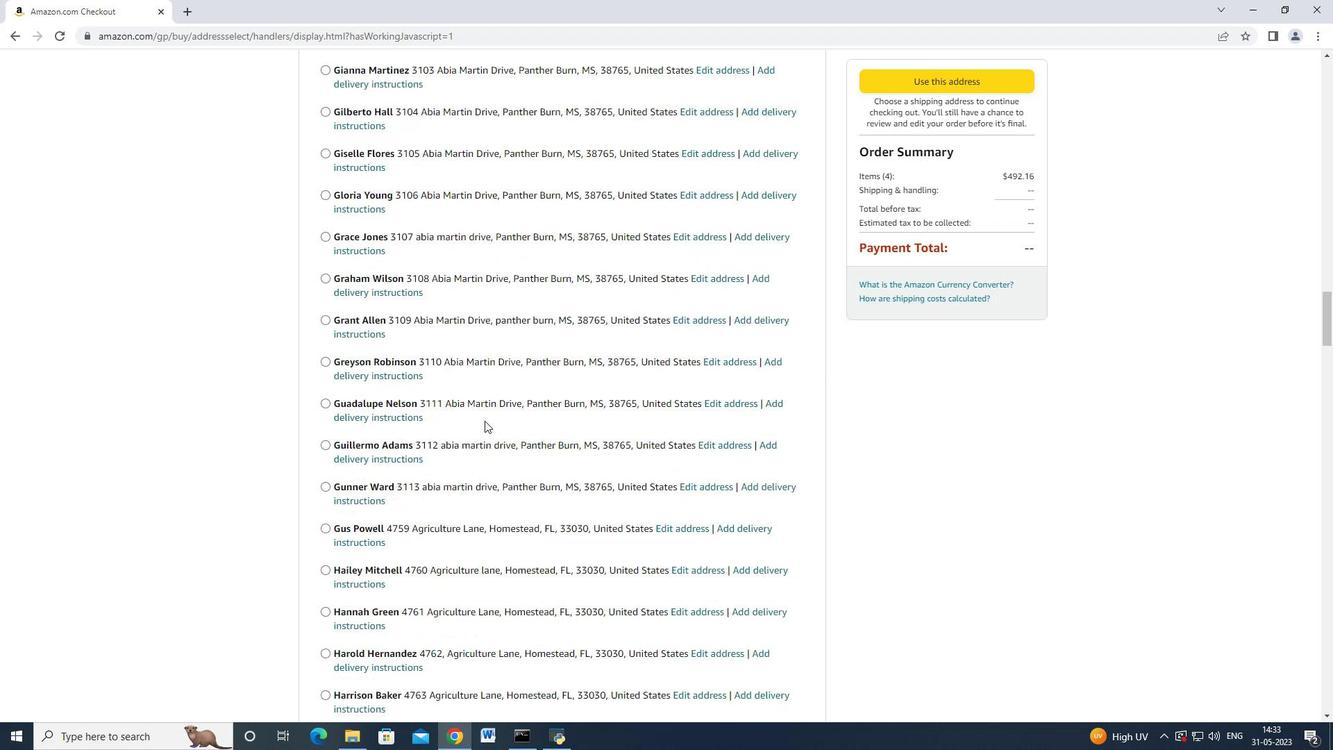 
Action: Mouse scrolled (484, 420) with delta (0, 0)
Screenshot: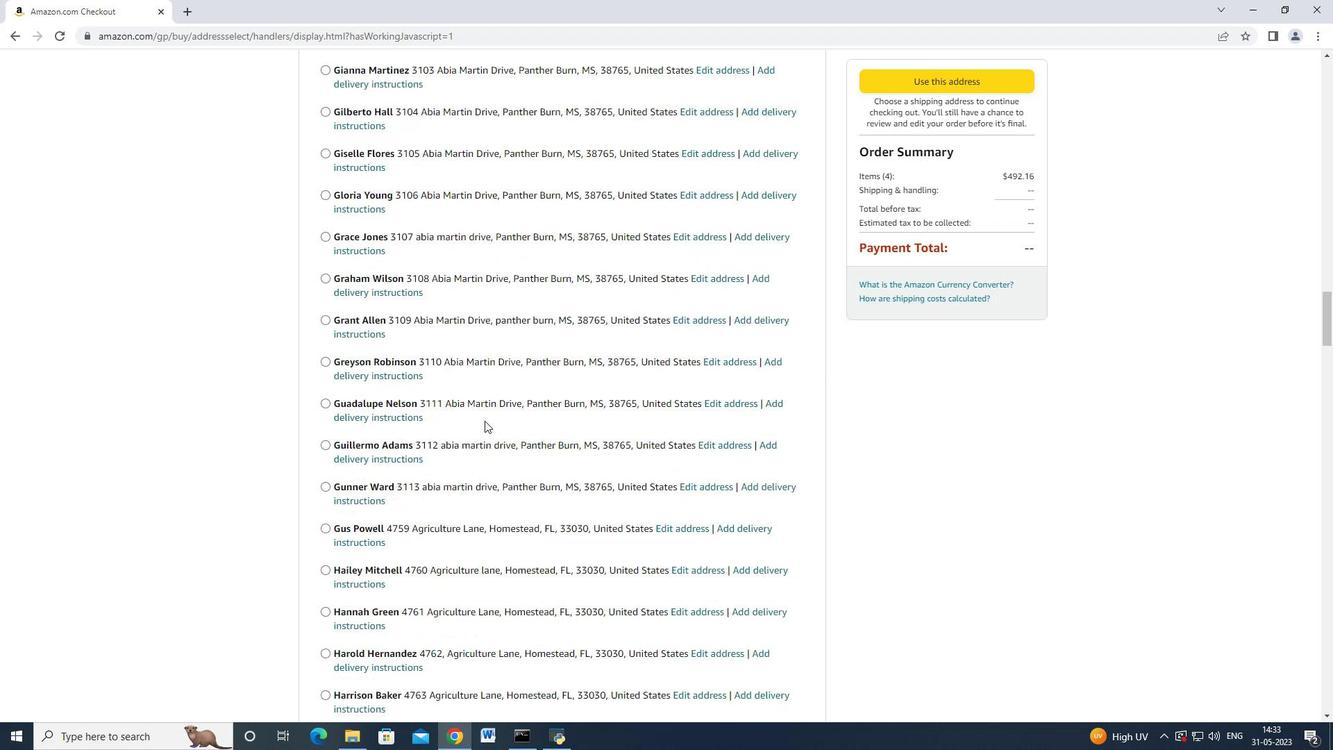 
Action: Mouse scrolled (484, 420) with delta (0, 0)
Screenshot: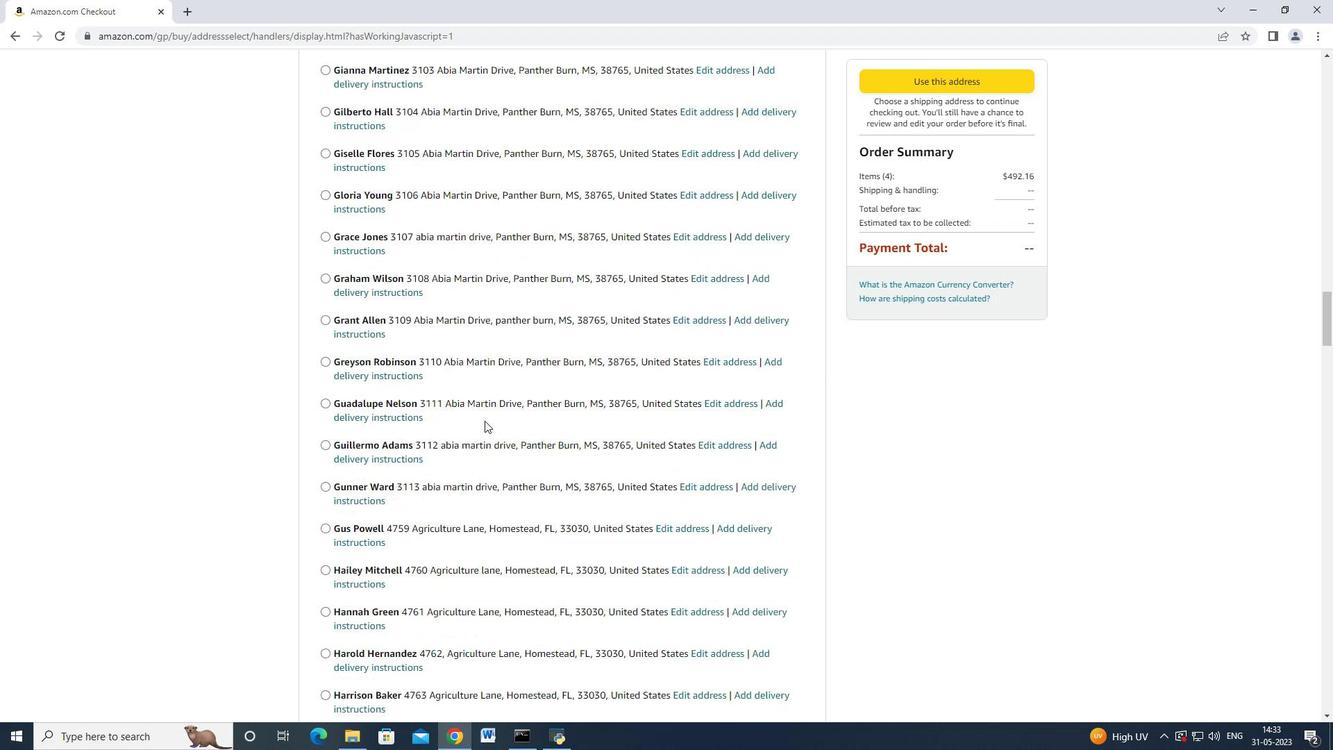 
Action: Mouse scrolled (484, 420) with delta (0, 0)
Screenshot: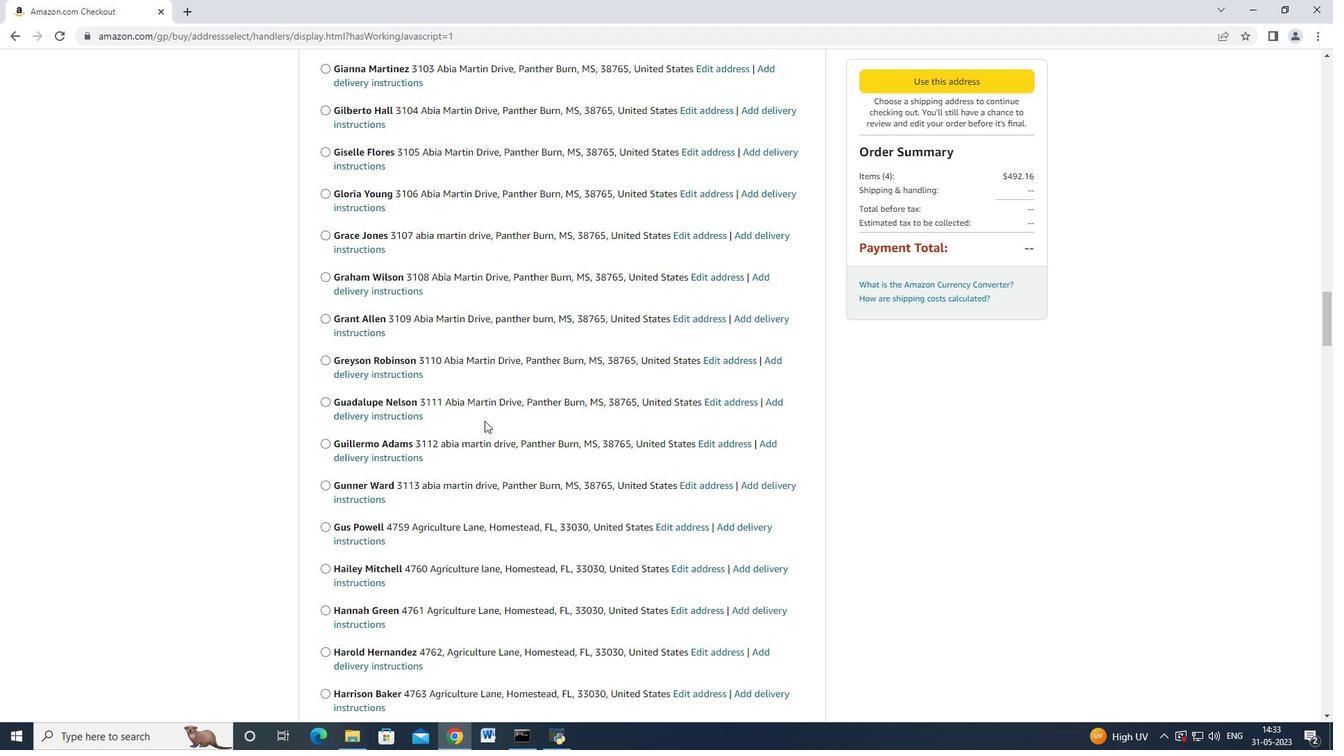 
Action: Mouse scrolled (484, 420) with delta (0, 0)
Screenshot: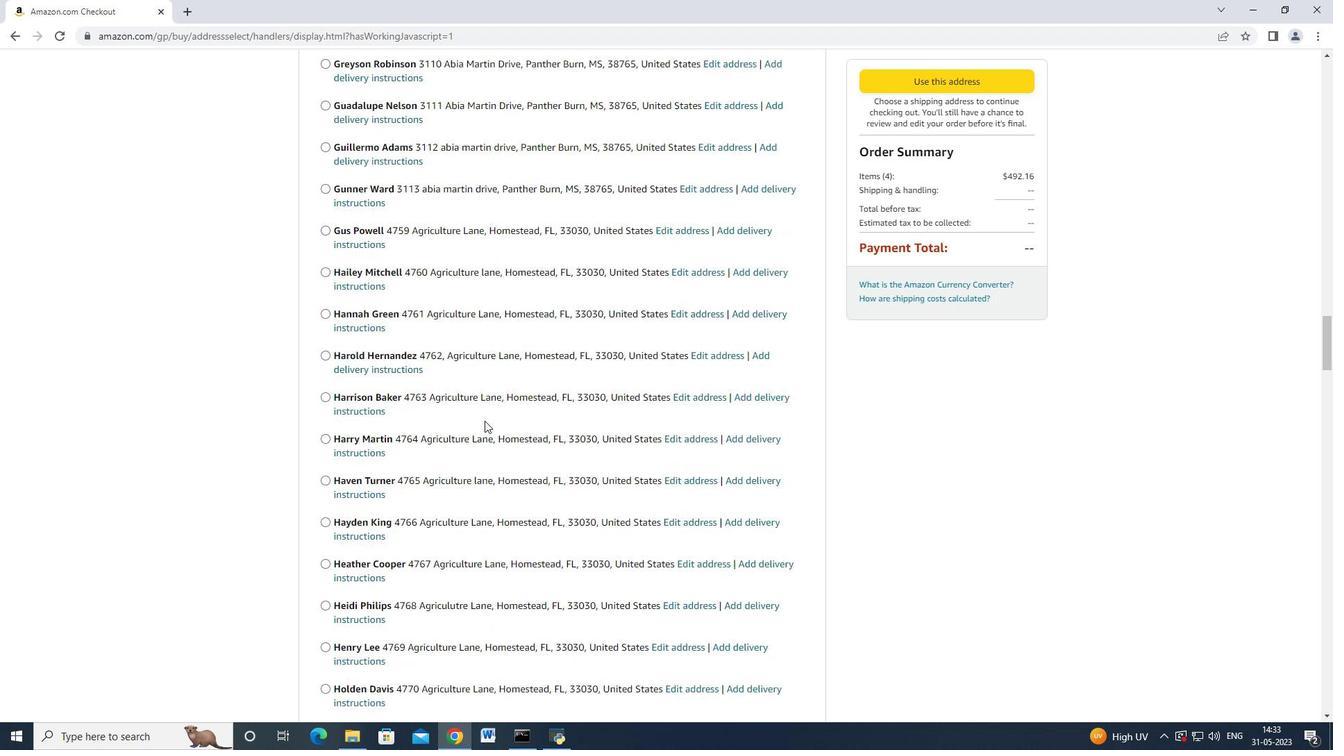 
Action: Mouse scrolled (484, 420) with delta (0, 0)
Screenshot: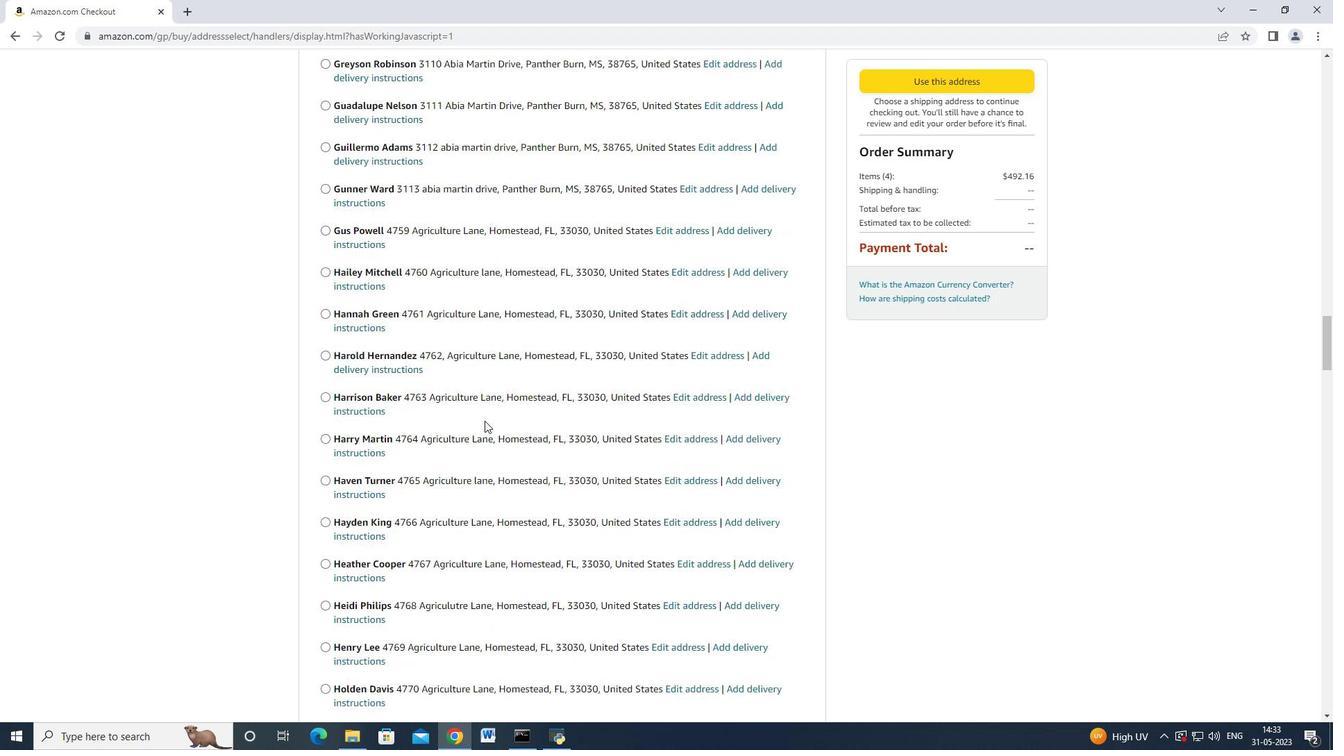 
Action: Mouse scrolled (484, 420) with delta (0, 0)
Screenshot: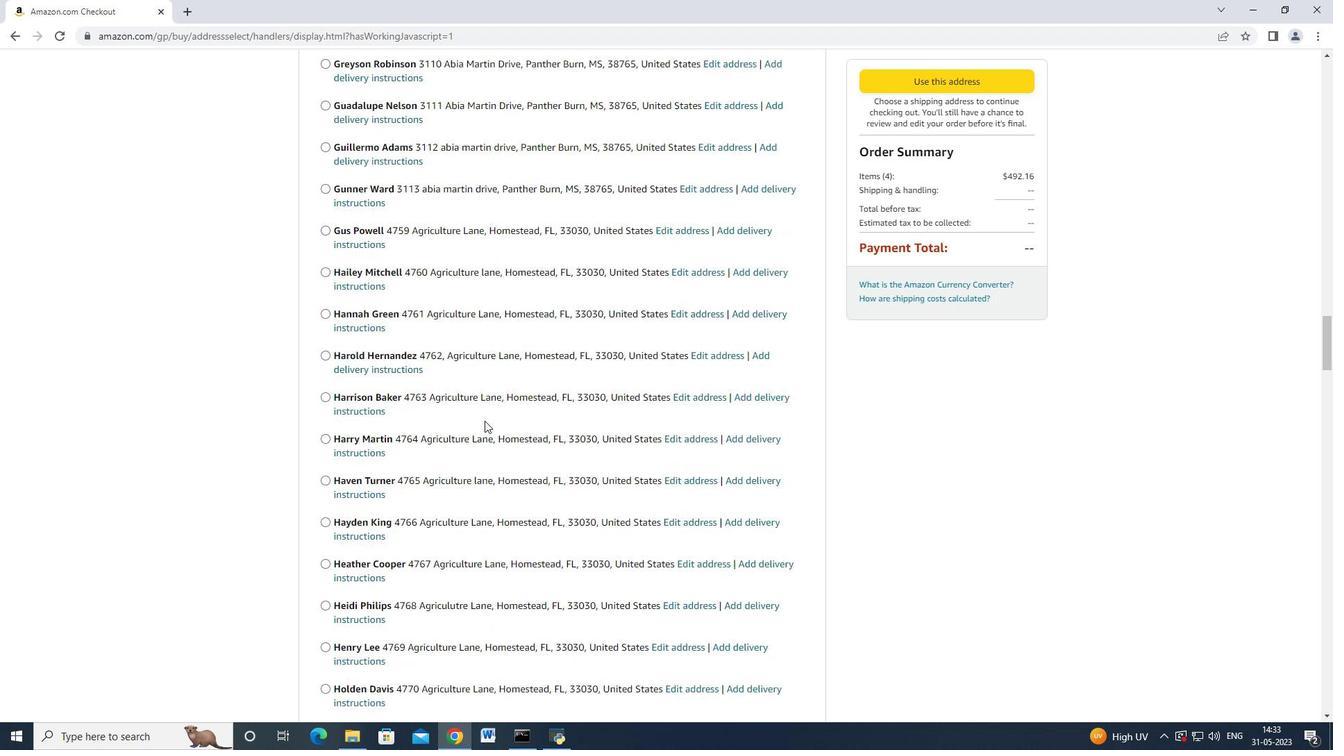 
Action: Mouse scrolled (484, 420) with delta (0, 0)
Screenshot: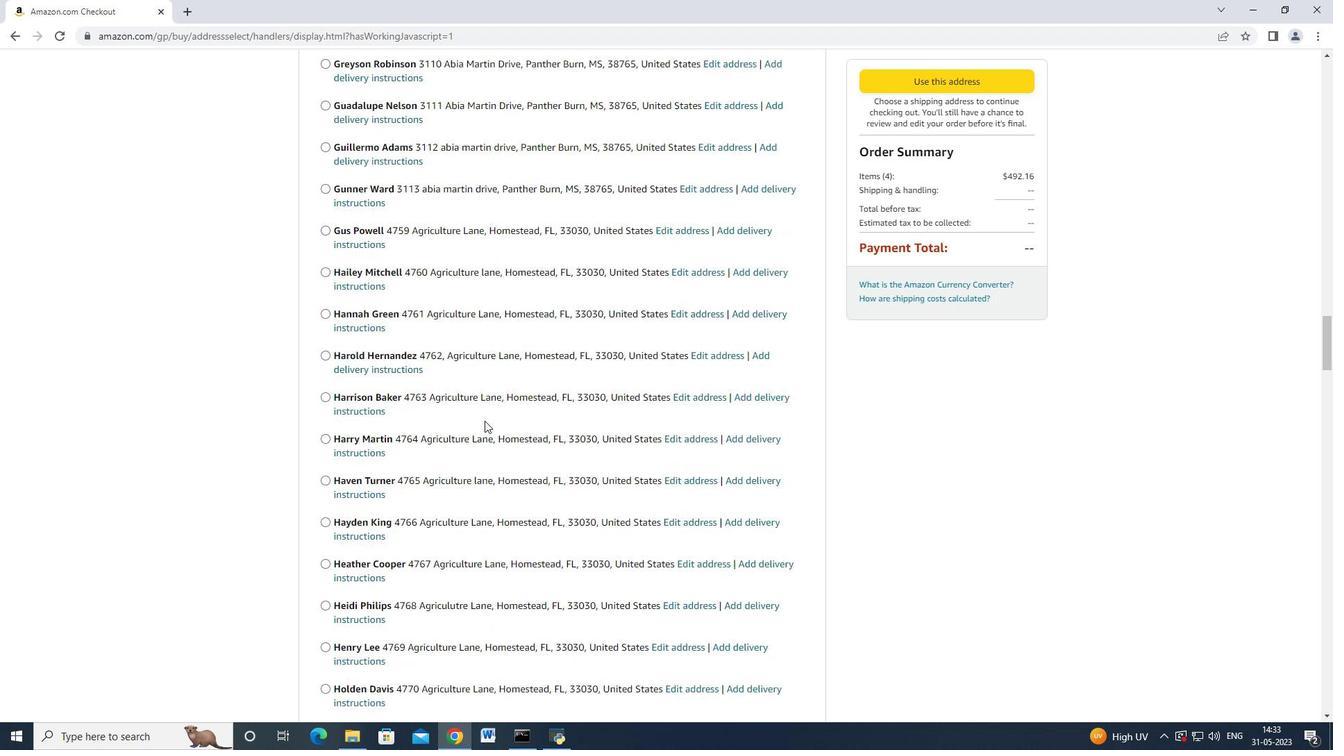 
Action: Mouse scrolled (484, 420) with delta (0, 0)
Screenshot: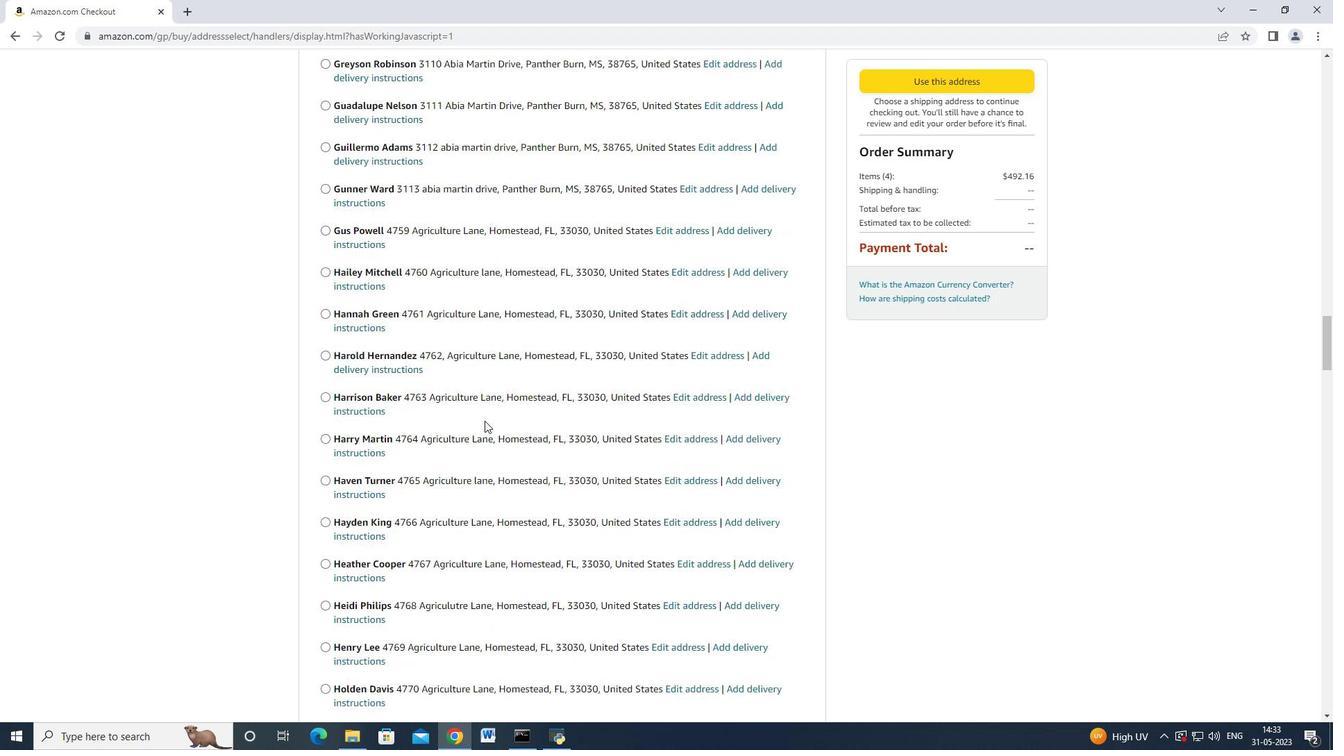 
Action: Mouse scrolled (484, 420) with delta (0, 0)
Screenshot: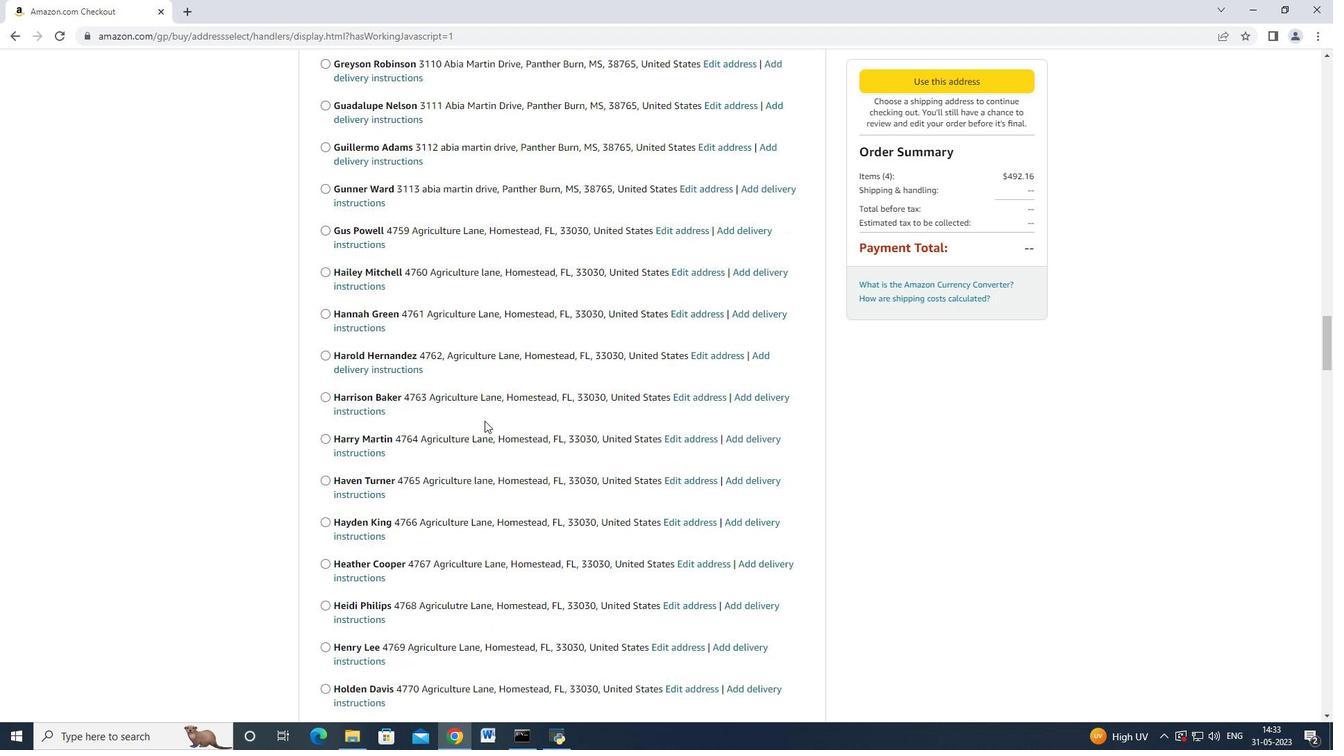 
Action: Mouse scrolled (484, 420) with delta (0, 0)
Screenshot: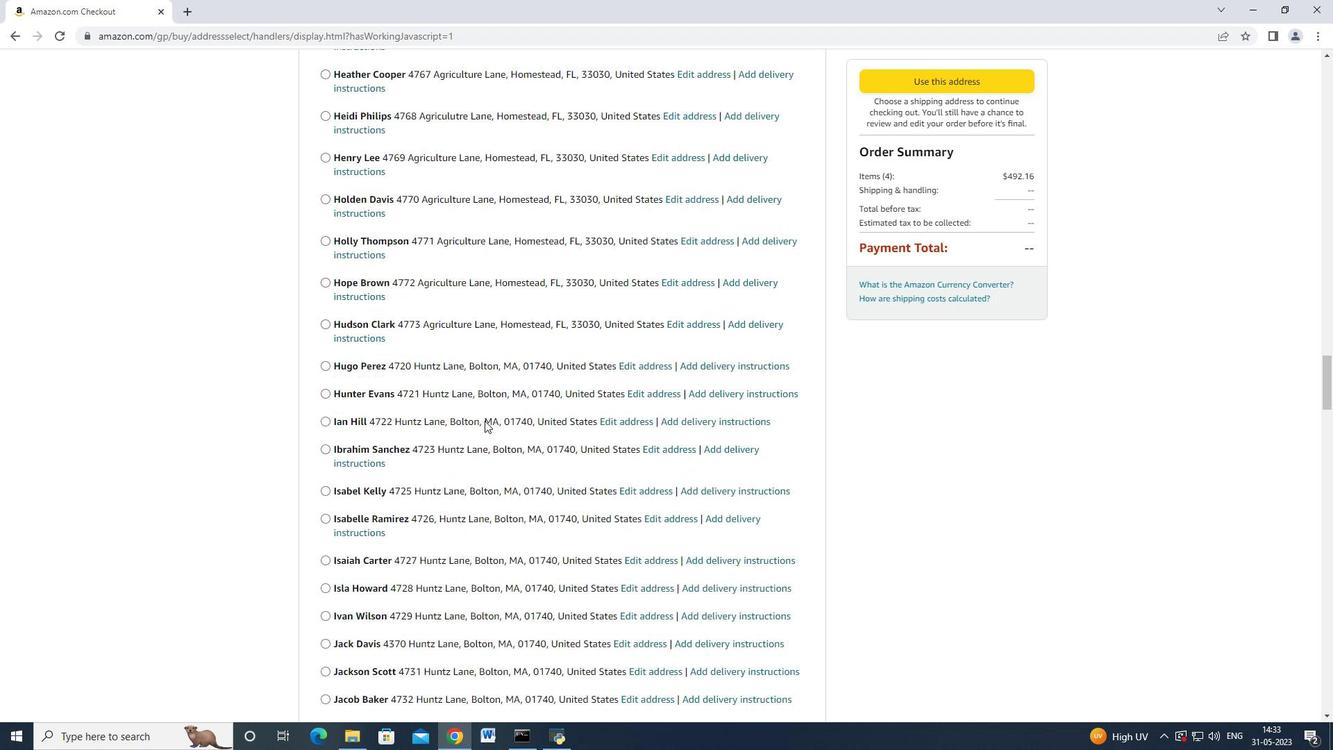 
Action: Mouse scrolled (484, 420) with delta (0, 0)
Screenshot: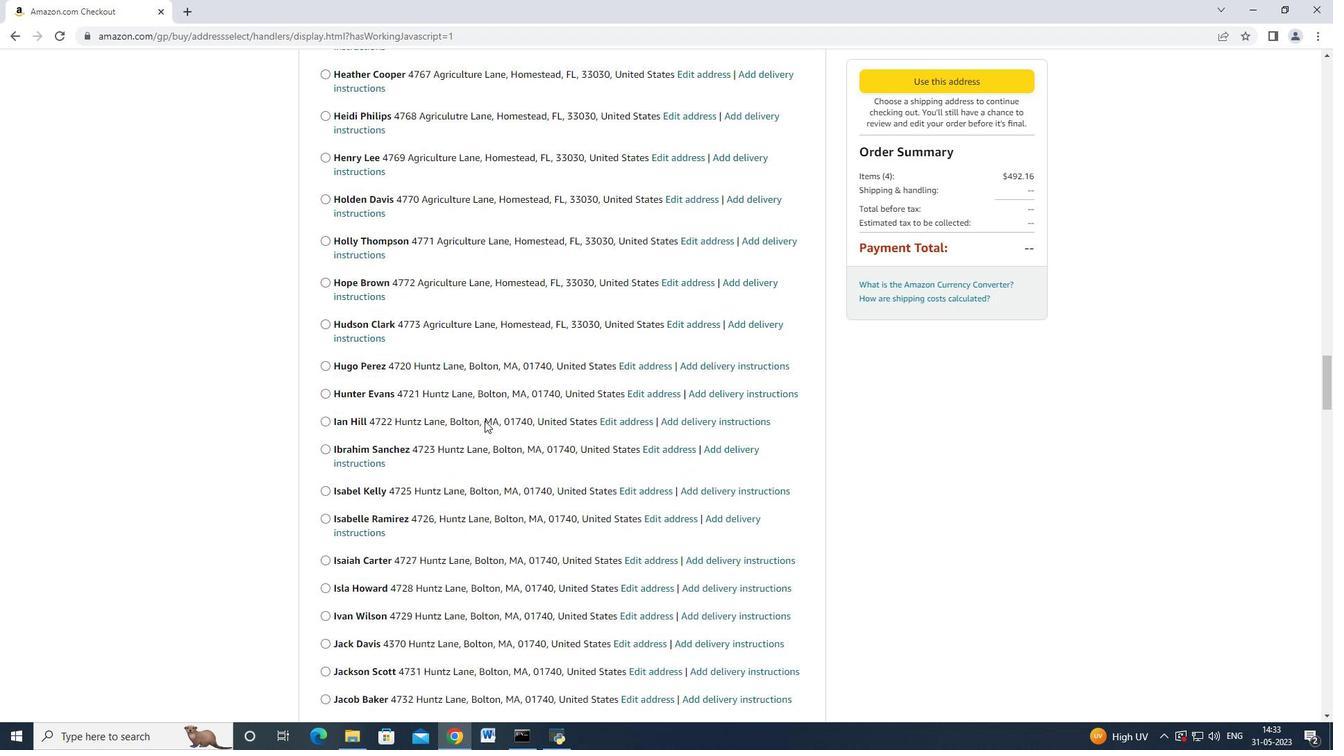 
Action: Mouse scrolled (484, 420) with delta (0, 0)
Screenshot: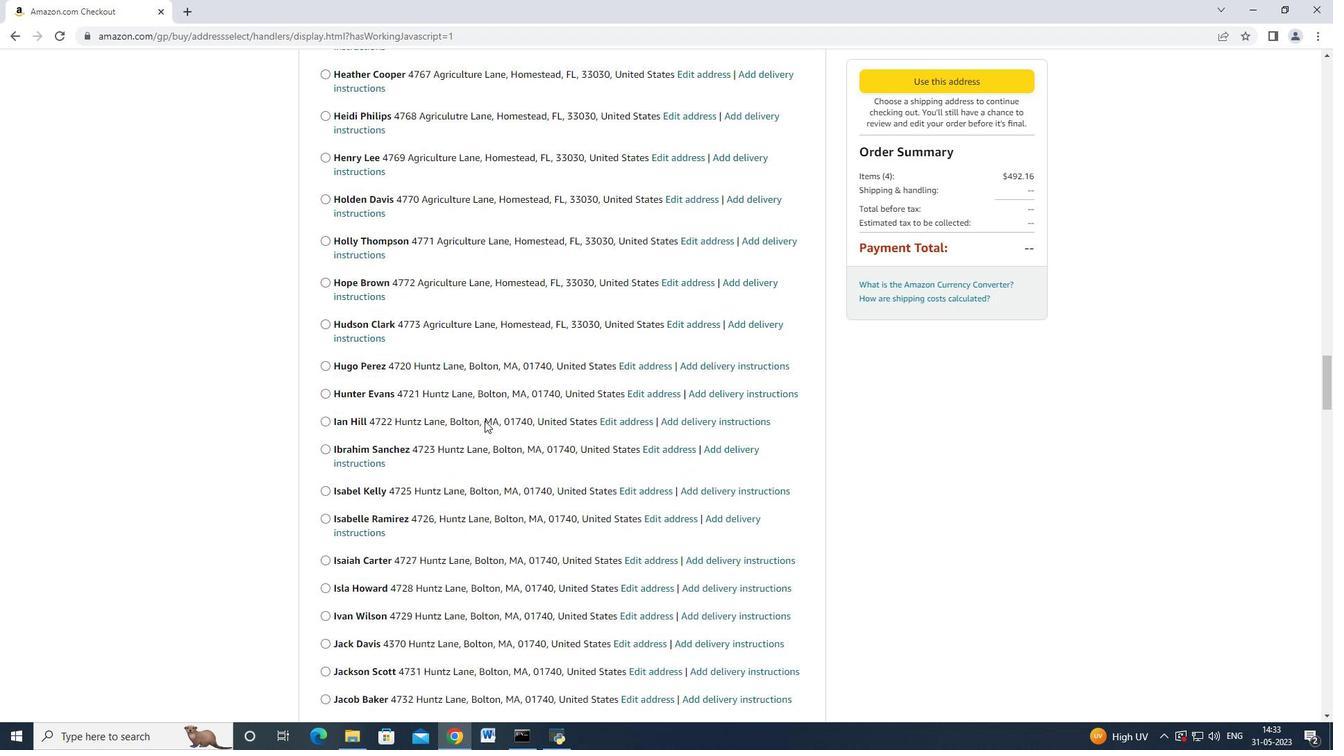 
Action: Mouse scrolled (484, 420) with delta (0, 0)
Screenshot: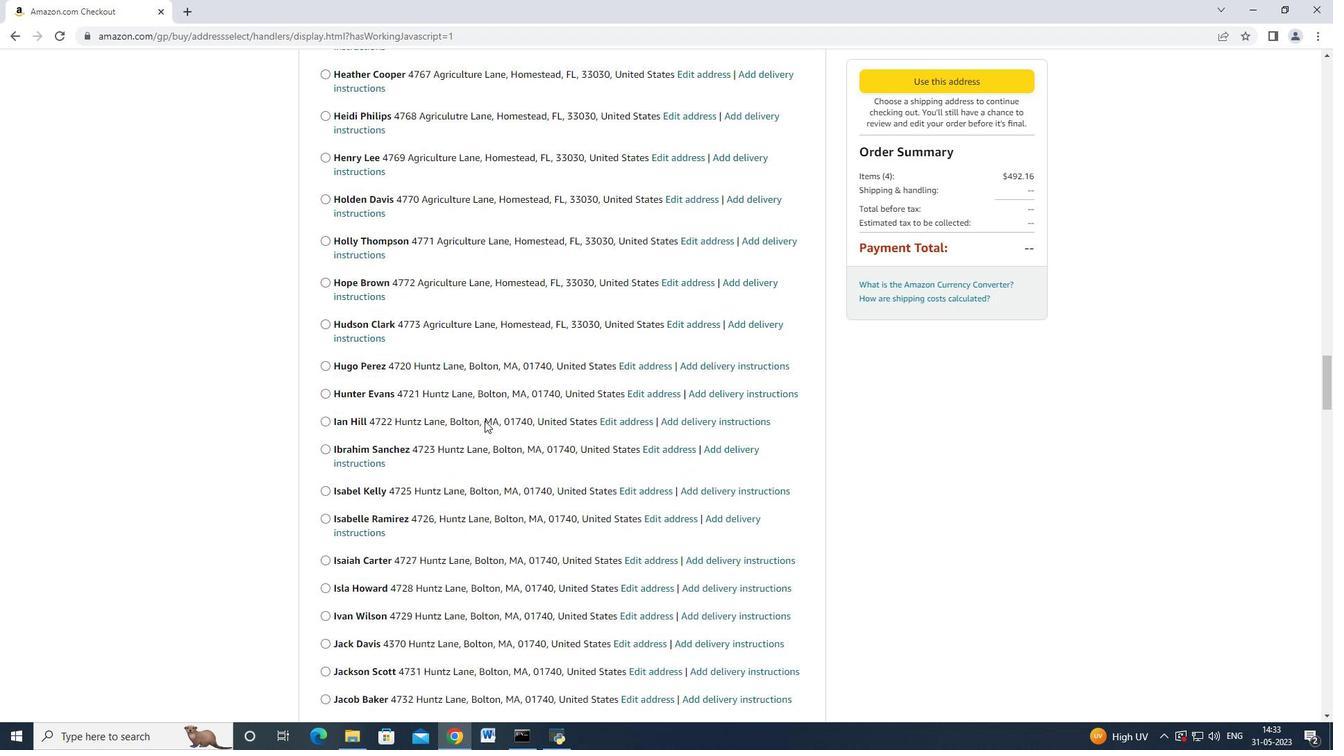 
Action: Mouse scrolled (484, 420) with delta (0, 0)
Screenshot: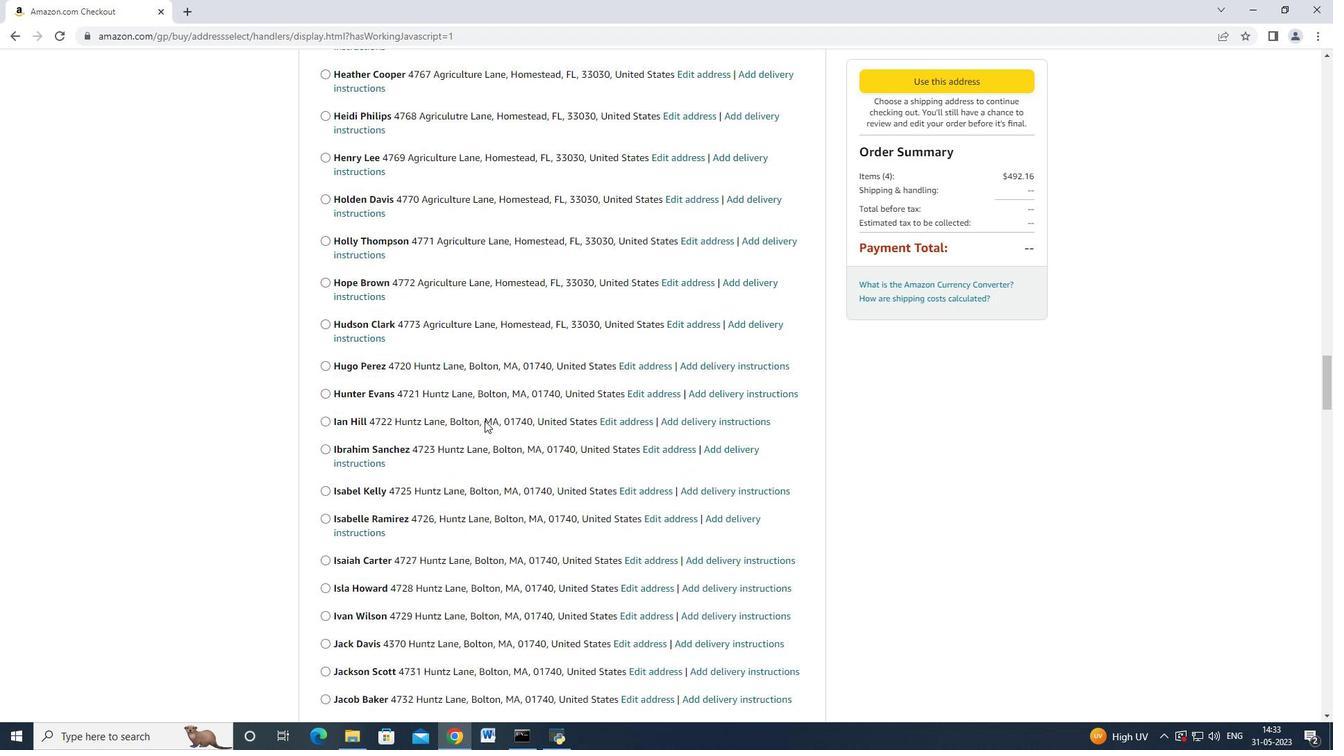 
Action: Mouse scrolled (484, 420) with delta (0, 0)
Screenshot: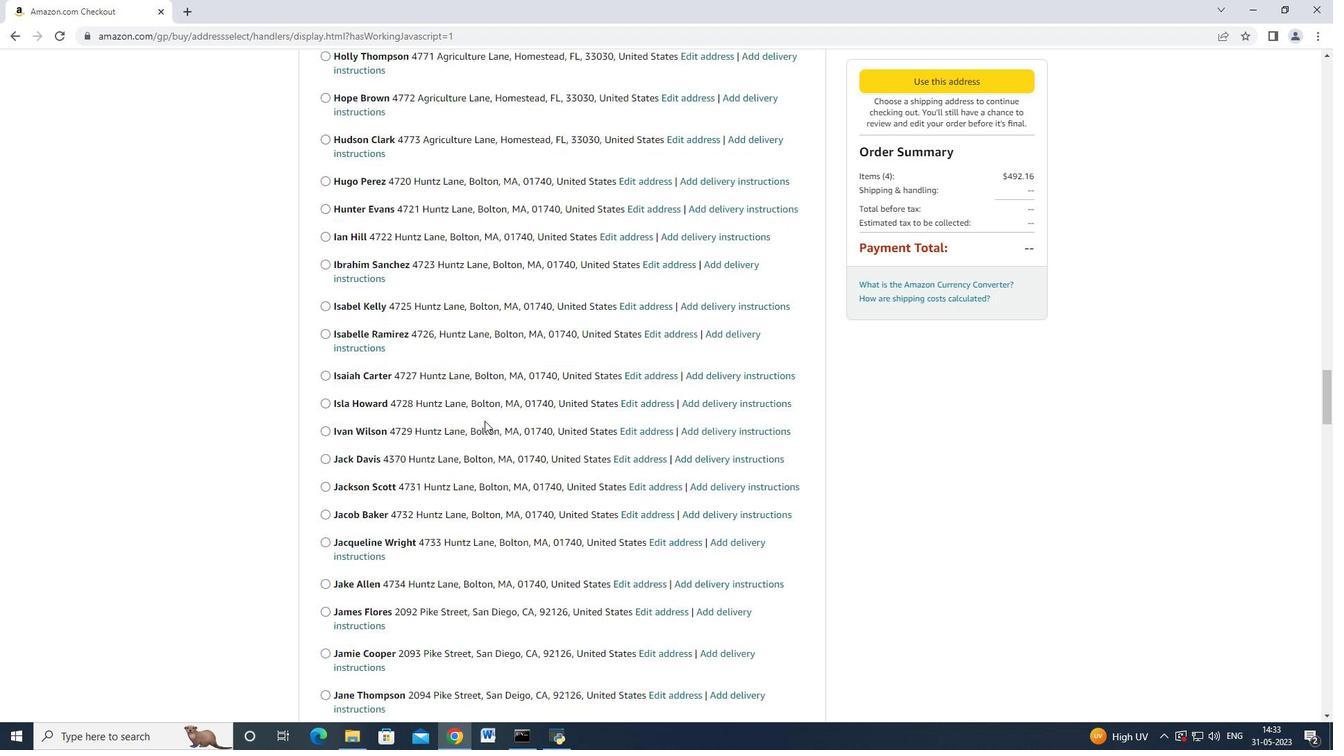 
Action: Mouse scrolled (484, 420) with delta (0, 0)
Screenshot: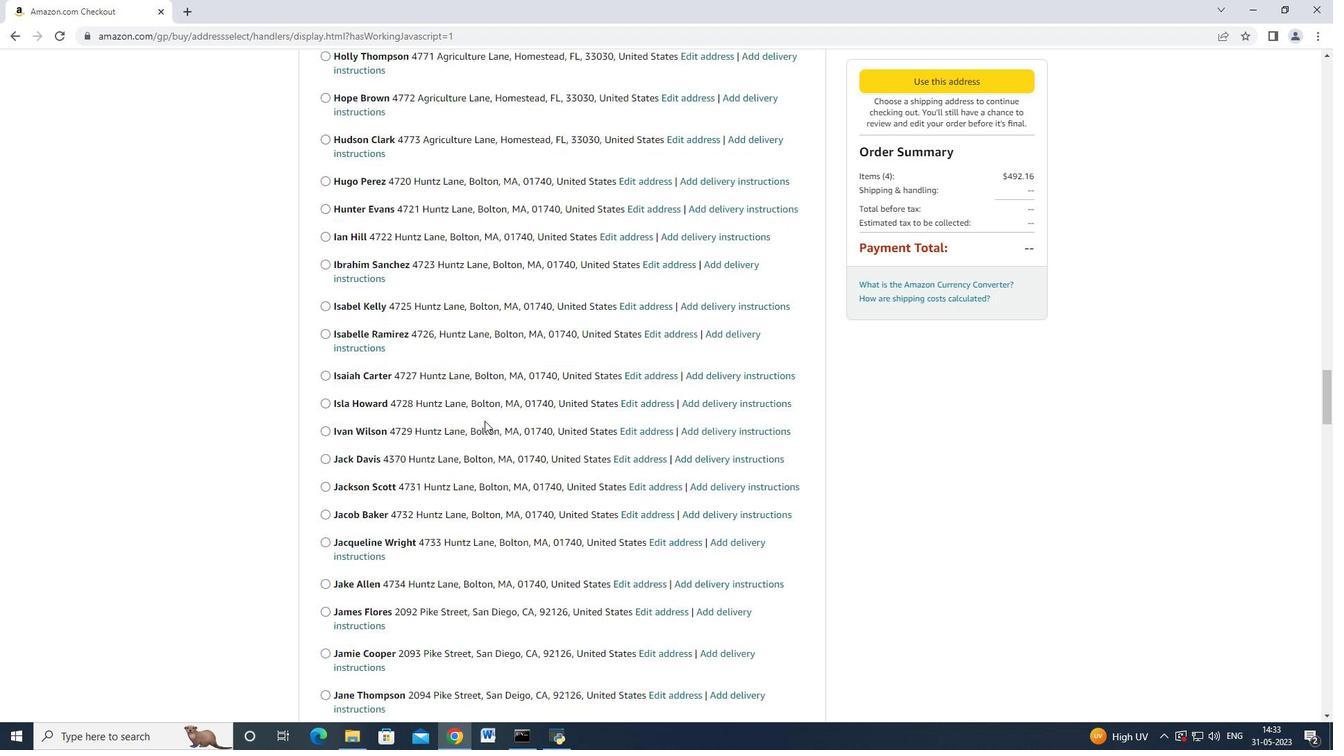 
Action: Mouse scrolled (484, 420) with delta (0, 0)
Screenshot: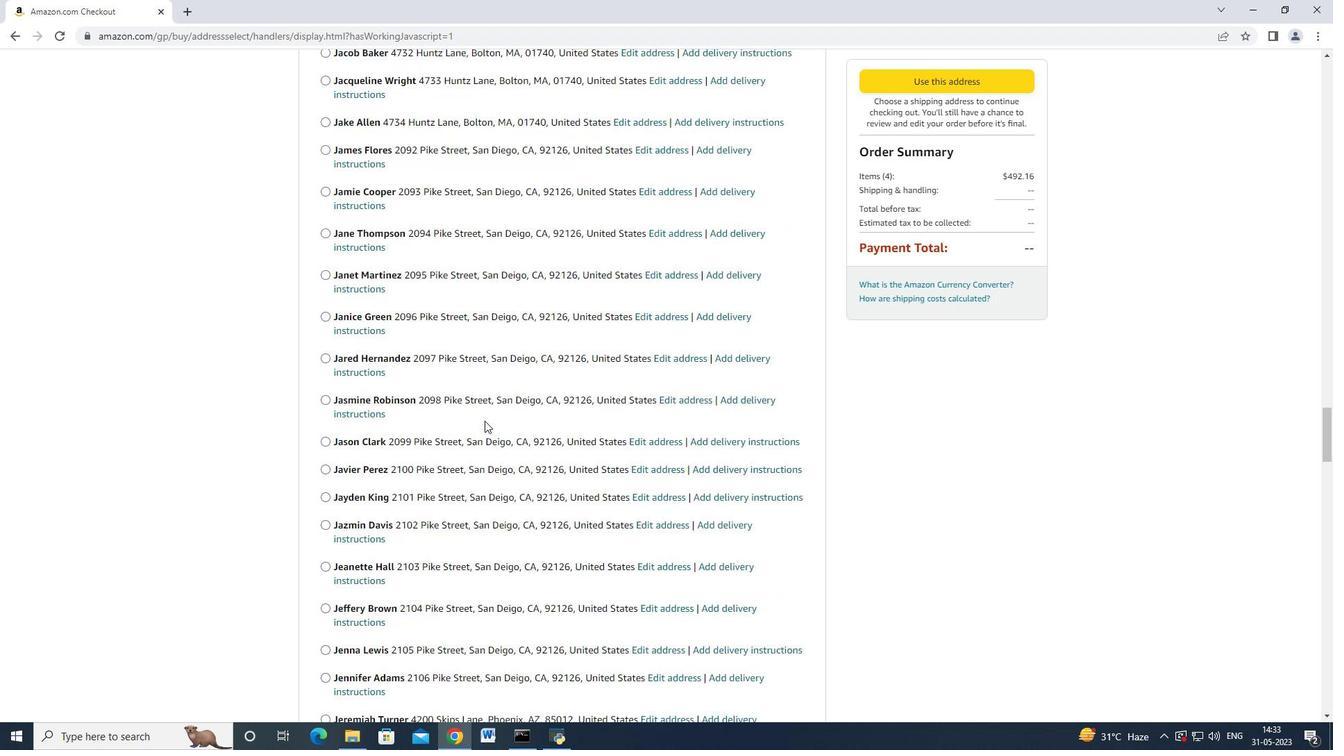 
Action: Mouse scrolled (484, 420) with delta (0, 0)
Screenshot: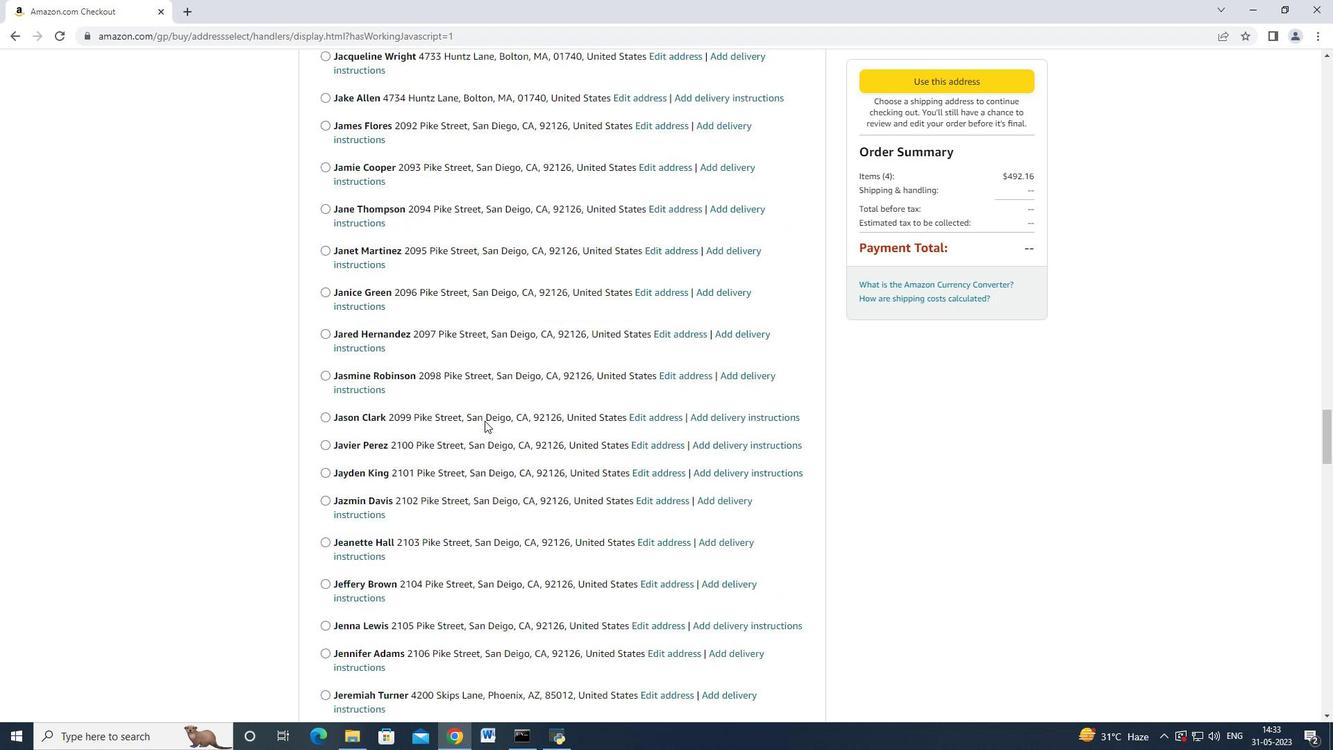 
Action: Mouse scrolled (484, 420) with delta (0, 0)
Screenshot: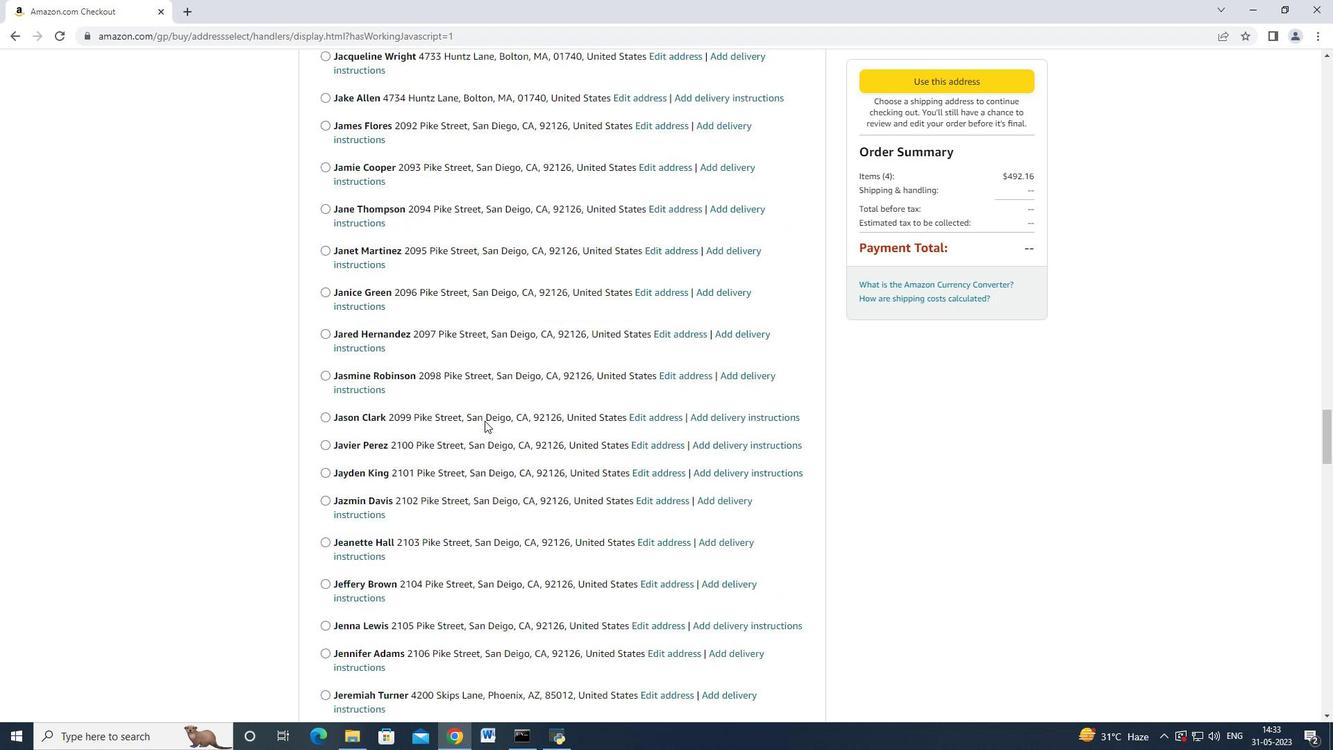 
Action: Mouse scrolled (484, 420) with delta (0, 0)
Screenshot: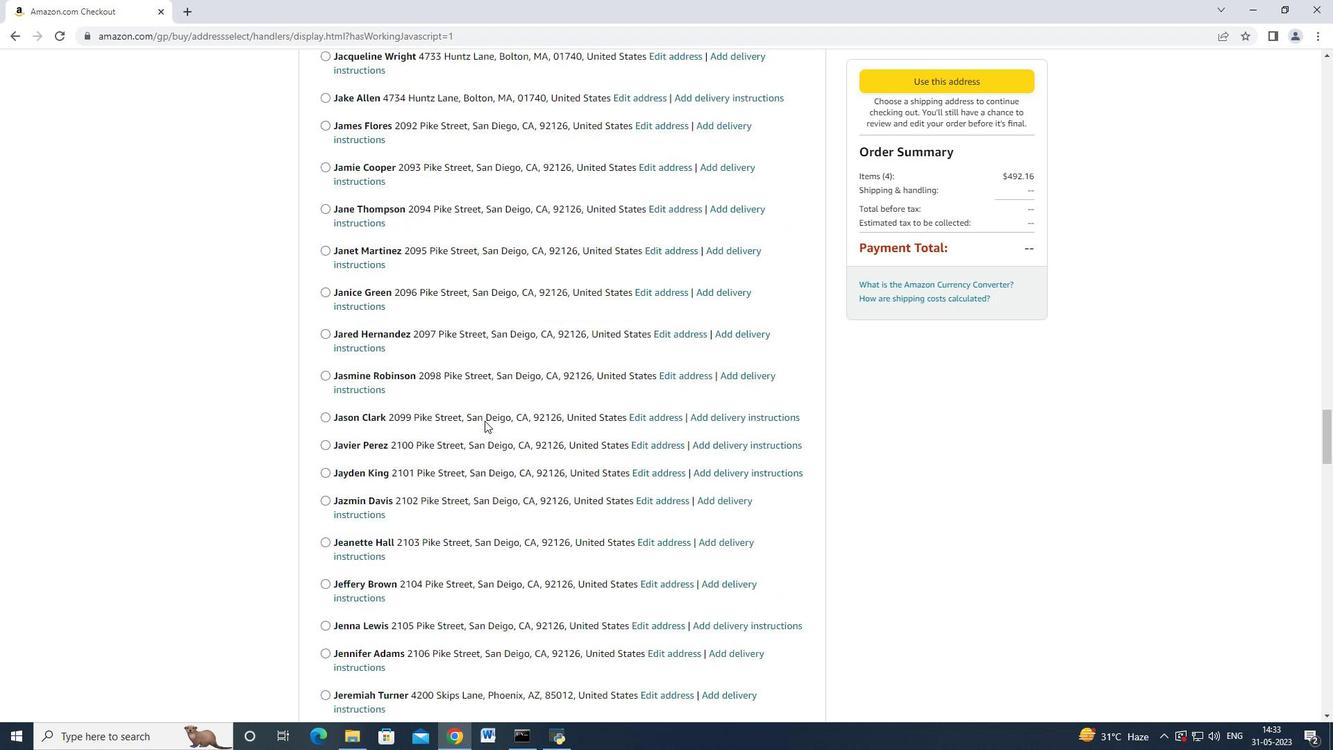 
Action: Mouse scrolled (484, 420) with delta (0, 0)
Screenshot: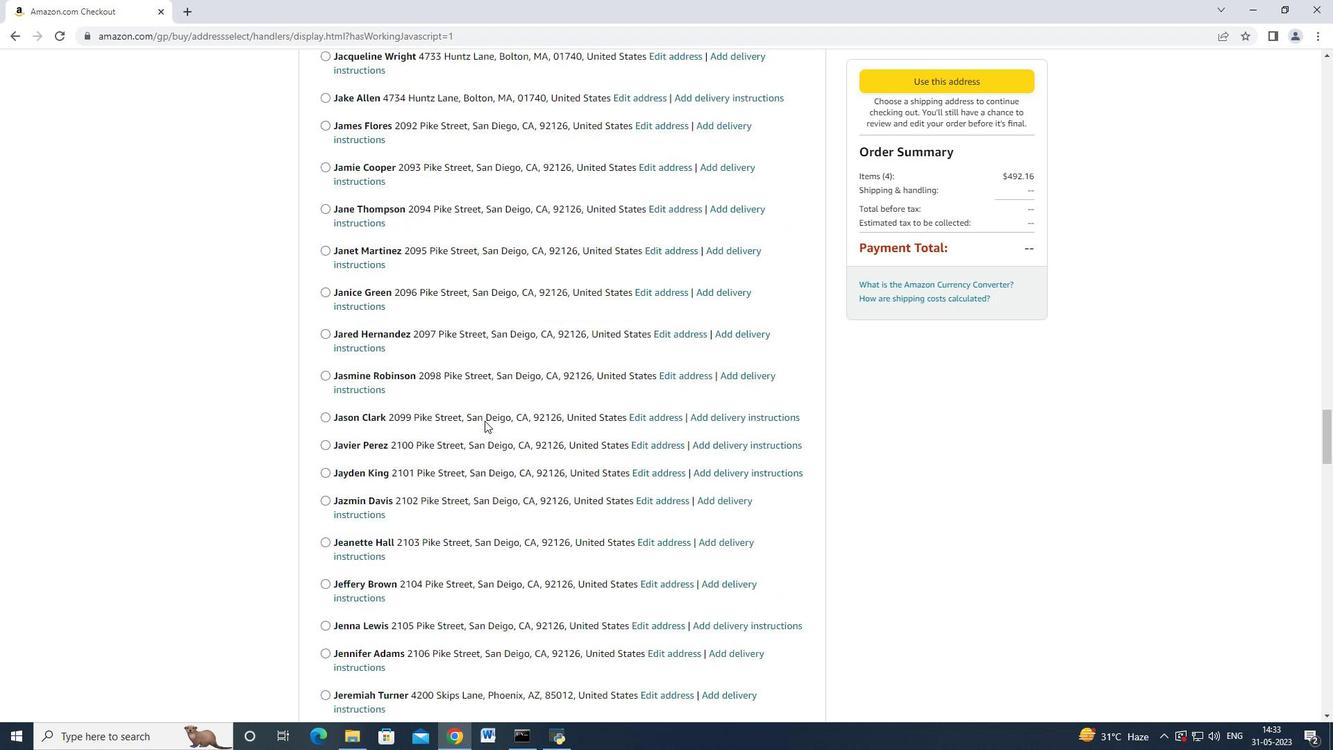
Action: Mouse scrolled (484, 420) with delta (0, 0)
Screenshot: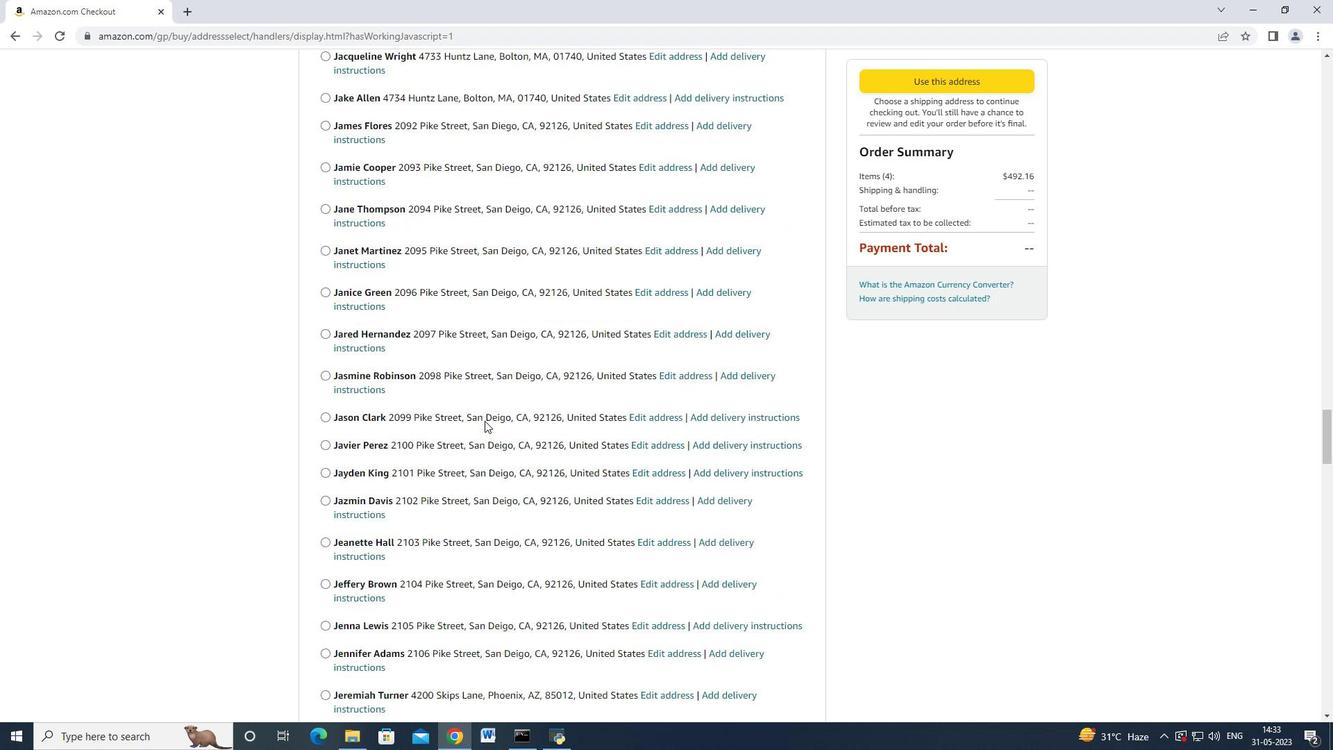 
Action: Mouse scrolled (484, 420) with delta (0, 0)
Screenshot: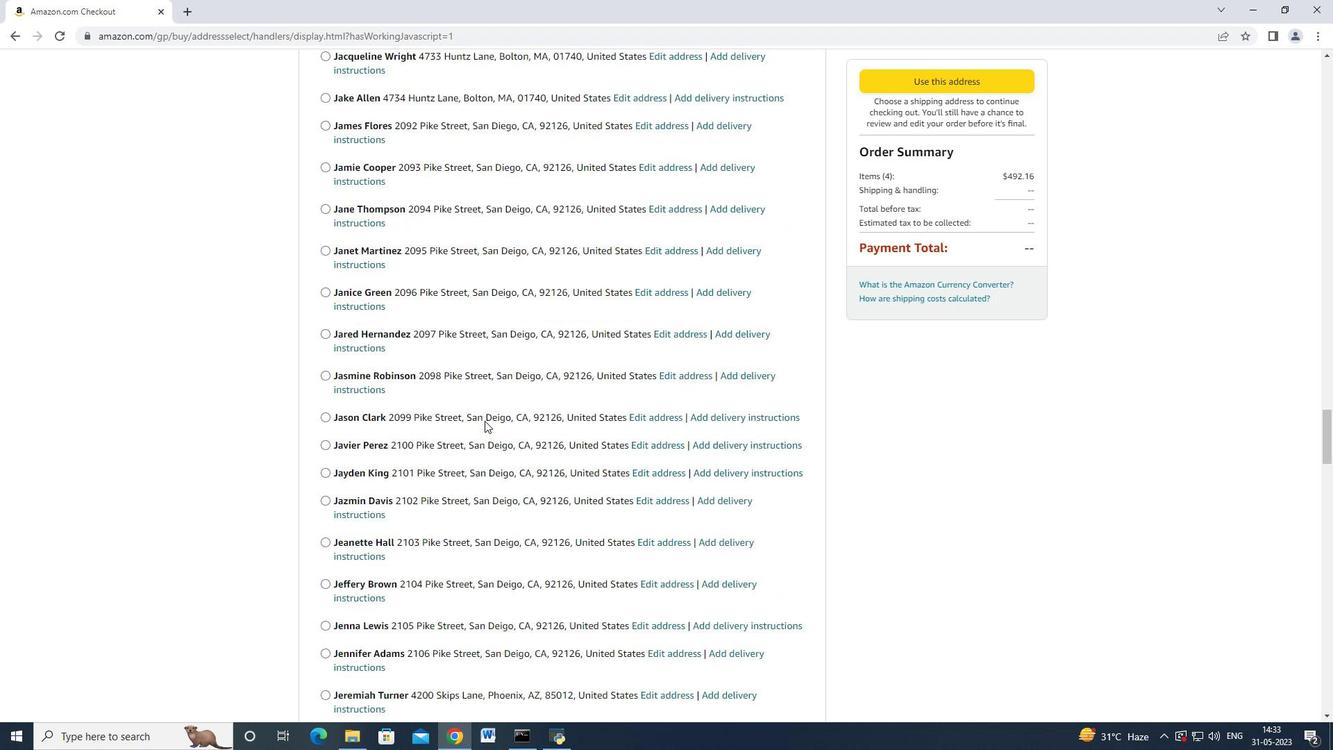 
Action: Mouse scrolled (484, 420) with delta (0, 0)
Screenshot: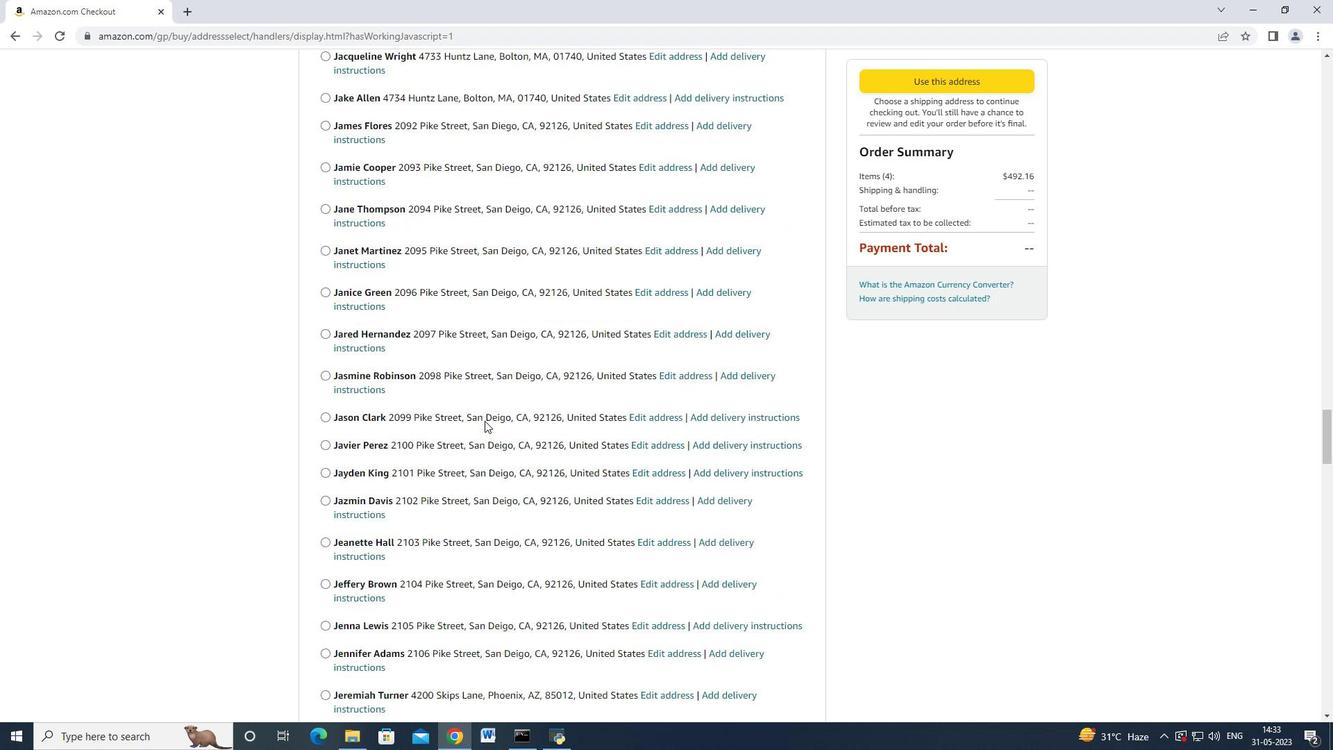 
Action: Mouse scrolled (484, 420) with delta (0, 0)
Screenshot: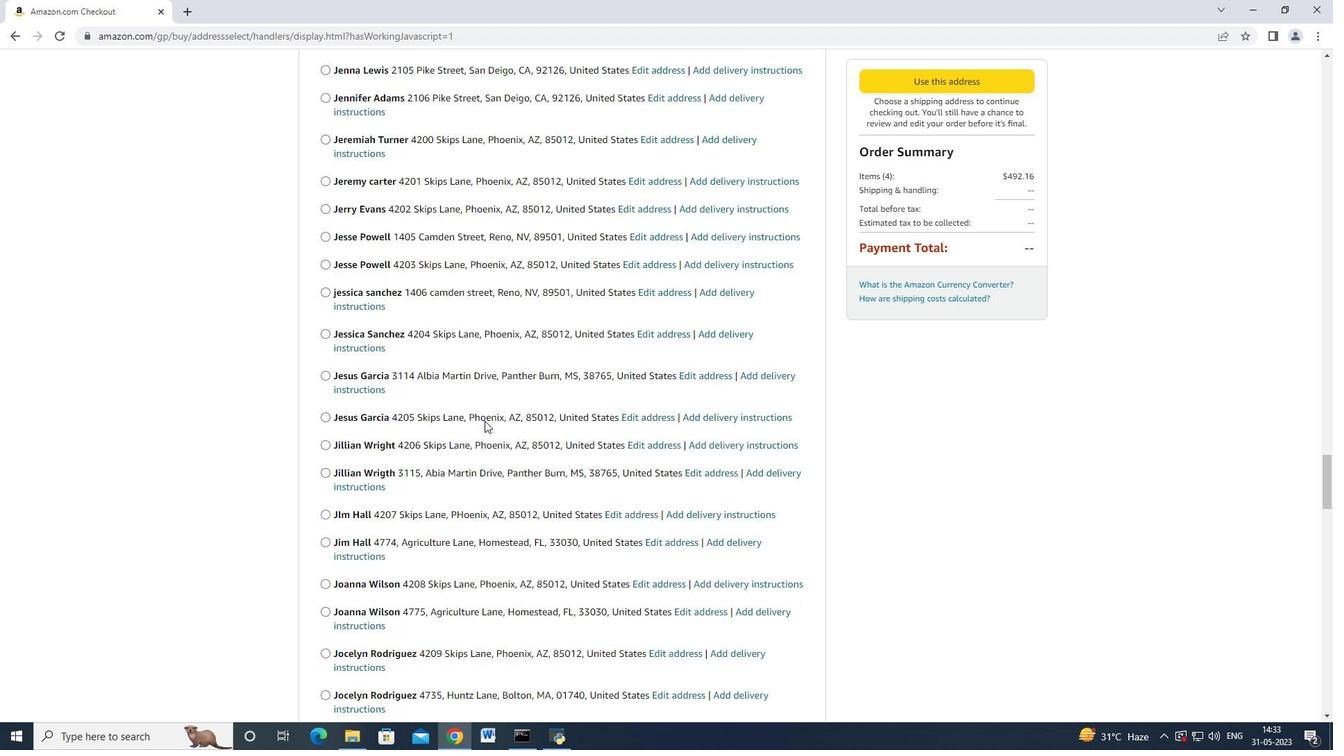 
Action: Mouse scrolled (484, 420) with delta (0, 0)
Screenshot: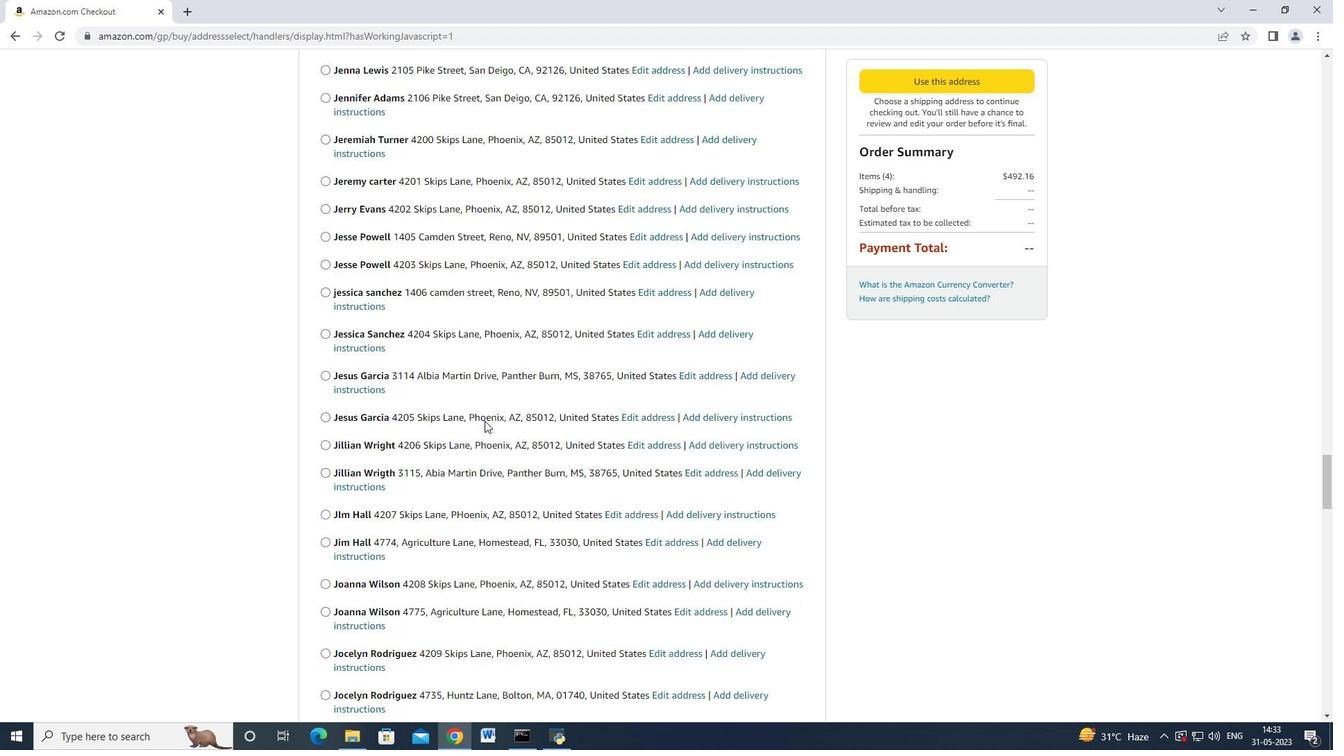 
Action: Mouse scrolled (484, 420) with delta (0, 0)
Screenshot: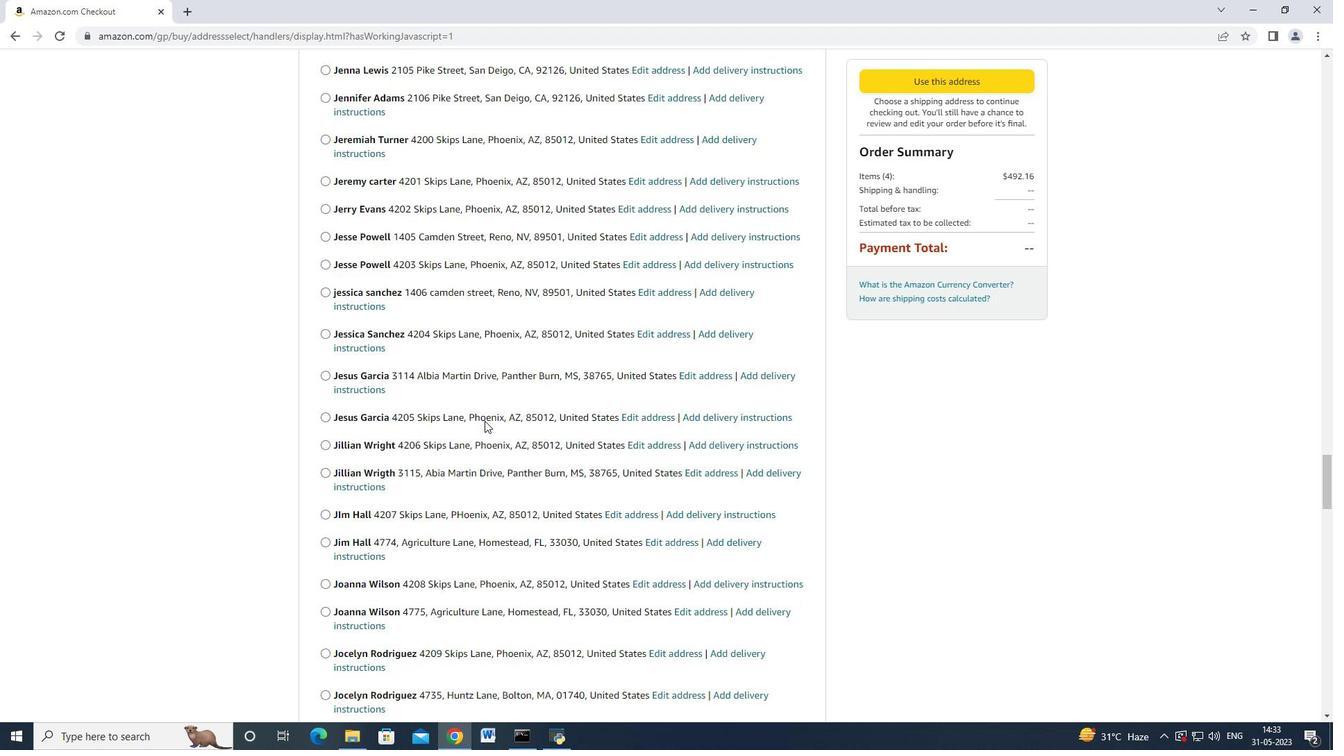 
Action: Mouse scrolled (484, 420) with delta (0, 0)
Screenshot: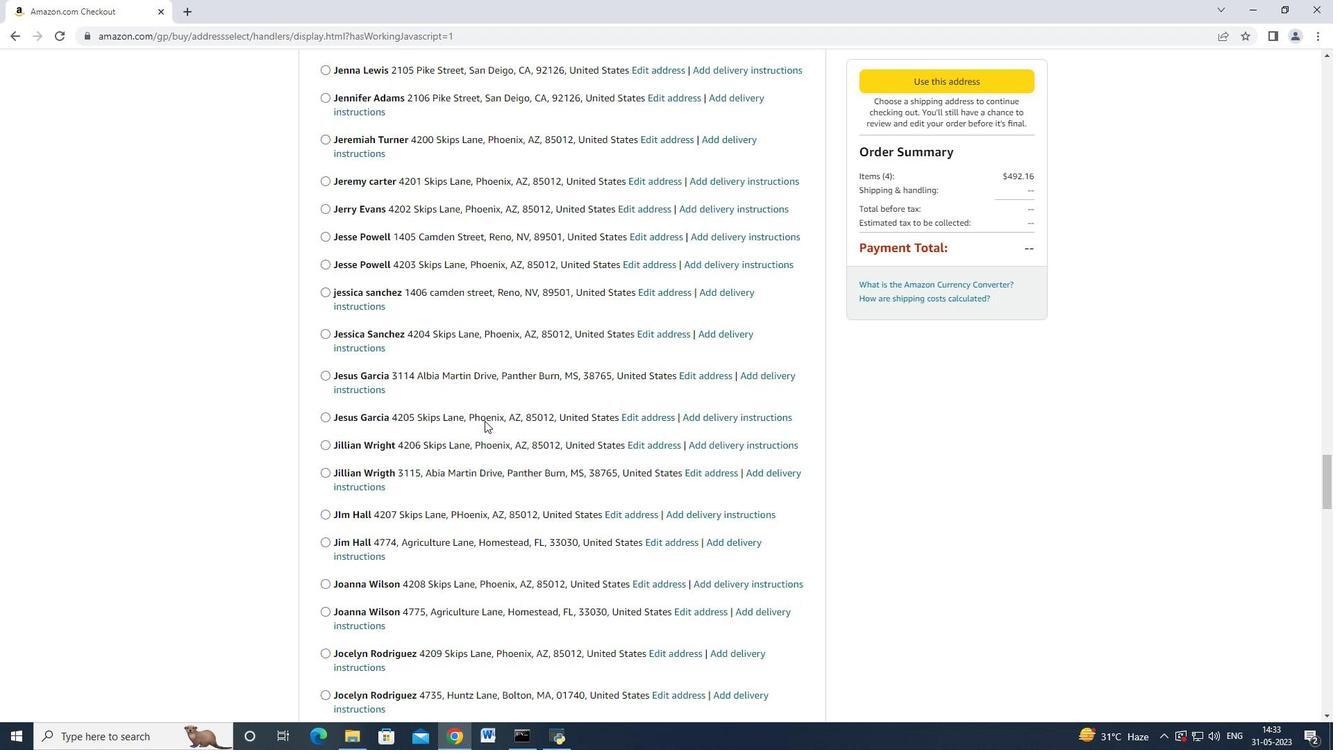 
Action: Mouse scrolled (484, 420) with delta (0, 0)
Screenshot: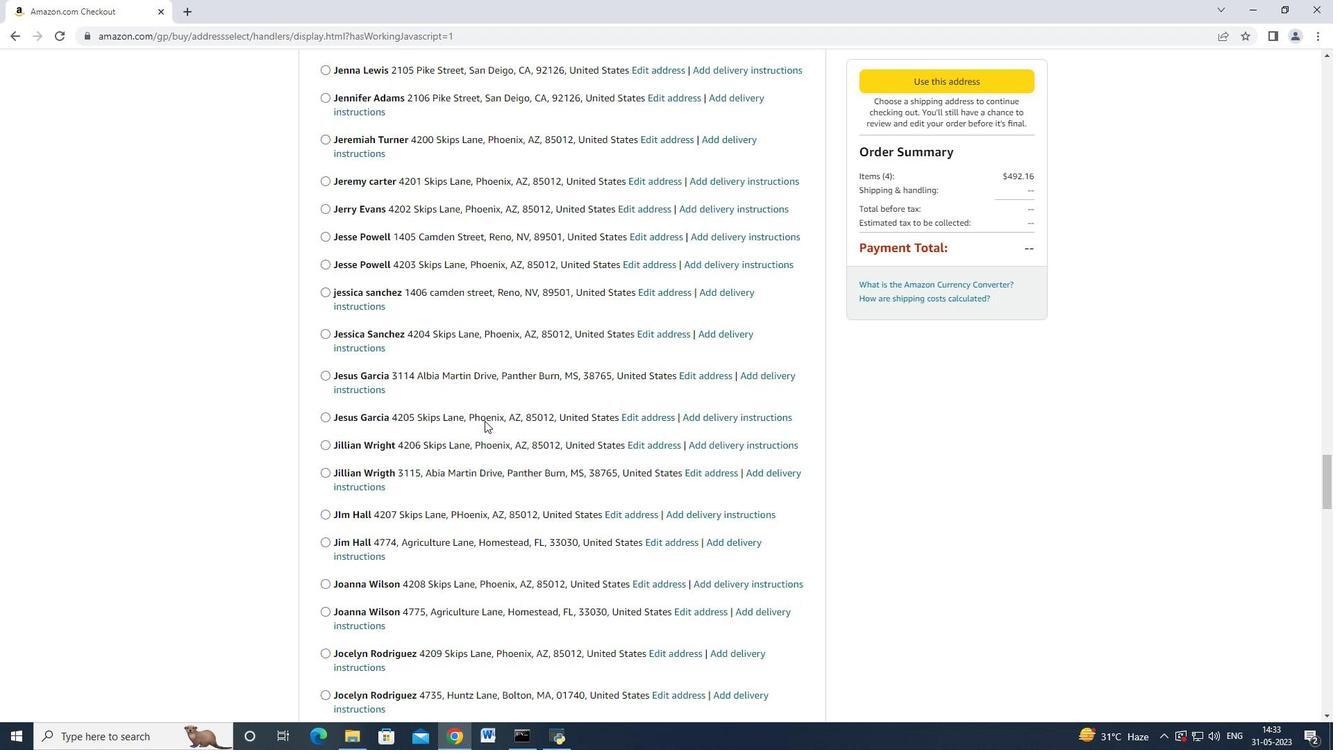 
Action: Mouse scrolled (484, 420) with delta (0, 0)
Screenshot: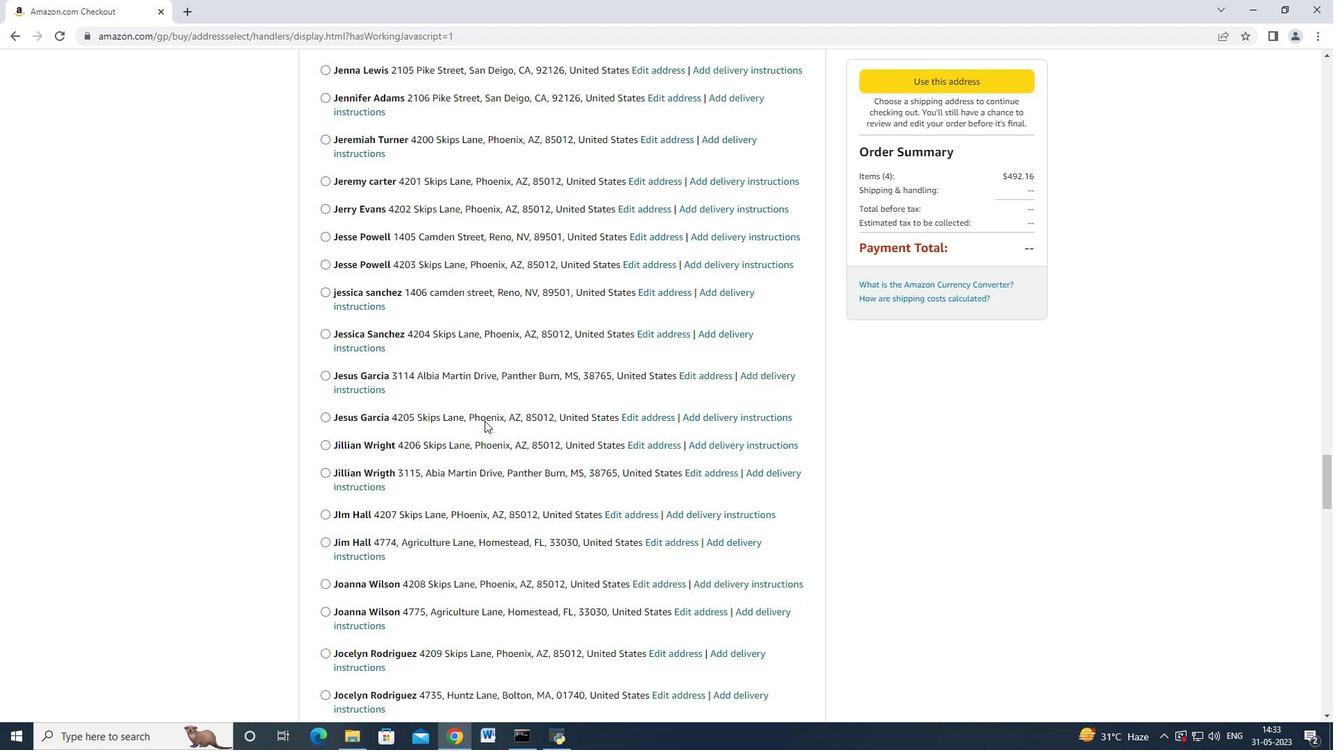 
Action: Mouse scrolled (484, 420) with delta (0, 0)
Screenshot: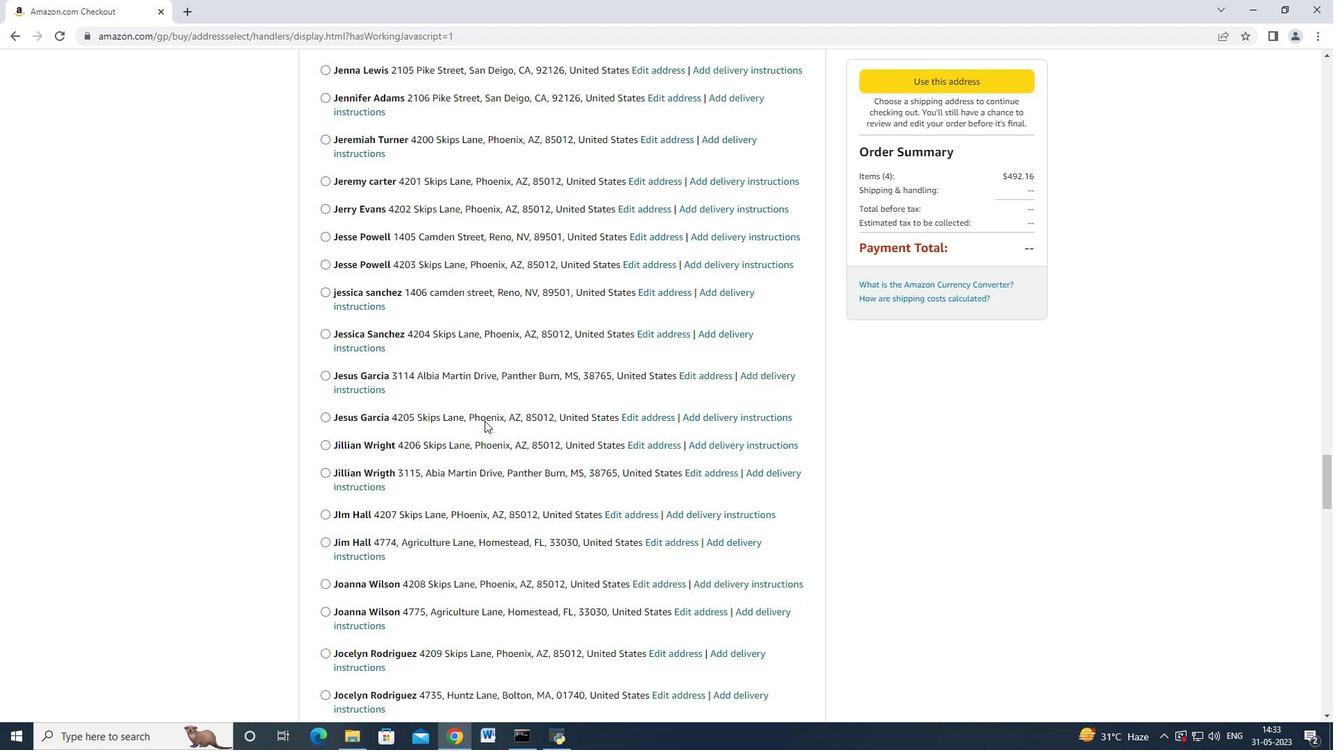 
Action: Mouse scrolled (484, 420) with delta (0, 0)
Screenshot: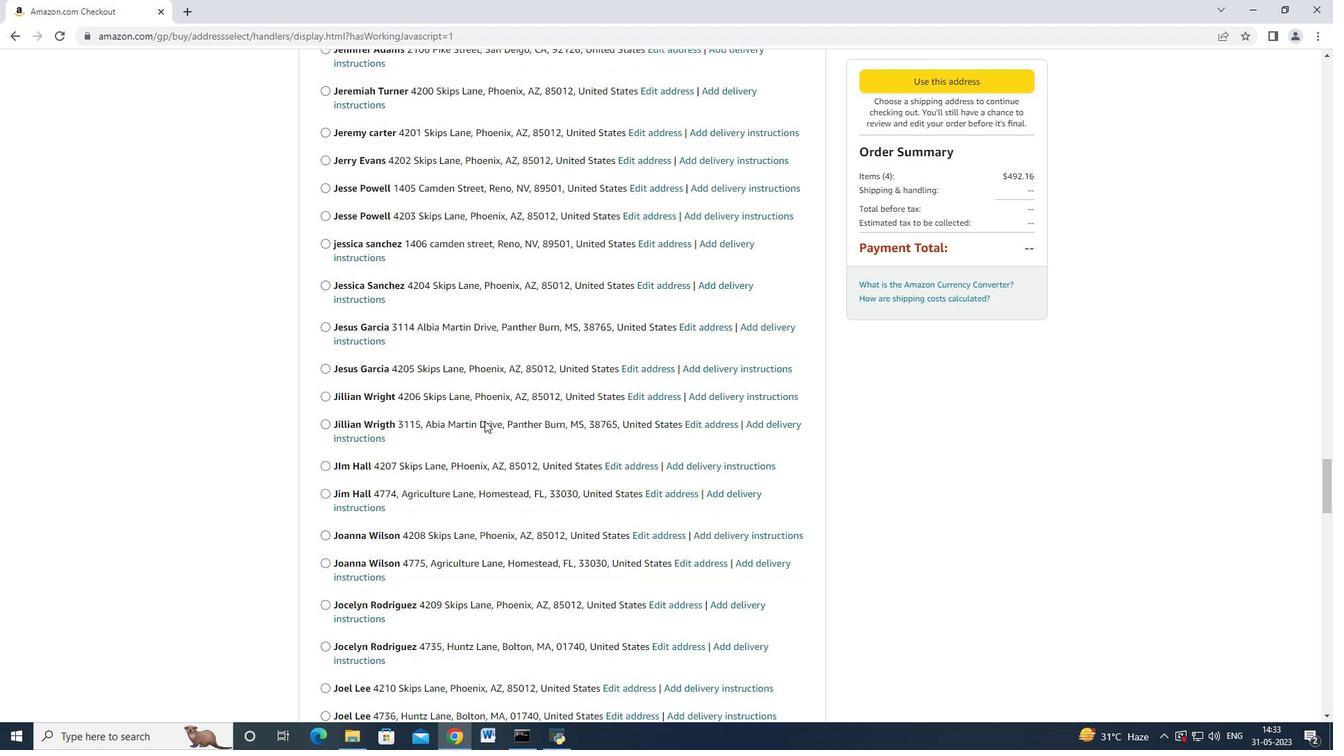 
Action: Mouse scrolled (484, 420) with delta (0, 0)
Screenshot: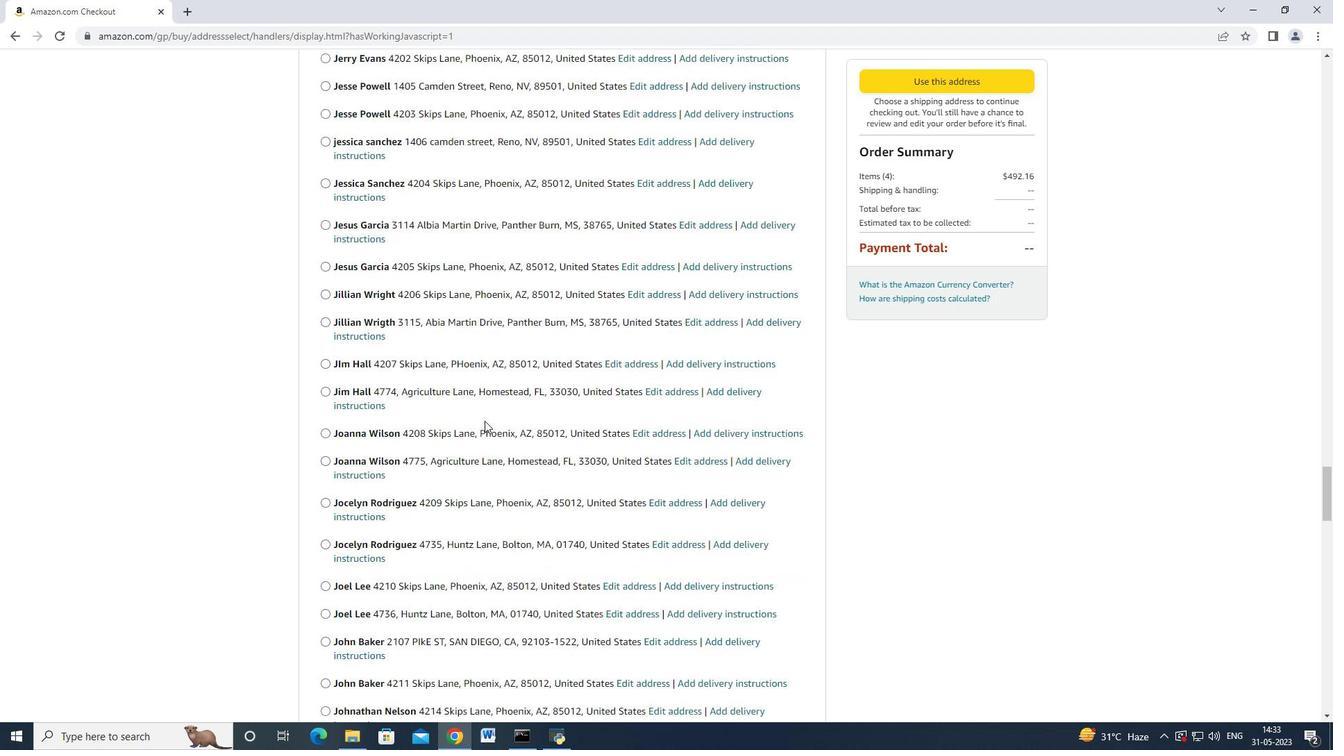 
Action: Mouse scrolled (484, 420) with delta (0, 0)
Screenshot: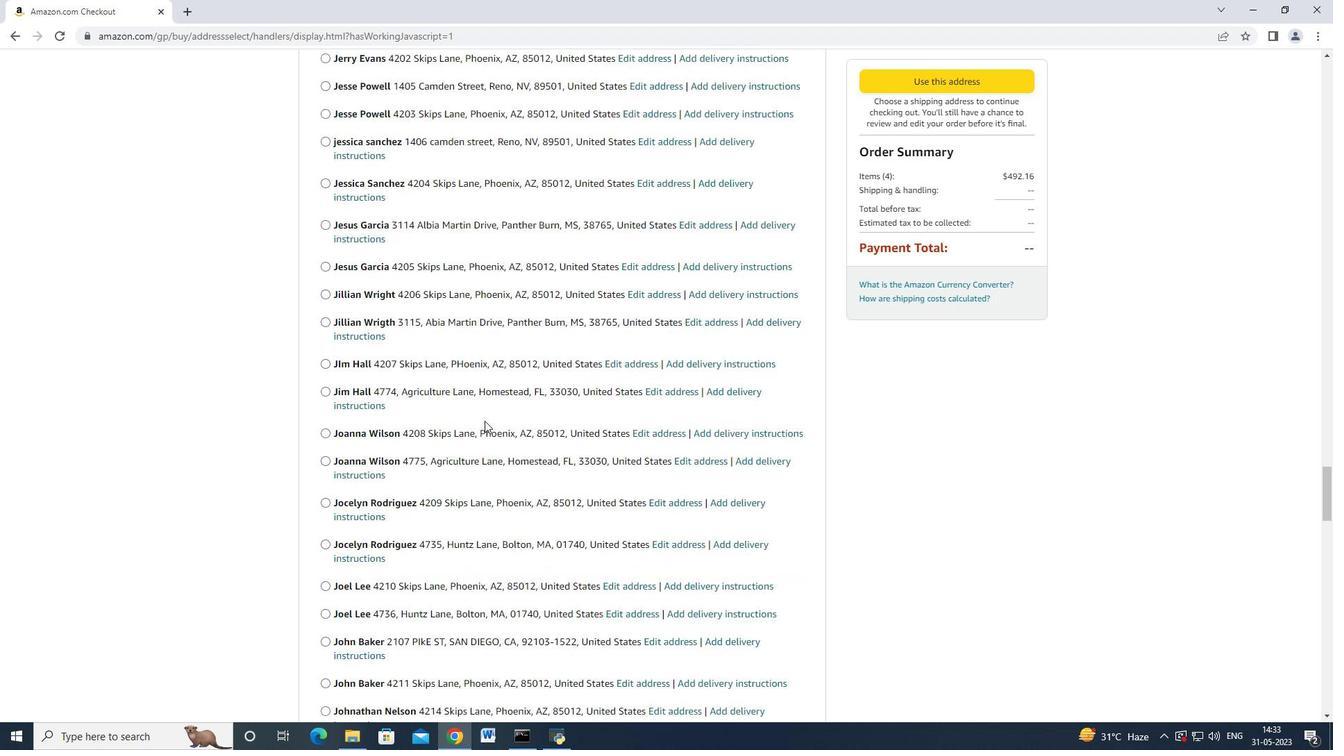 
Action: Mouse scrolled (484, 420) with delta (0, 0)
Screenshot: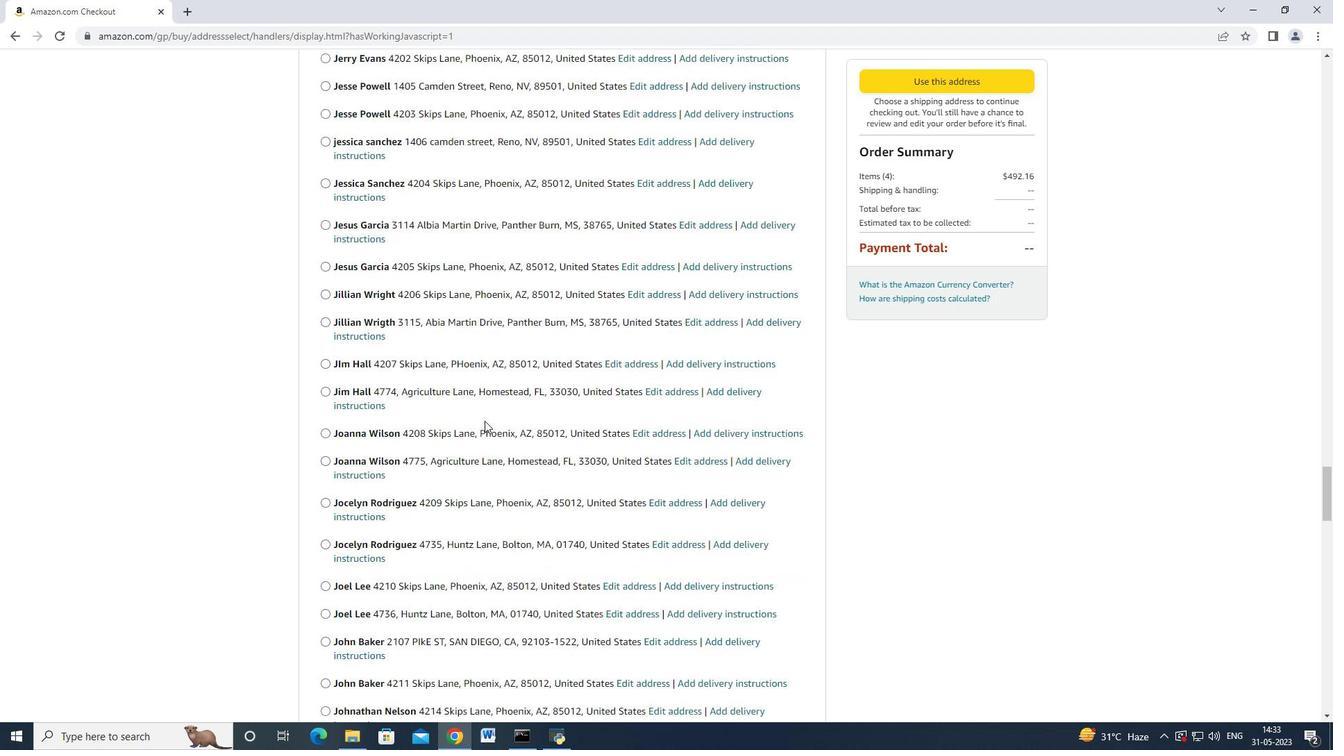 
Action: Mouse scrolled (484, 420) with delta (0, 0)
Screenshot: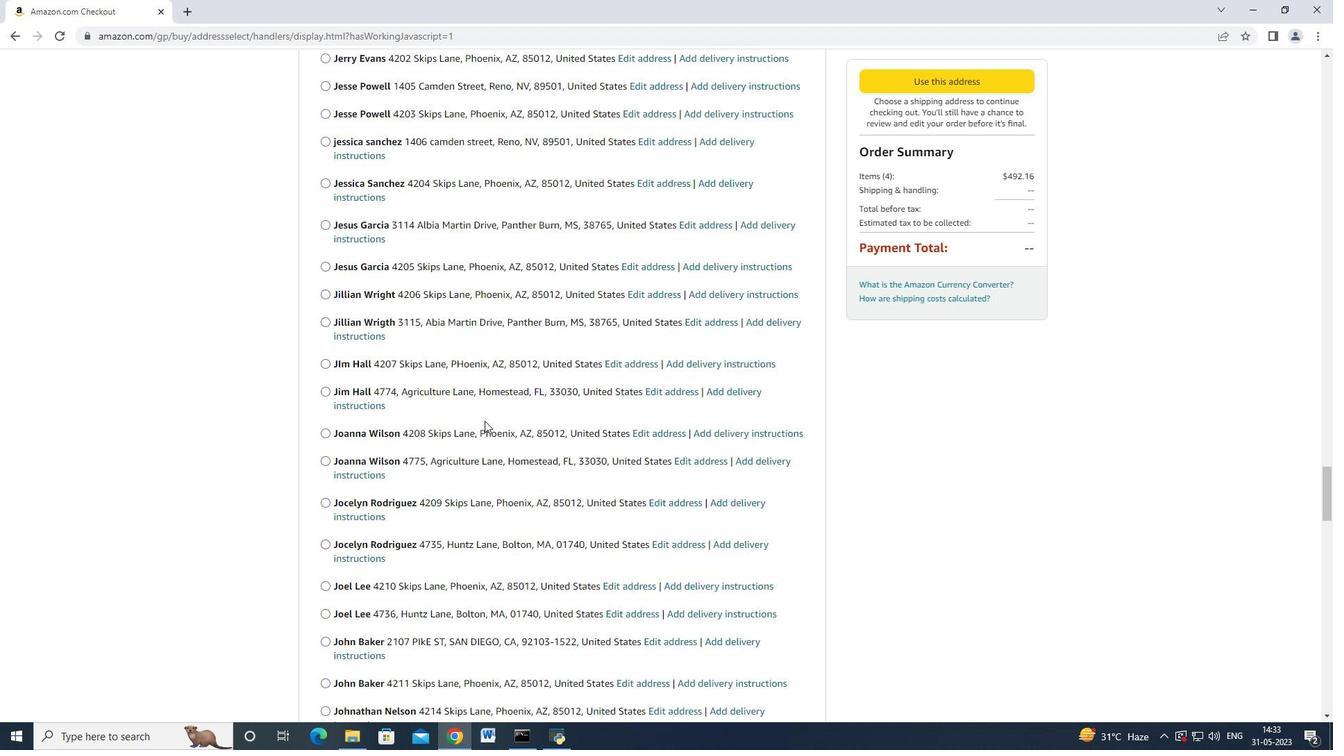 
Action: Mouse scrolled (484, 420) with delta (0, 0)
Screenshot: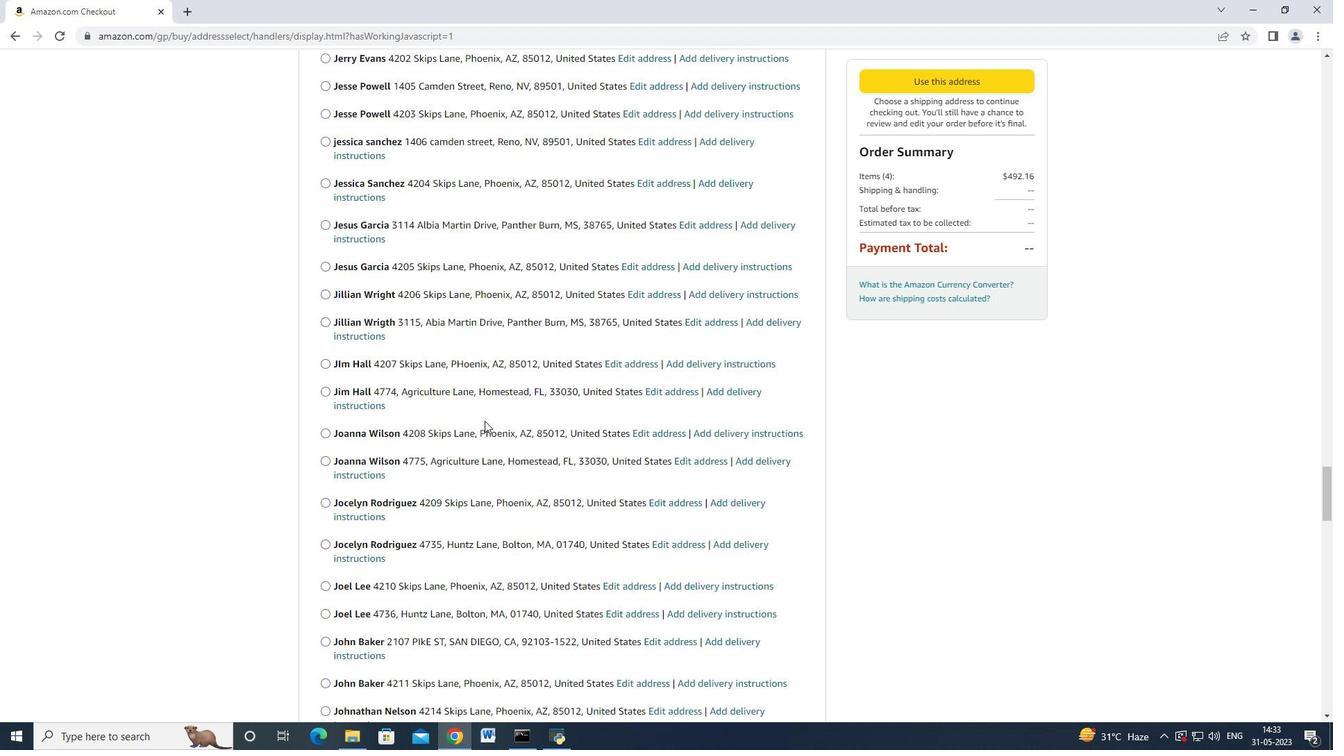 
Action: Mouse scrolled (484, 420) with delta (0, 0)
Screenshot: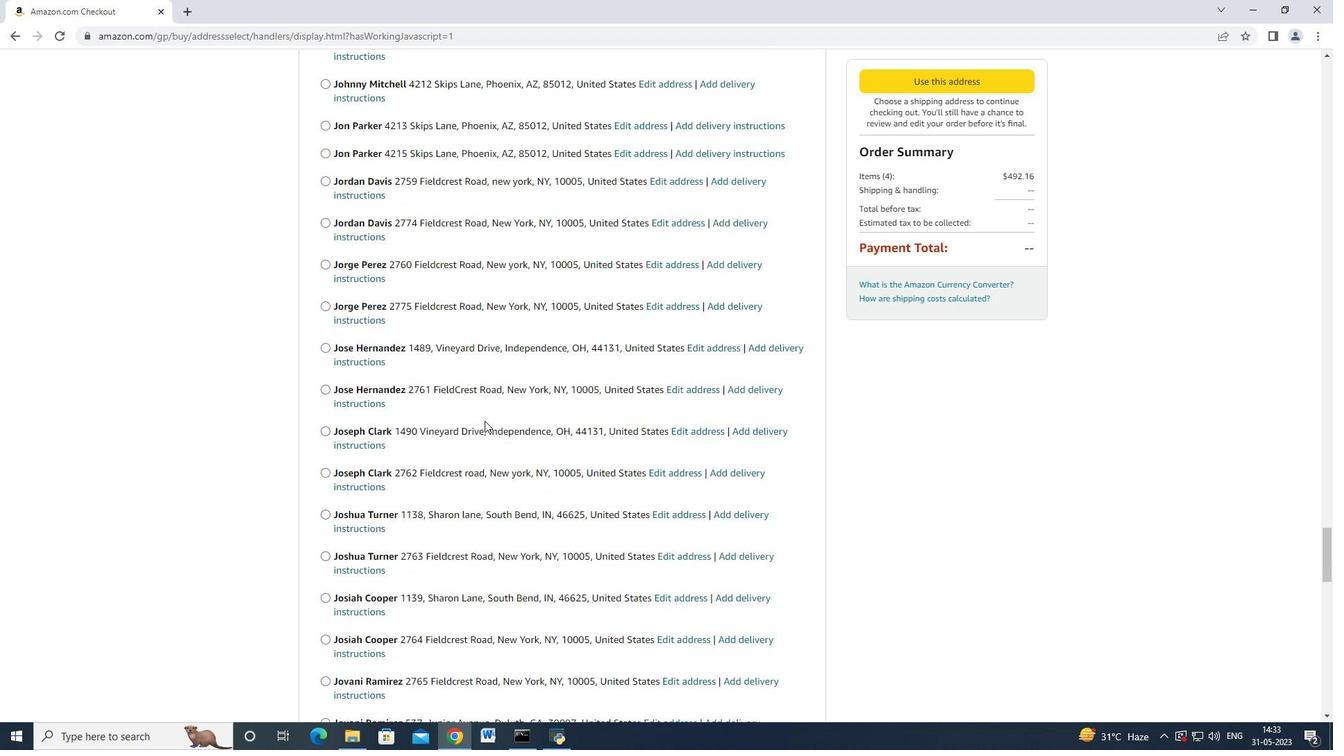 
Action: Mouse scrolled (484, 420) with delta (0, 0)
Screenshot: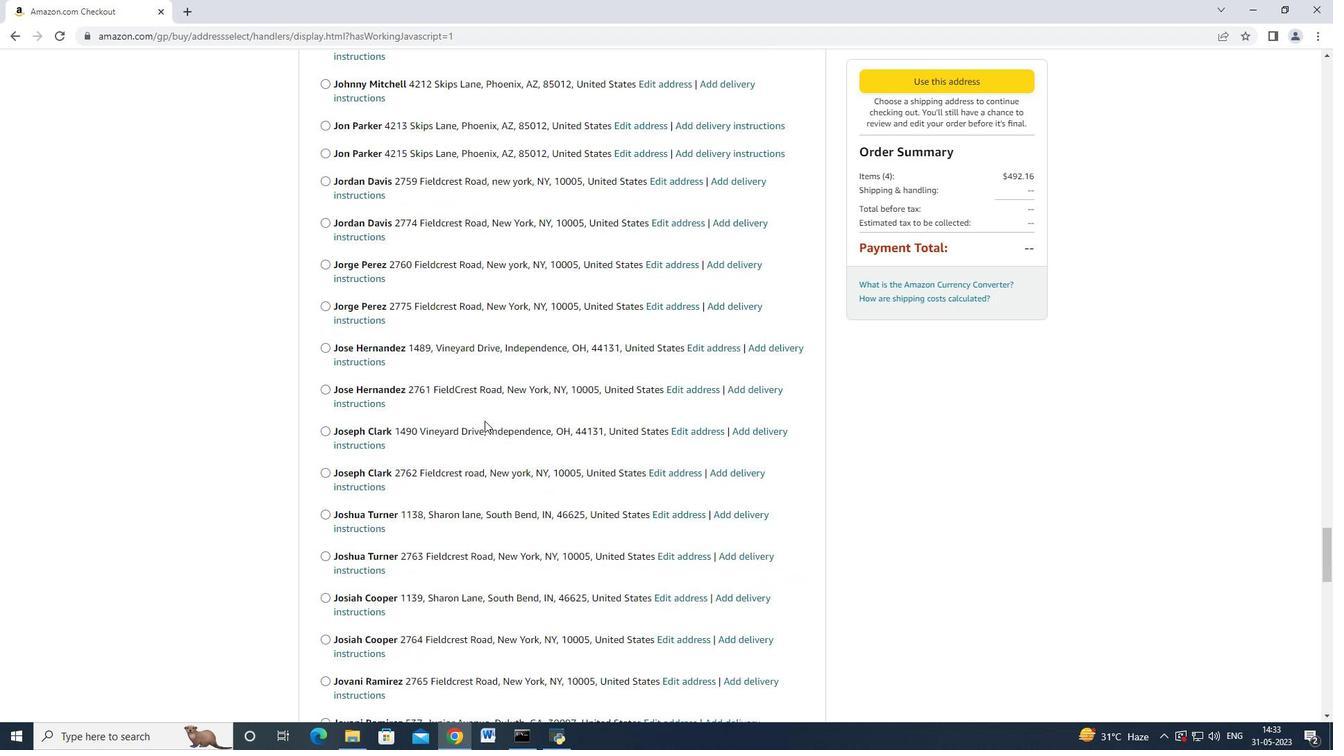 
Action: Mouse scrolled (484, 420) with delta (0, 0)
Screenshot: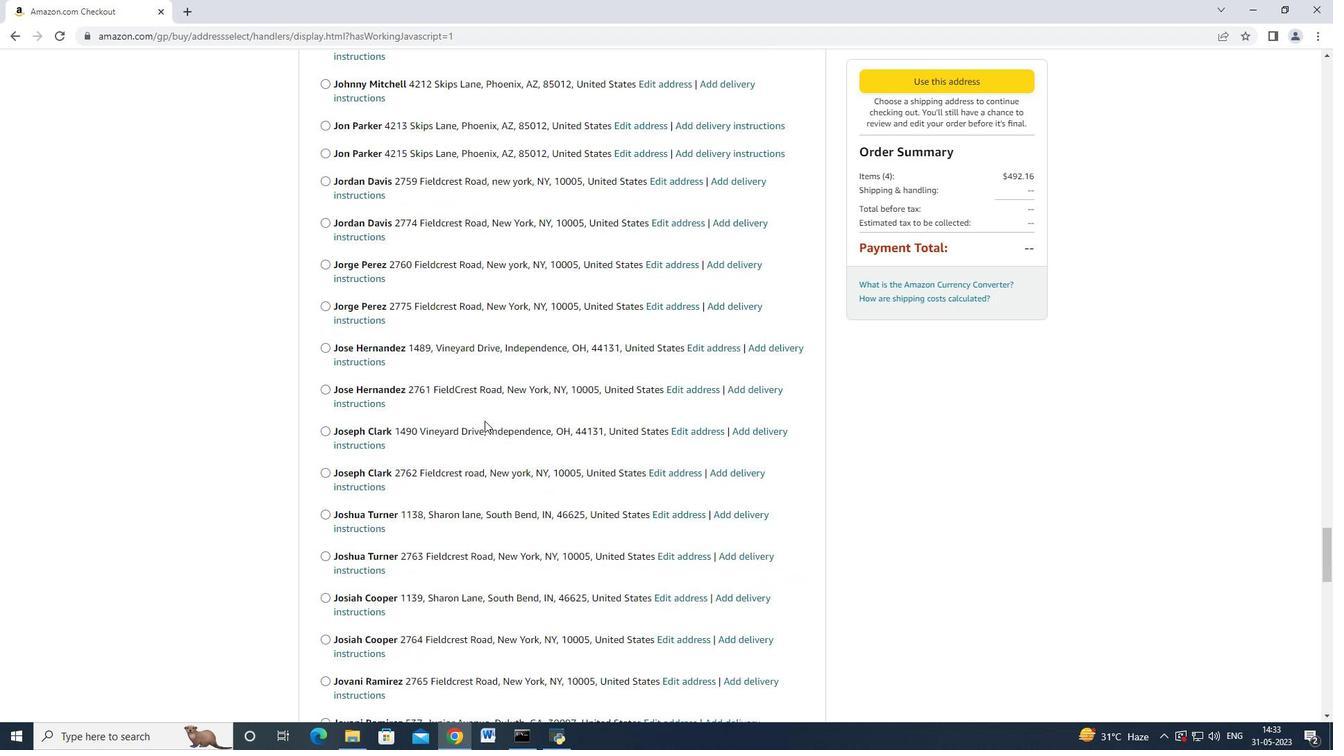 
Action: Mouse scrolled (484, 420) with delta (0, 0)
Screenshot: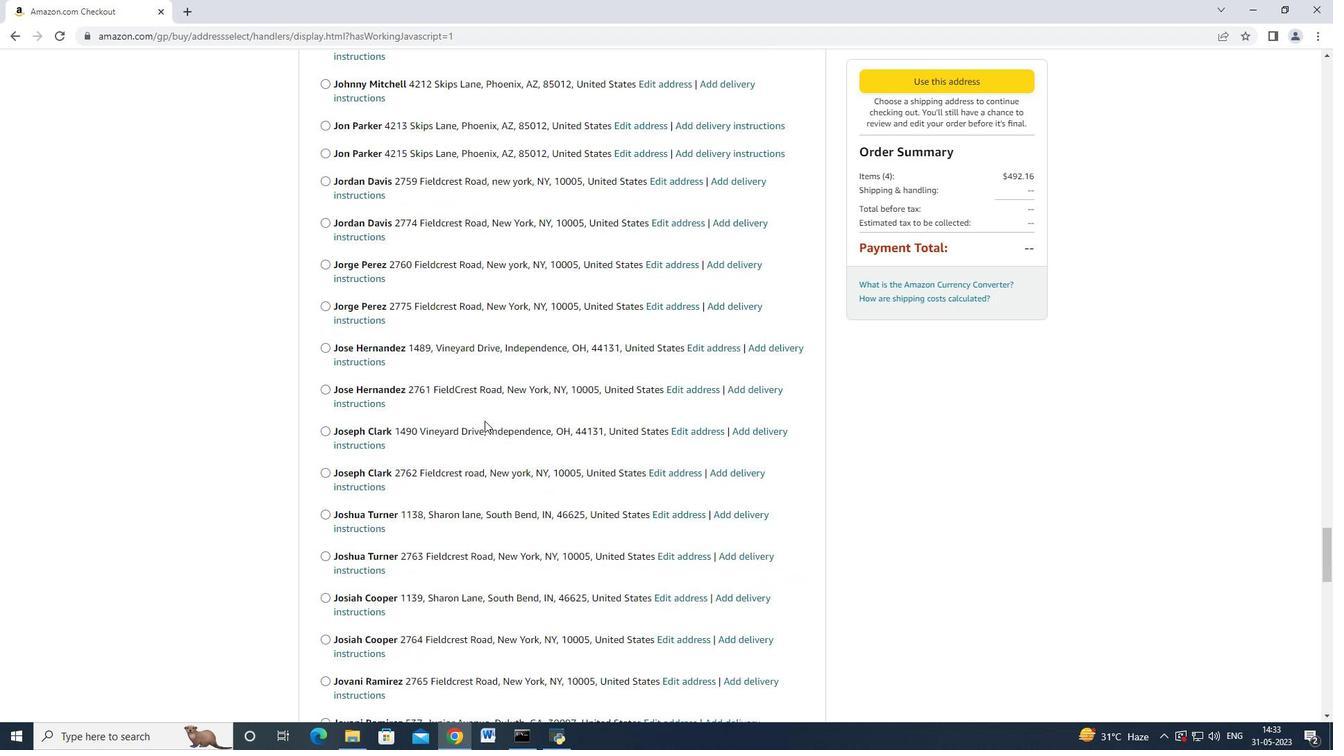 
Action: Mouse scrolled (484, 420) with delta (0, 0)
Screenshot: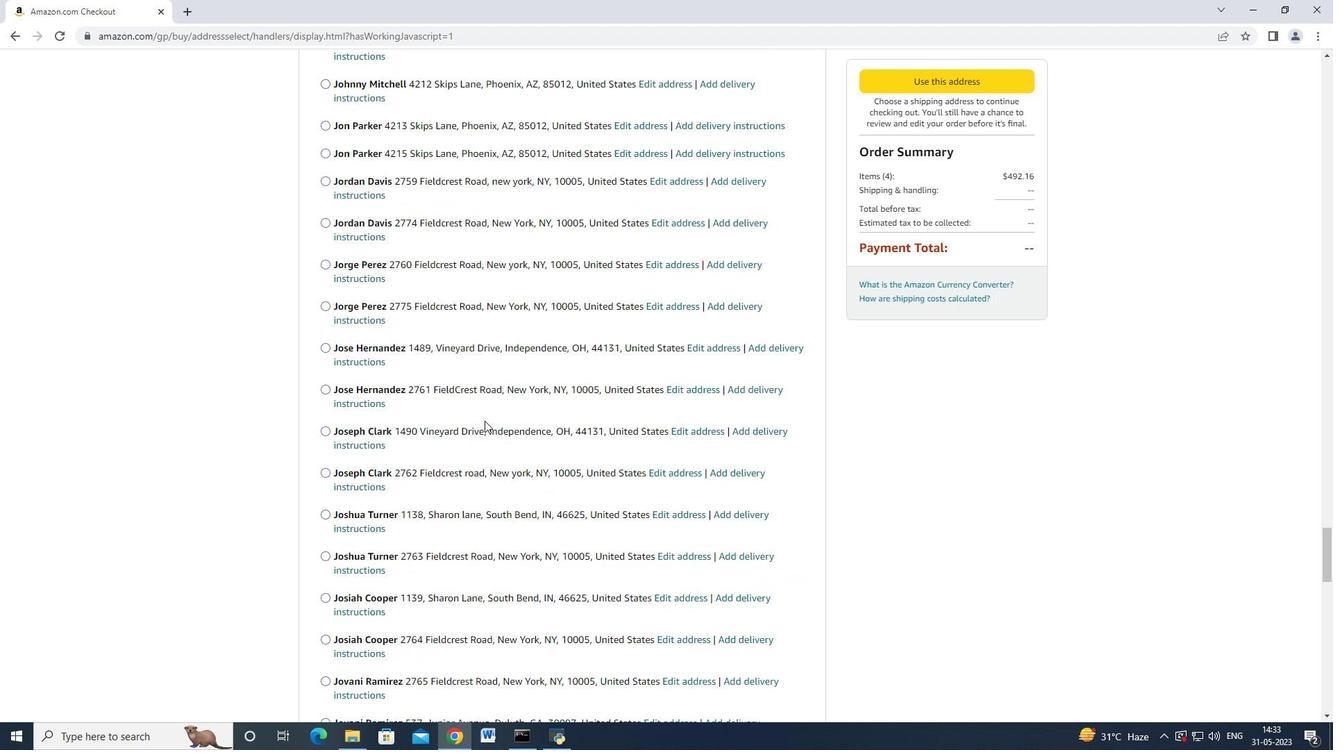 
Action: Mouse scrolled (484, 420) with delta (0, 0)
Screenshot: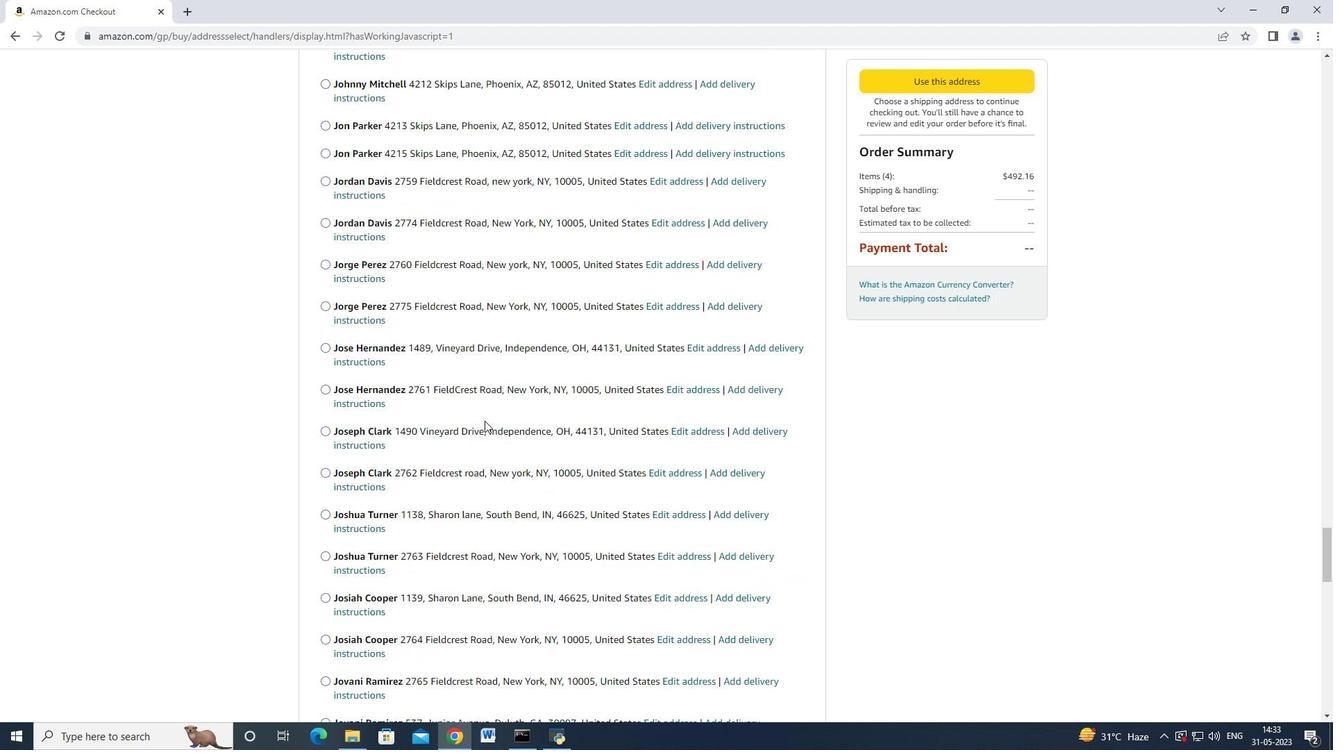 
Action: Mouse scrolled (484, 420) with delta (0, 0)
Screenshot: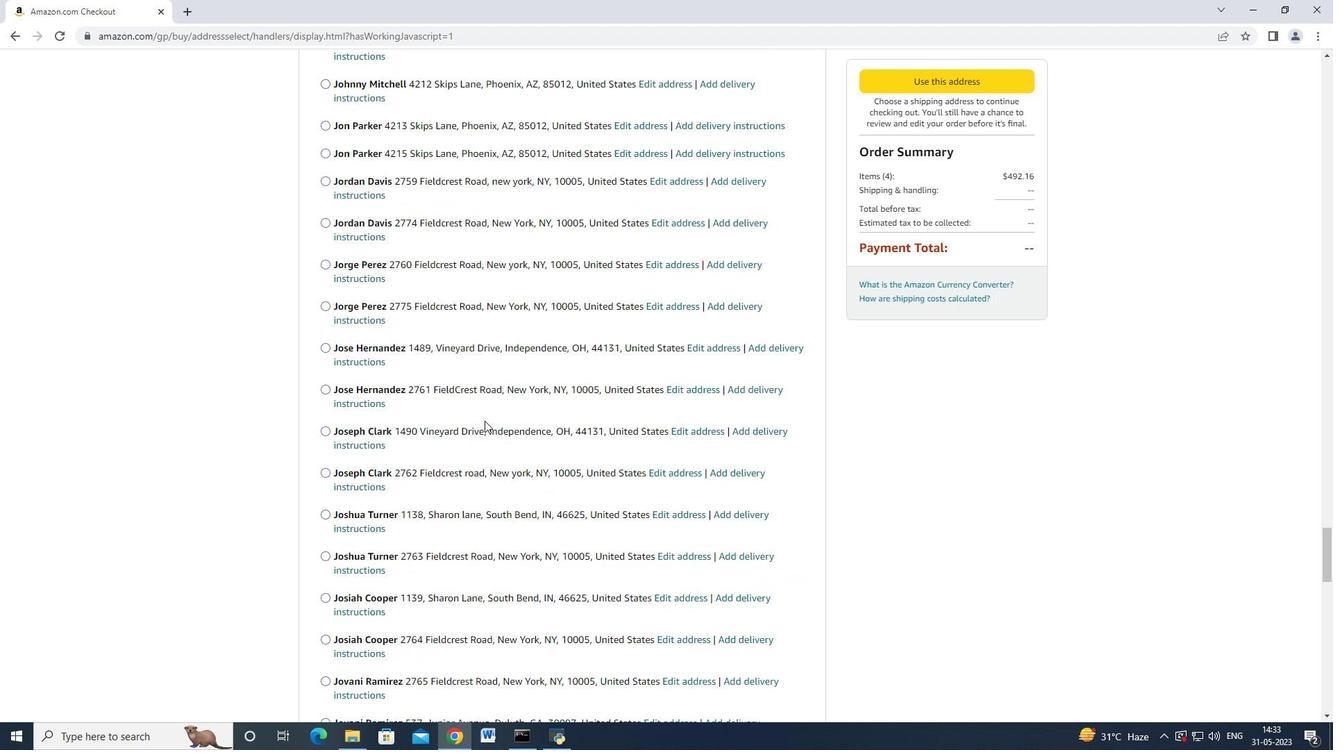 
Action: Mouse scrolled (484, 420) with delta (0, 0)
Screenshot: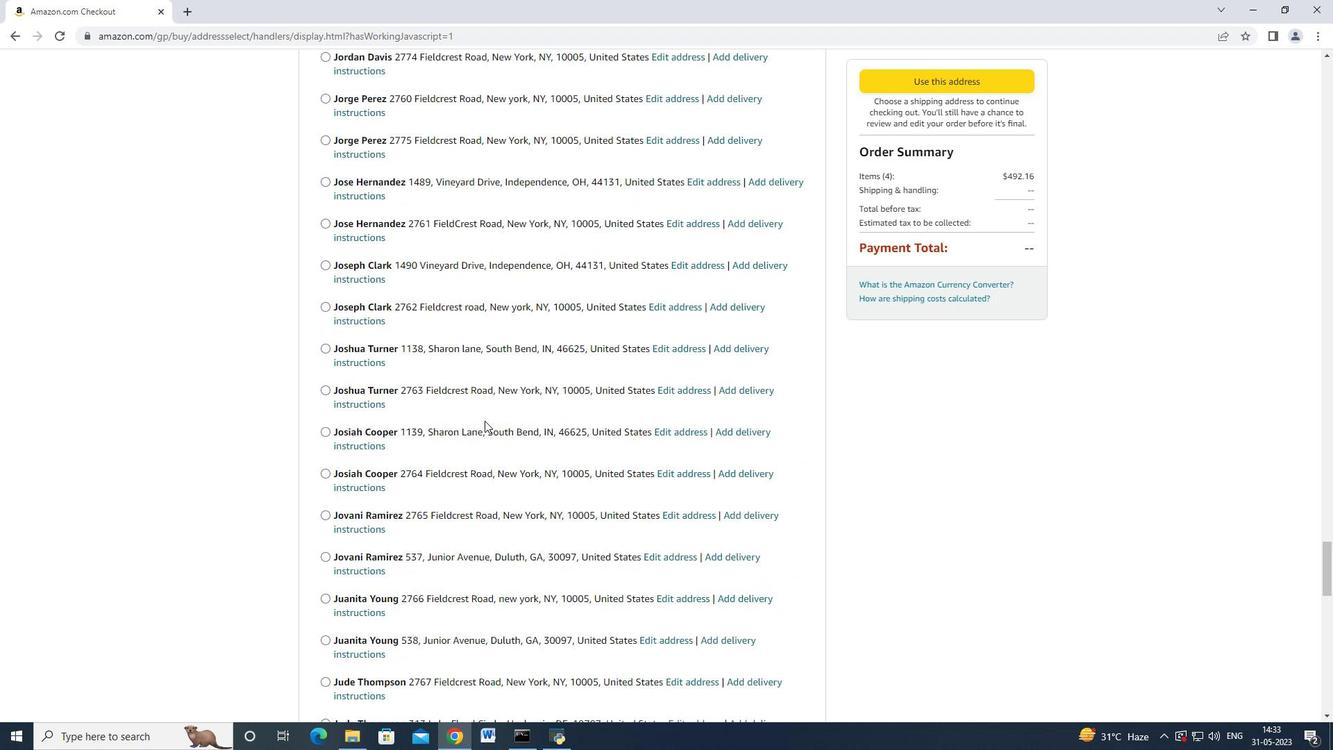 
Action: Mouse scrolled (484, 420) with delta (0, 0)
Screenshot: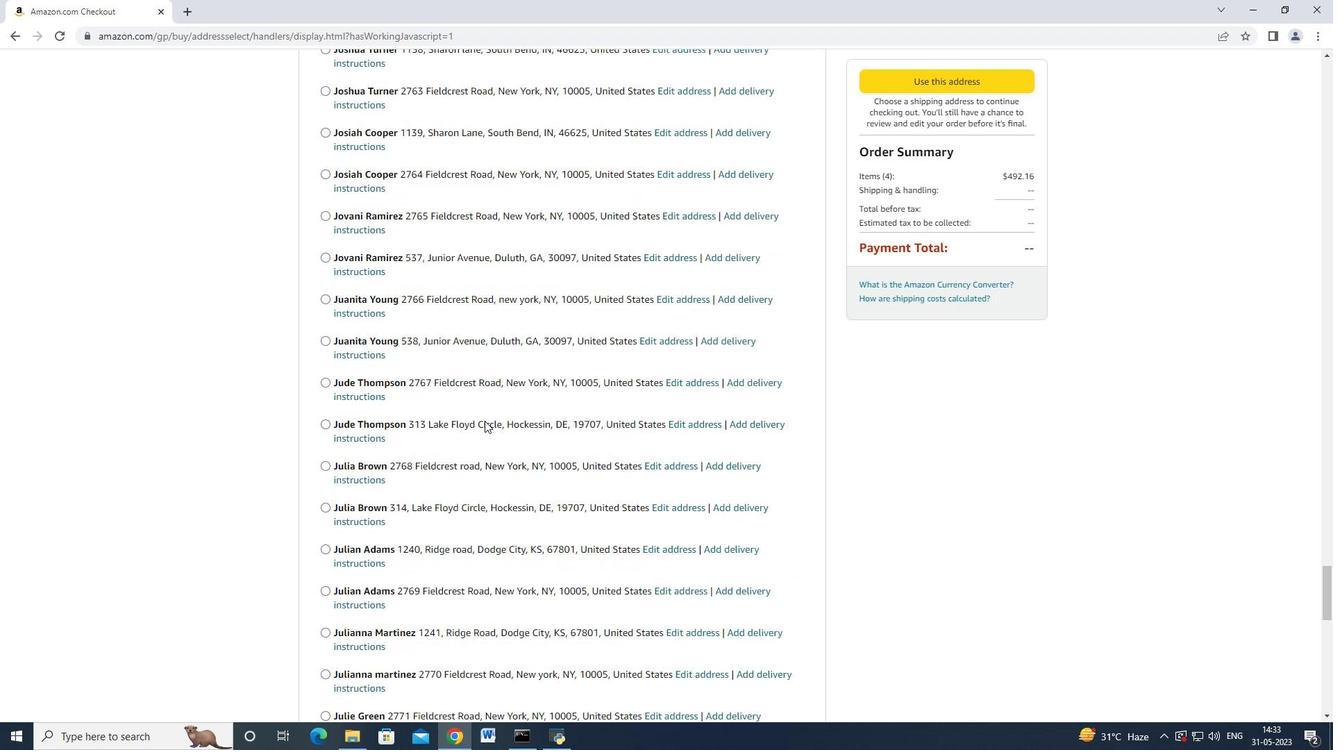 
Action: Mouse scrolled (484, 420) with delta (0, 0)
Screenshot: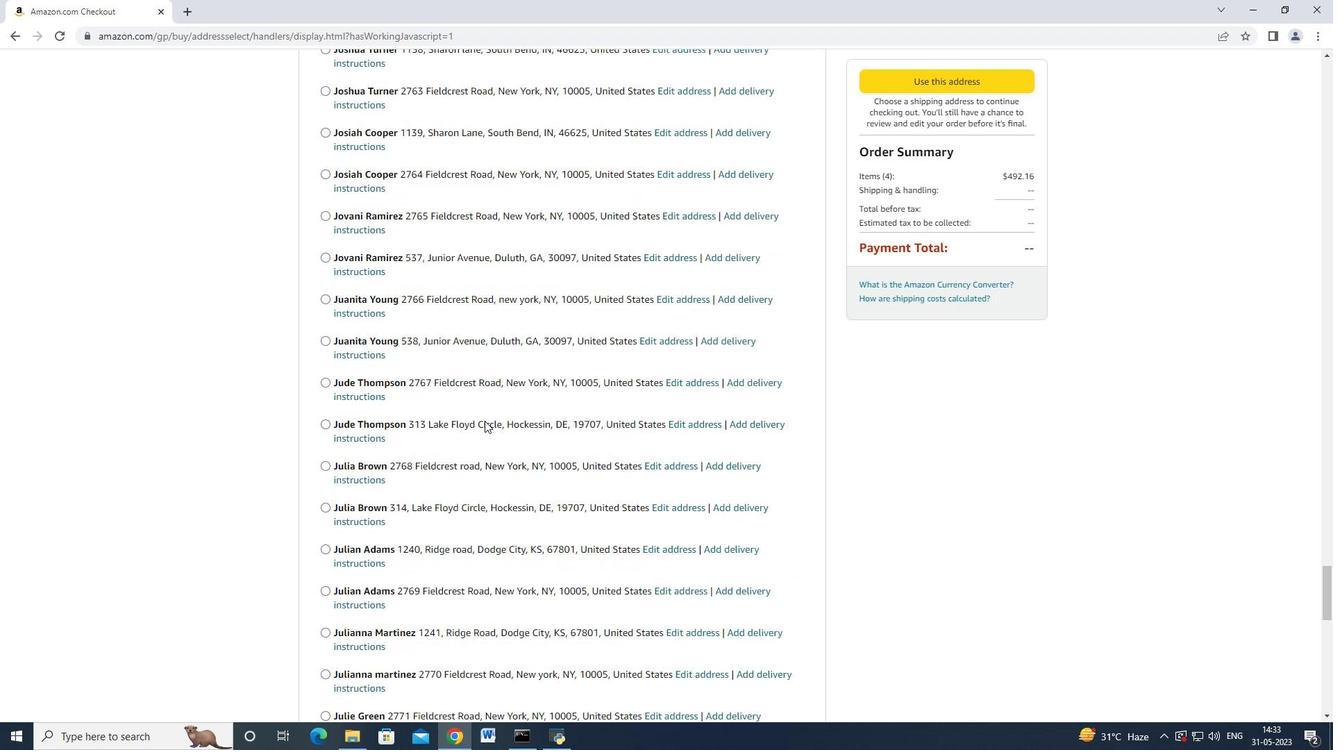 
Action: Mouse scrolled (484, 420) with delta (0, 0)
Screenshot: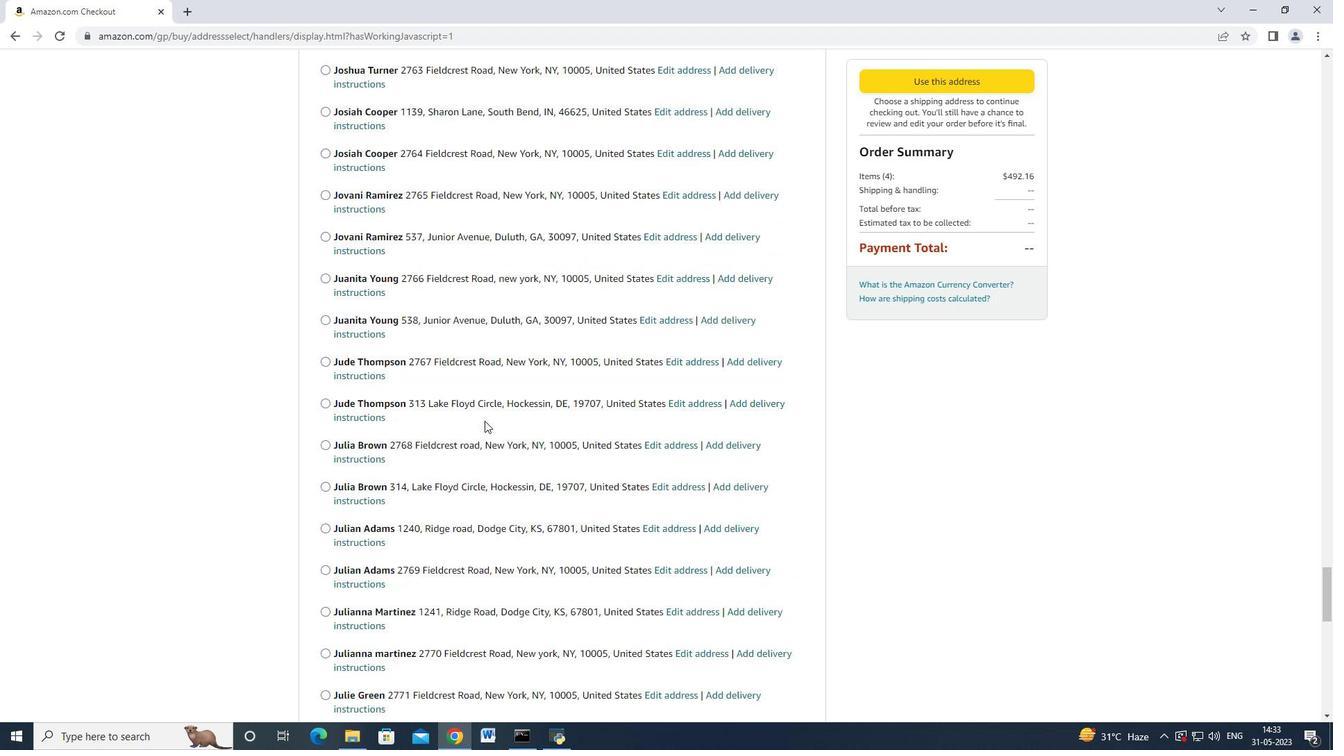 
Action: Mouse scrolled (484, 420) with delta (0, 0)
Screenshot: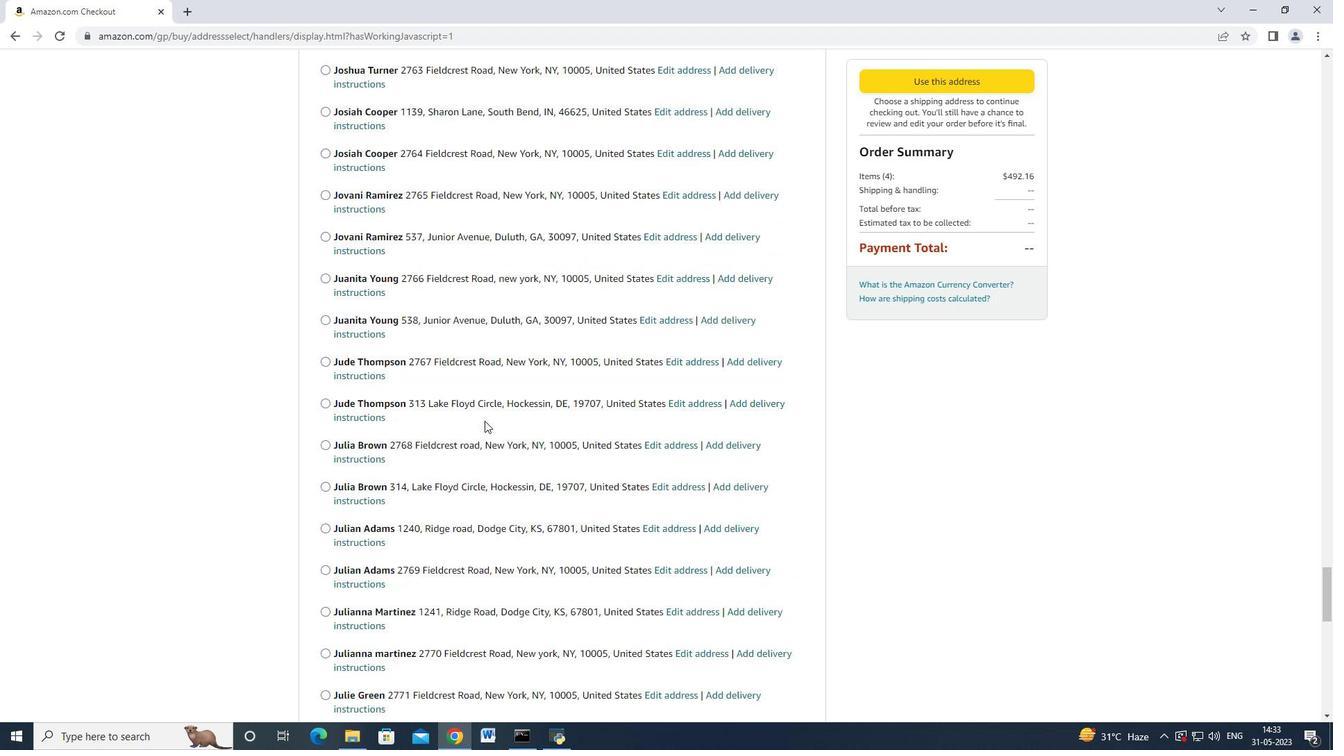 
Action: Mouse scrolled (484, 420) with delta (0, 0)
Screenshot: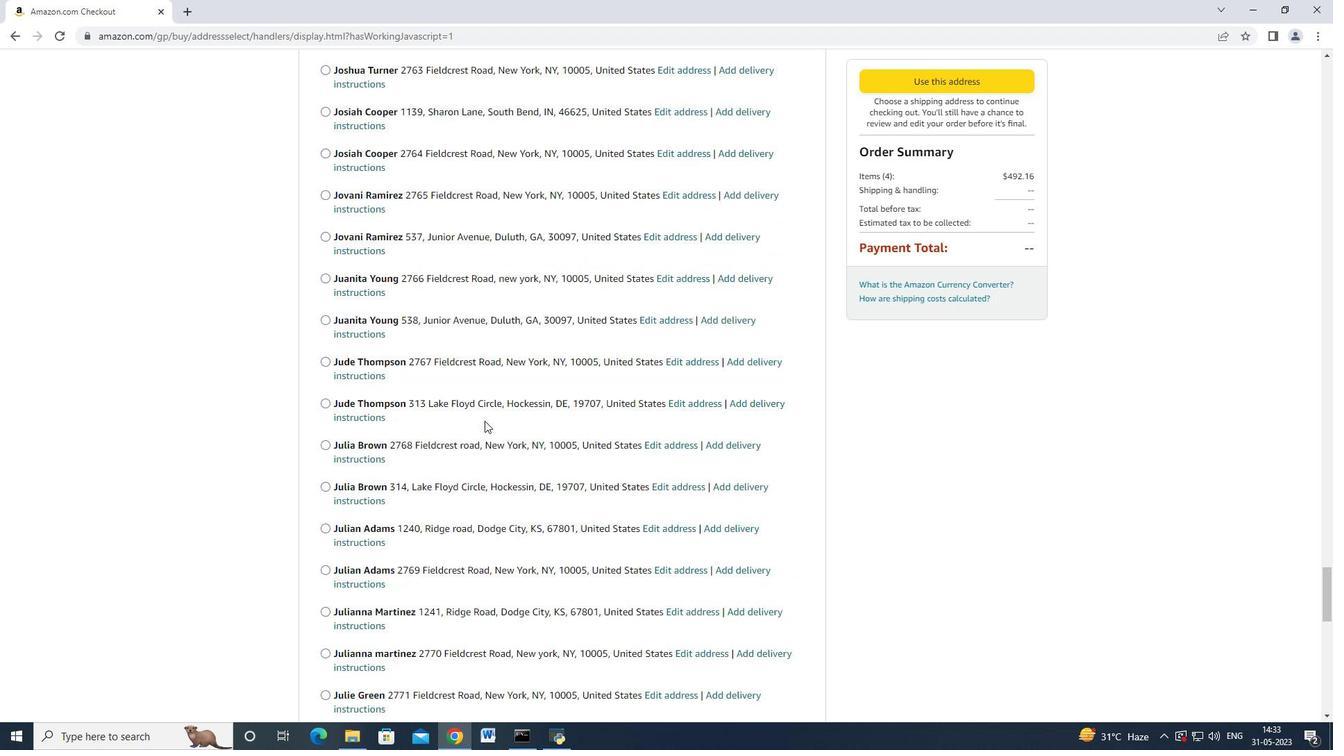
Action: Mouse scrolled (484, 420) with delta (0, 0)
Screenshot: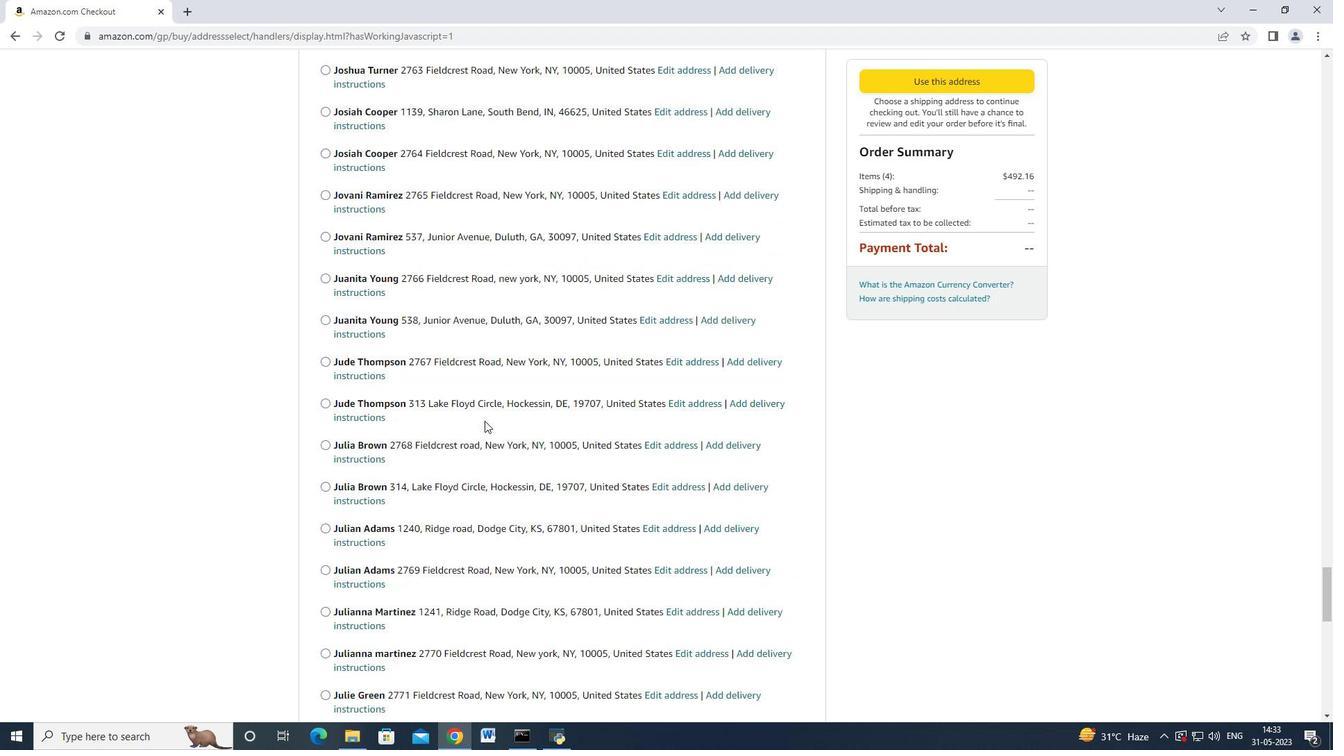 
Action: Mouse scrolled (484, 420) with delta (0, 0)
Screenshot: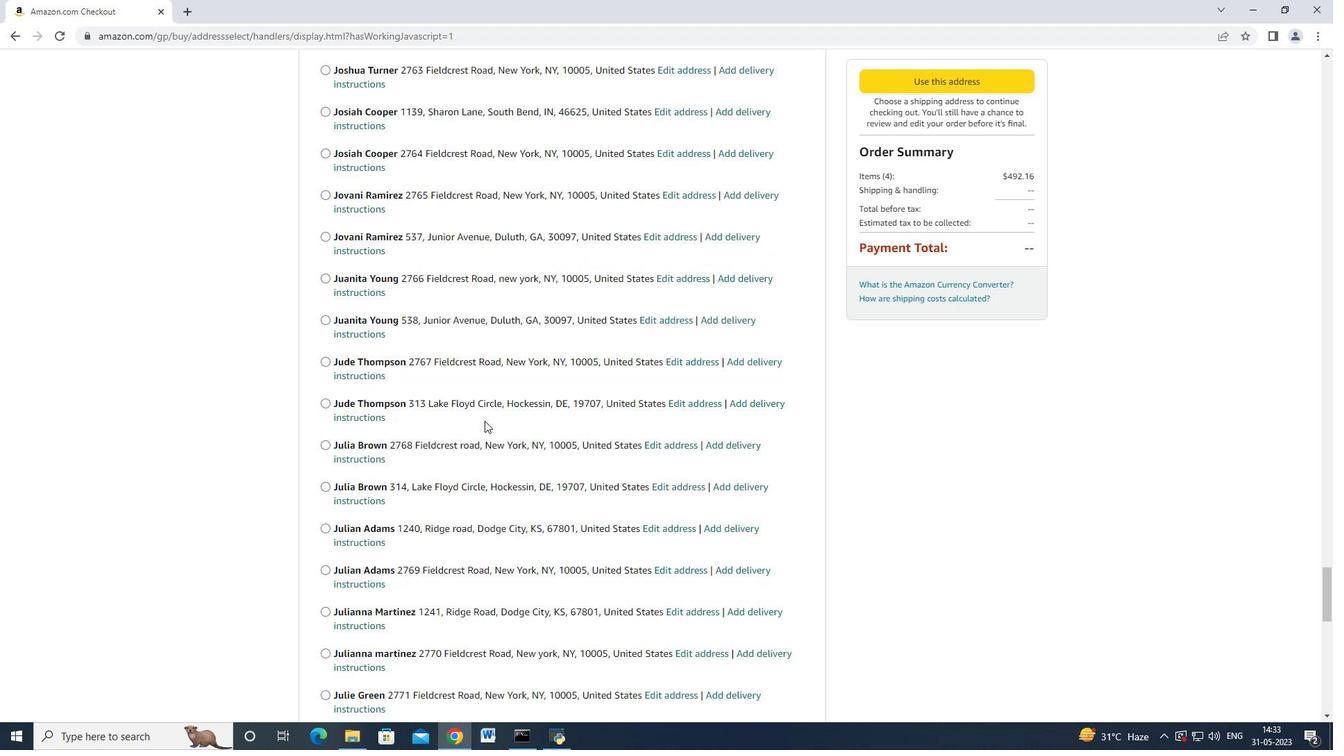 
Action: Mouse scrolled (484, 420) with delta (0, 0)
Screenshot: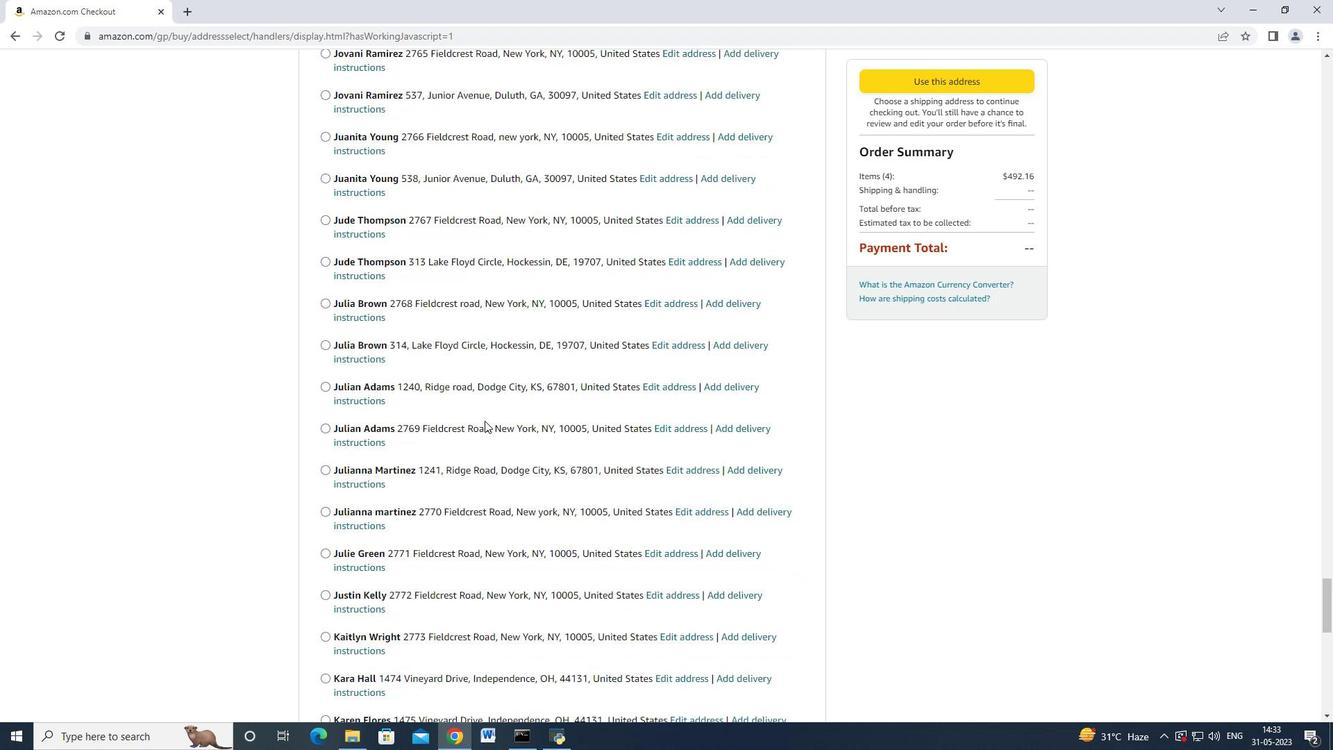 
Action: Mouse scrolled (484, 420) with delta (0, 0)
Screenshot: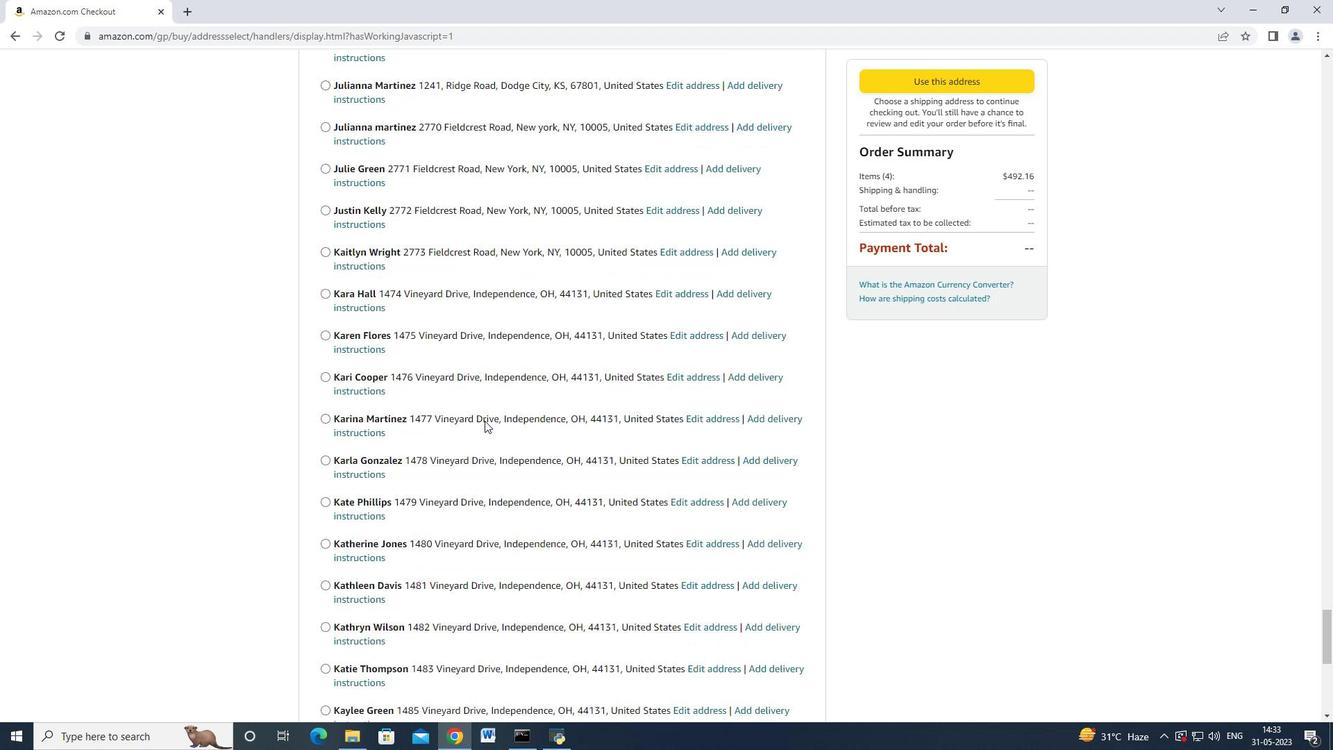 
Action: Mouse scrolled (484, 420) with delta (0, 0)
Screenshot: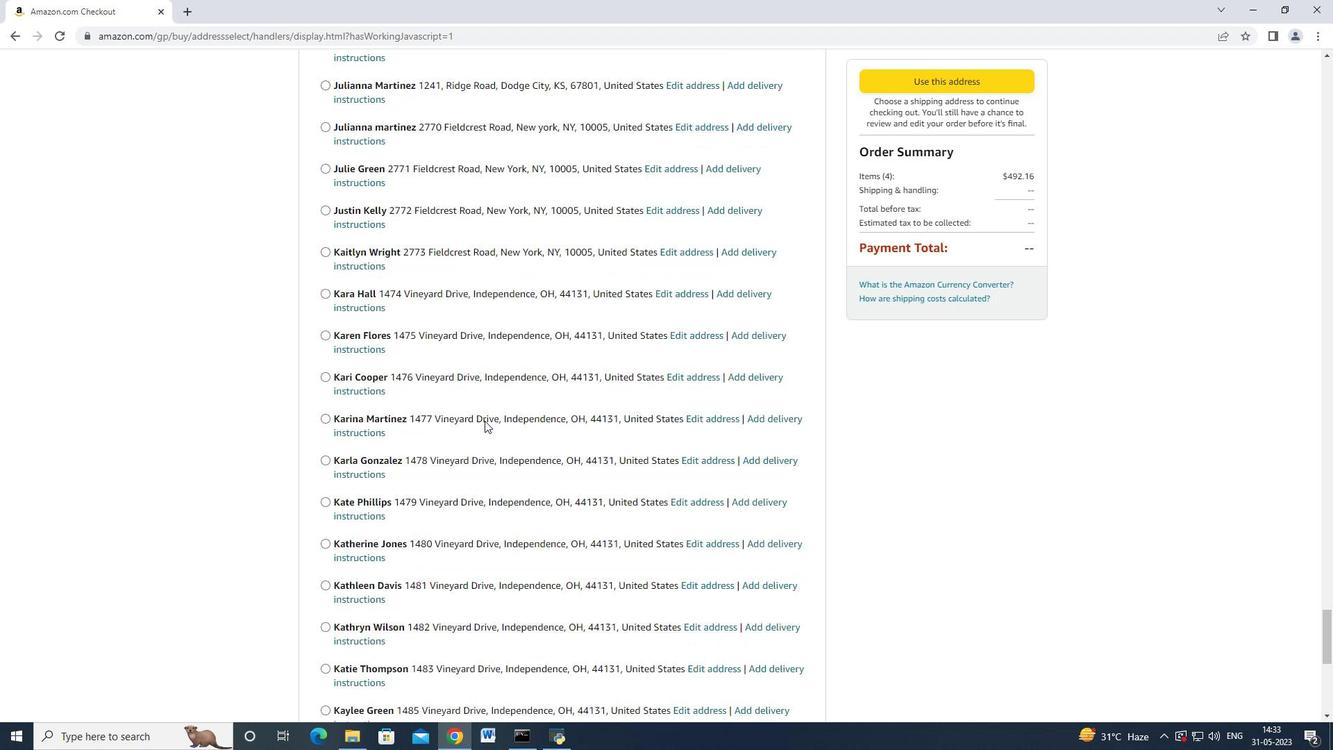
Action: Mouse scrolled (484, 420) with delta (0, 0)
Screenshot: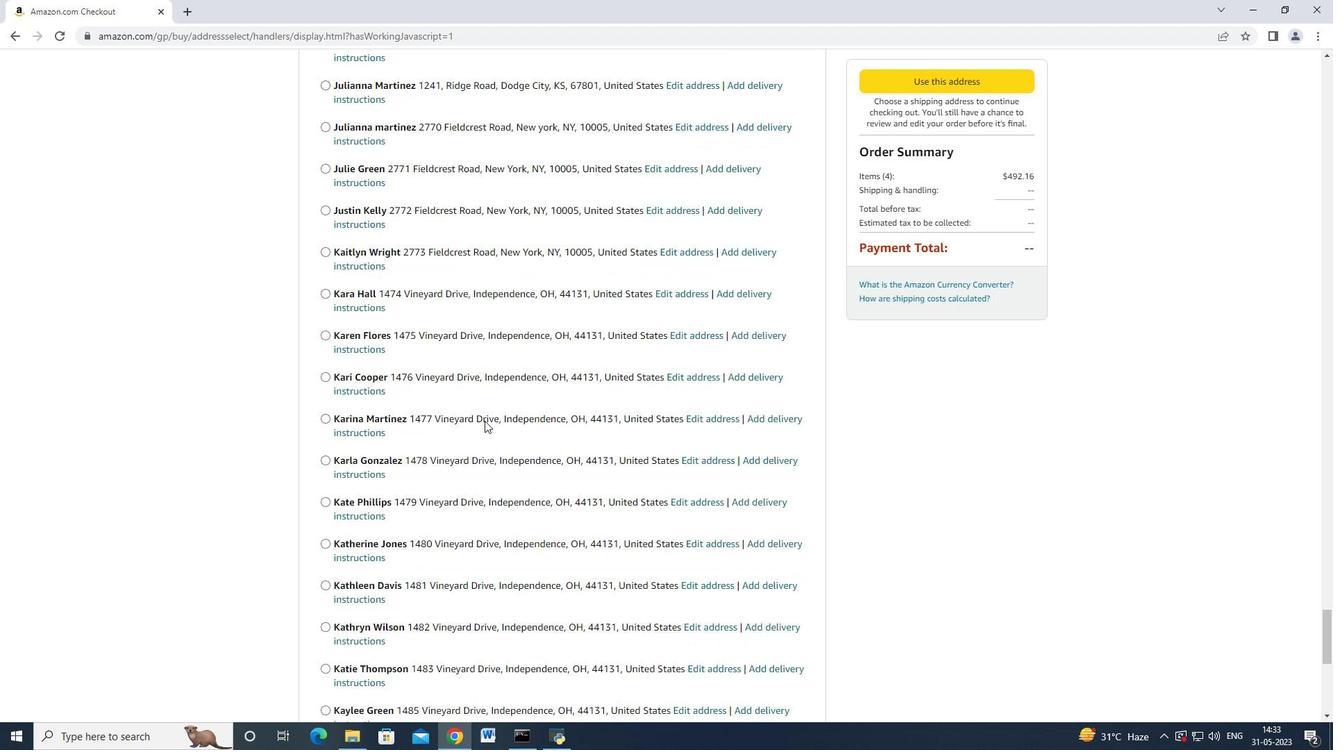 
Action: Mouse scrolled (484, 420) with delta (0, 0)
Screenshot: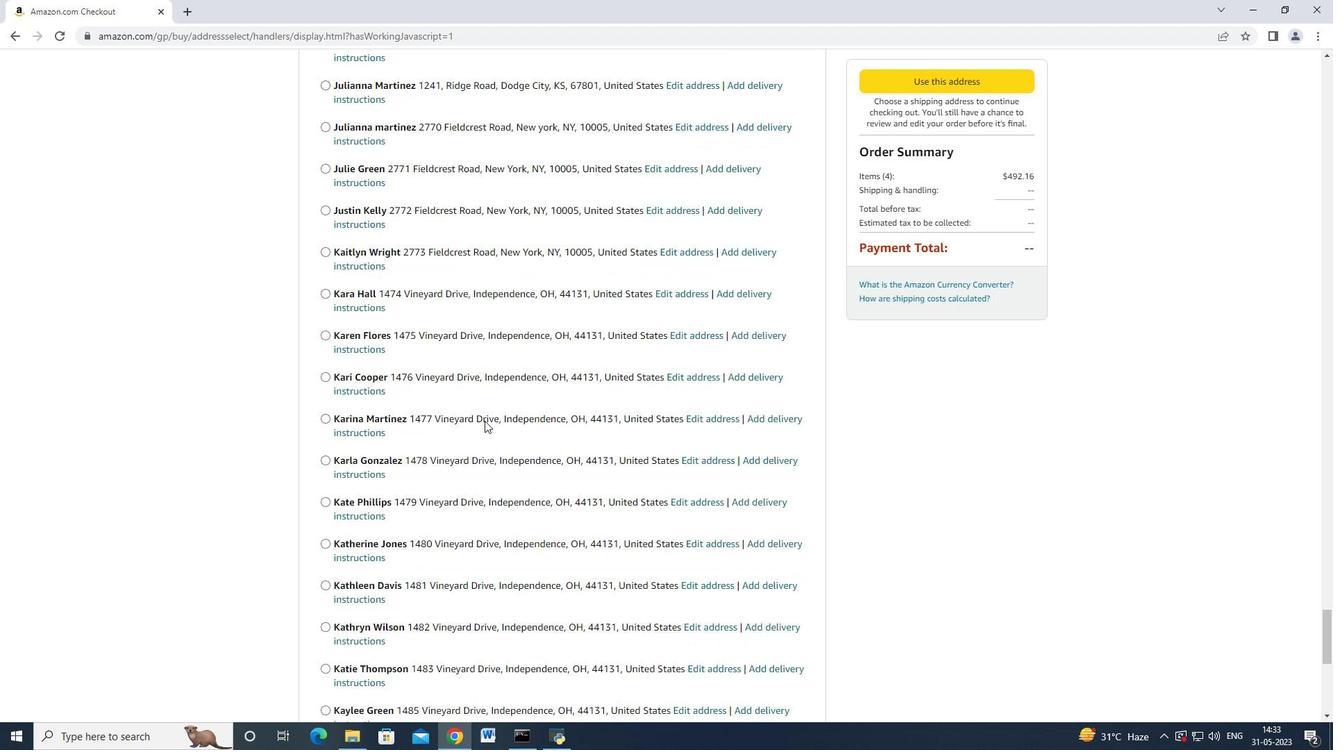 
Action: Mouse scrolled (484, 420) with delta (0, 0)
Screenshot: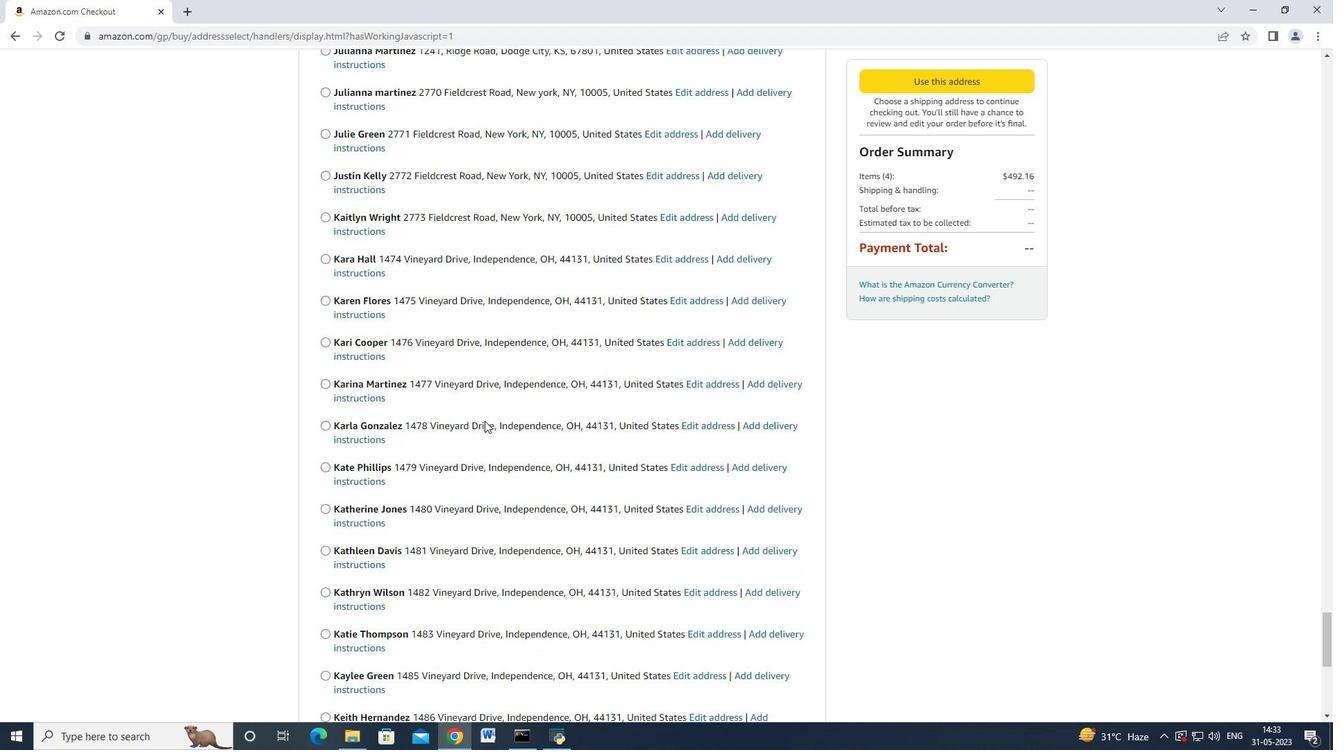 
Action: Mouse scrolled (484, 420) with delta (0, 0)
Screenshot: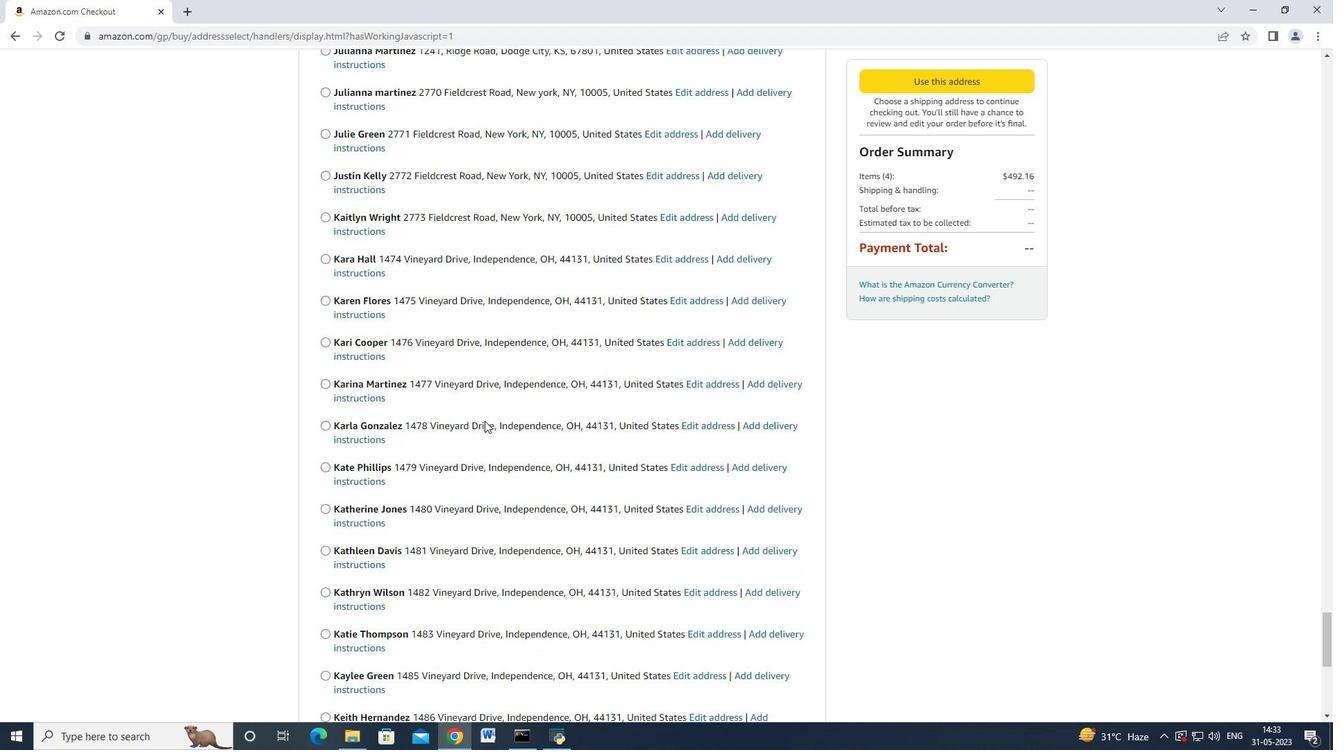 
Action: Mouse moved to (399, 404)
Screenshot: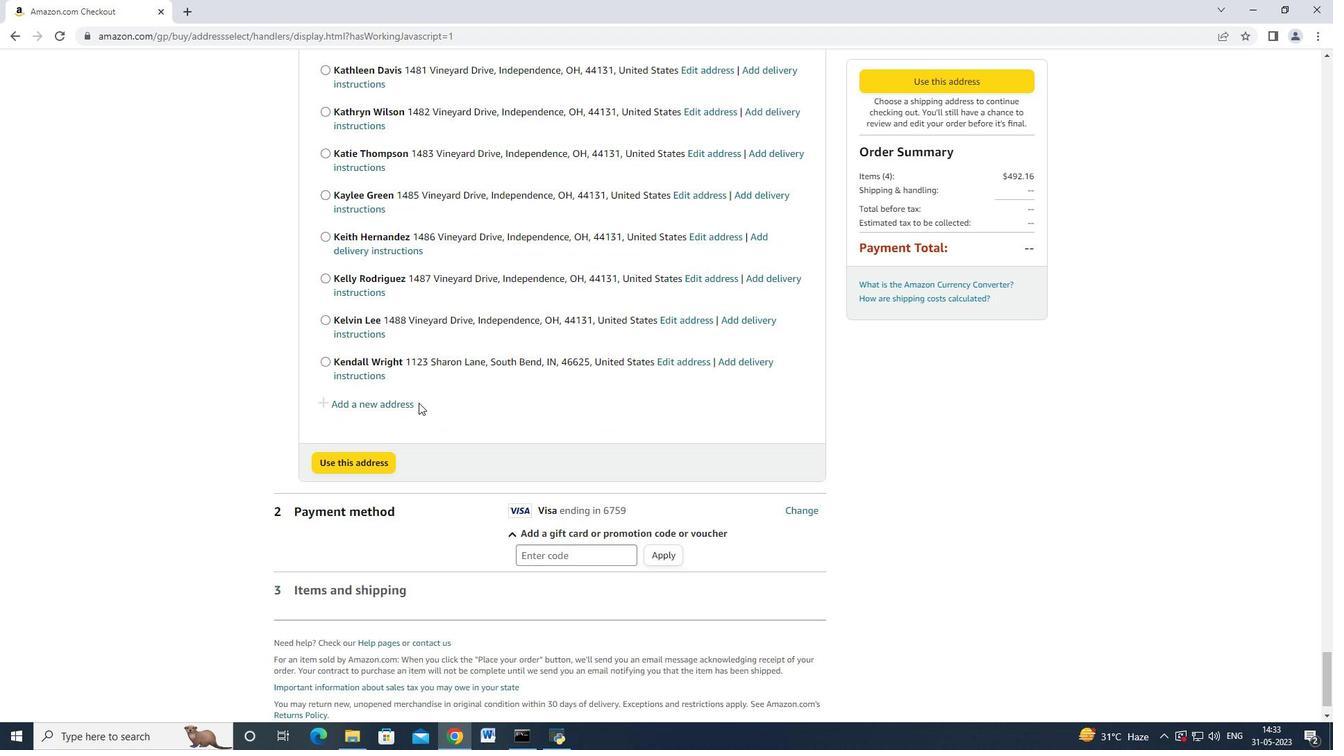 
Action: Mouse pressed left at (399, 404)
Screenshot: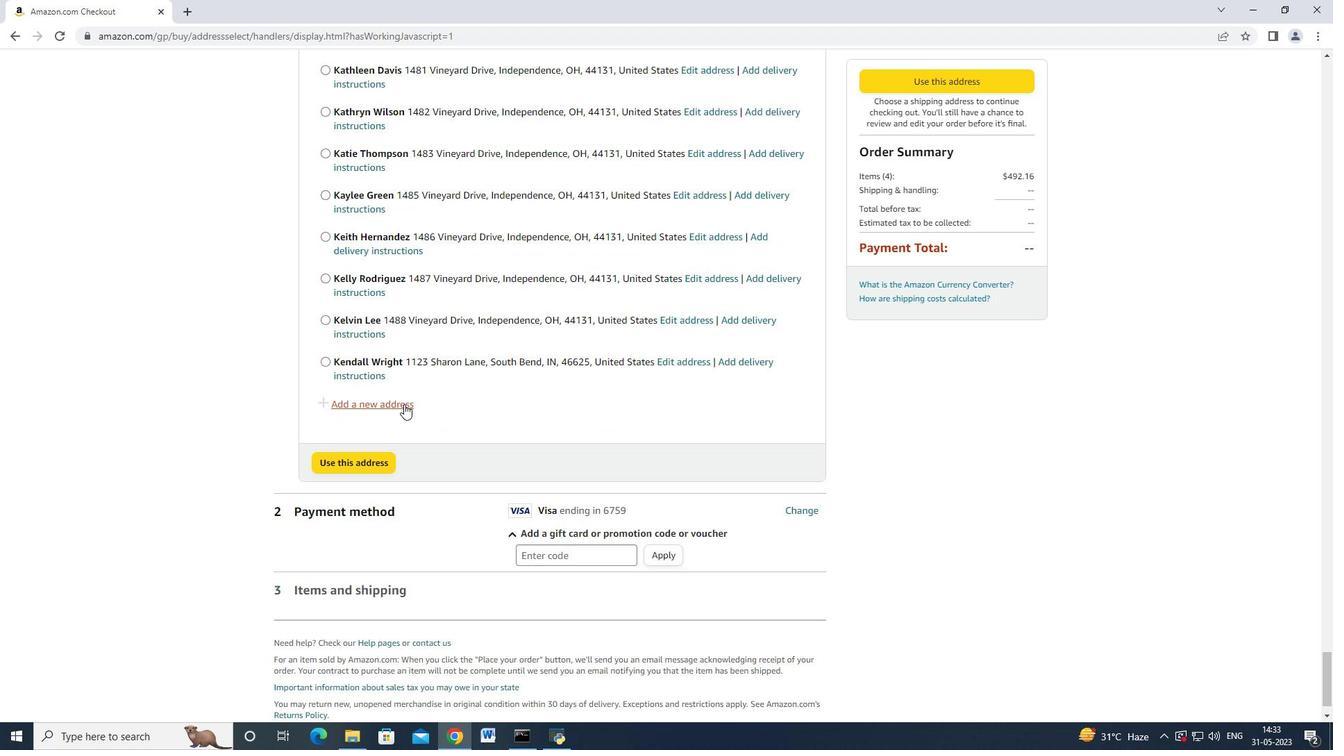 
Action: Mouse moved to (464, 334)
Screenshot: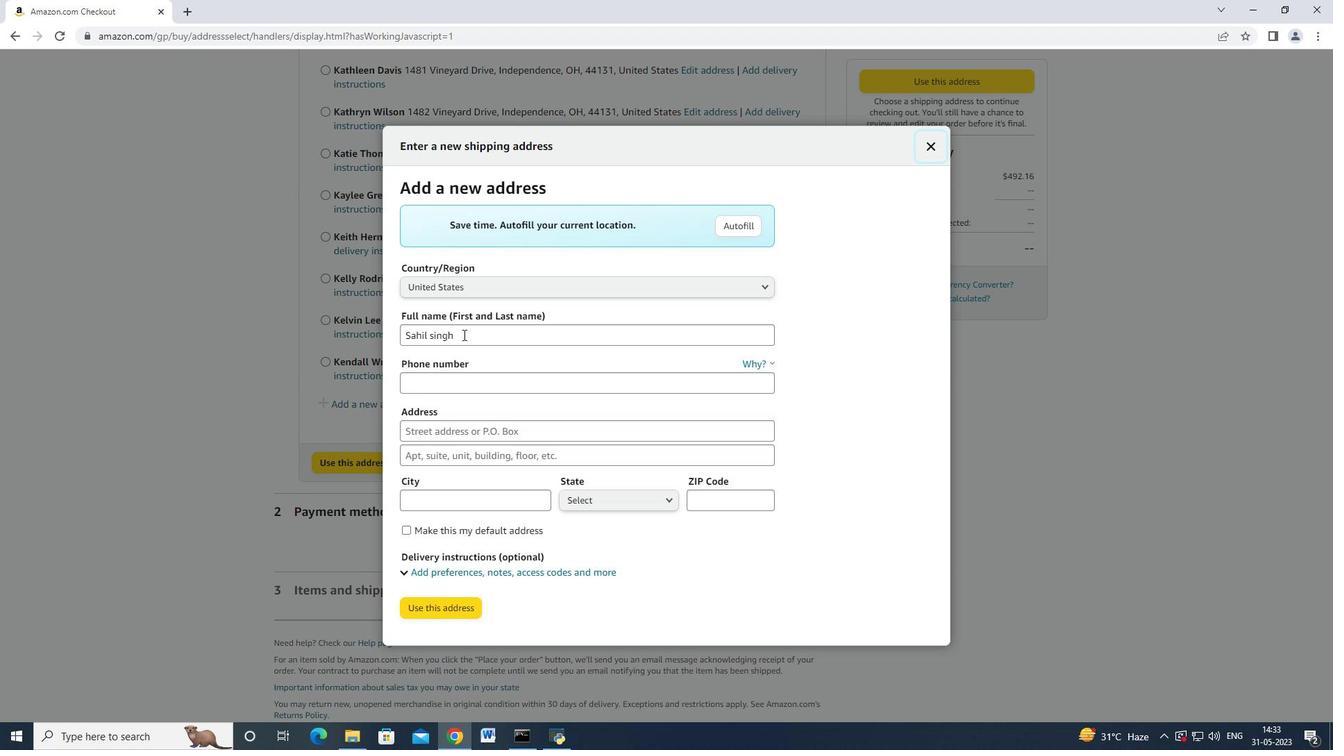 
Action: Mouse pressed left at (464, 334)
Screenshot: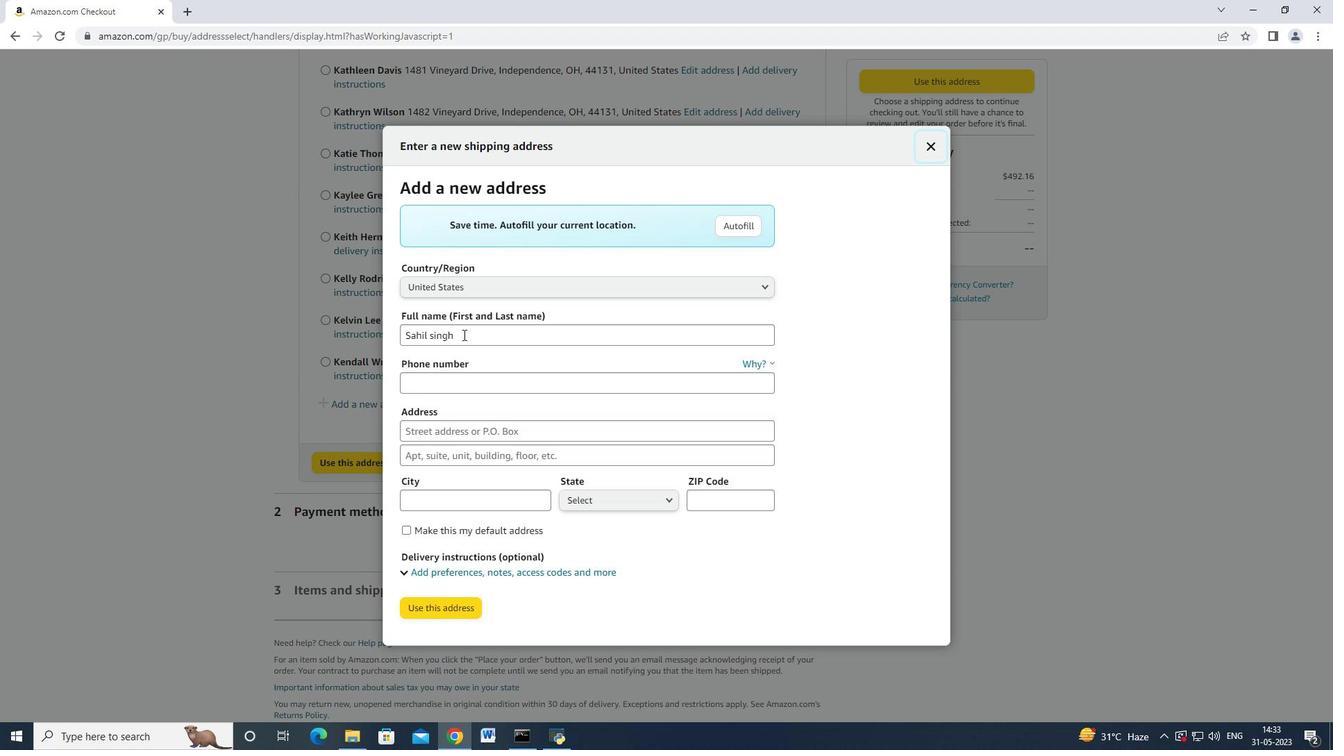 
Action: Mouse moved to (928, 108)
Screenshot: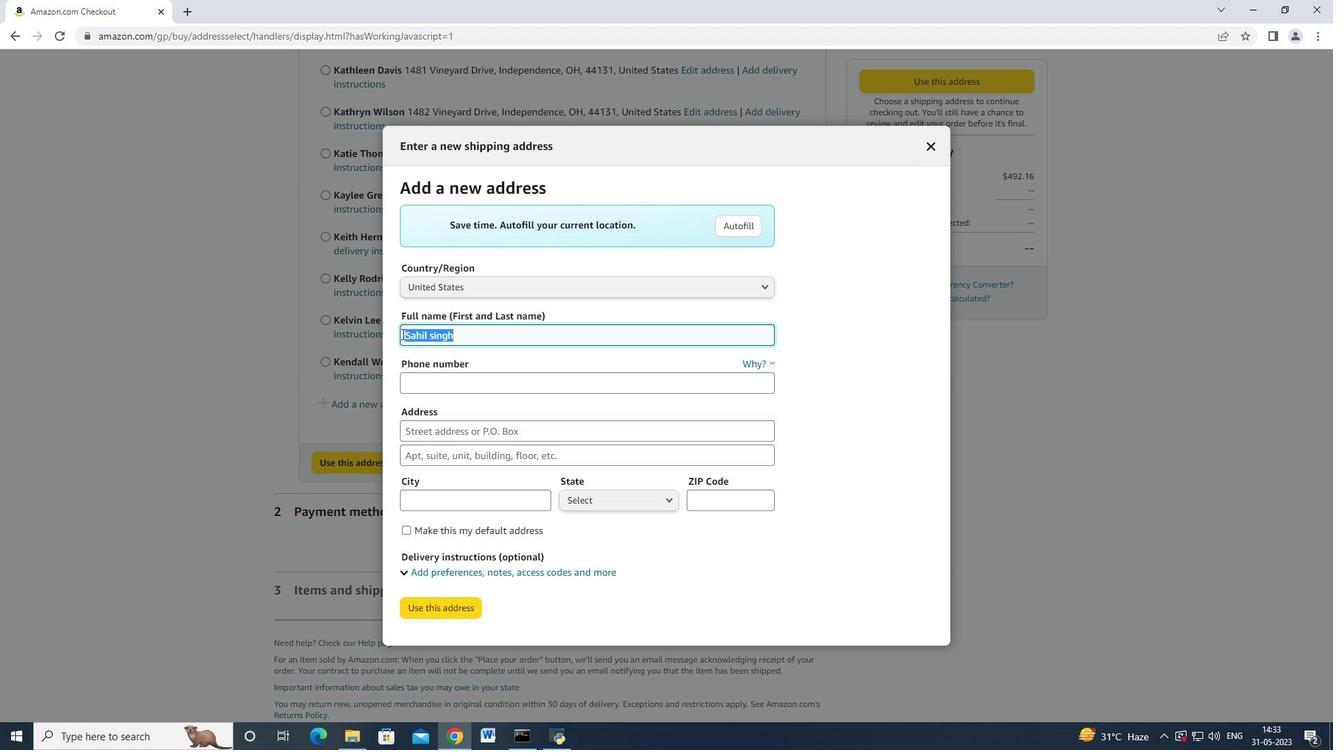 
Action: Key pressed <Key.backspace><Key.shift>Kenneth<Key.space><Key.shift><Key.shift><Key.shift_r>Davias<Key.backspace><Key.backspace>s<Key.space><Key.tab><Key.tab>5742125169<Key.tab>1125<Key.backspace>4<Key.space><Key.shift_r>Sharon<Key.space><Key.shift>Lane<Key.space><Key.tab><Key.tab><Key.shift_r>South<Key.space><Key.shift>Bend<Key.space>
Screenshot: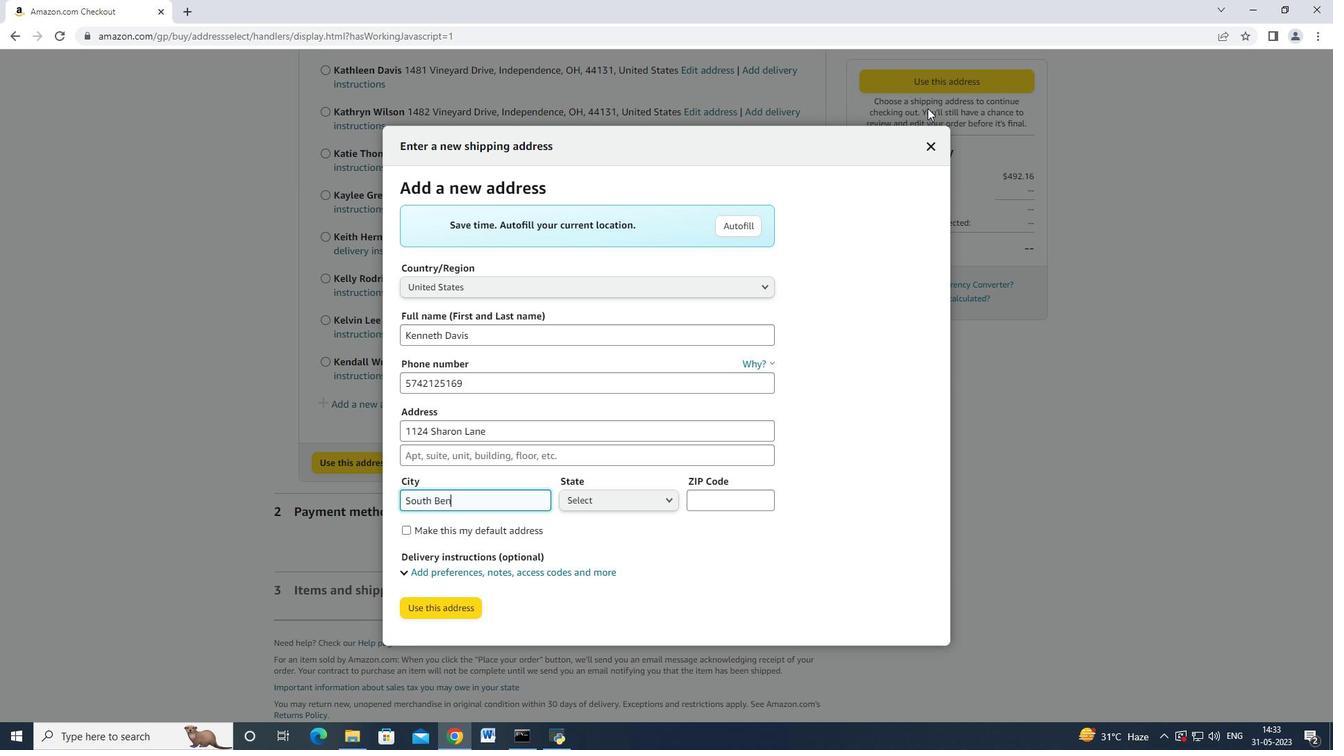 
Action: Mouse moved to (639, 503)
Screenshot: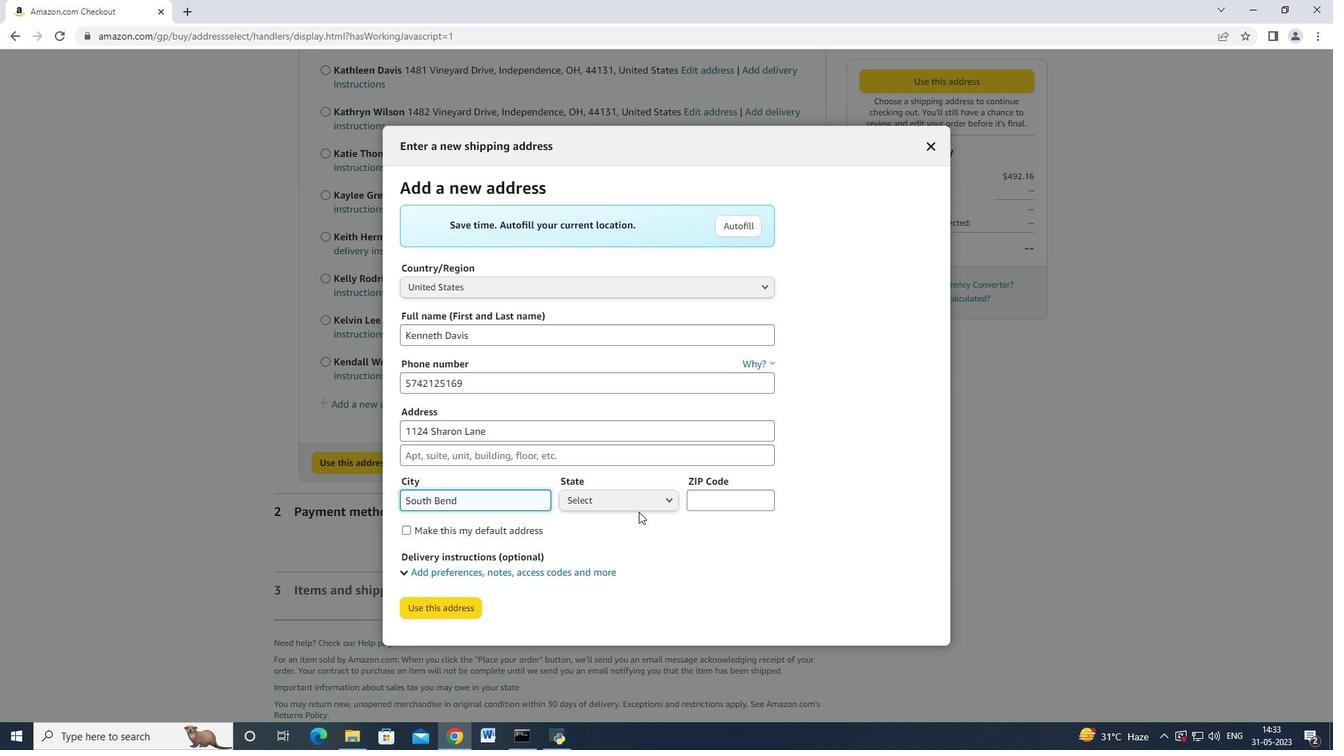 
Action: Mouse pressed left at (639, 503)
Screenshot: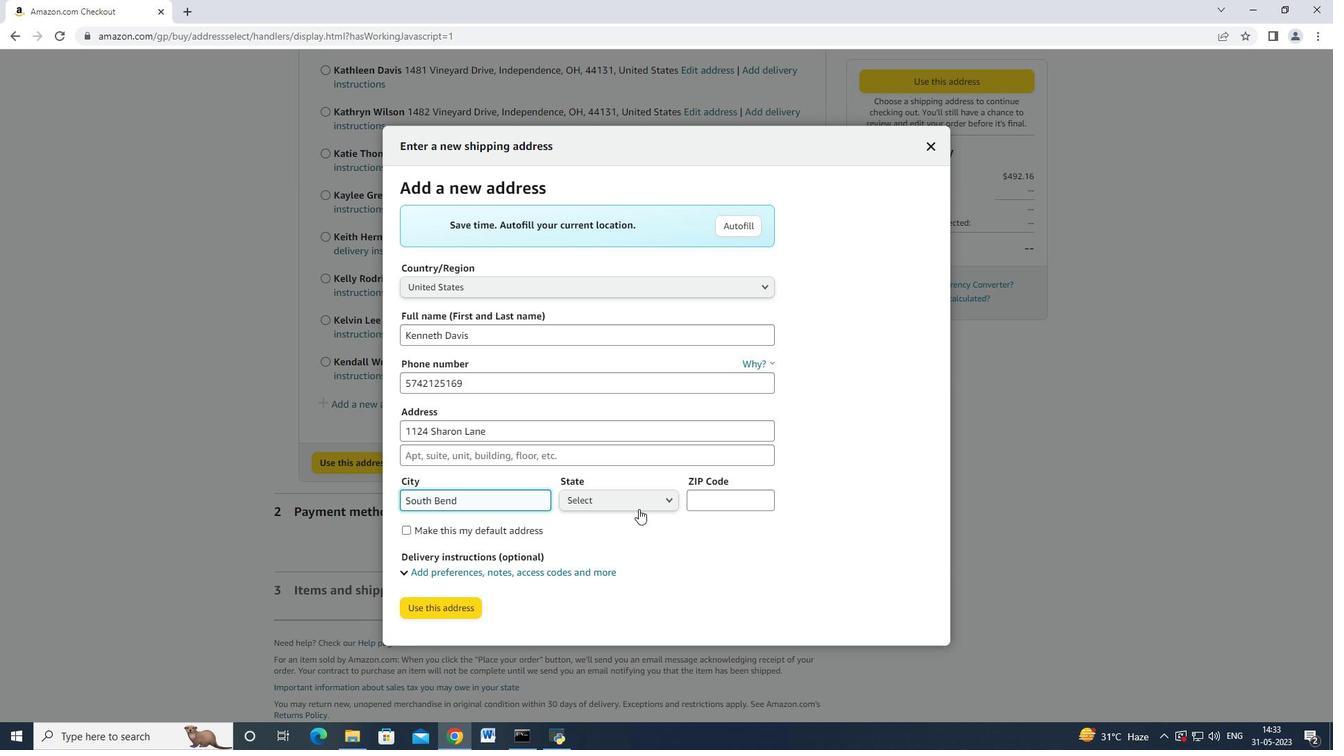 
Action: Mouse moved to (641, 403)
Screenshot: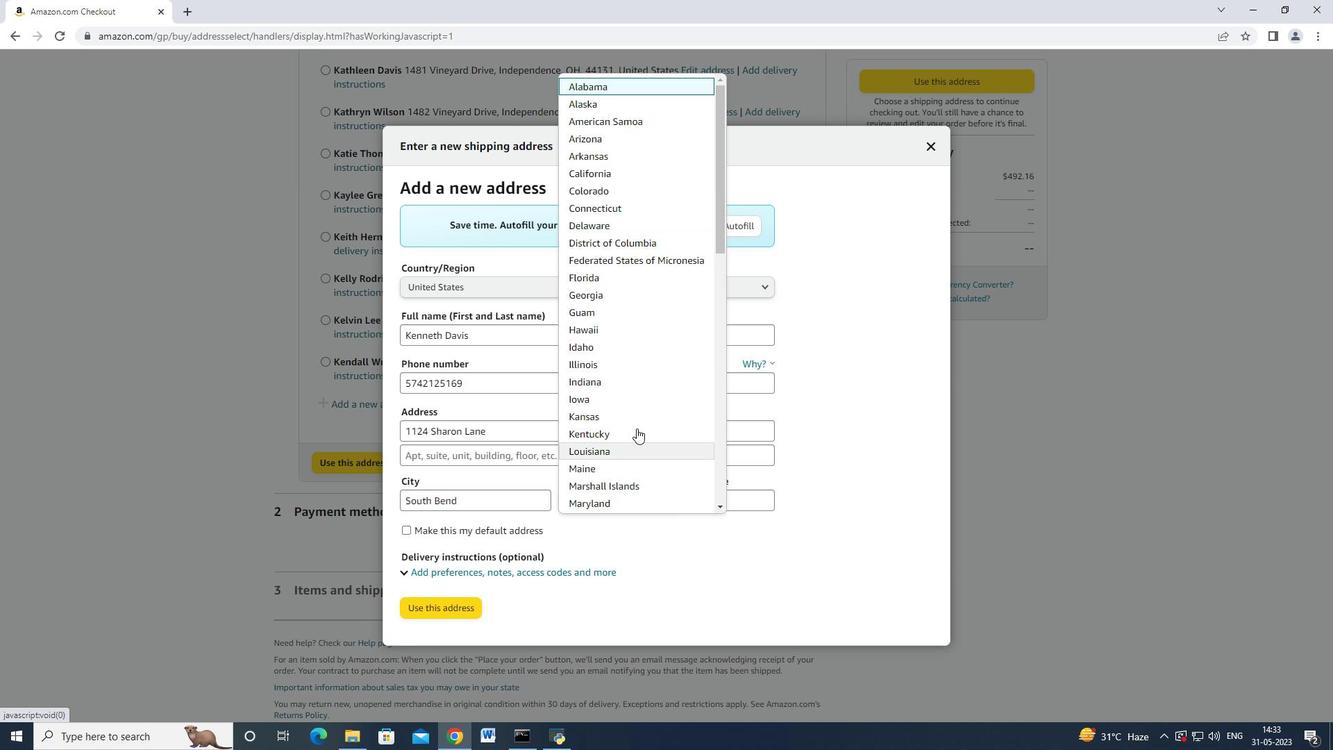 
Action: Mouse scrolled (641, 402) with delta (0, 0)
Screenshot: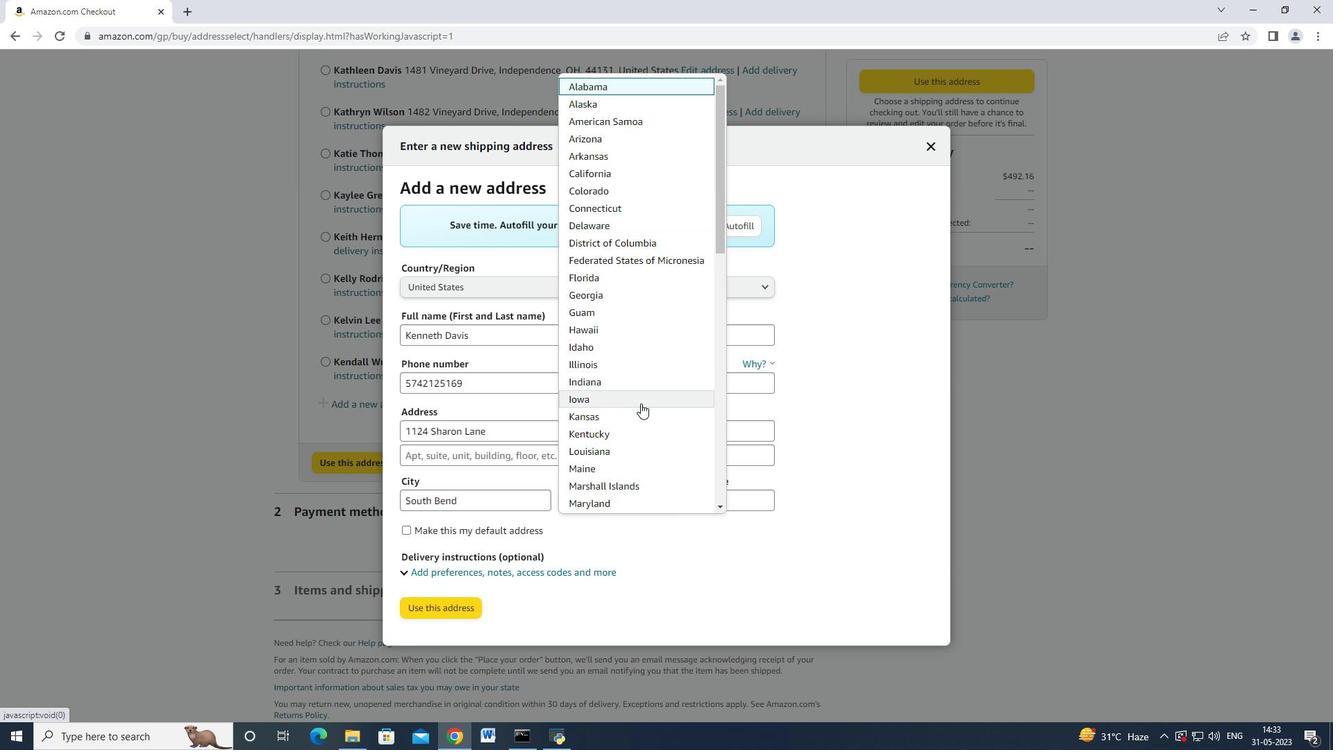 
Action: Mouse scrolled (641, 402) with delta (0, 0)
Screenshot: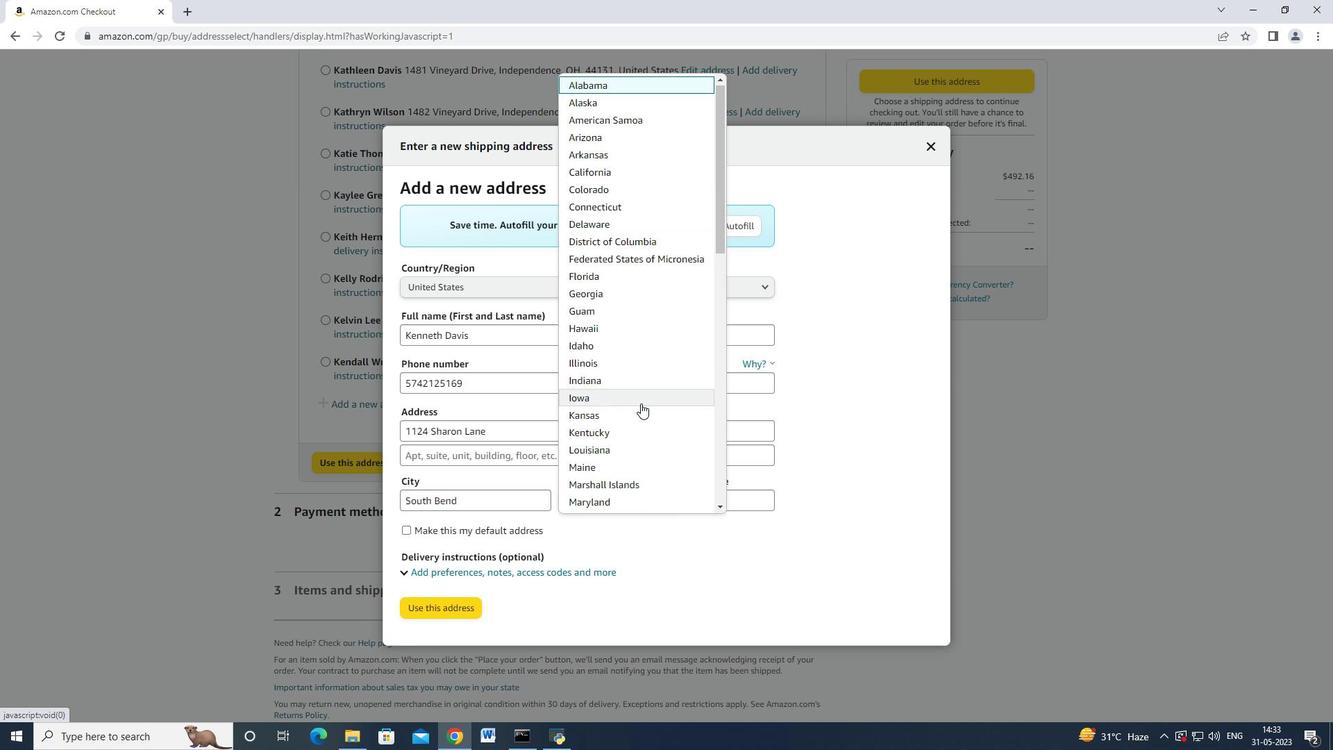 
Action: Mouse scrolled (641, 402) with delta (0, 0)
Screenshot: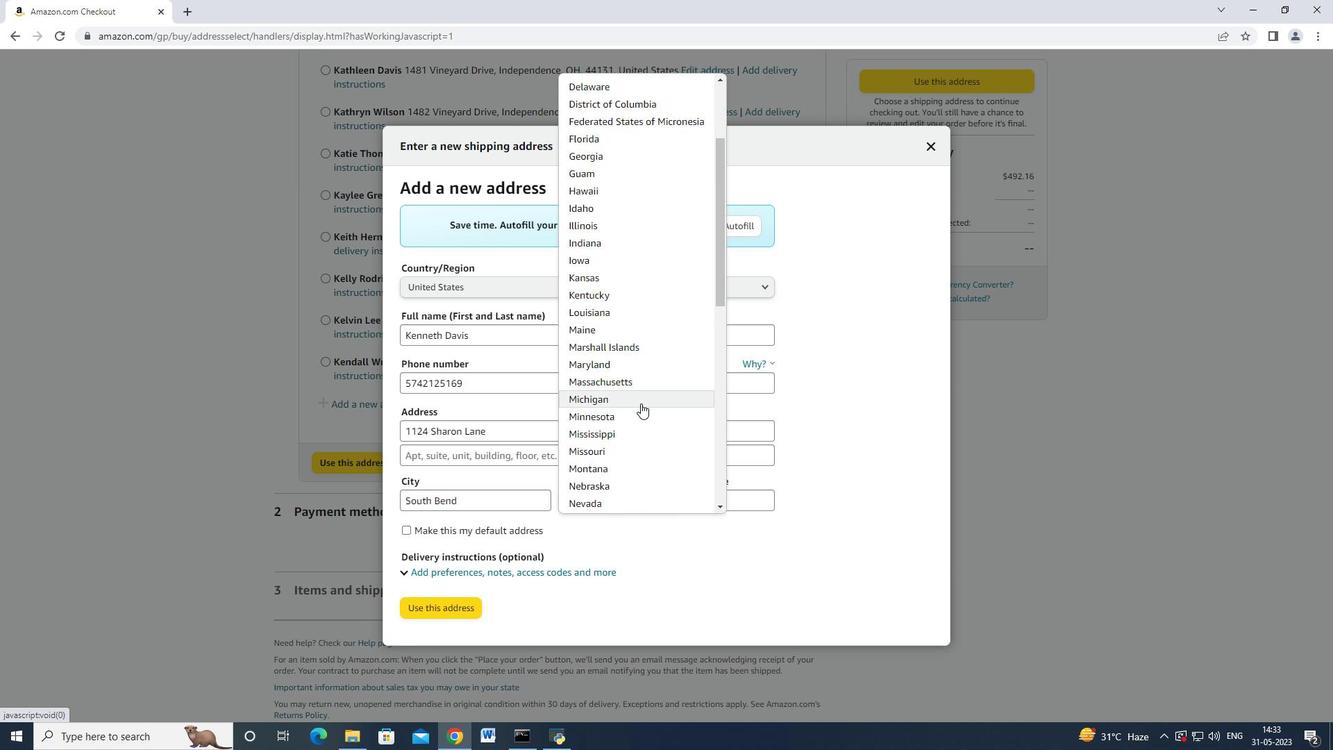 
Action: Mouse scrolled (641, 402) with delta (0, 0)
Screenshot: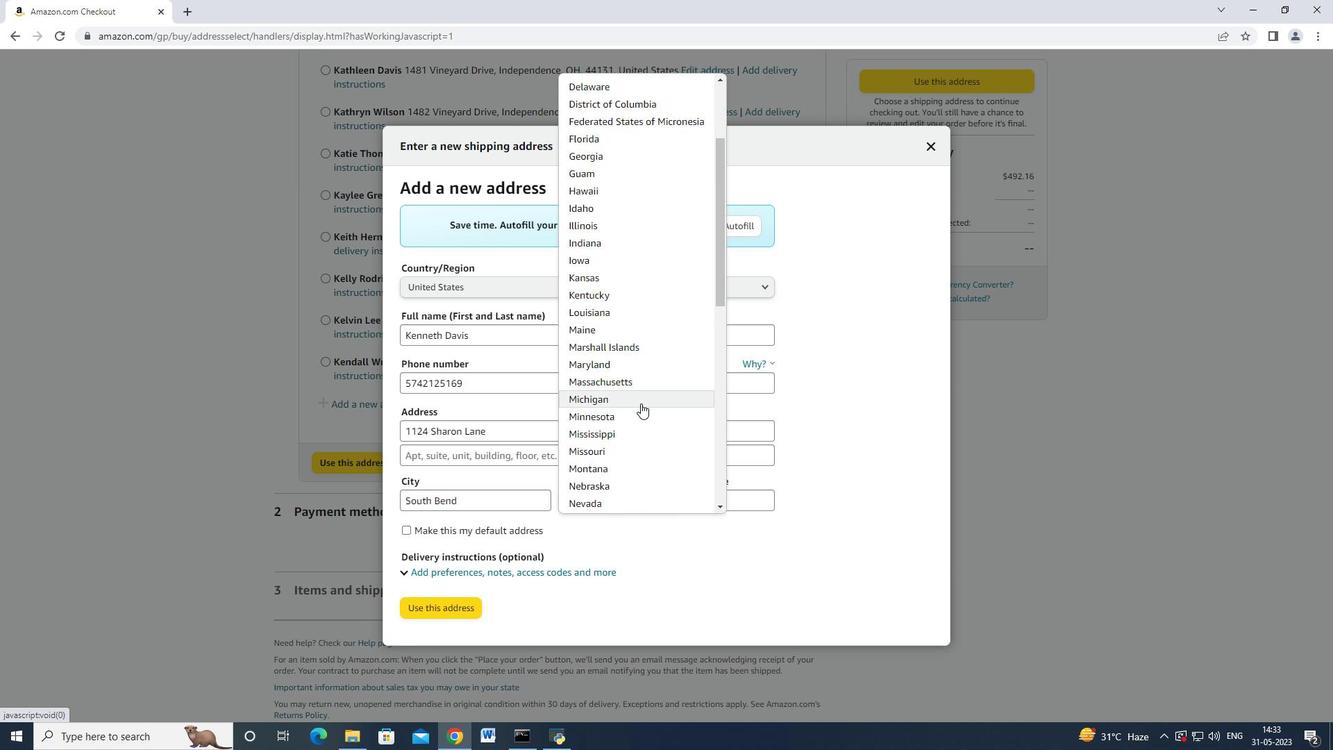 
Action: Mouse scrolled (641, 402) with delta (0, 0)
Screenshot: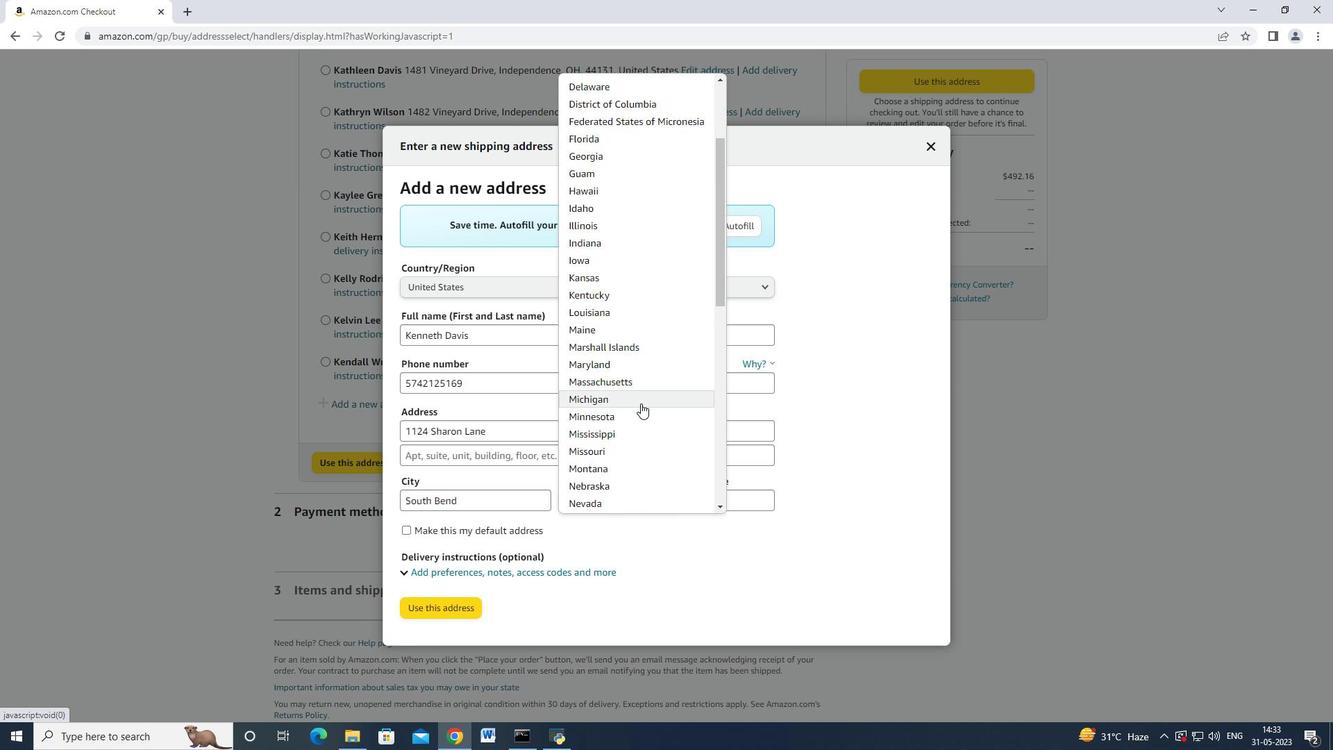 
Action: Mouse scrolled (641, 402) with delta (0, 0)
Screenshot: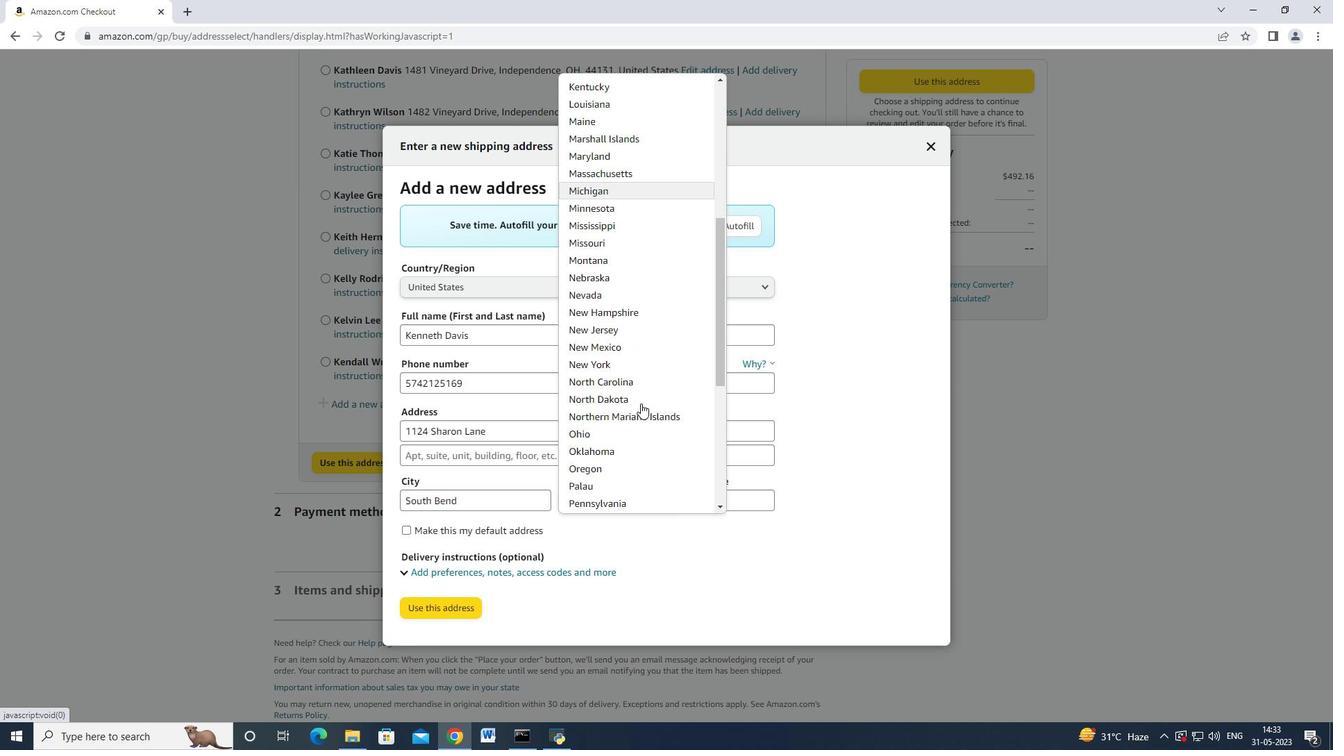 
Action: Mouse scrolled (641, 402) with delta (0, 0)
Screenshot: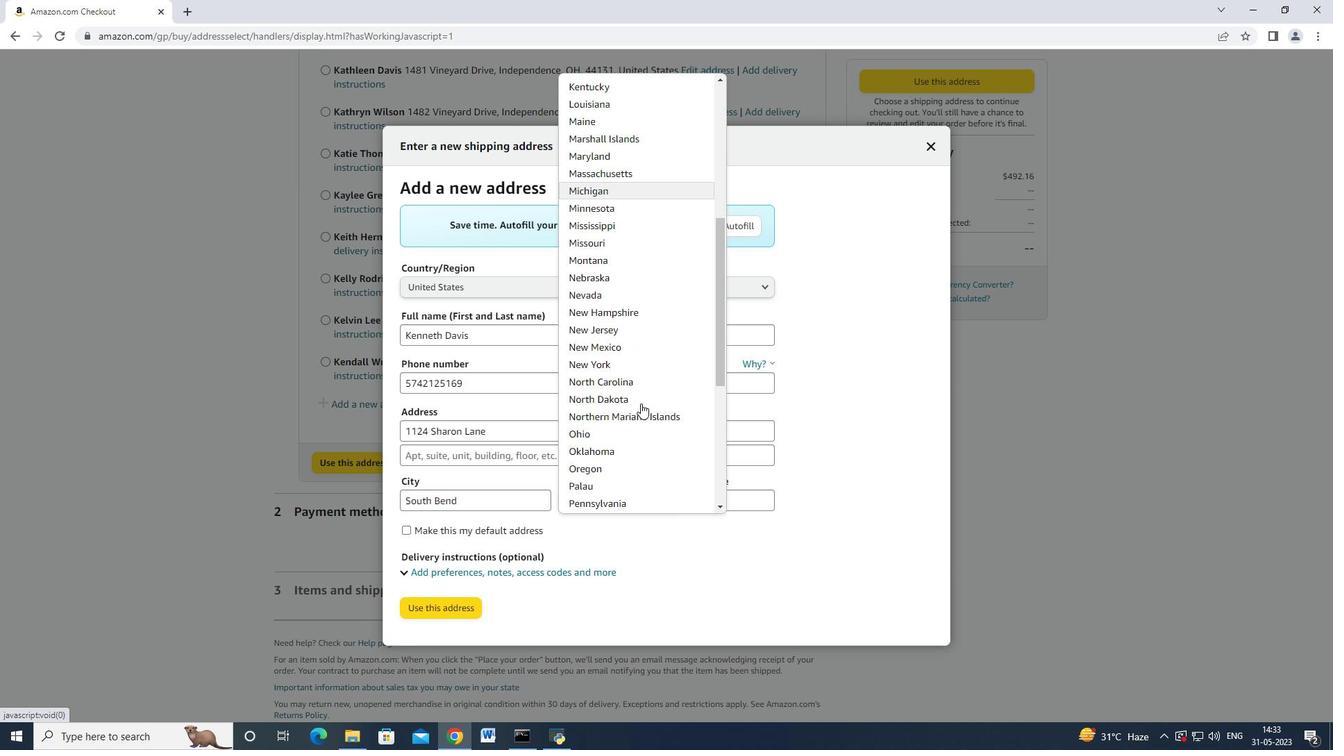 
Action: Mouse scrolled (641, 402) with delta (0, 0)
Screenshot: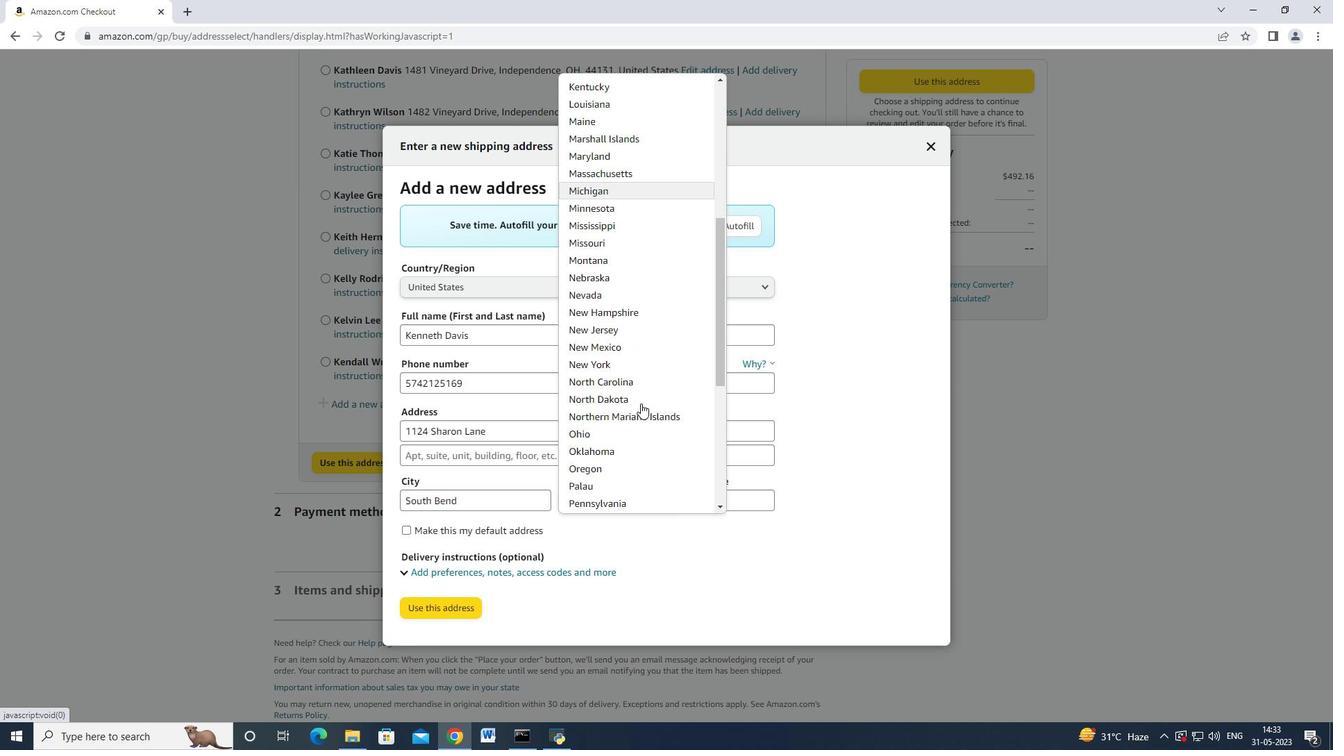 
Action: Mouse scrolled (641, 402) with delta (0, 0)
Screenshot: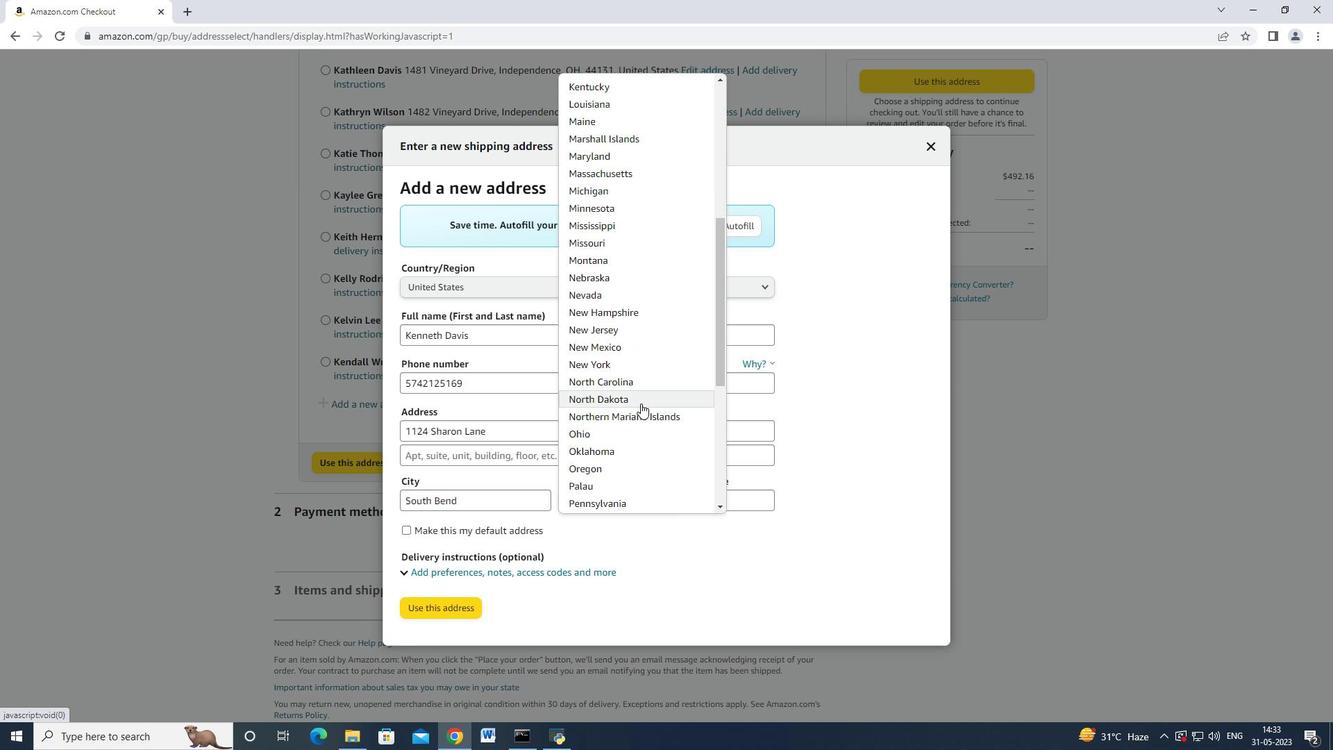 
Action: Mouse scrolled (641, 402) with delta (0, 0)
Screenshot: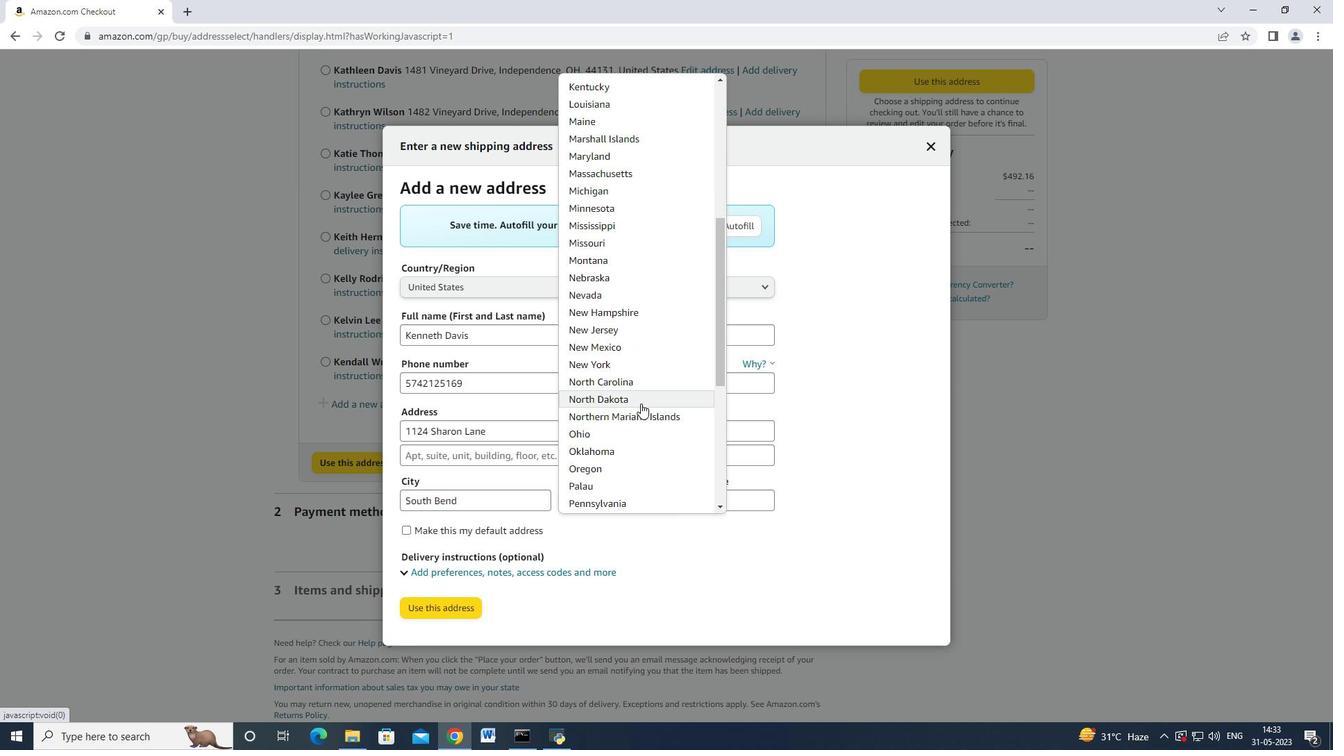 
Action: Mouse moved to (625, 265)
Screenshot: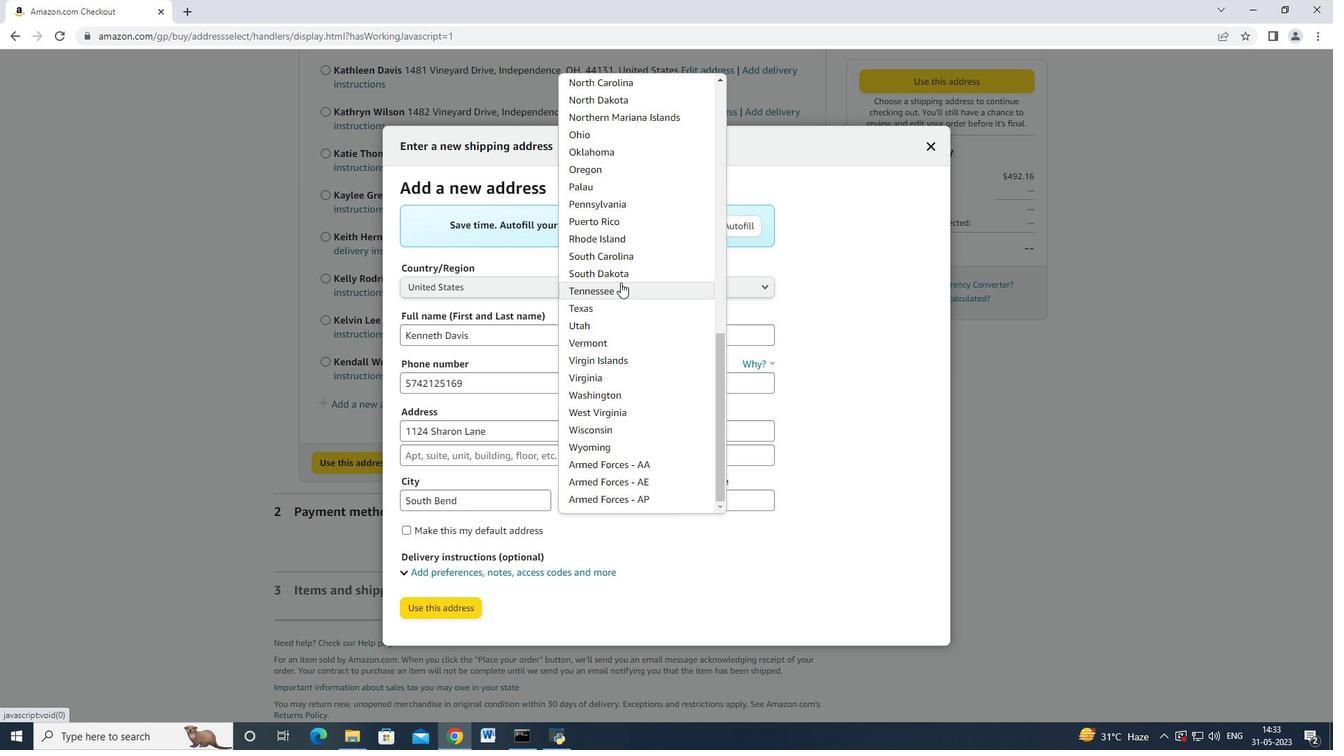
Action: Mouse scrolled (625, 266) with delta (0, 0)
Screenshot: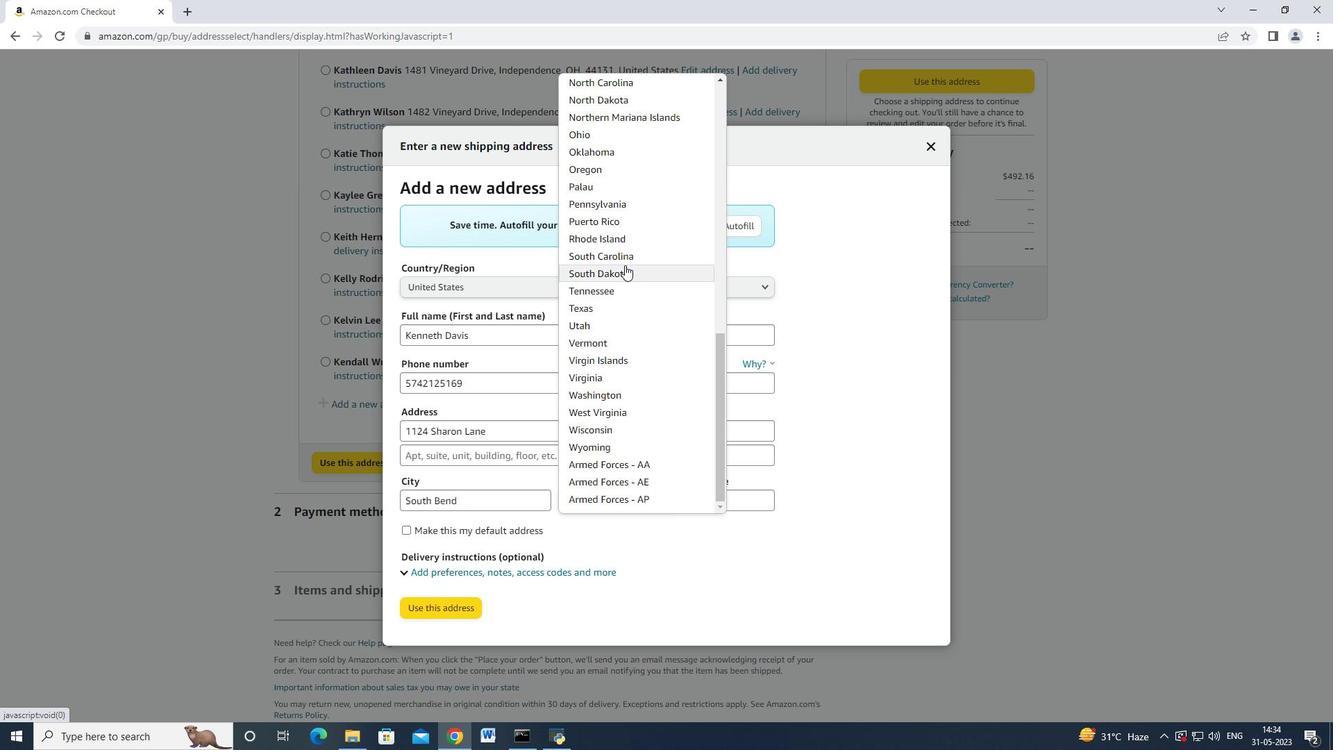 
Action: Mouse scrolled (625, 266) with delta (0, 0)
Screenshot: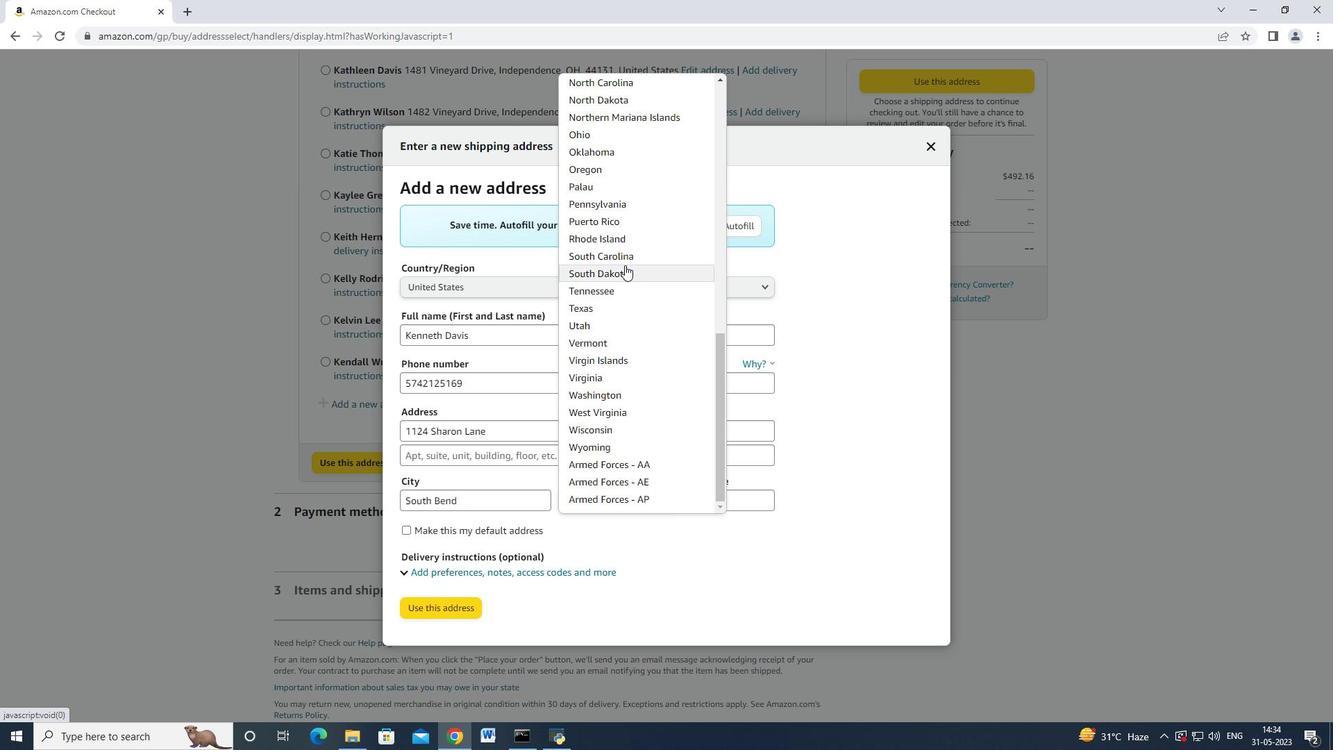 
Action: Mouse scrolled (625, 266) with delta (0, 0)
Screenshot: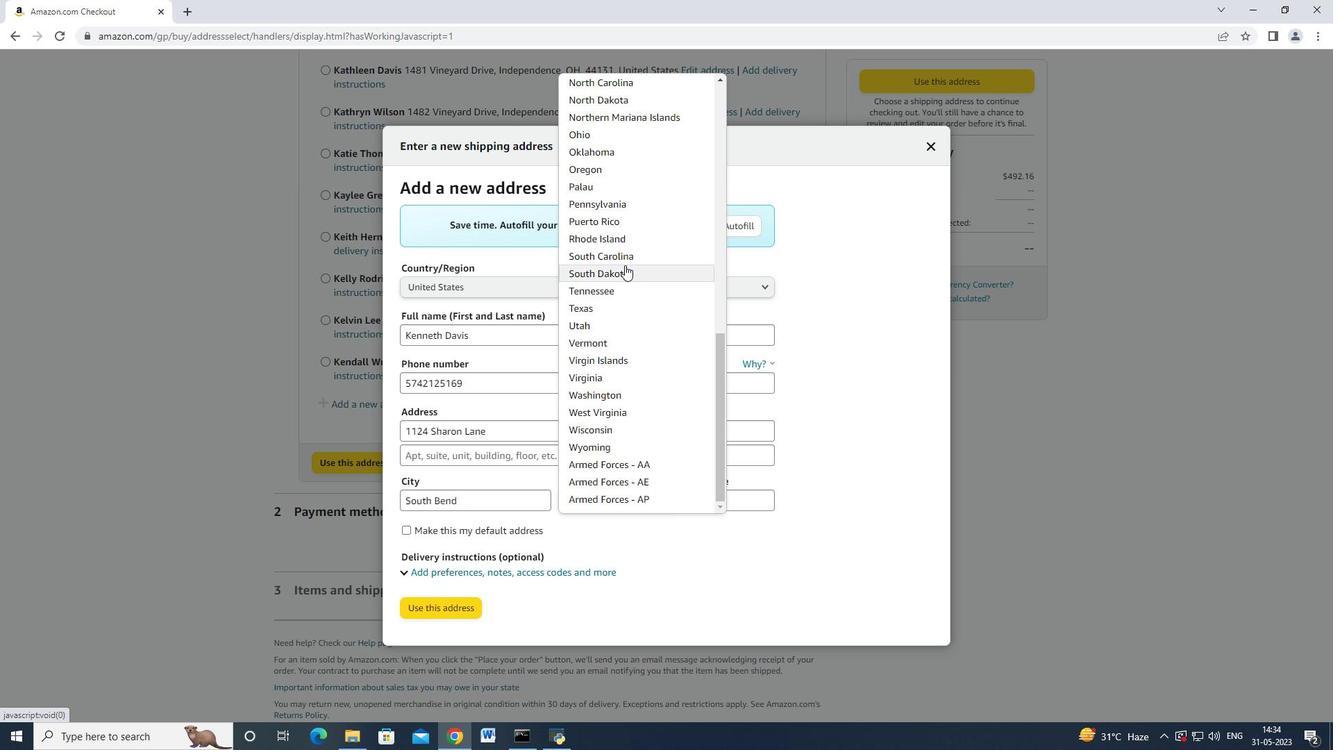 
Action: Mouse scrolled (625, 266) with delta (0, 0)
Screenshot: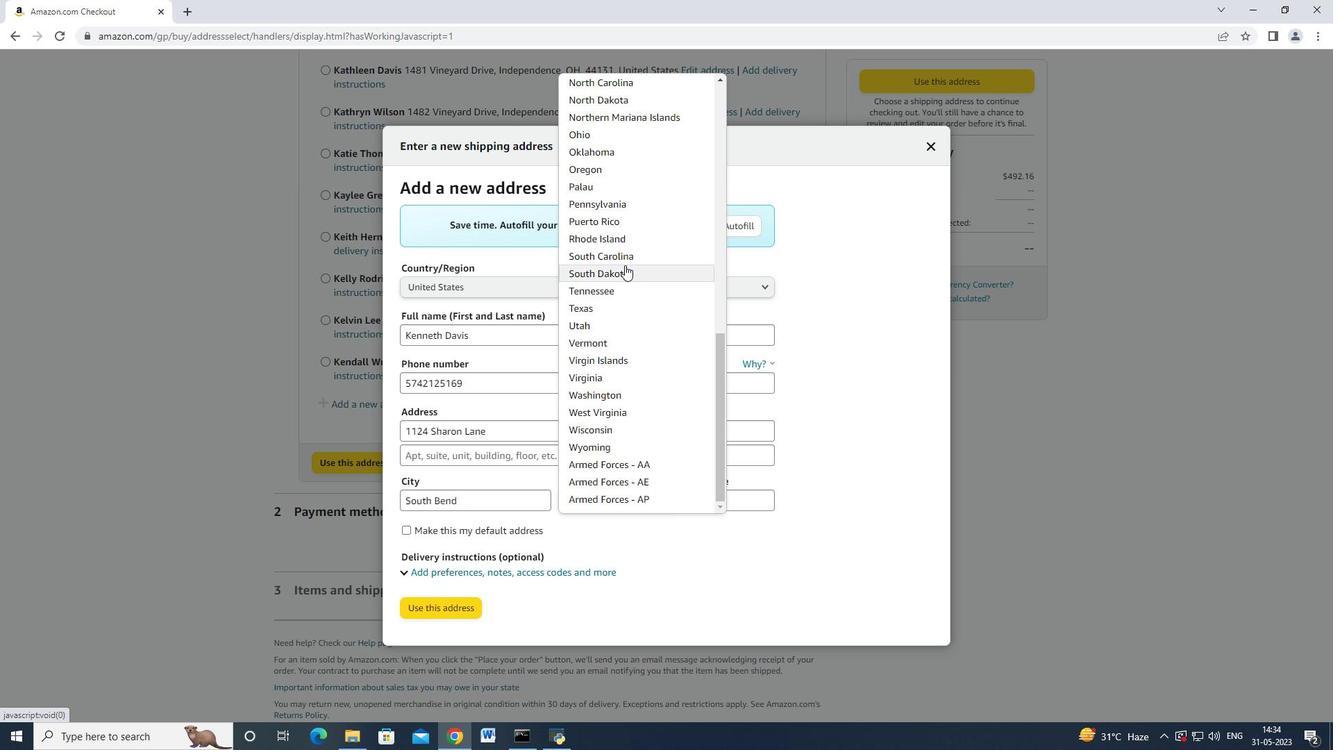 
Action: Mouse moved to (625, 266)
Screenshot: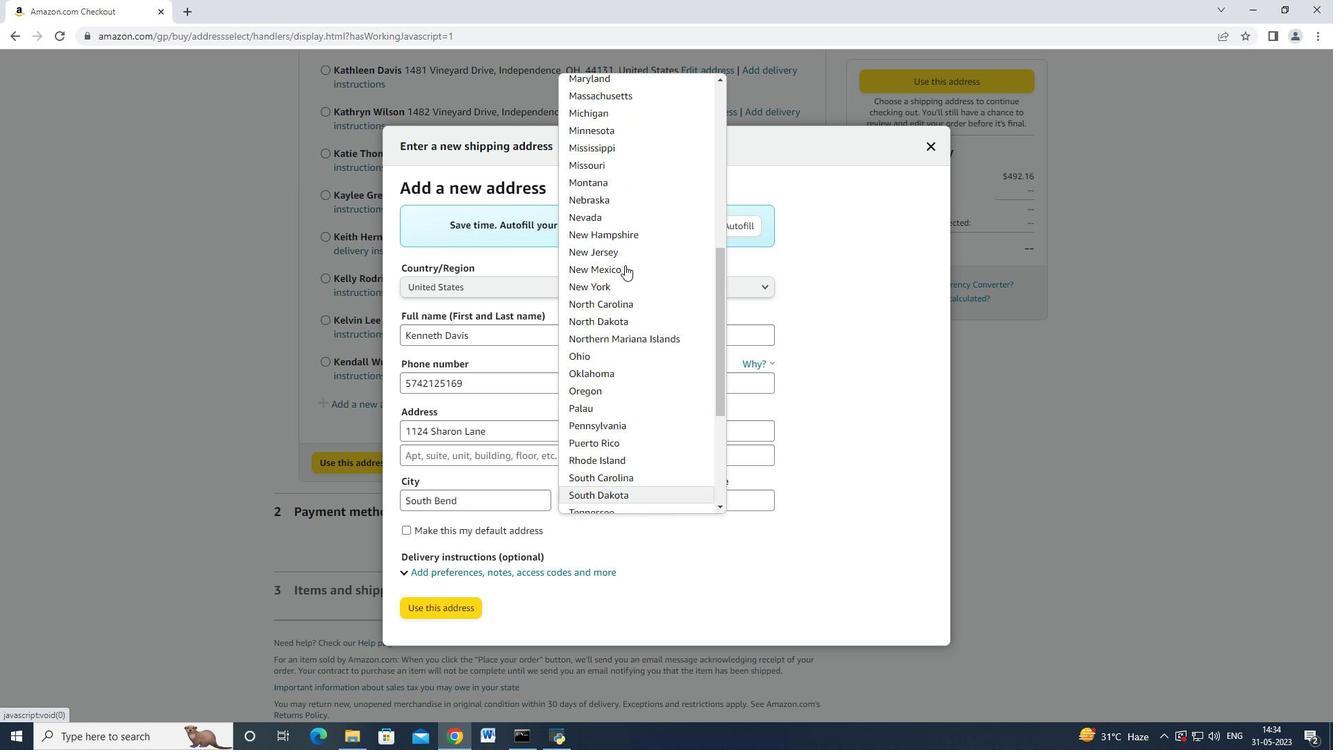 
Action: Mouse scrolled (625, 266) with delta (0, 0)
Screenshot: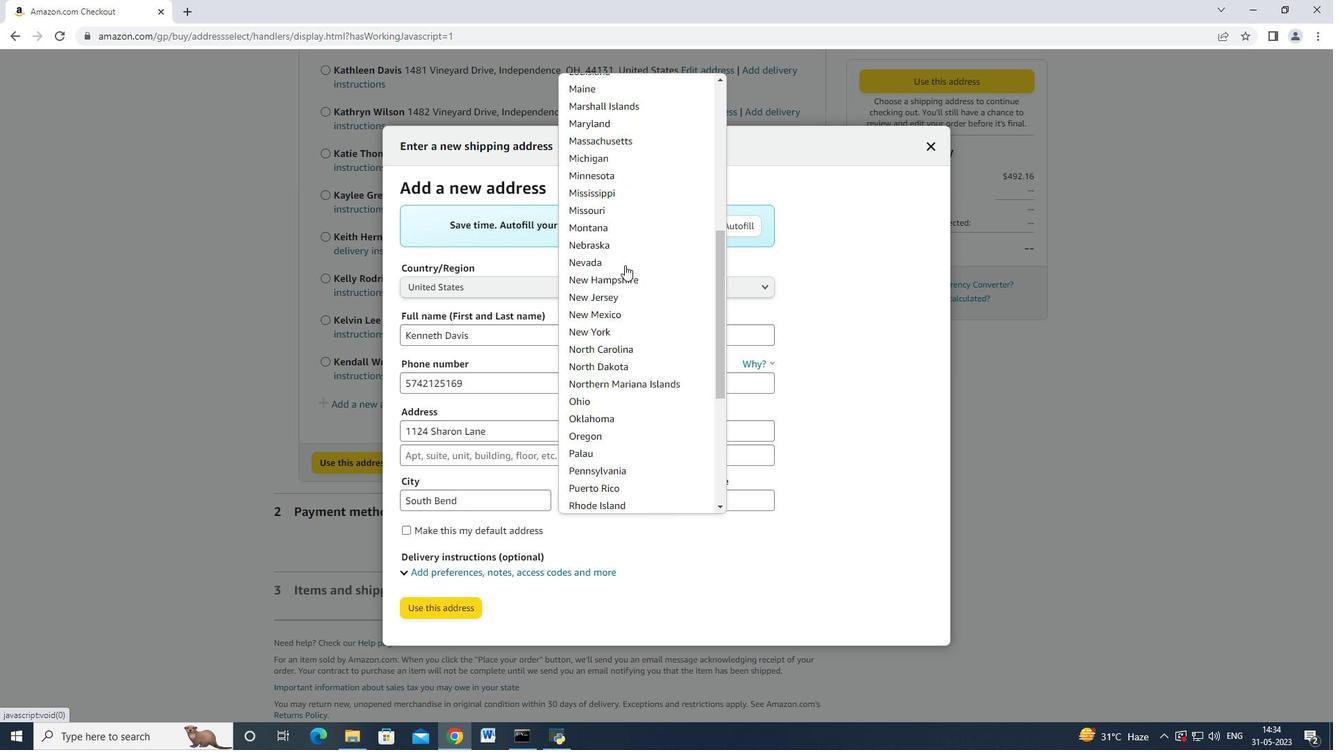 
Action: Mouse scrolled (625, 266) with delta (0, 0)
Screenshot: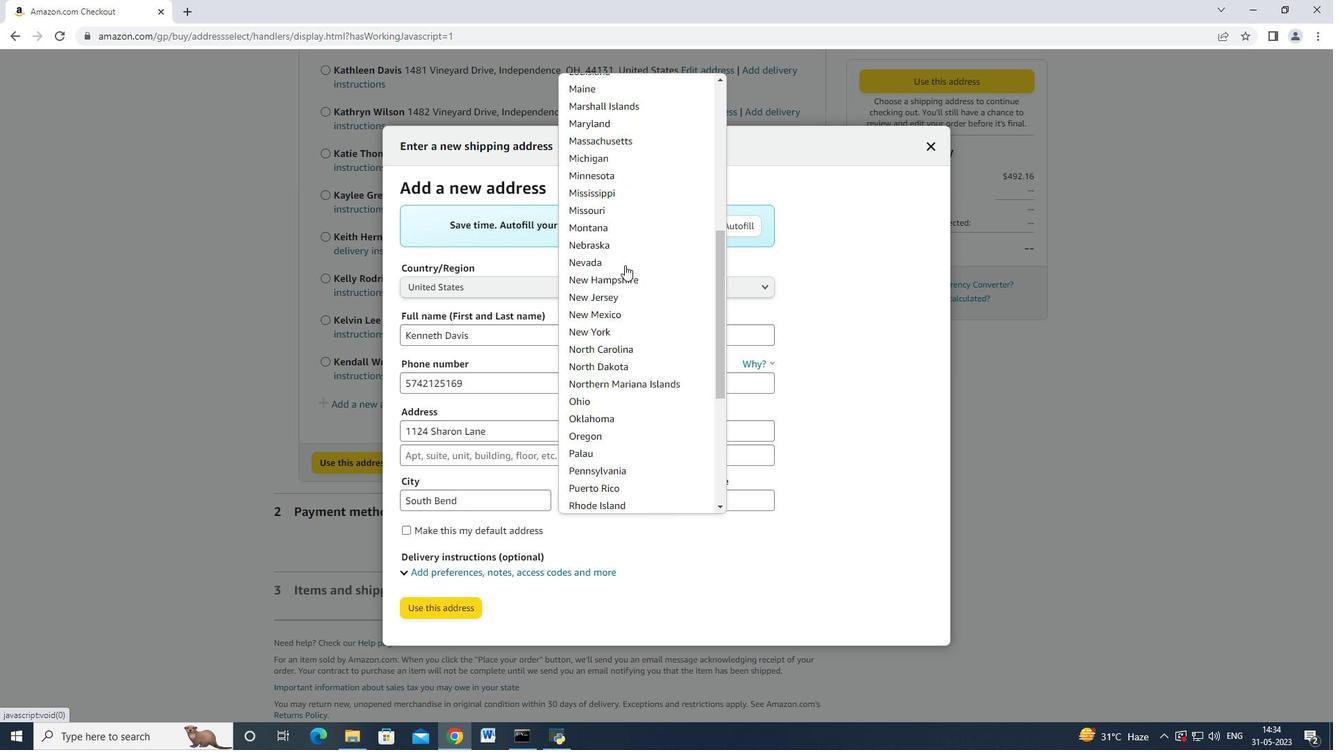 
Action: Mouse scrolled (625, 266) with delta (0, 0)
Screenshot: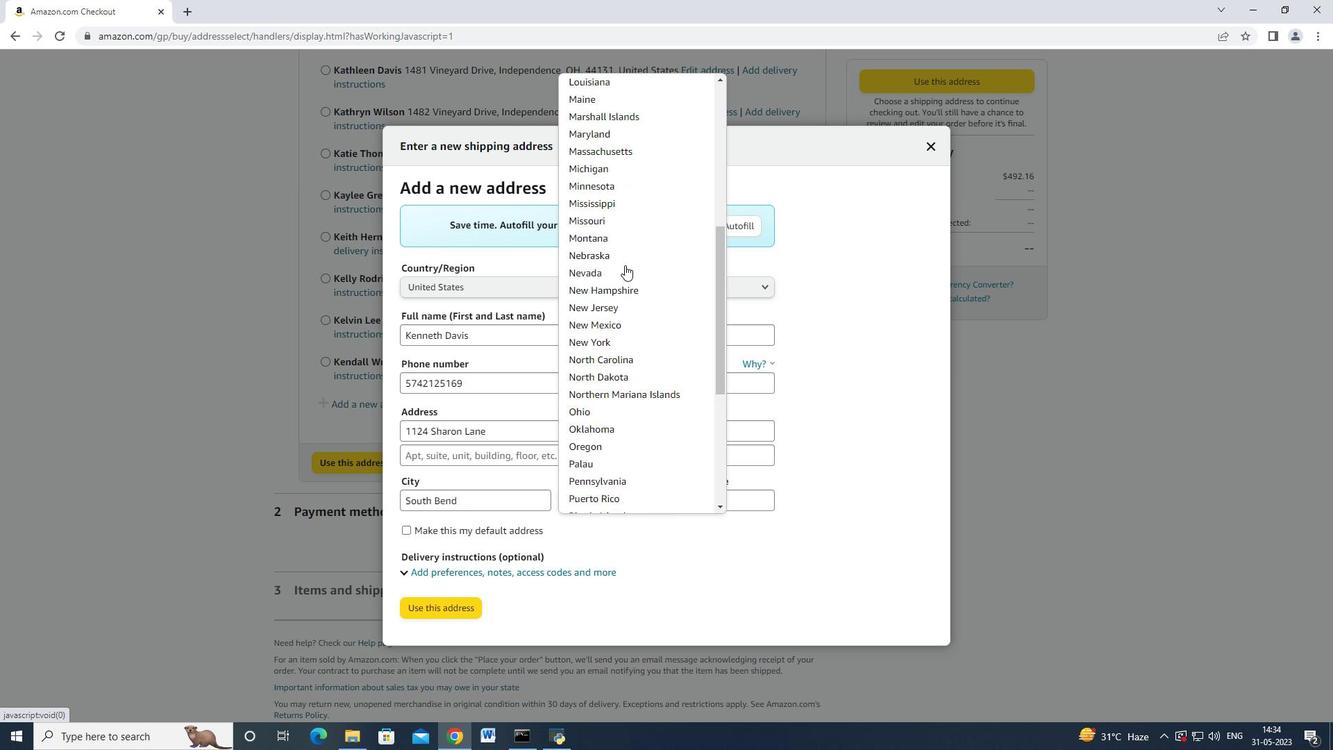 
Action: Mouse scrolled (625, 266) with delta (0, 0)
Screenshot: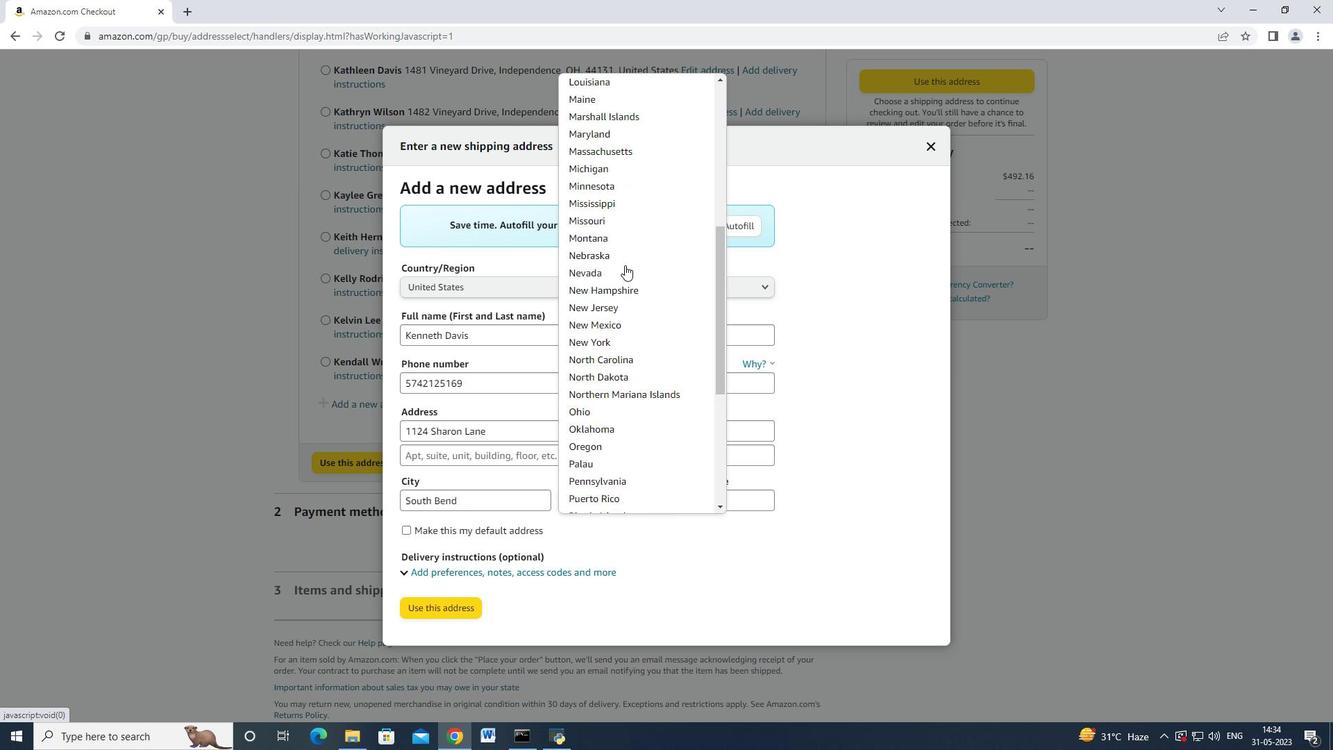 
Action: Mouse scrolled (625, 266) with delta (0, 0)
Screenshot: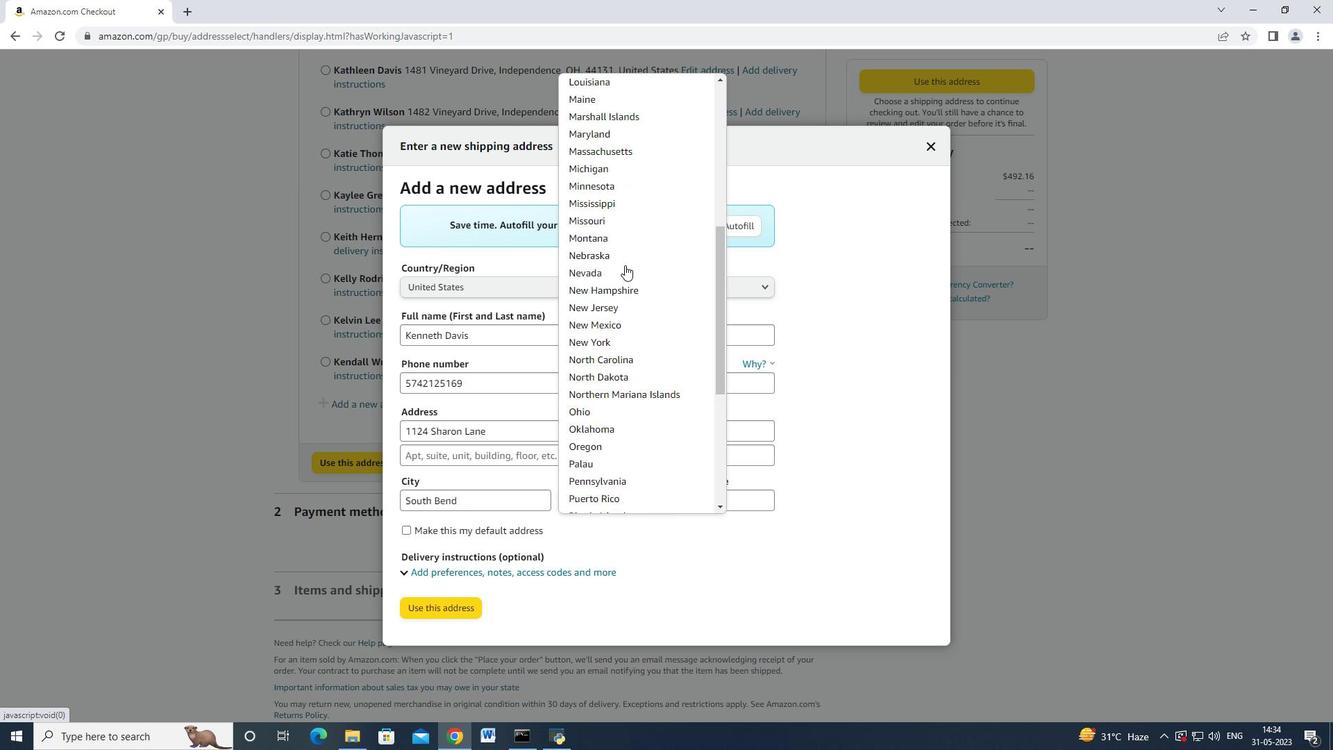 
Action: Mouse scrolled (625, 266) with delta (0, 0)
Screenshot: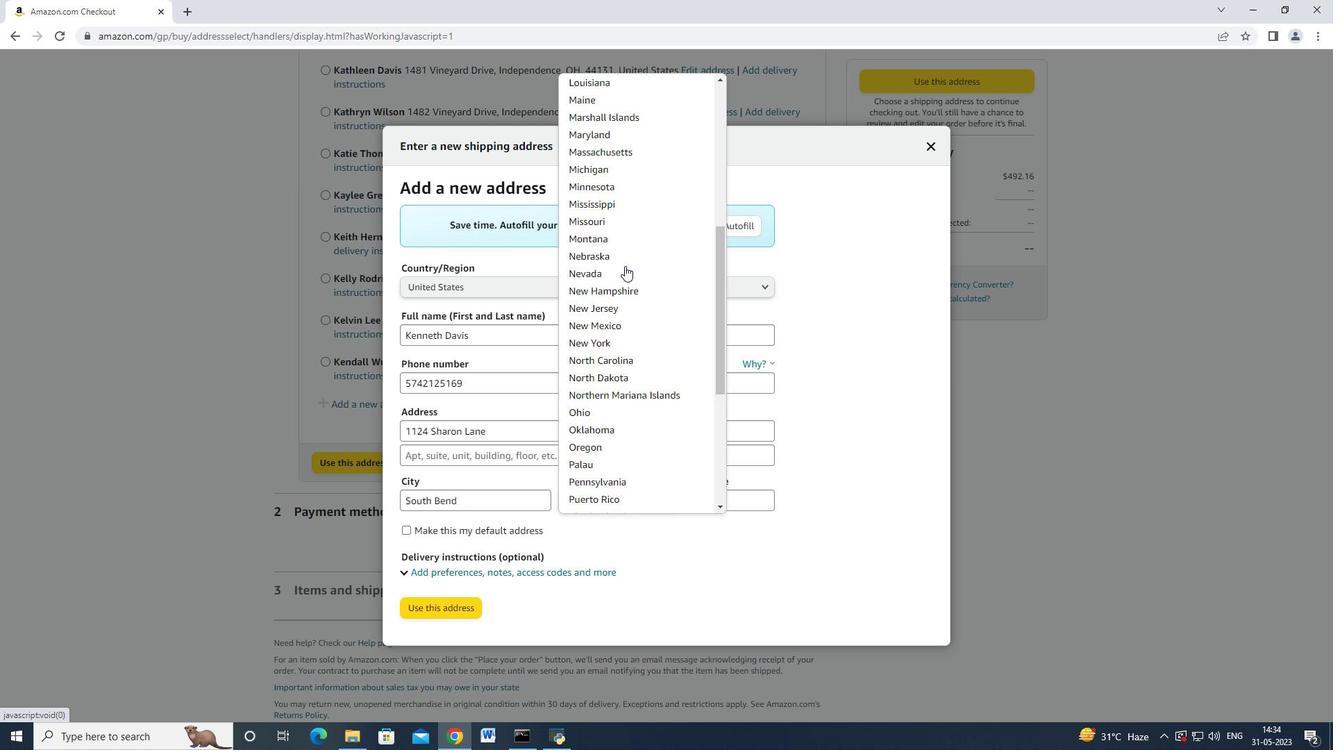 
Action: Mouse scrolled (625, 266) with delta (0, 0)
Screenshot: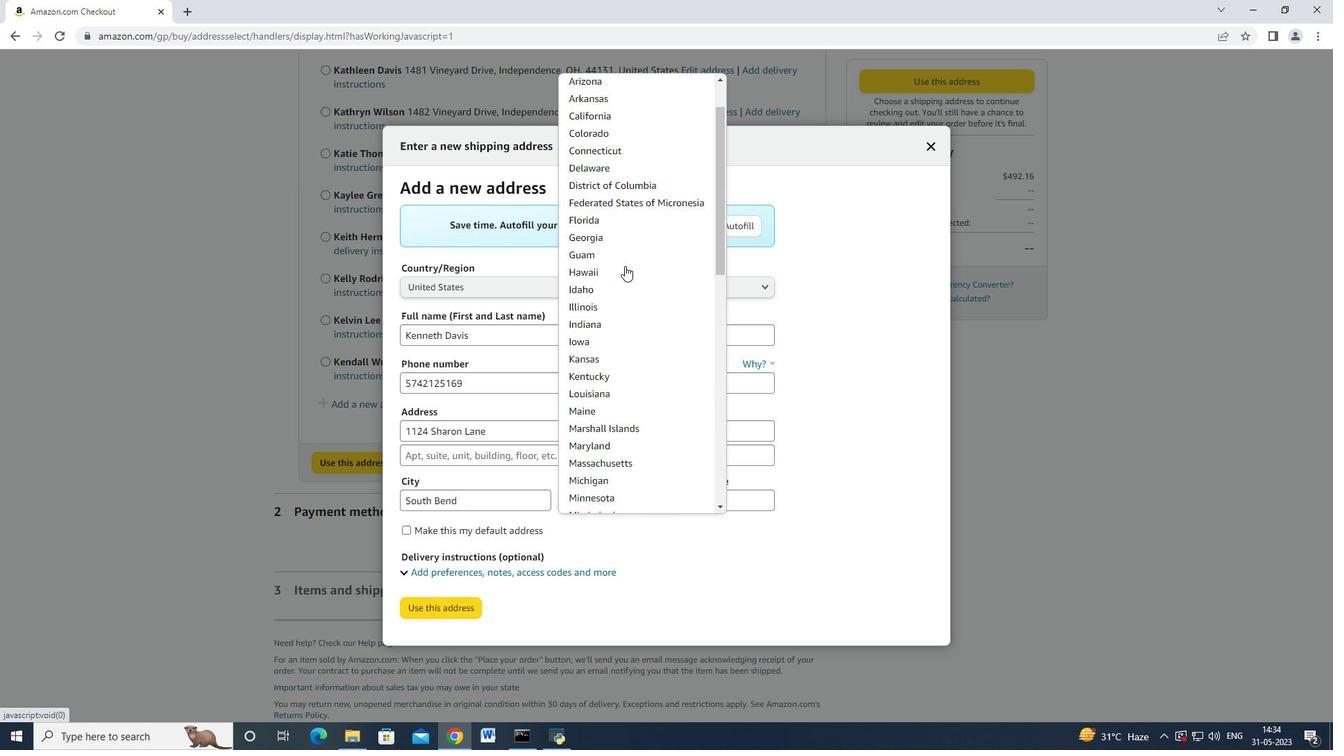 
Action: Mouse scrolled (625, 266) with delta (0, 0)
Screenshot: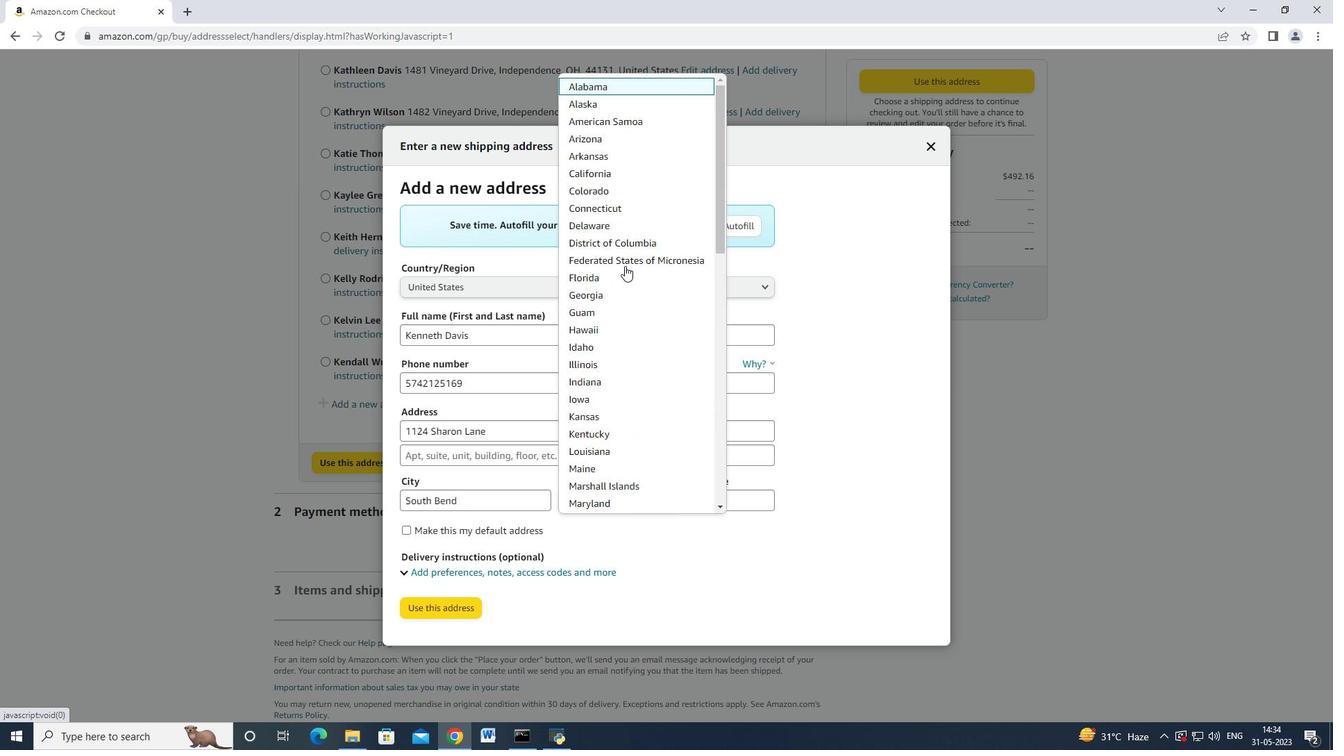 
Action: Mouse scrolled (625, 266) with delta (0, 0)
Screenshot: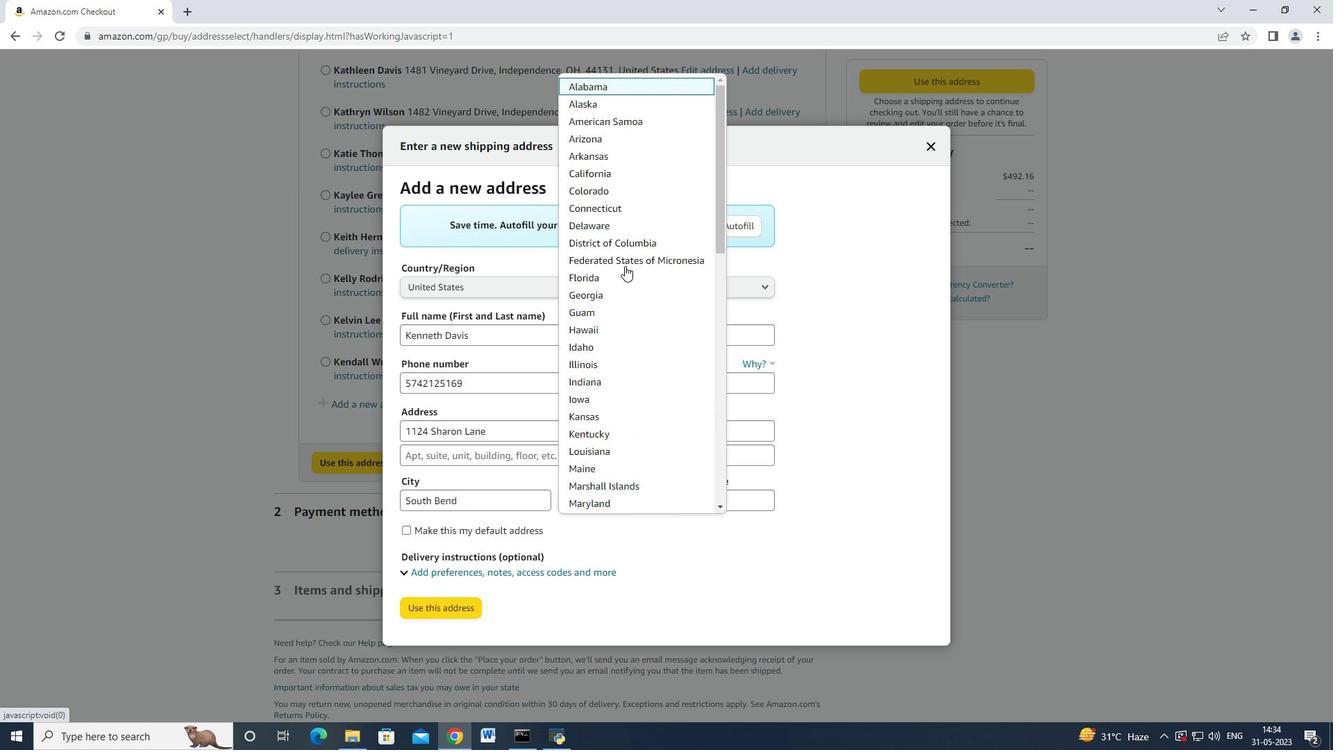 
Action: Mouse scrolled (625, 266) with delta (0, 0)
Screenshot: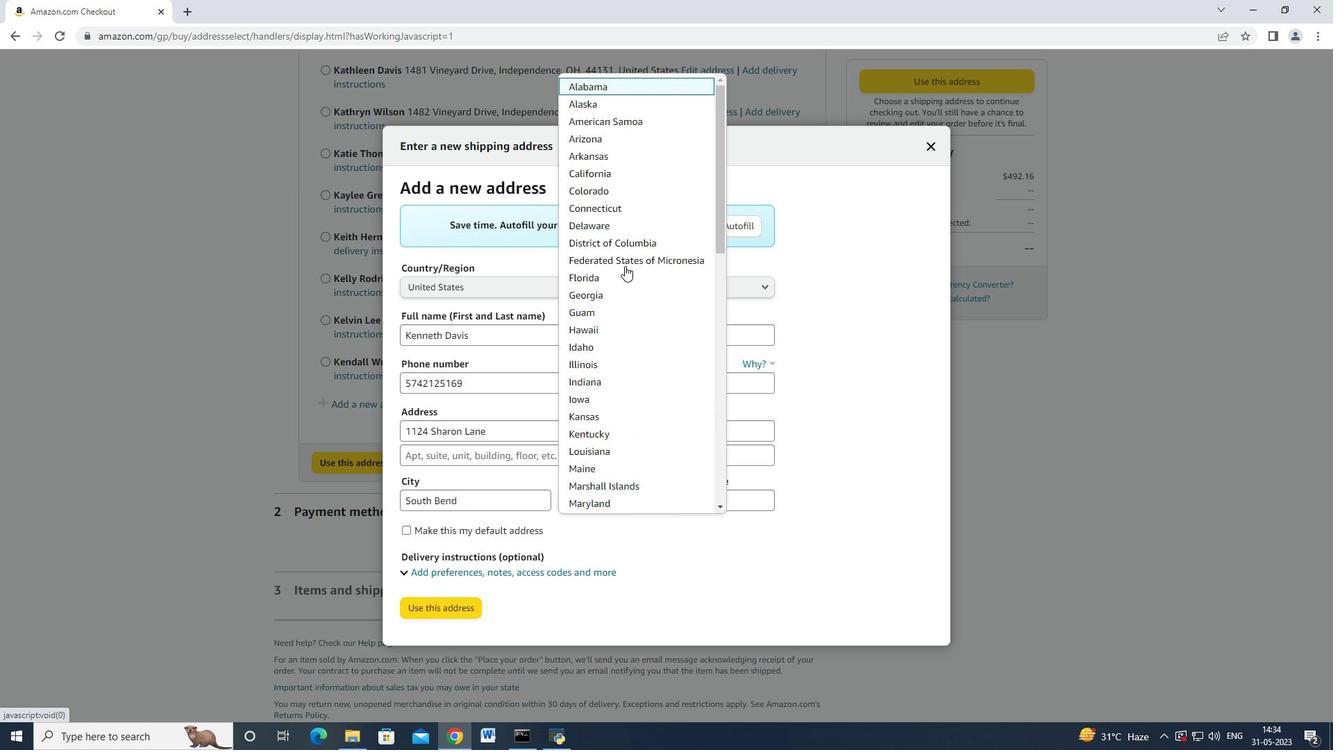 
Action: Mouse scrolled (625, 266) with delta (0, 0)
Screenshot: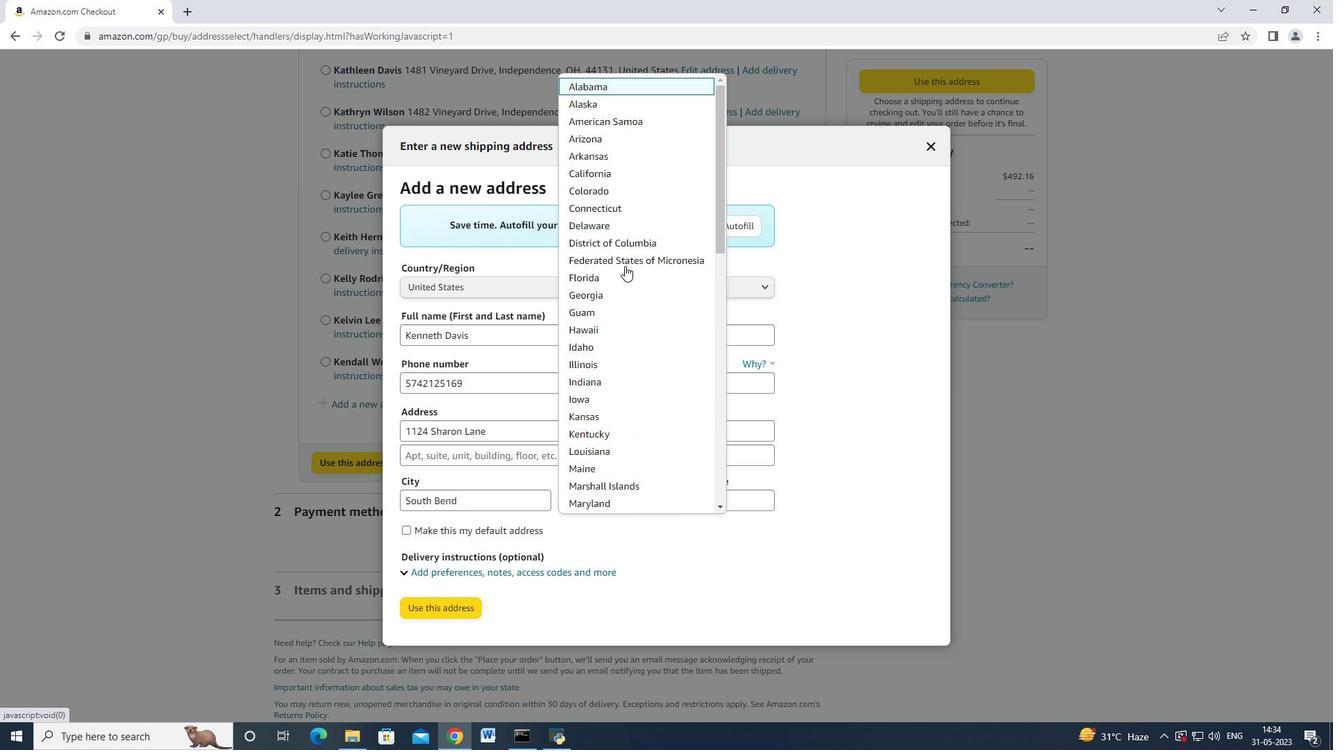 
Action: Mouse scrolled (625, 266) with delta (0, 0)
Screenshot: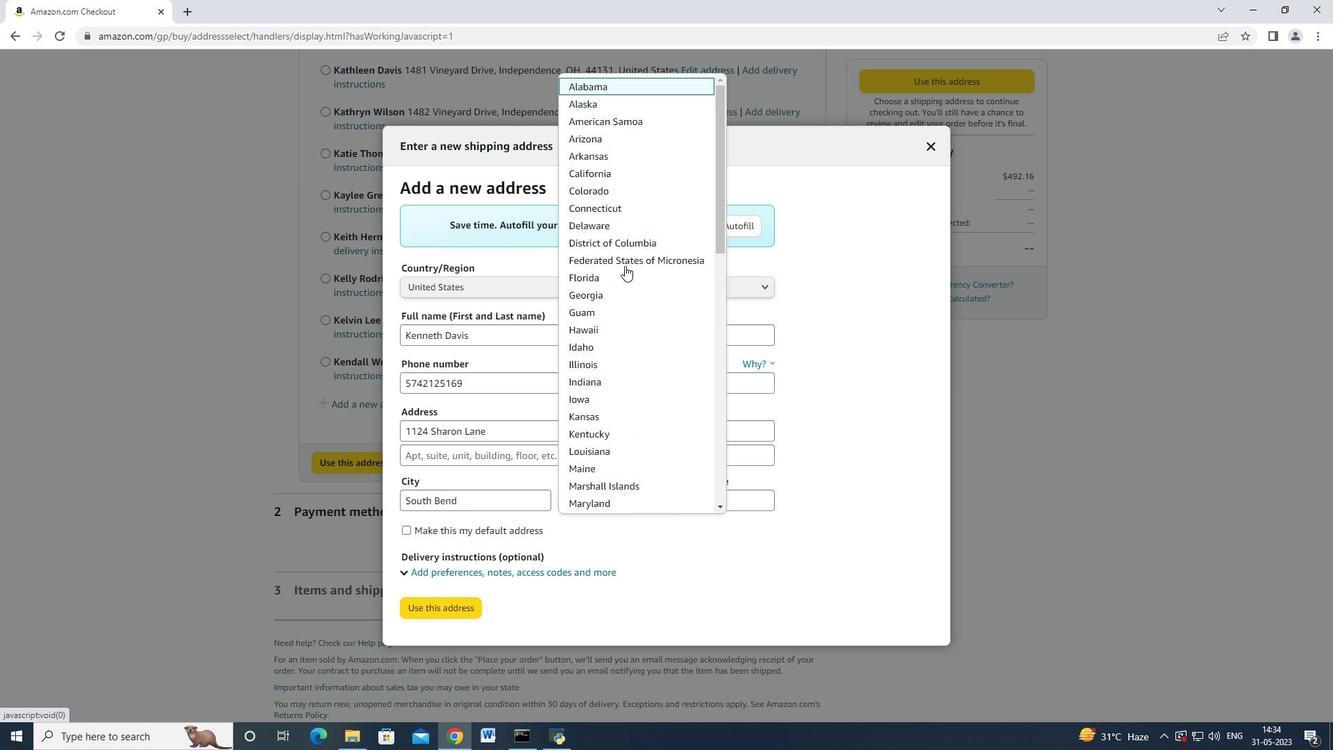 
Action: Mouse moved to (593, 382)
Screenshot: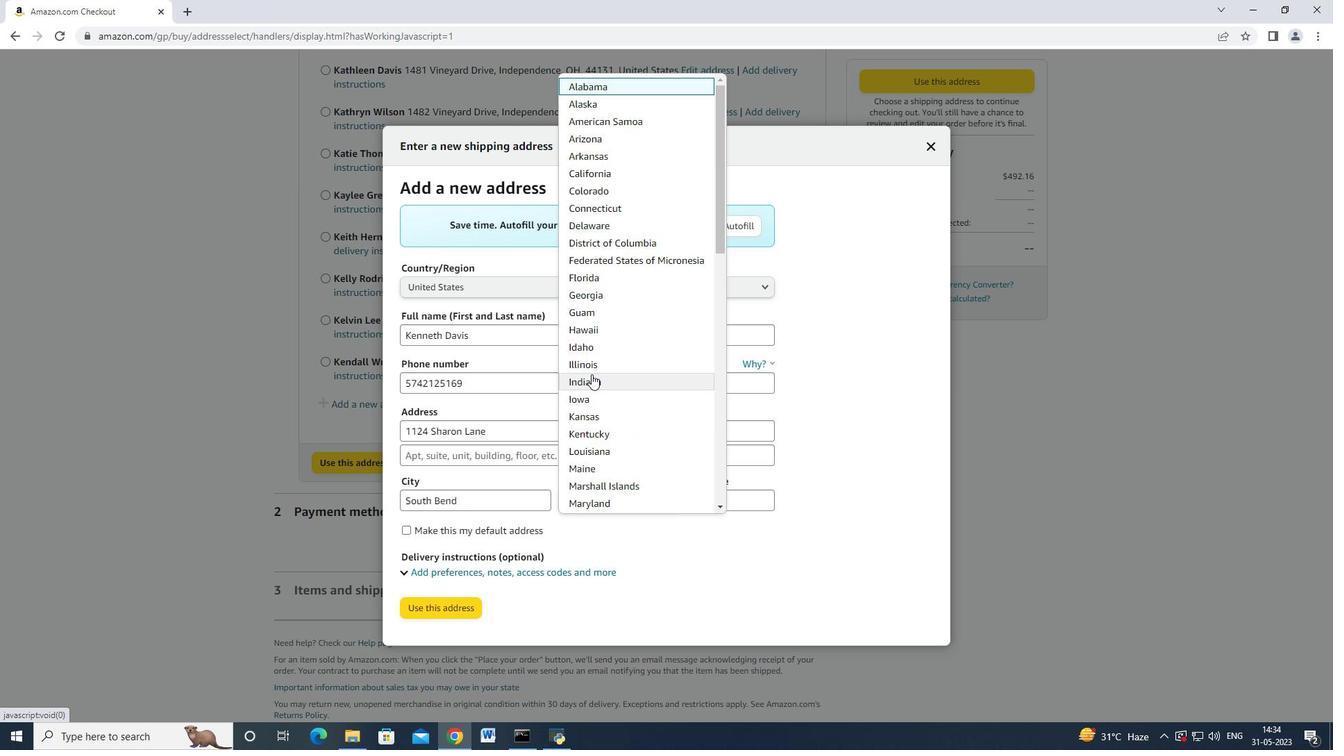 
Action: Mouse pressed left at (593, 382)
Screenshot: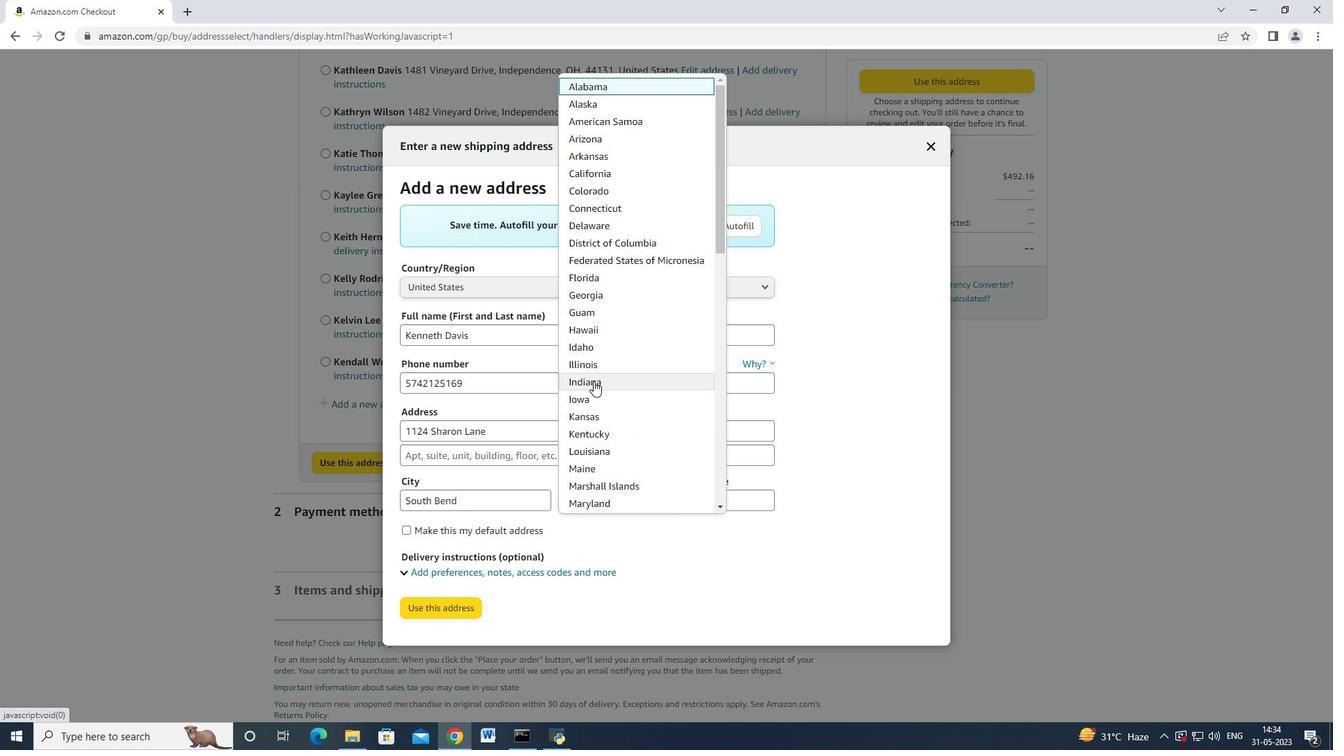 
Action: Mouse moved to (735, 504)
Screenshot: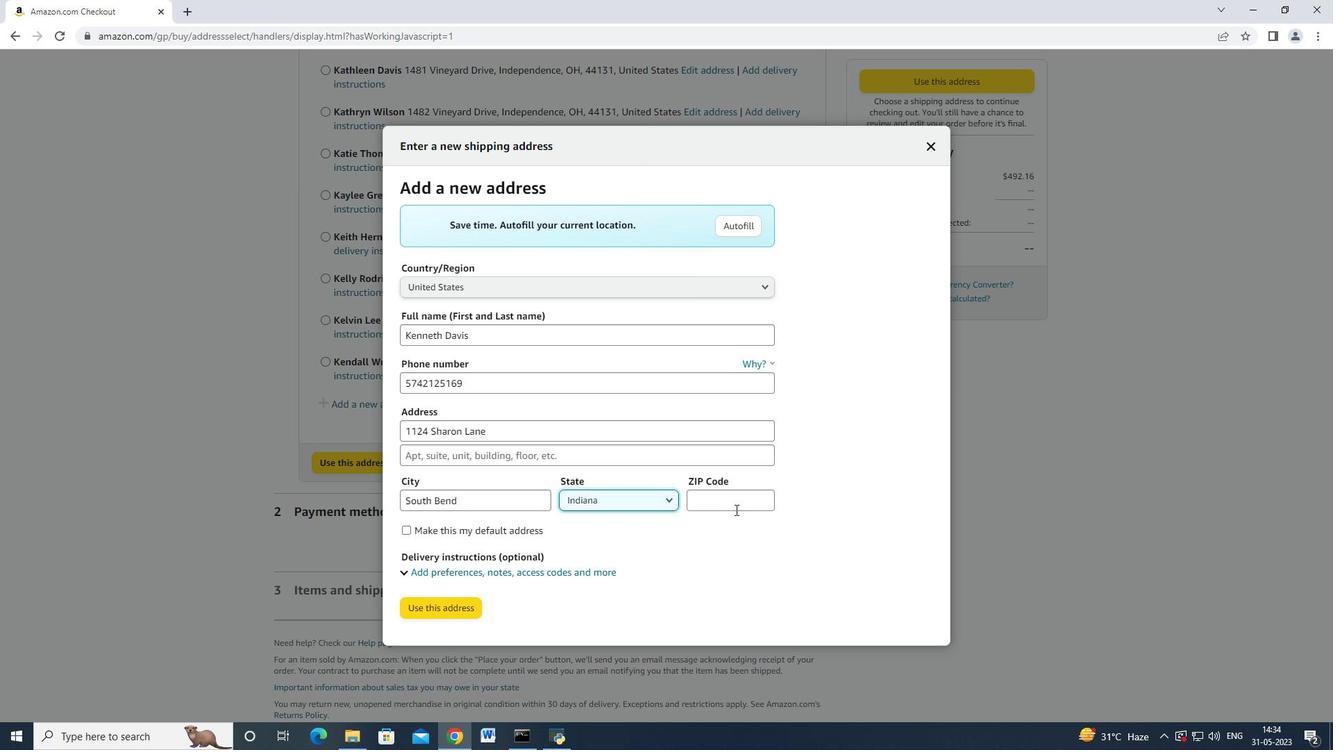 
Action: Mouse pressed left at (735, 504)
Screenshot: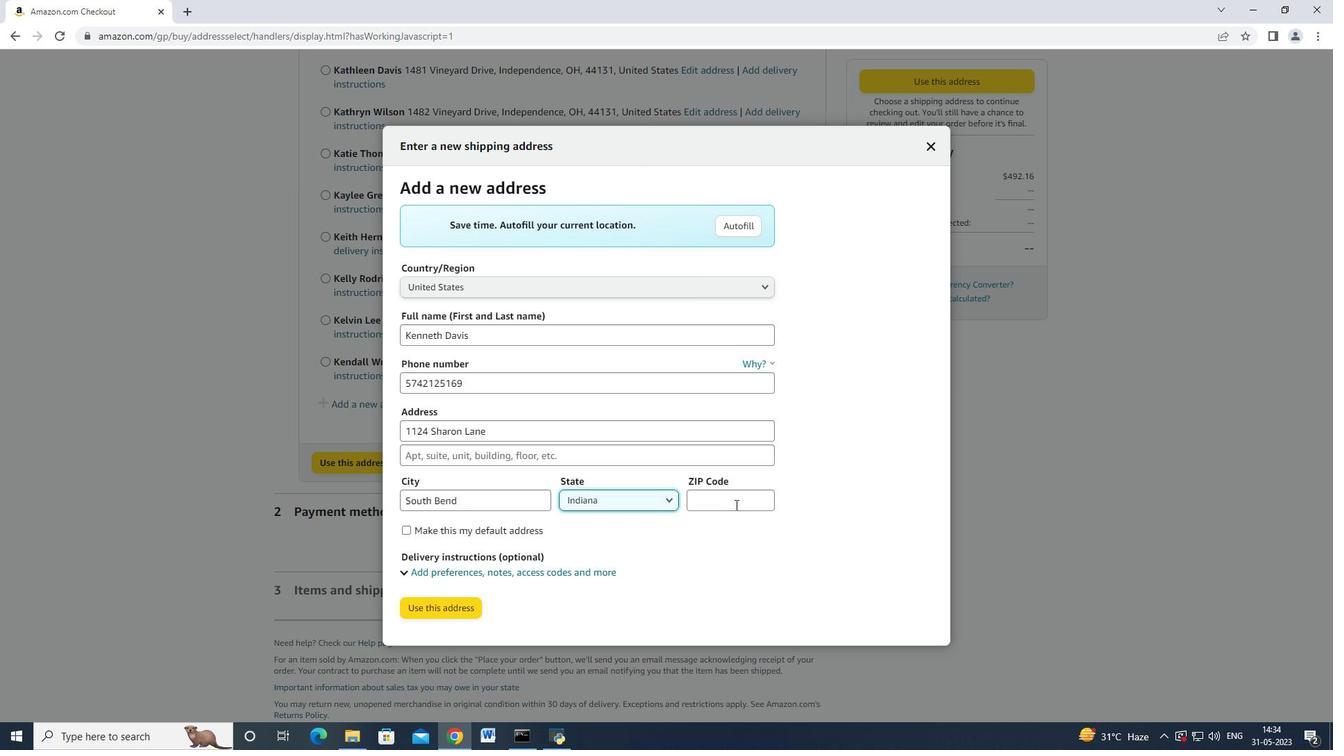 
Action: Mouse moved to (734, 506)
Screenshot: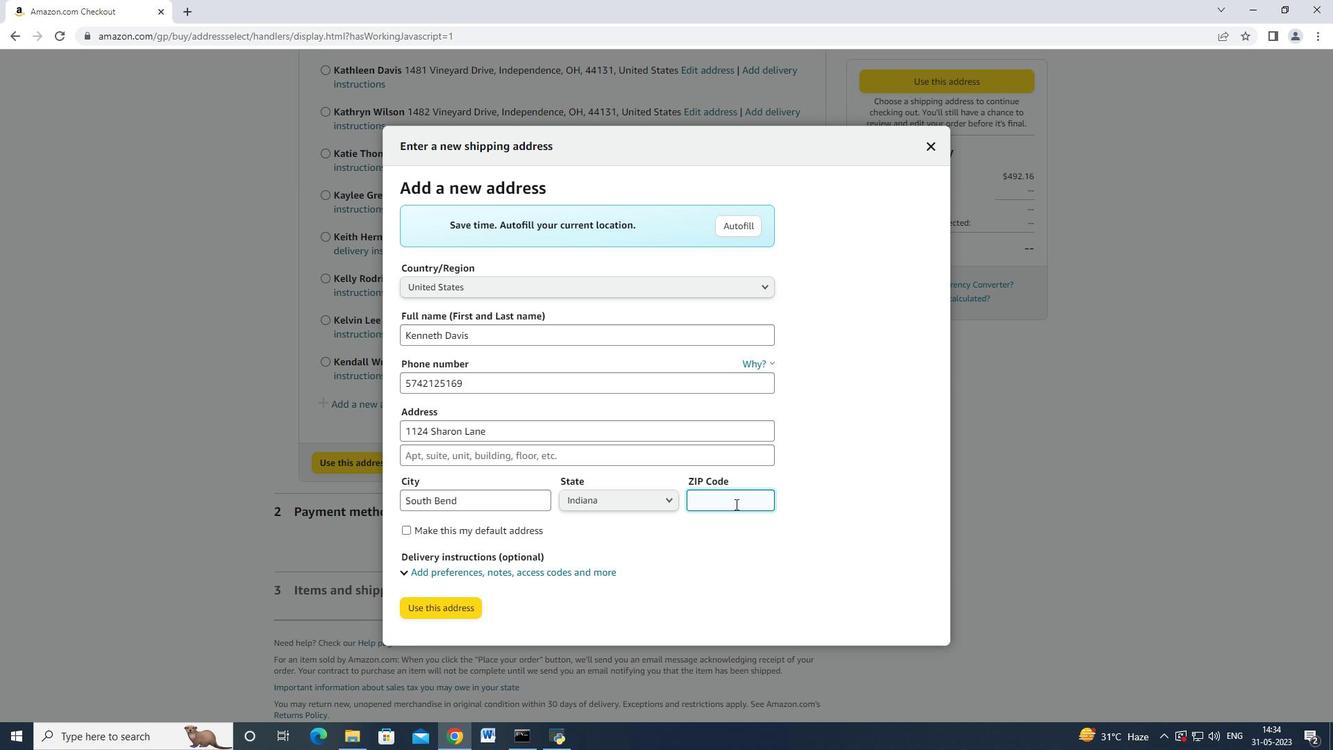 
Action: Key pressed 1<Key.backspace>46625<Key.tab><Key.tab><Key.tab>
Screenshot: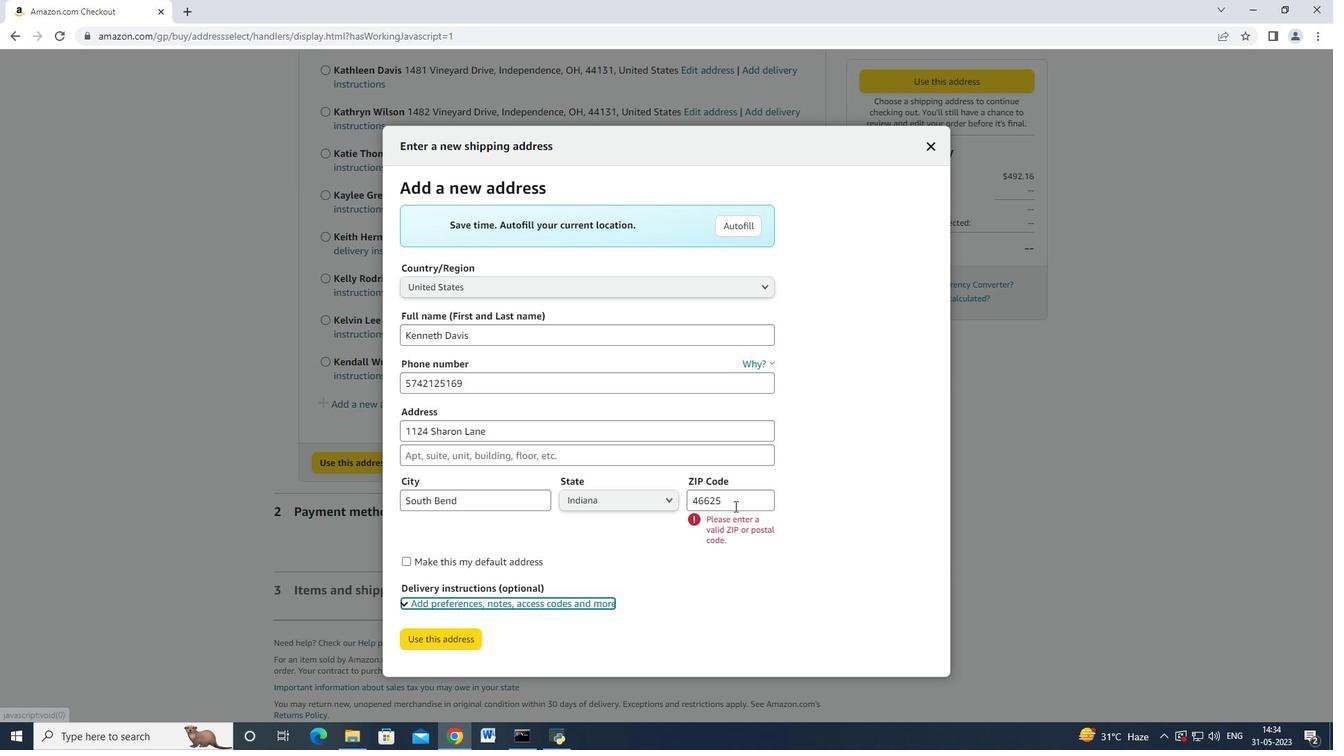 
Action: Mouse moved to (441, 632)
Screenshot: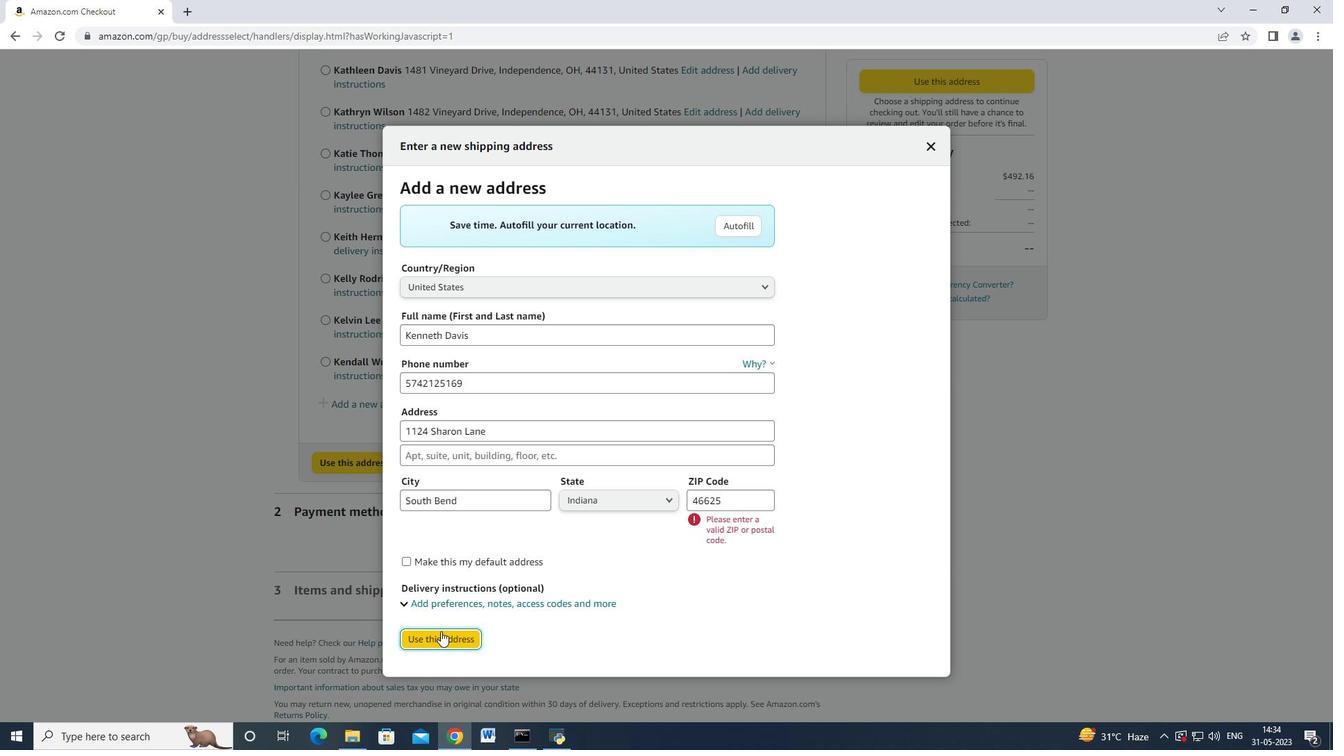 
Action: Mouse pressed left at (441, 632)
Screenshot: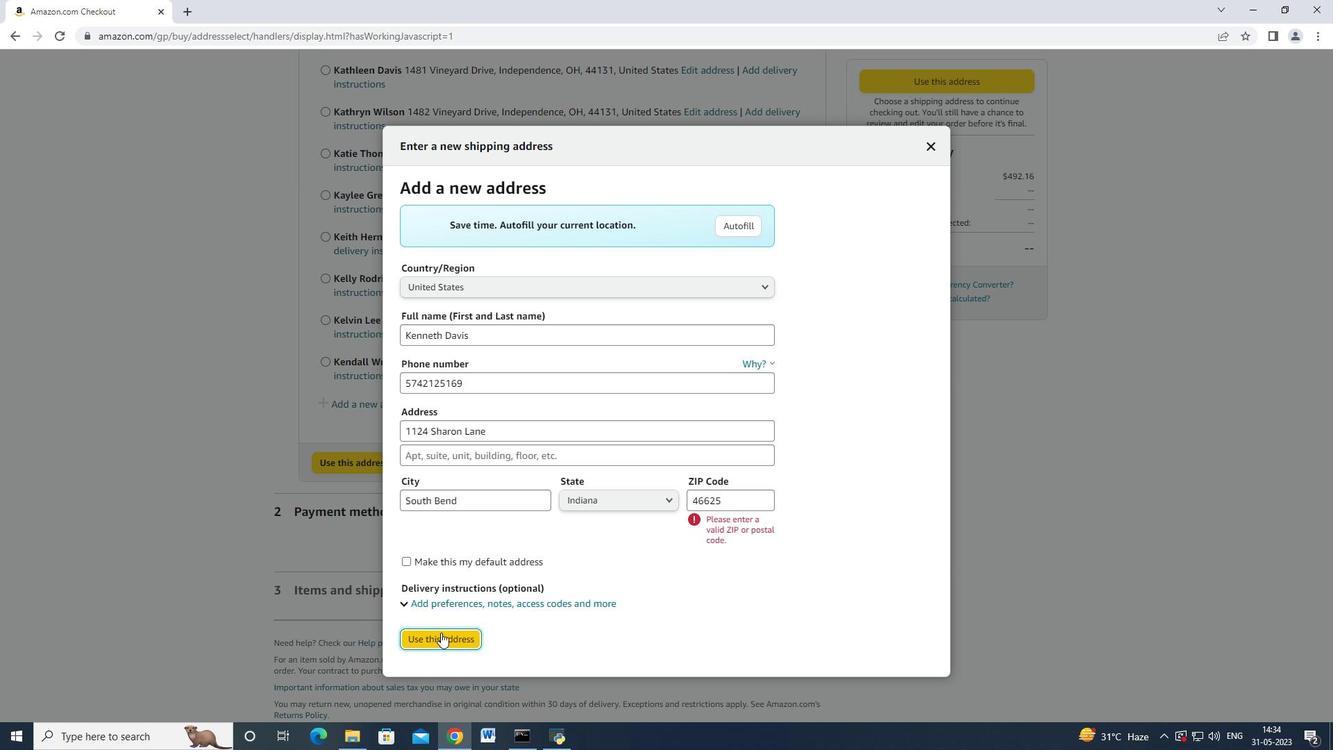 
Action: Mouse moved to (450, 609)
Screenshot: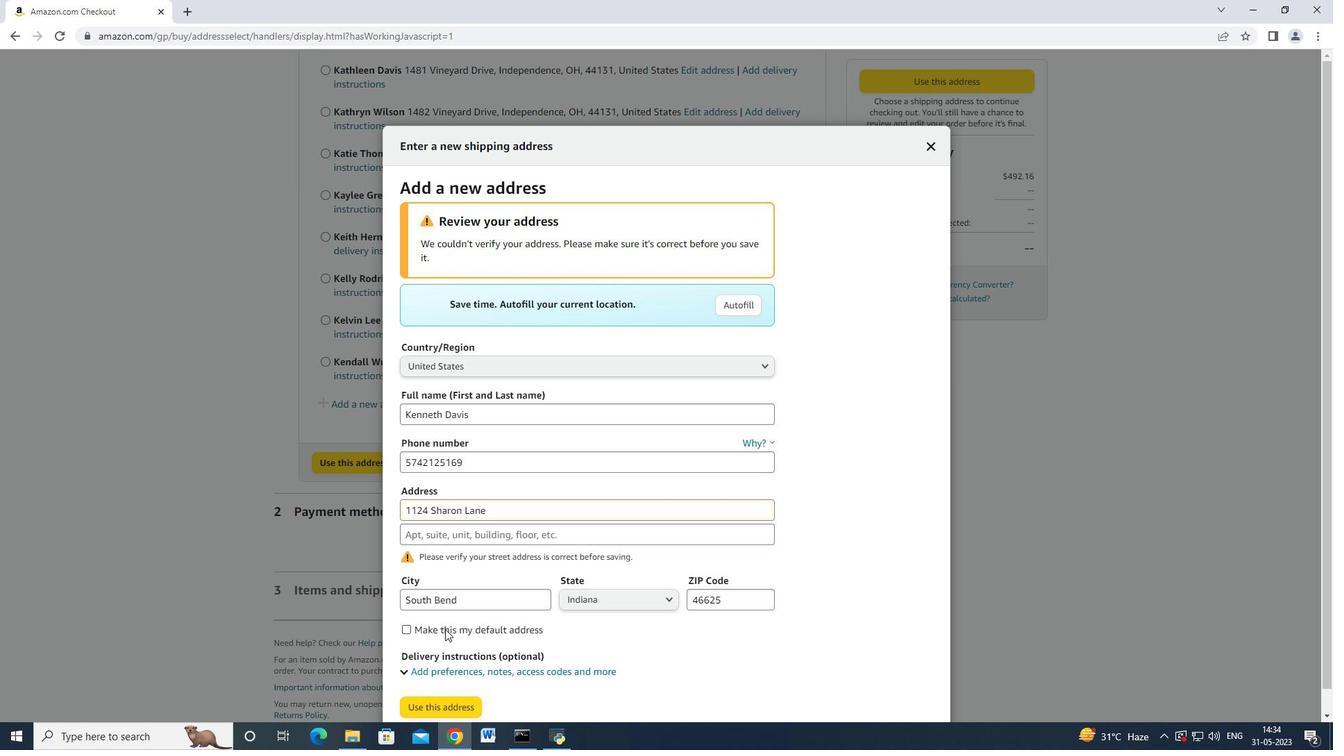 
Action: Mouse scrolled (450, 608) with delta (0, 0)
Screenshot: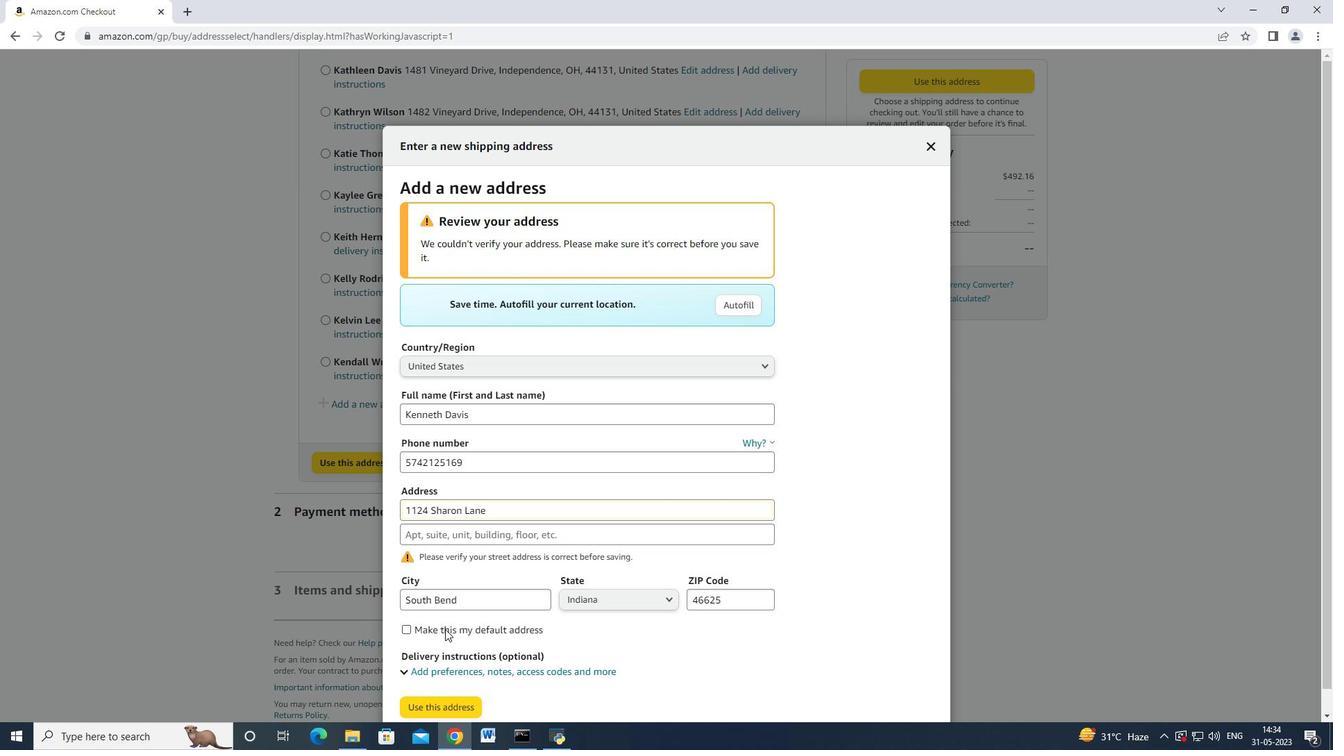 
Action: Mouse scrolled (450, 608) with delta (0, 0)
Screenshot: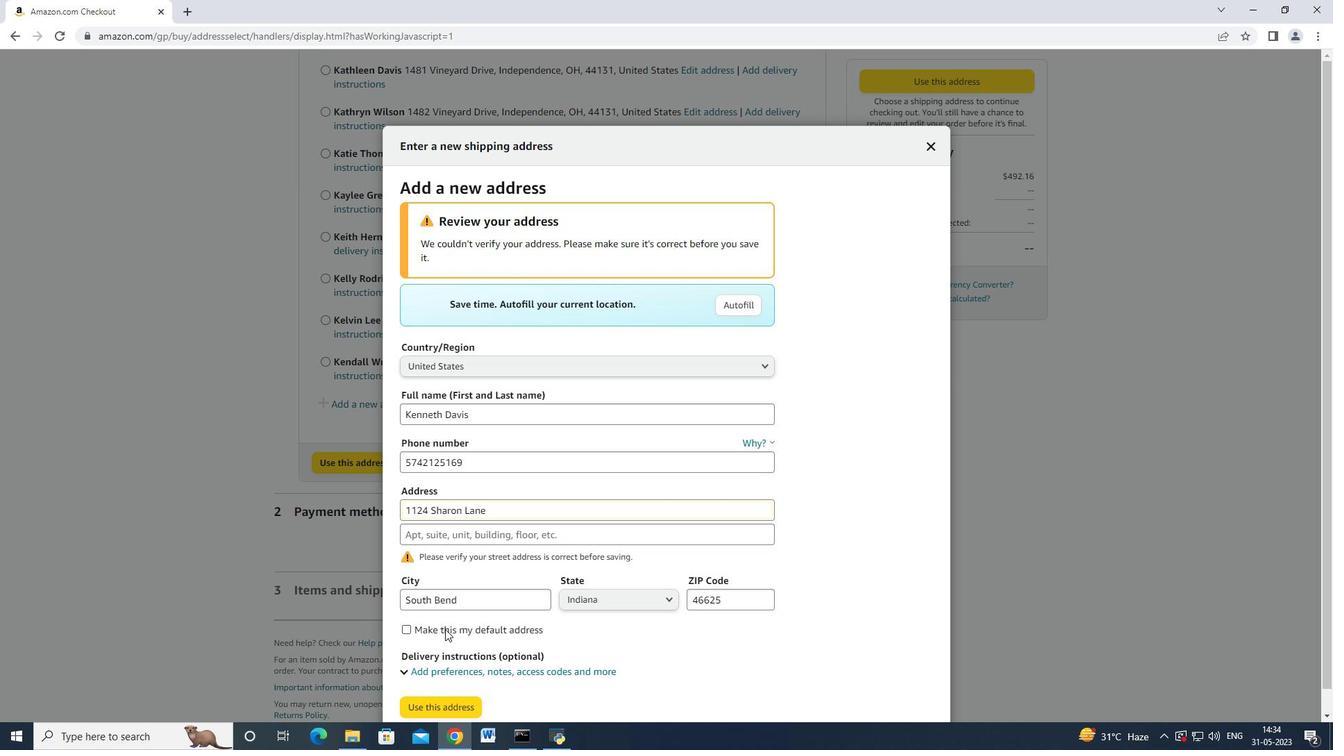 
Action: Mouse scrolled (450, 608) with delta (0, 0)
Screenshot: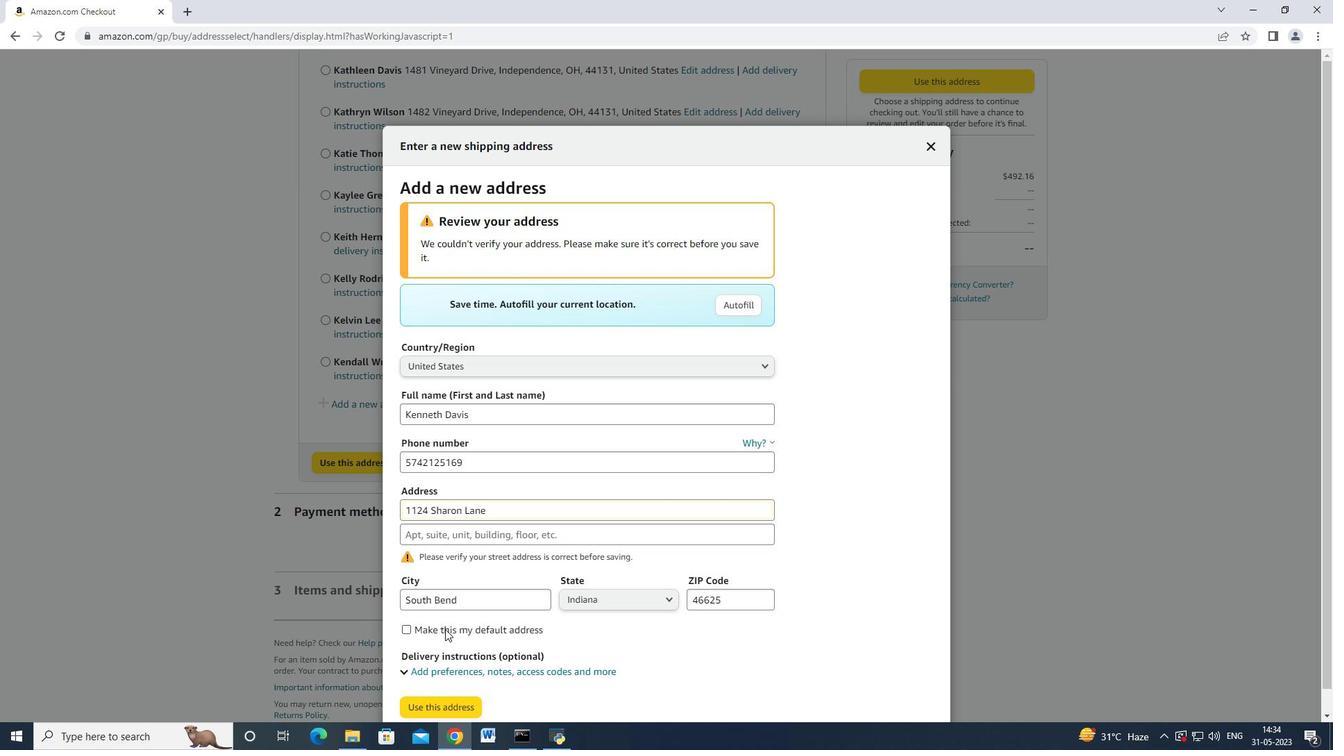 
Action: Mouse scrolled (450, 608) with delta (0, 0)
Screenshot: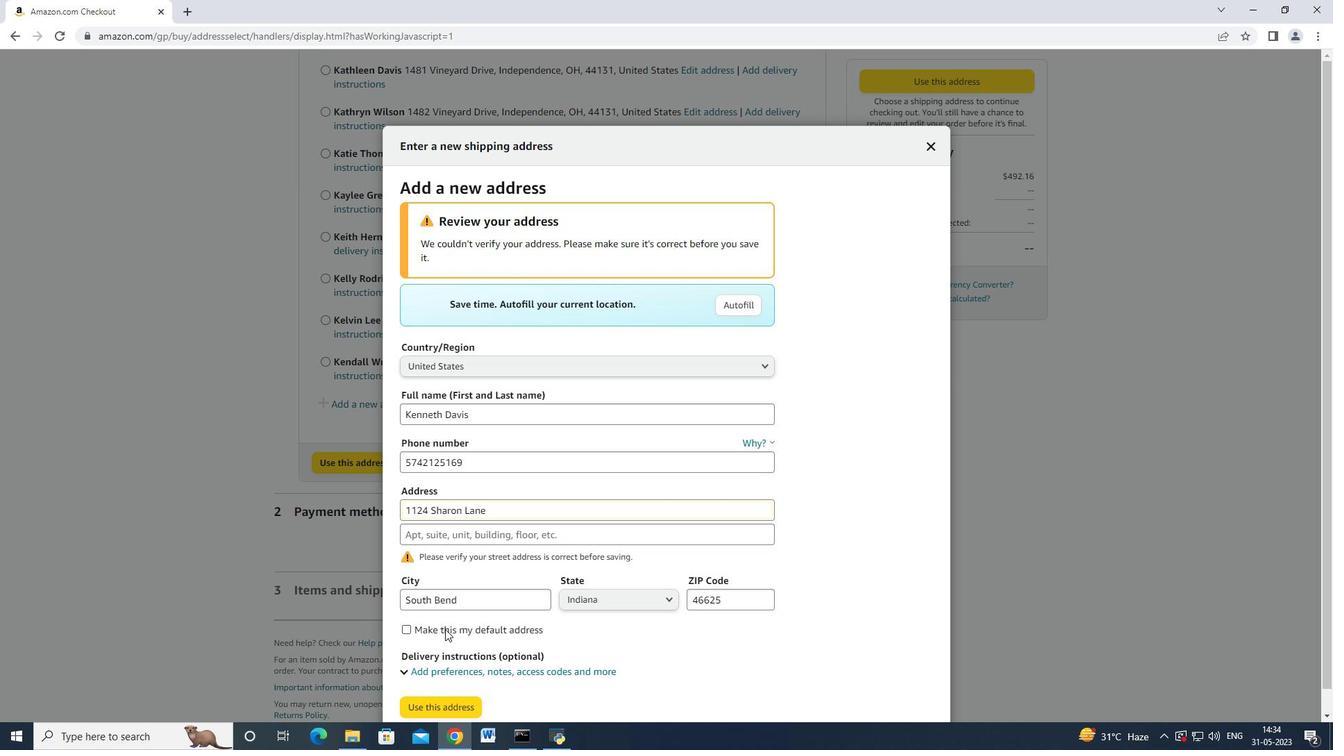 
Action: Mouse scrolled (450, 608) with delta (0, 0)
Screenshot: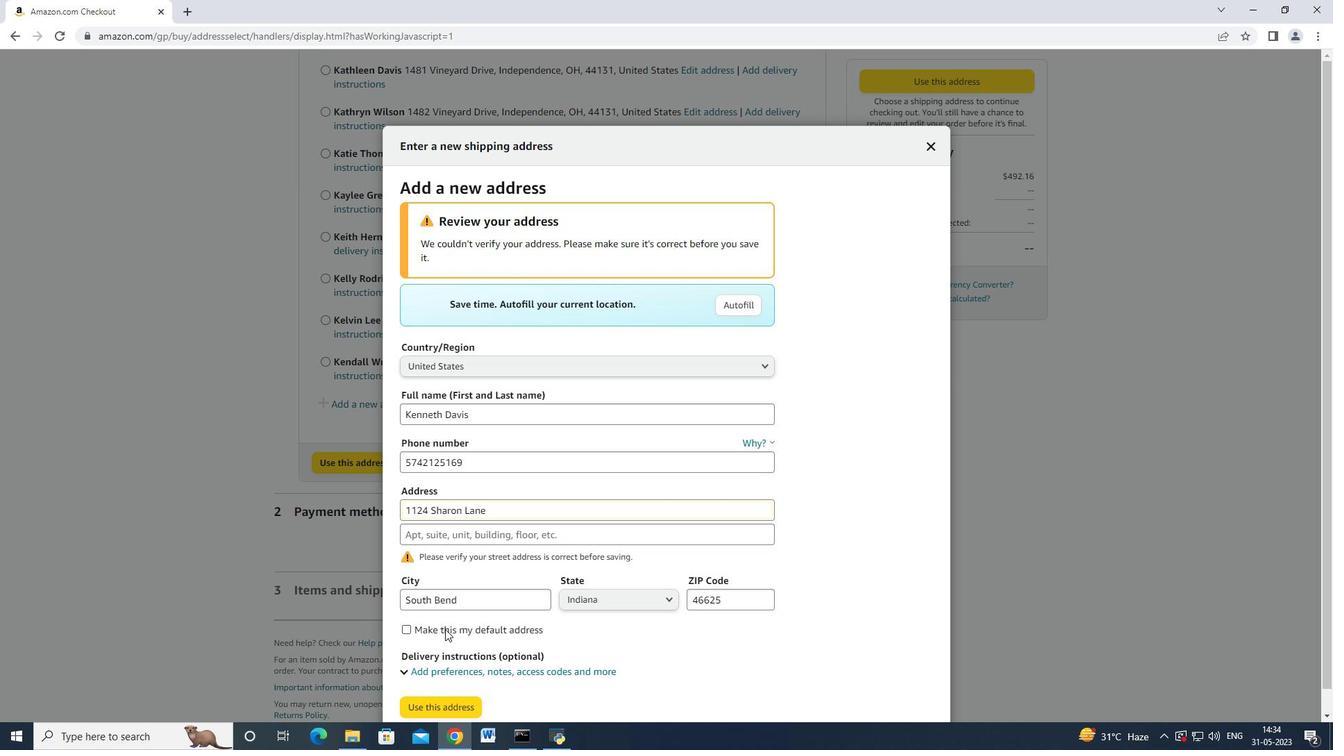 
Action: Mouse scrolled (450, 608) with delta (0, 0)
